 Task: Find connections with filter location Muncar with filter topic #wfhwith filter profile language English with filter current company Purplle.com with filter school A.N.College with filter industry Retail Gasoline with filter service category Typing with filter keywords title Truck Driver
Action: Mouse moved to (715, 53)
Screenshot: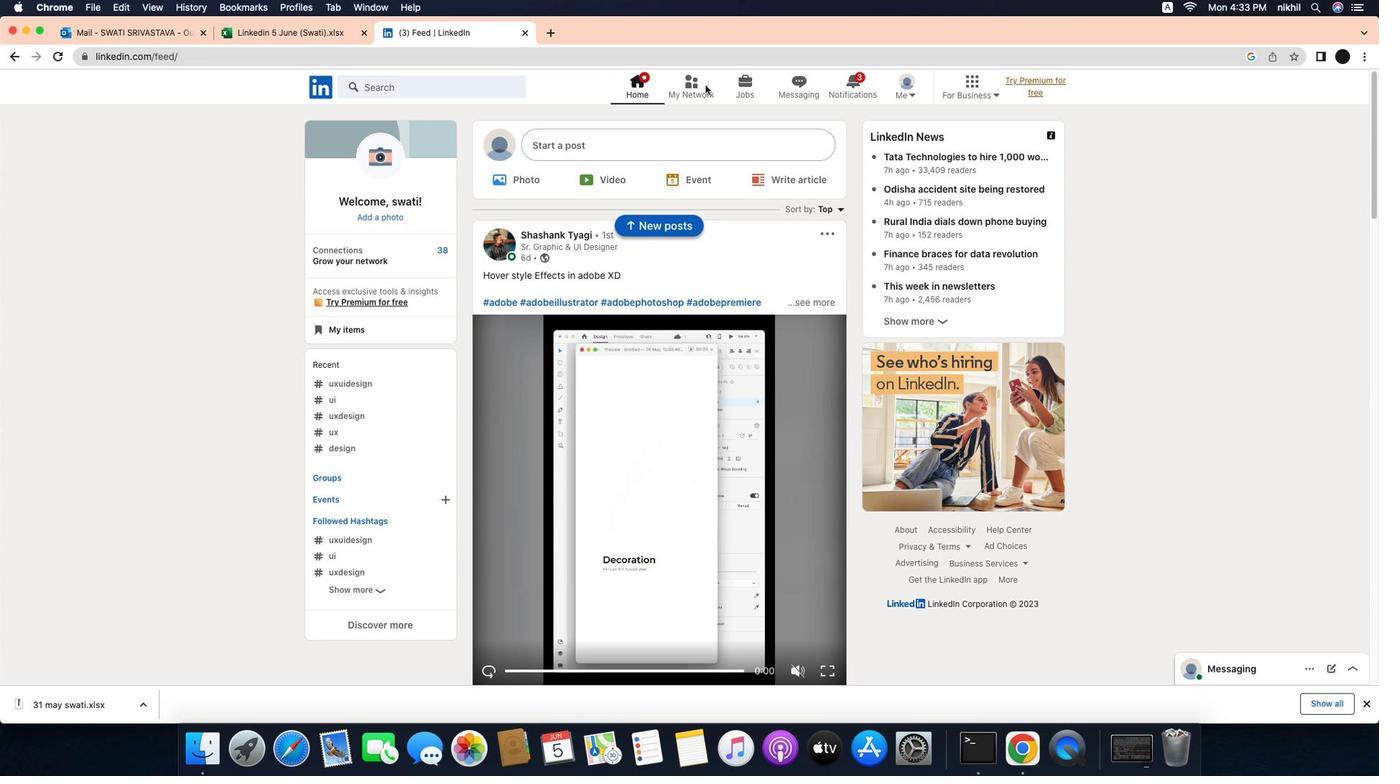 
Action: Mouse pressed left at (715, 53)
Screenshot: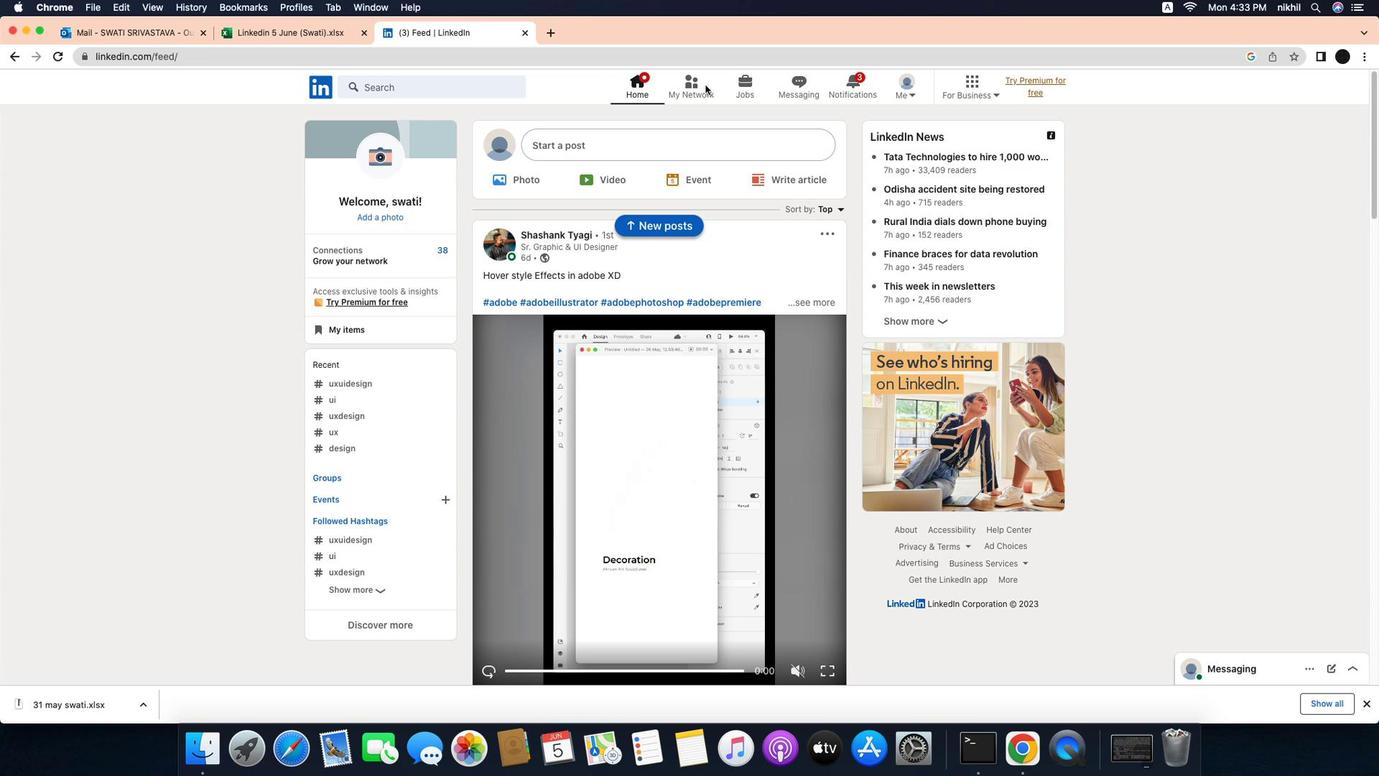 
Action: Mouse moved to (709, 57)
Screenshot: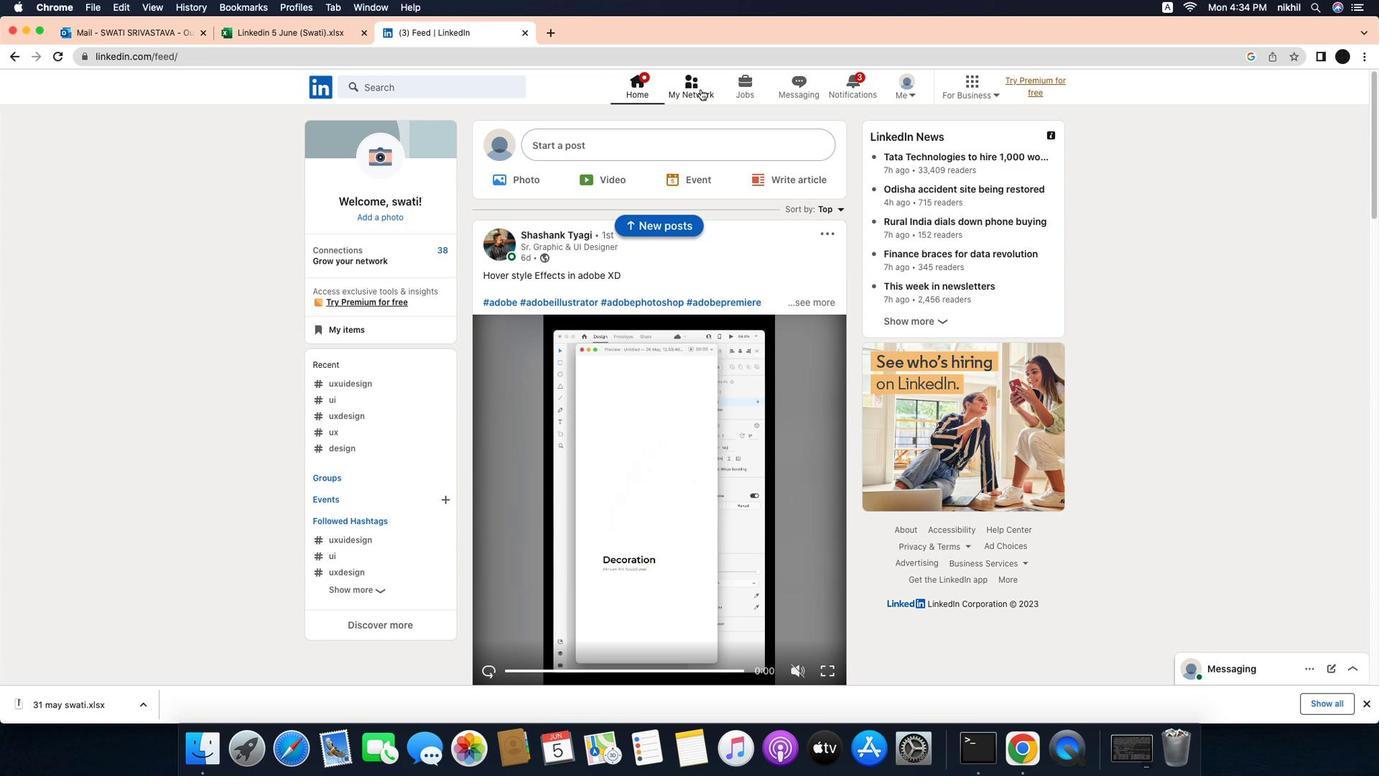 
Action: Mouse pressed left at (709, 57)
Screenshot: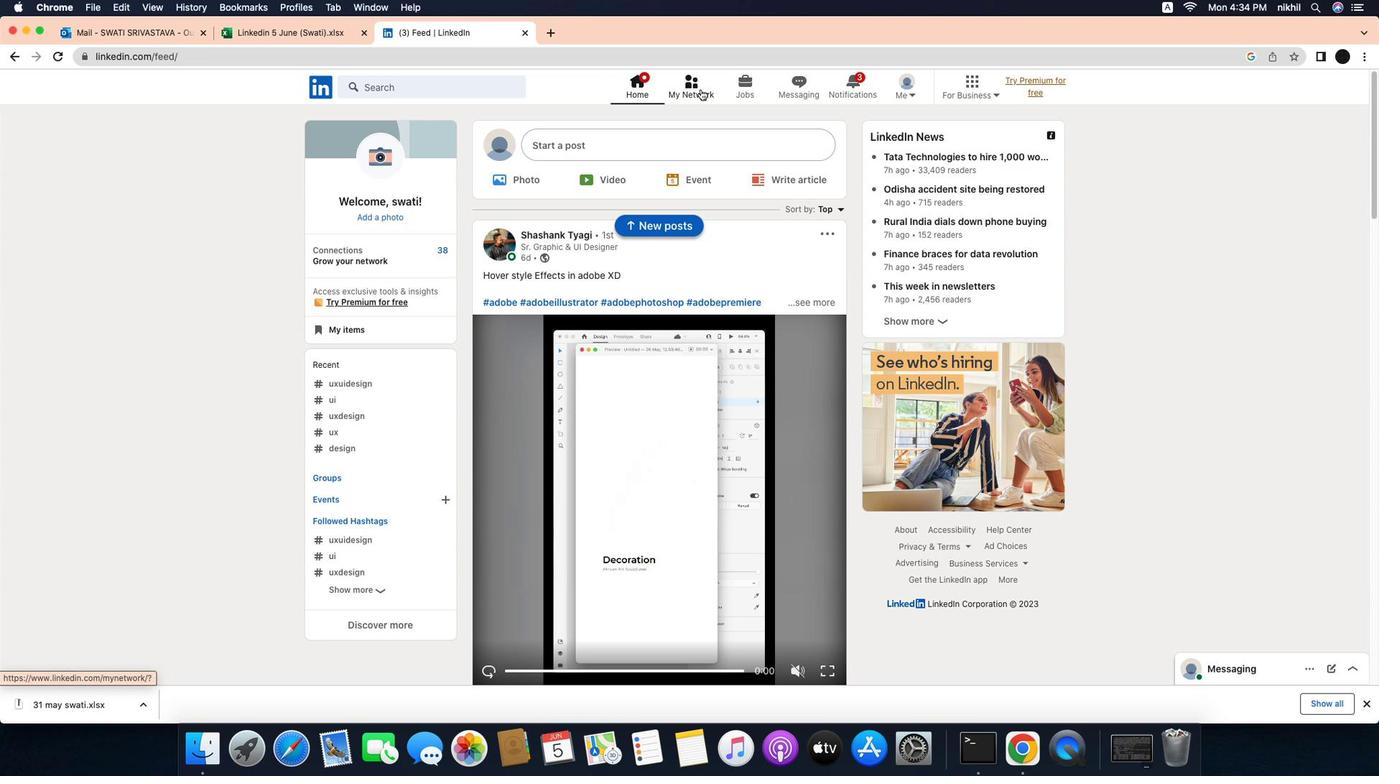 
Action: Mouse moved to (436, 134)
Screenshot: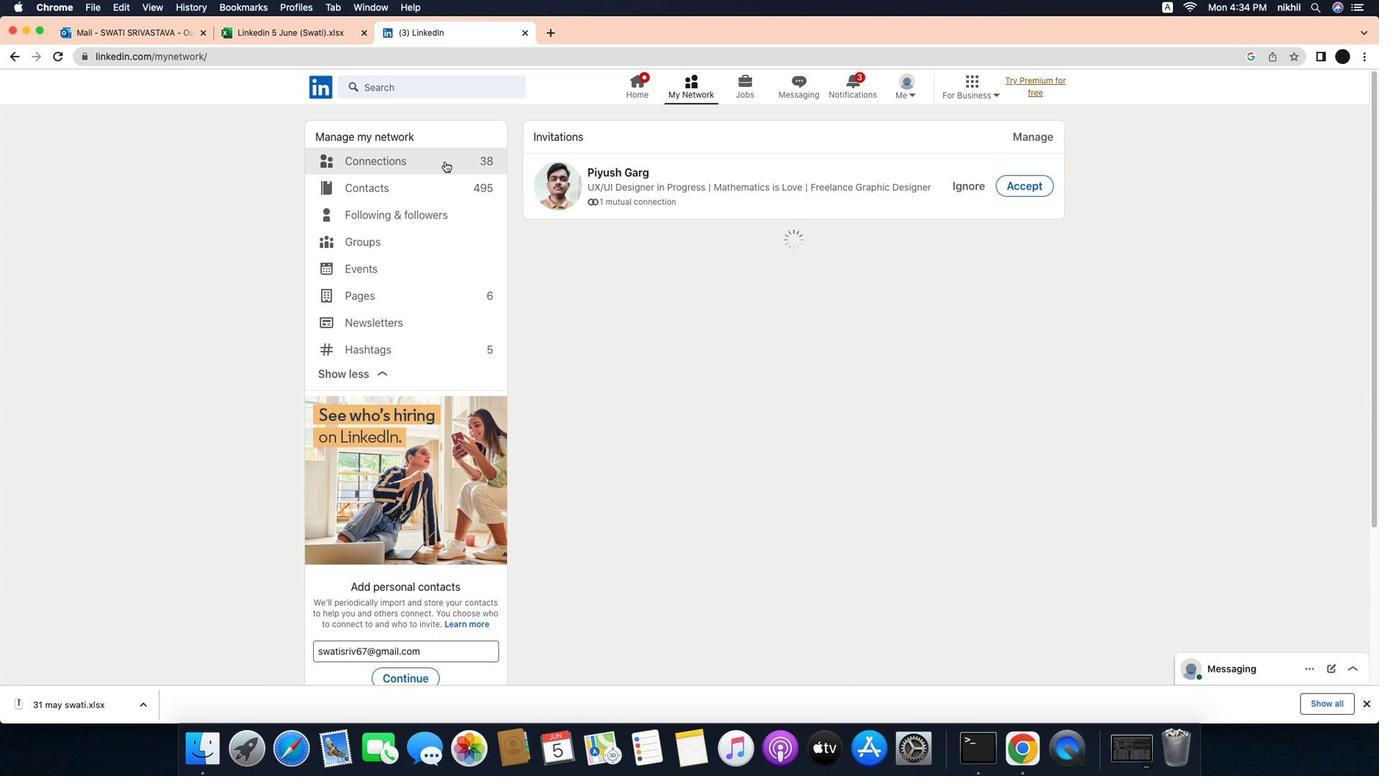 
Action: Mouse pressed left at (436, 134)
Screenshot: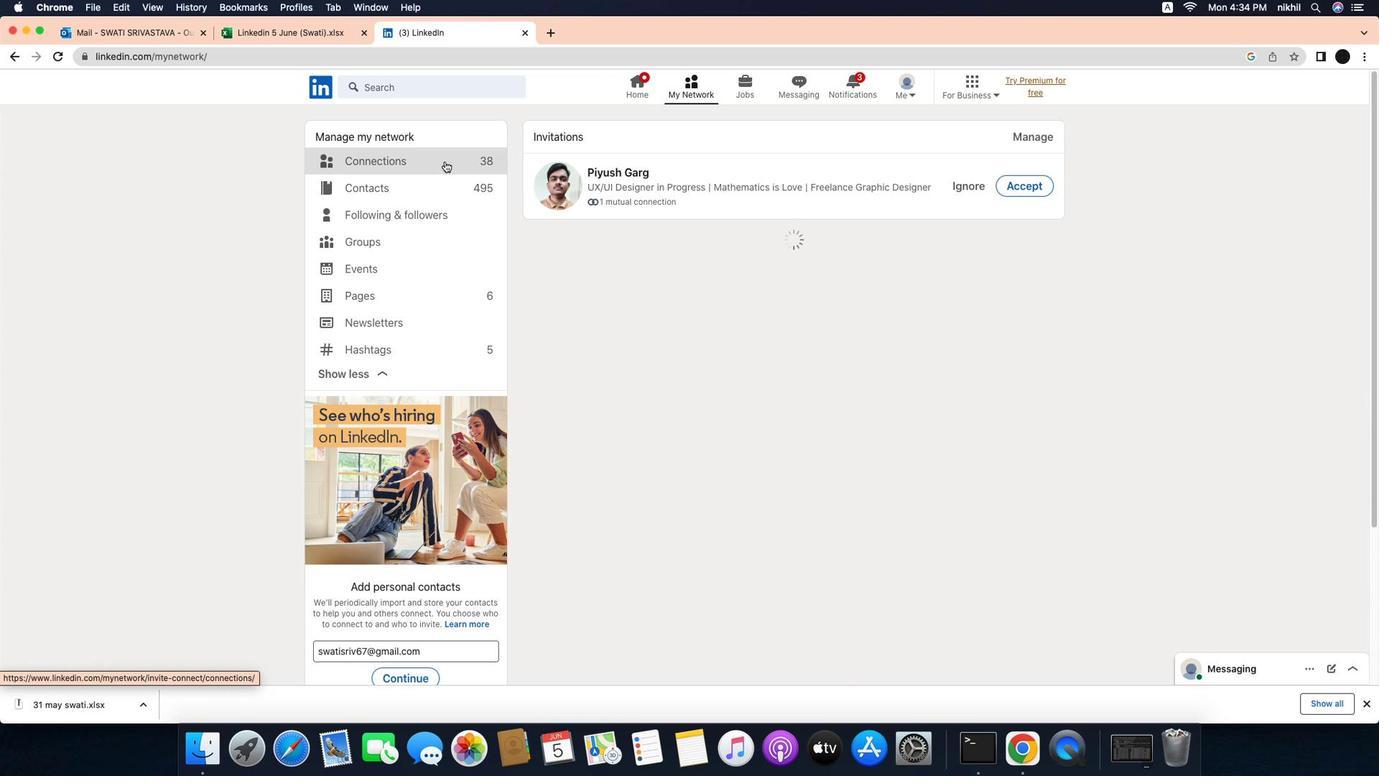
Action: Mouse moved to (832, 138)
Screenshot: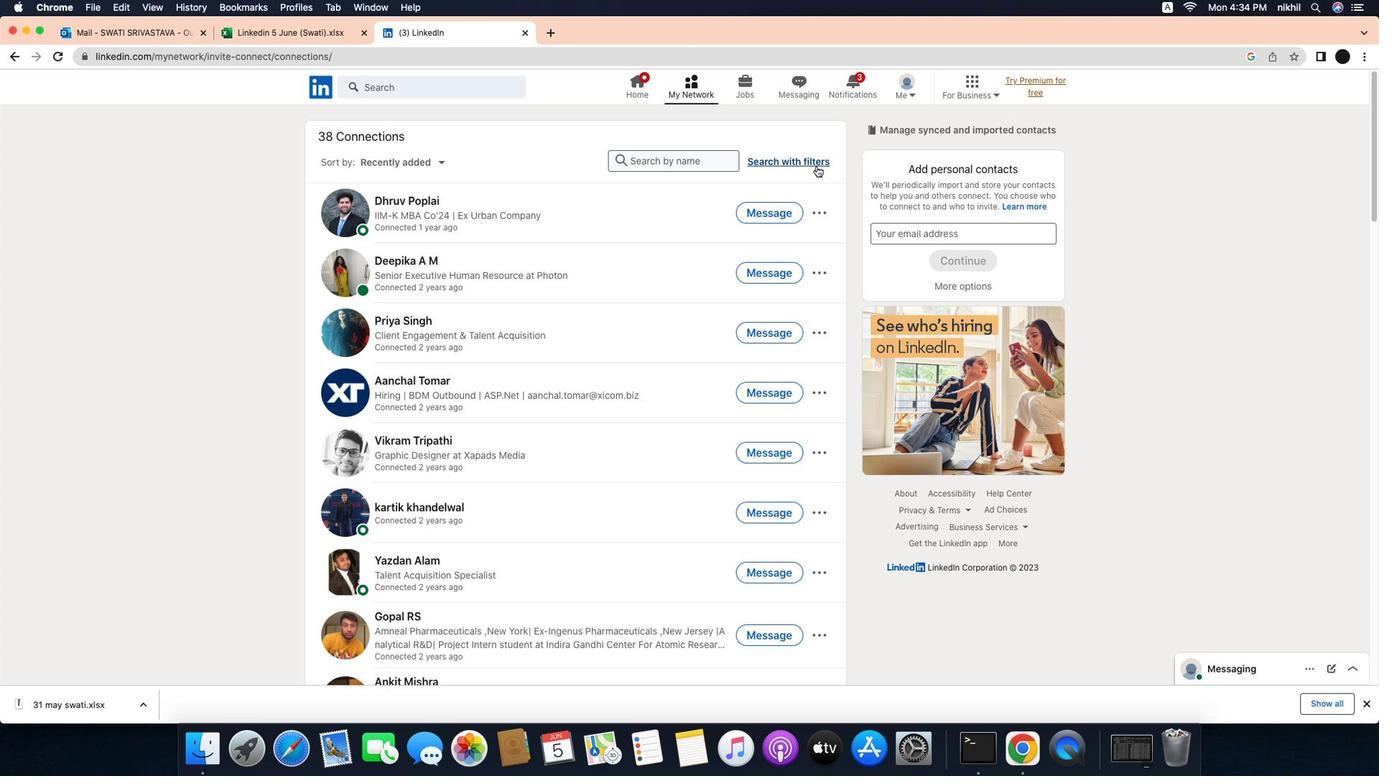
Action: Mouse pressed left at (832, 138)
Screenshot: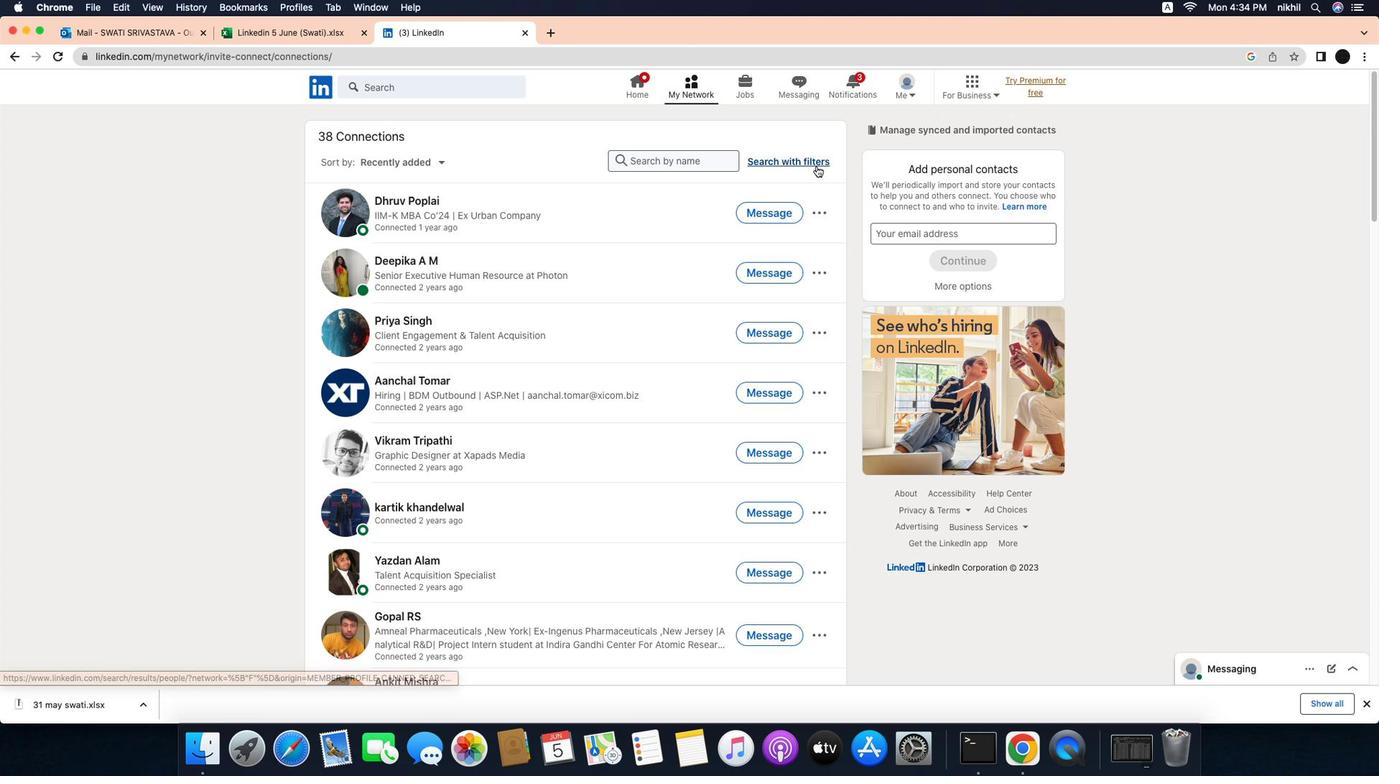
Action: Mouse moved to (756, 97)
Screenshot: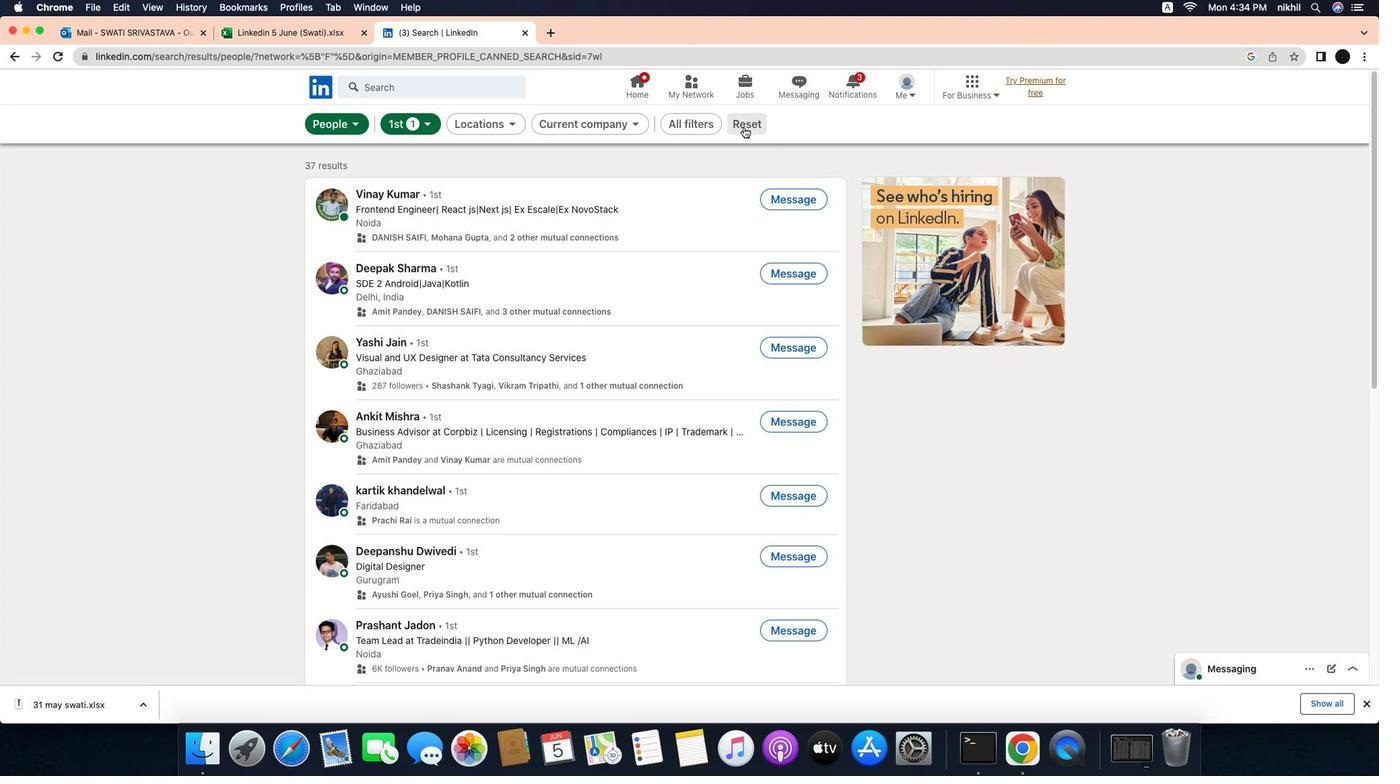 
Action: Mouse pressed left at (756, 97)
Screenshot: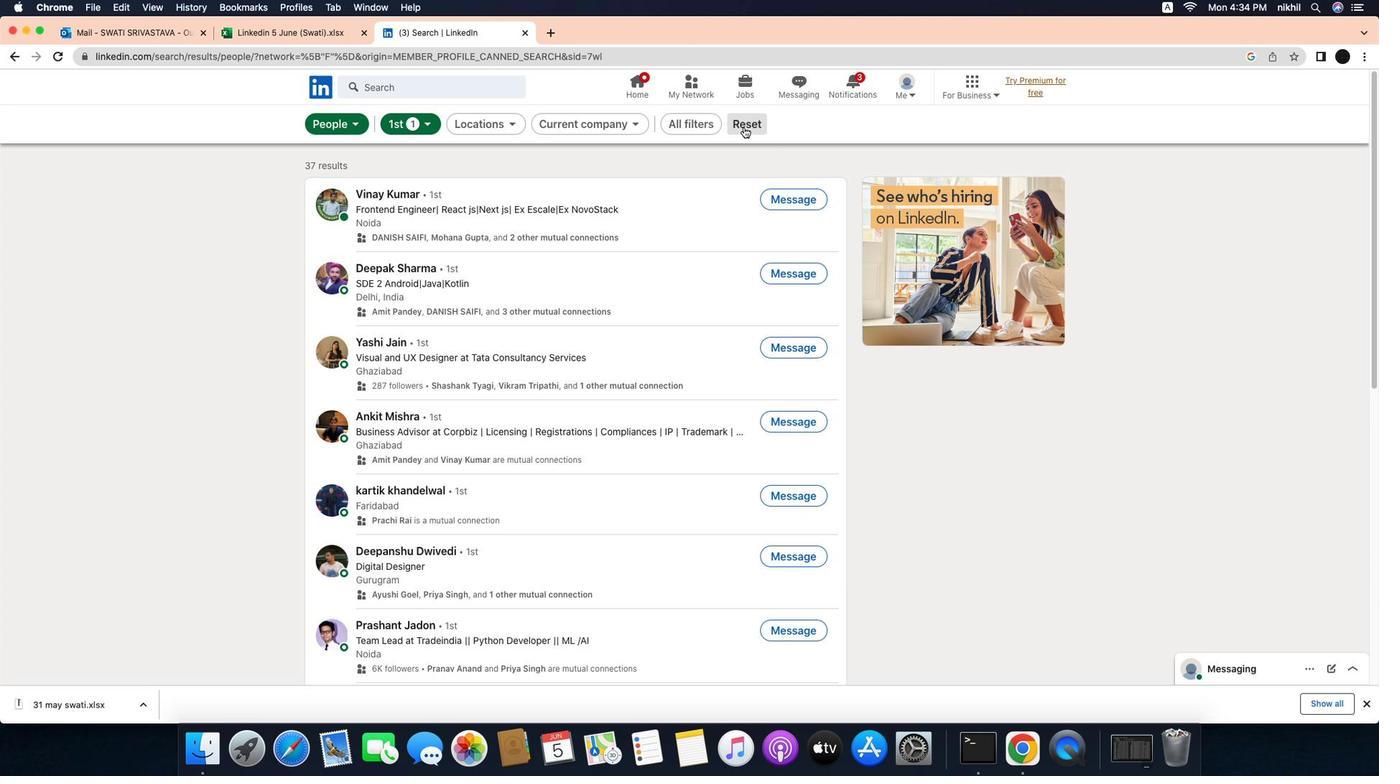 
Action: Mouse moved to (731, 99)
Screenshot: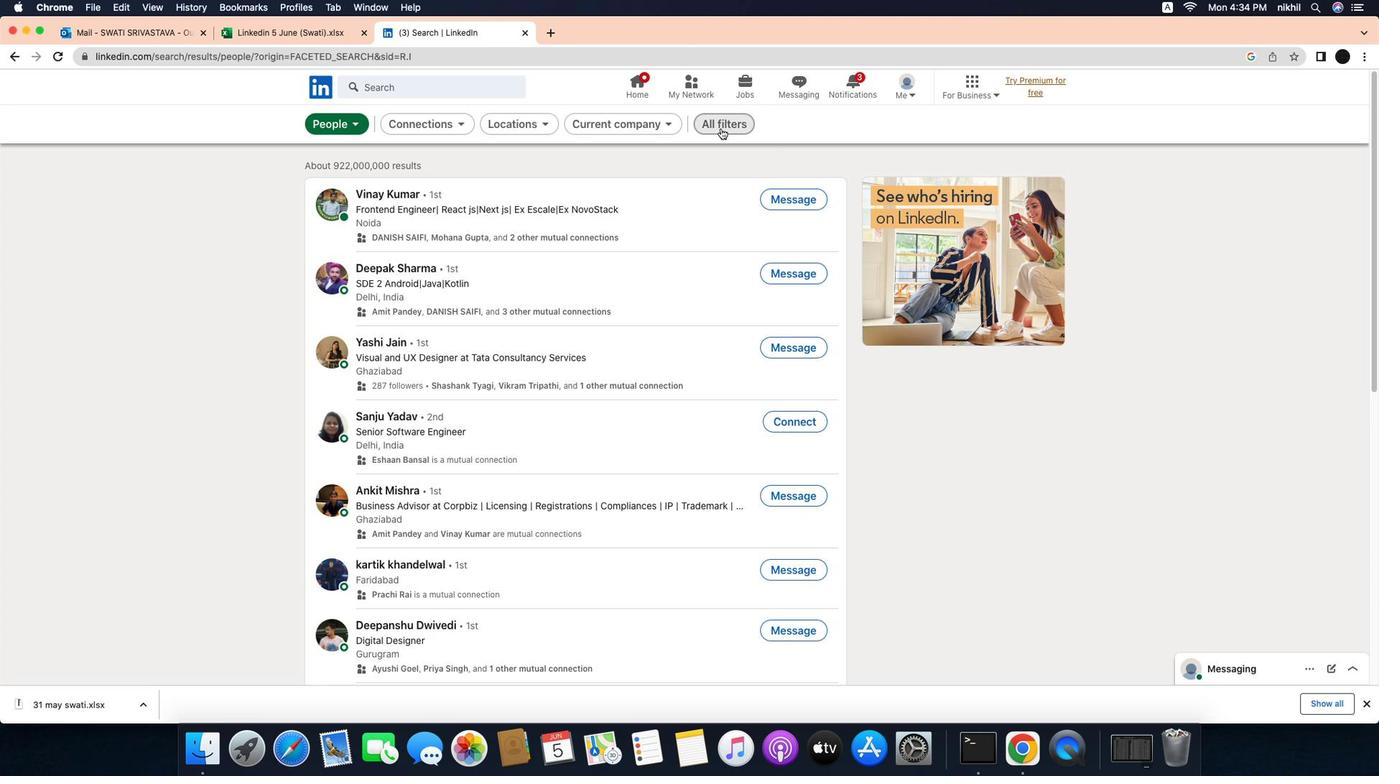 
Action: Mouse pressed left at (731, 99)
Screenshot: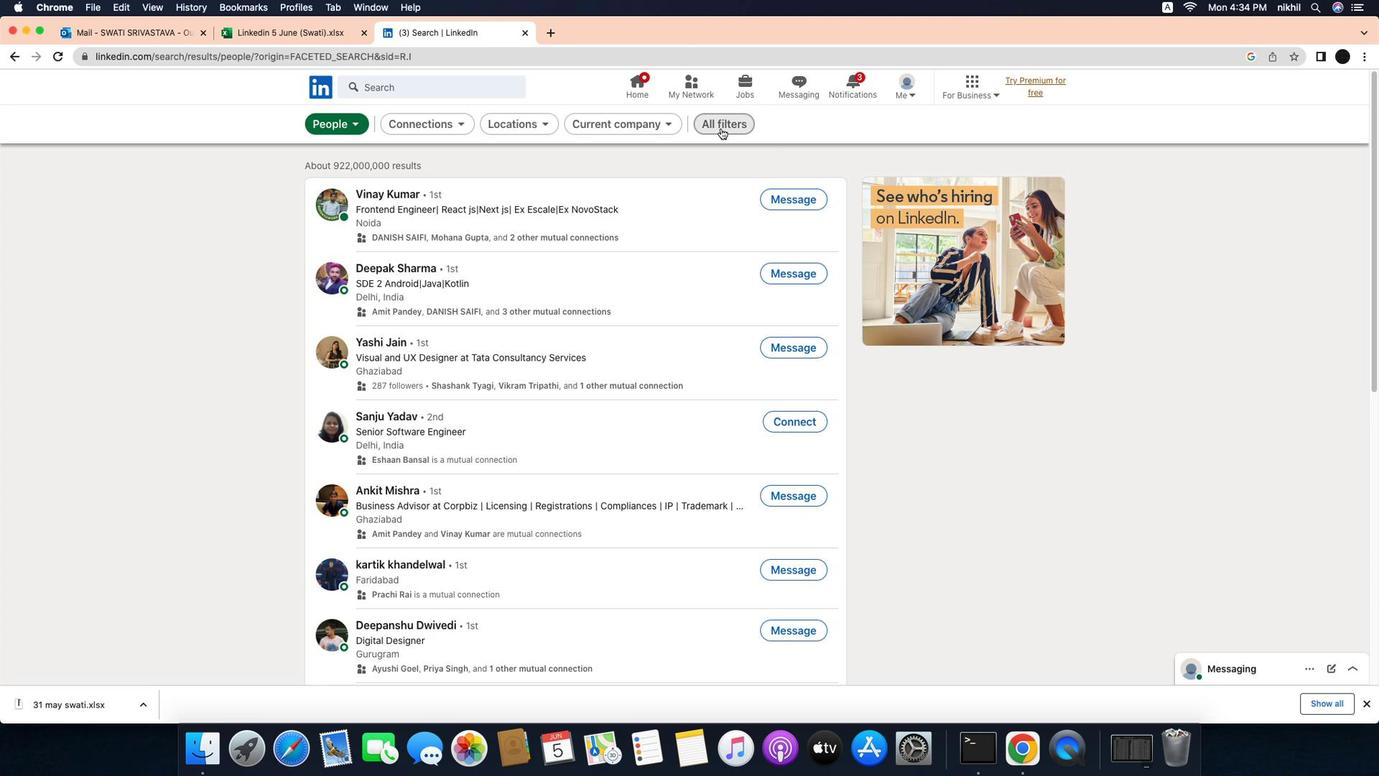 
Action: Mouse moved to (1174, 362)
Screenshot: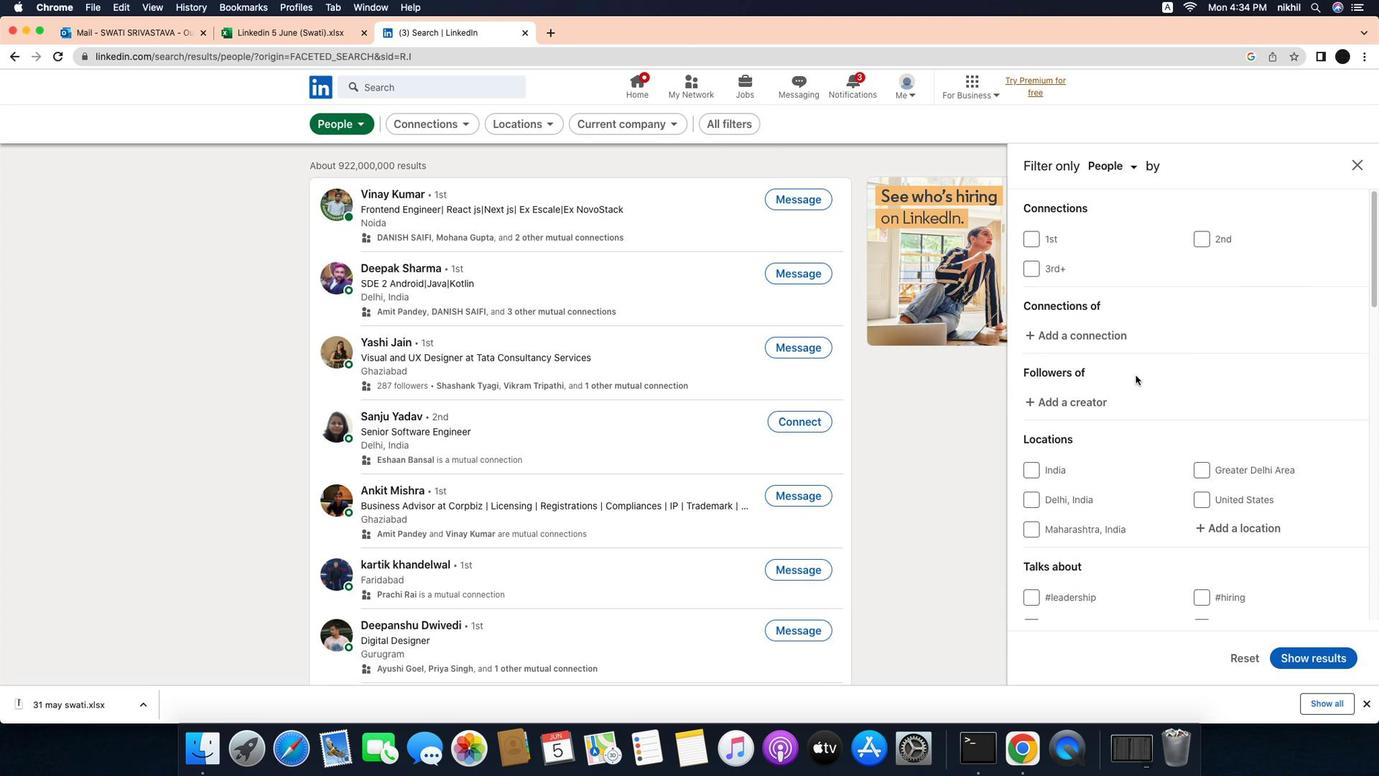 
Action: Mouse scrolled (1174, 362) with delta (-37, -36)
Screenshot: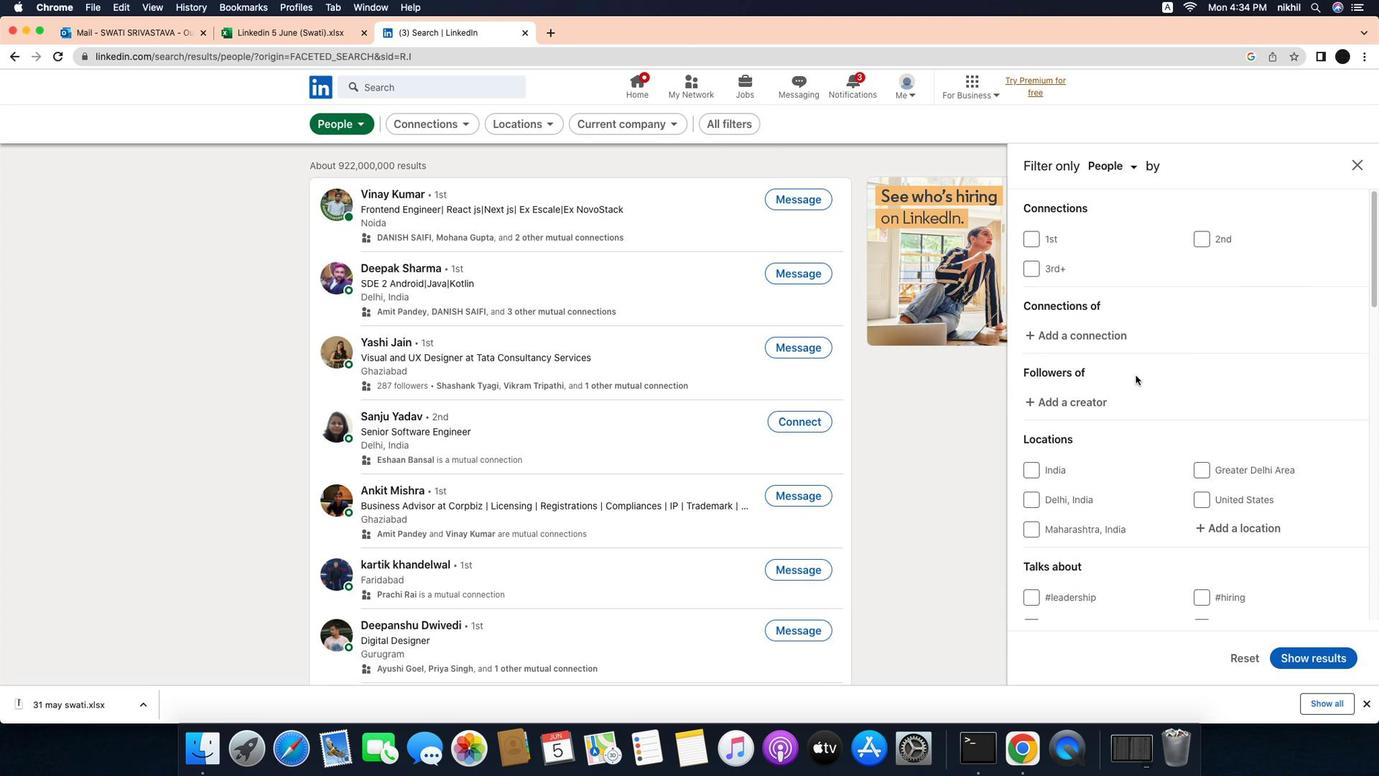 
Action: Mouse scrolled (1174, 362) with delta (-37, -36)
Screenshot: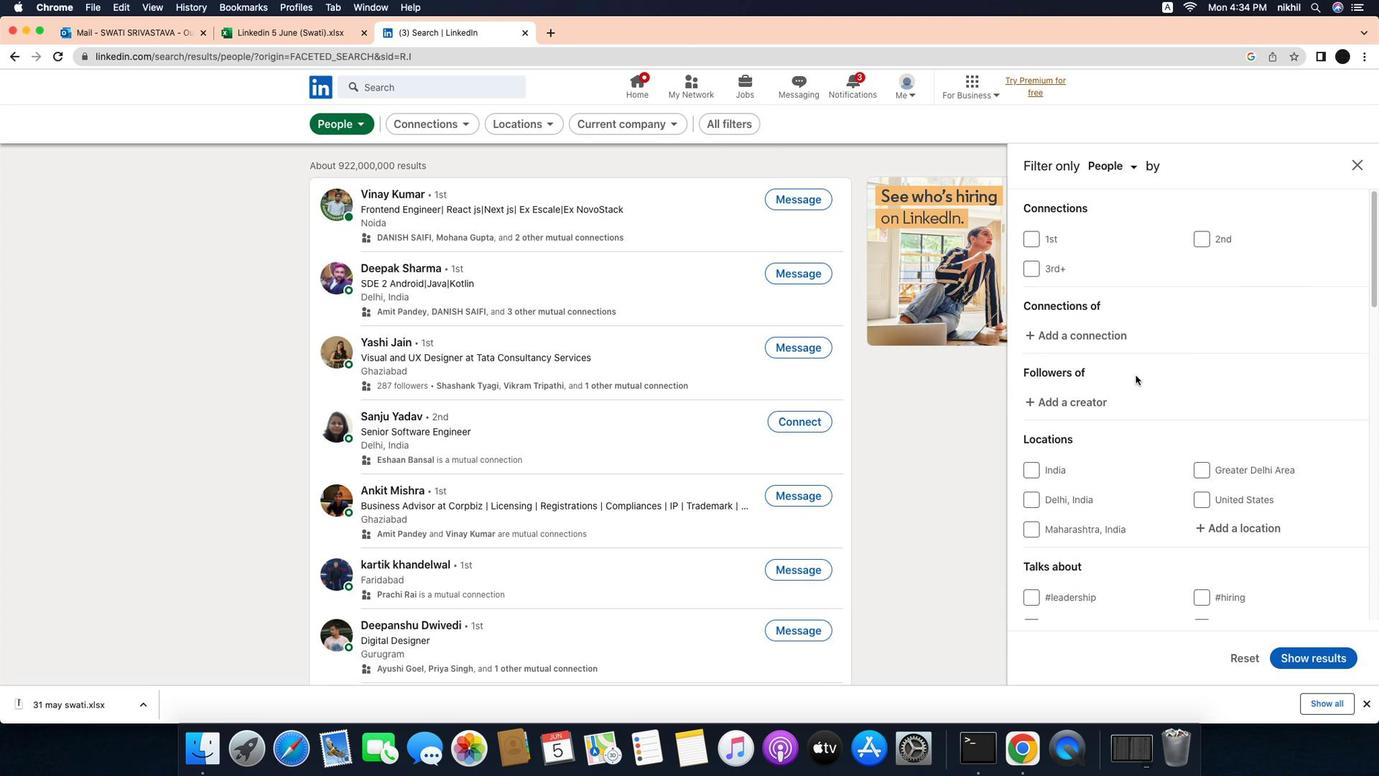 
Action: Mouse moved to (1183, 382)
Screenshot: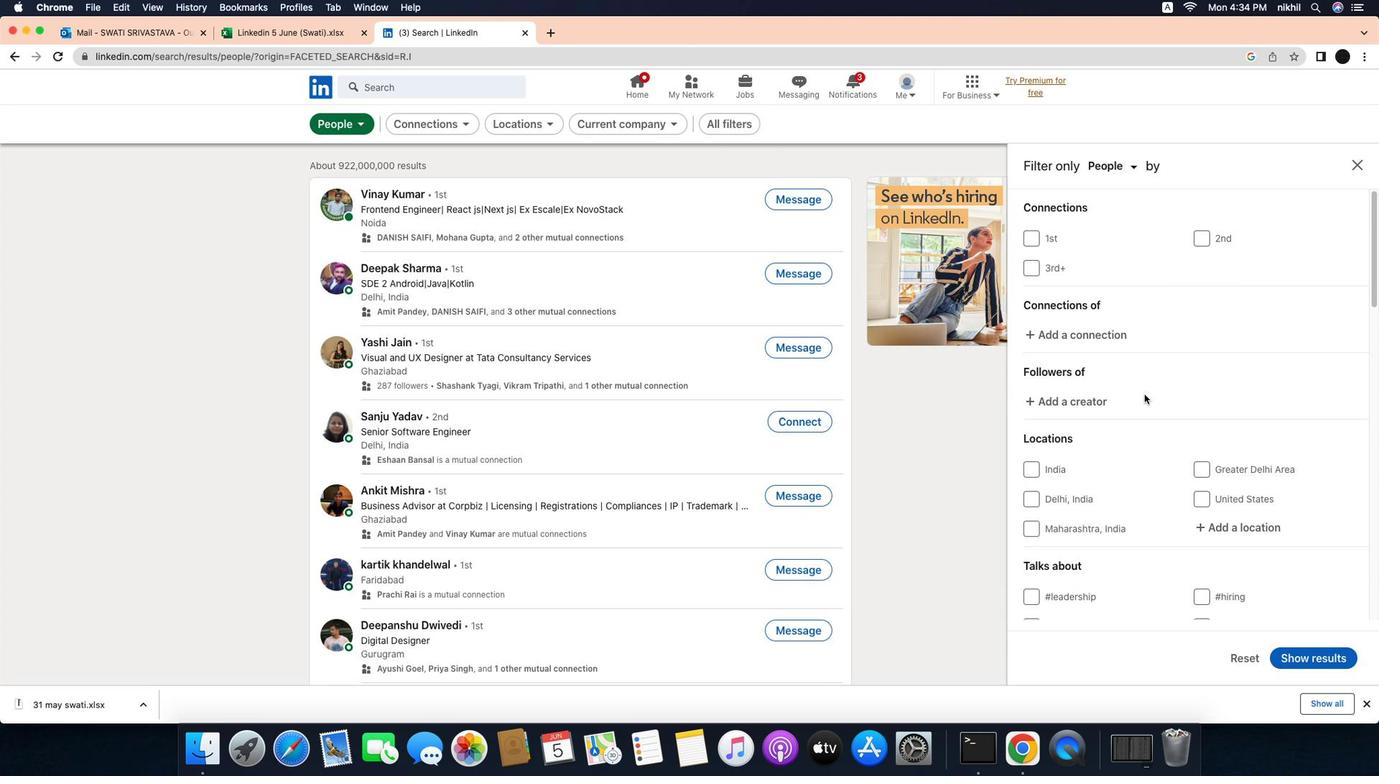
Action: Mouse scrolled (1183, 382) with delta (-37, -38)
Screenshot: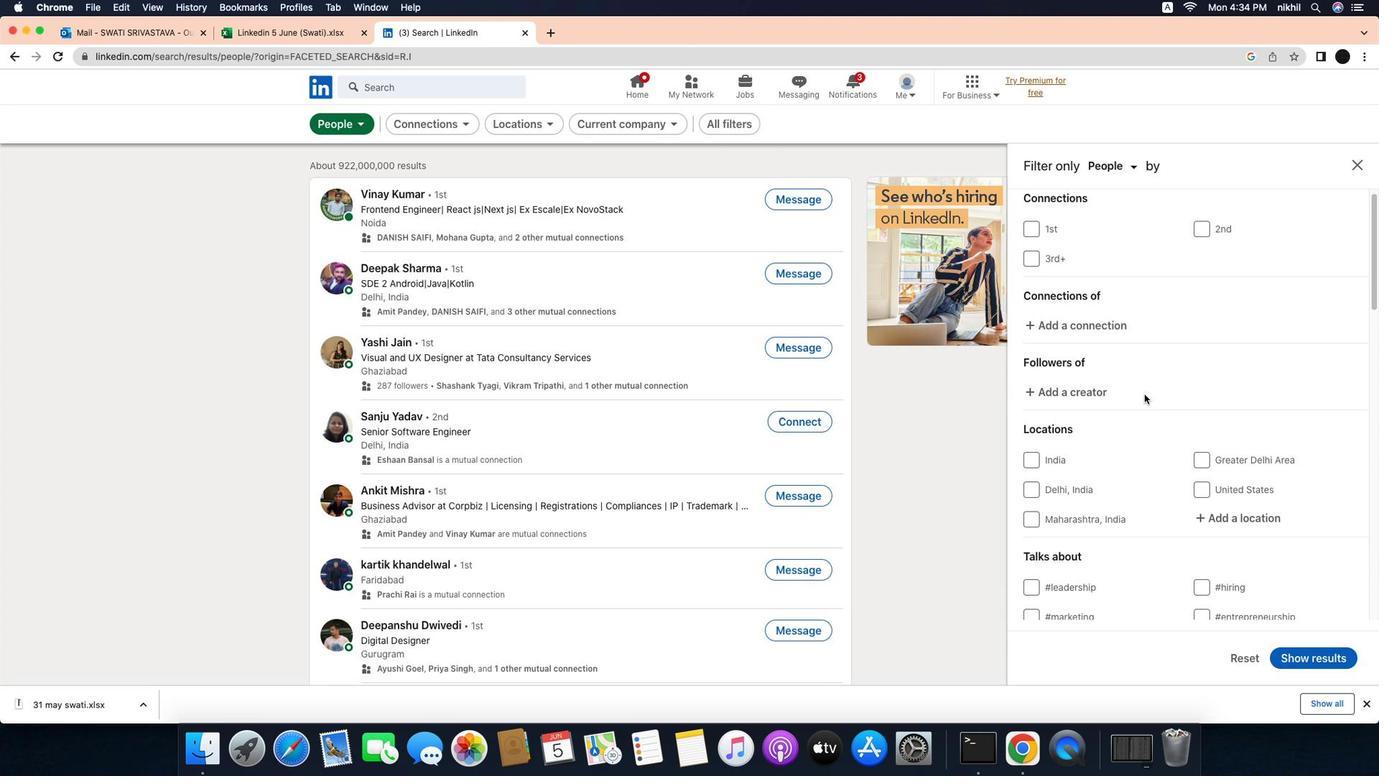 
Action: Mouse scrolled (1183, 382) with delta (-37, -38)
Screenshot: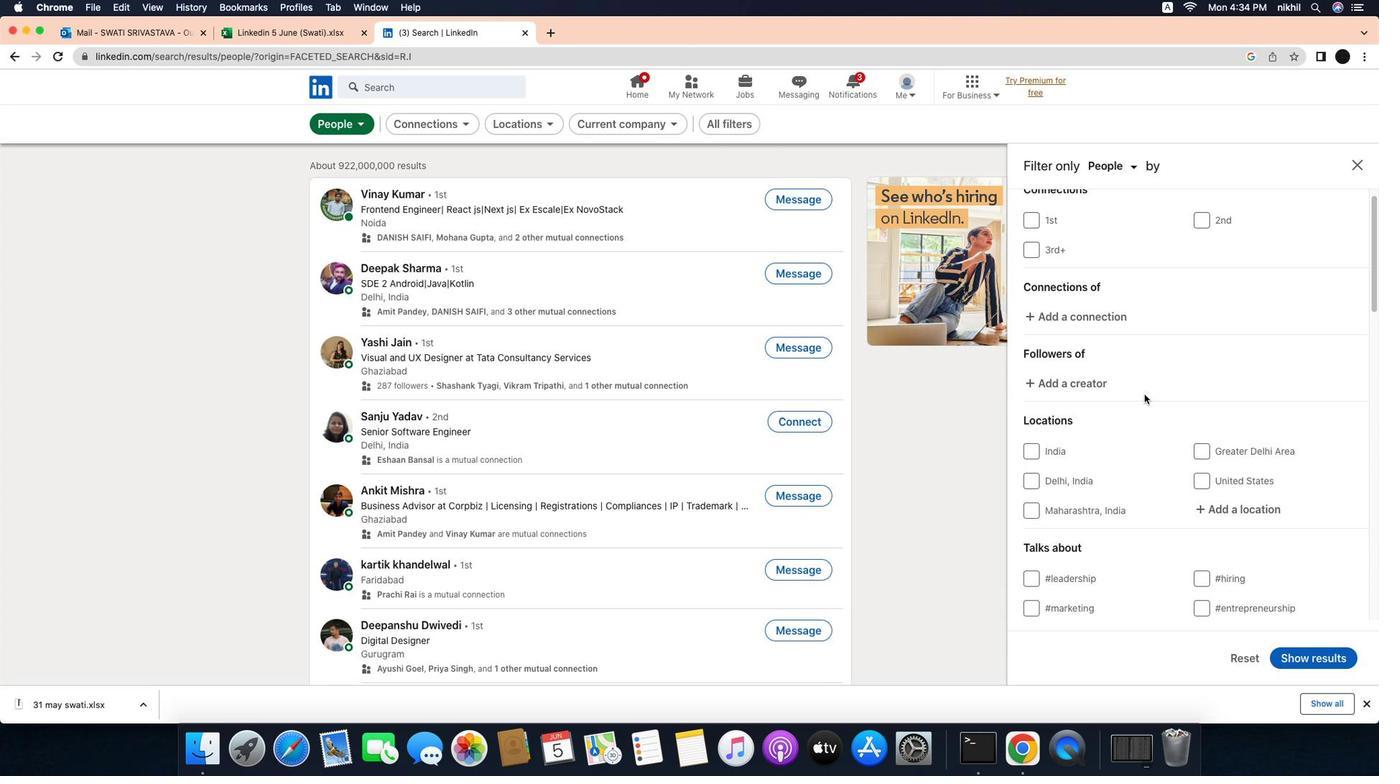 
Action: Mouse scrolled (1183, 382) with delta (-37, -38)
Screenshot: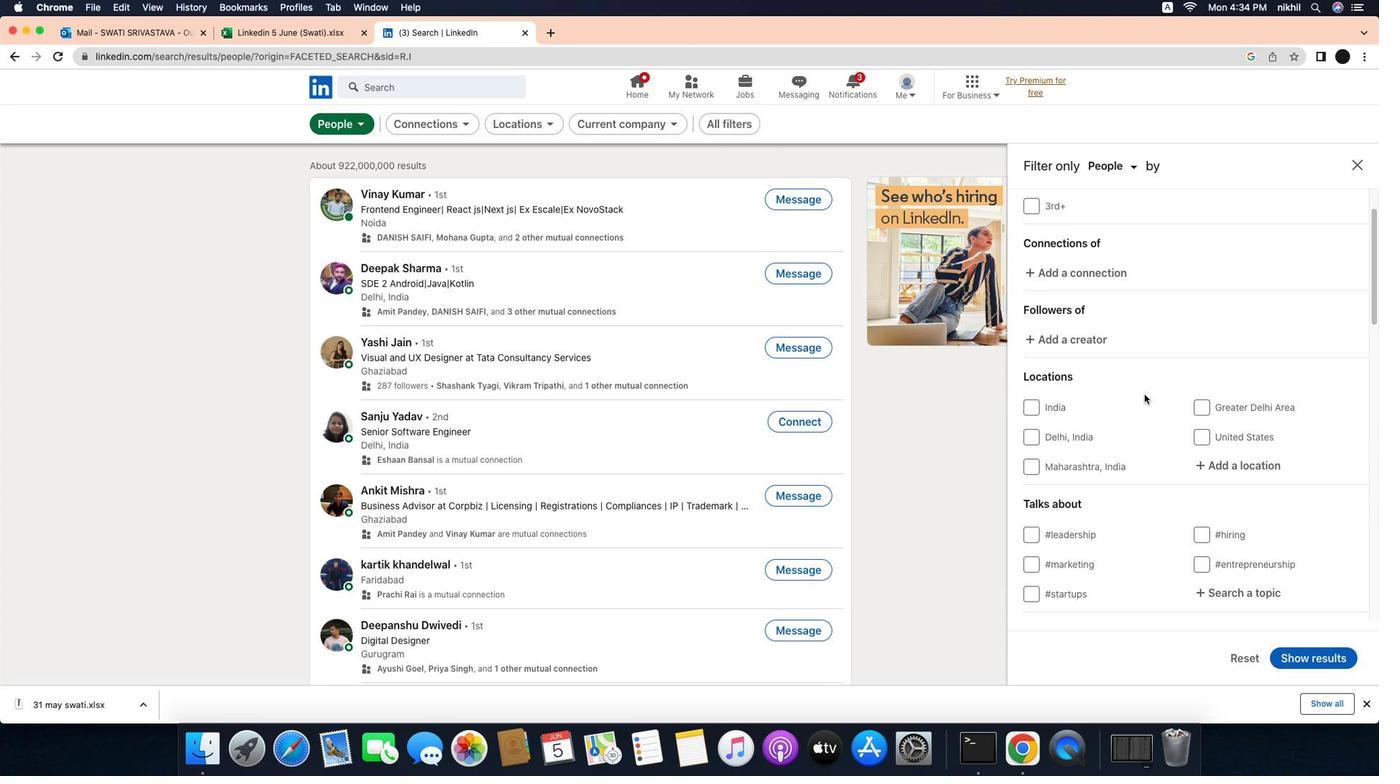 
Action: Mouse moved to (1274, 444)
Screenshot: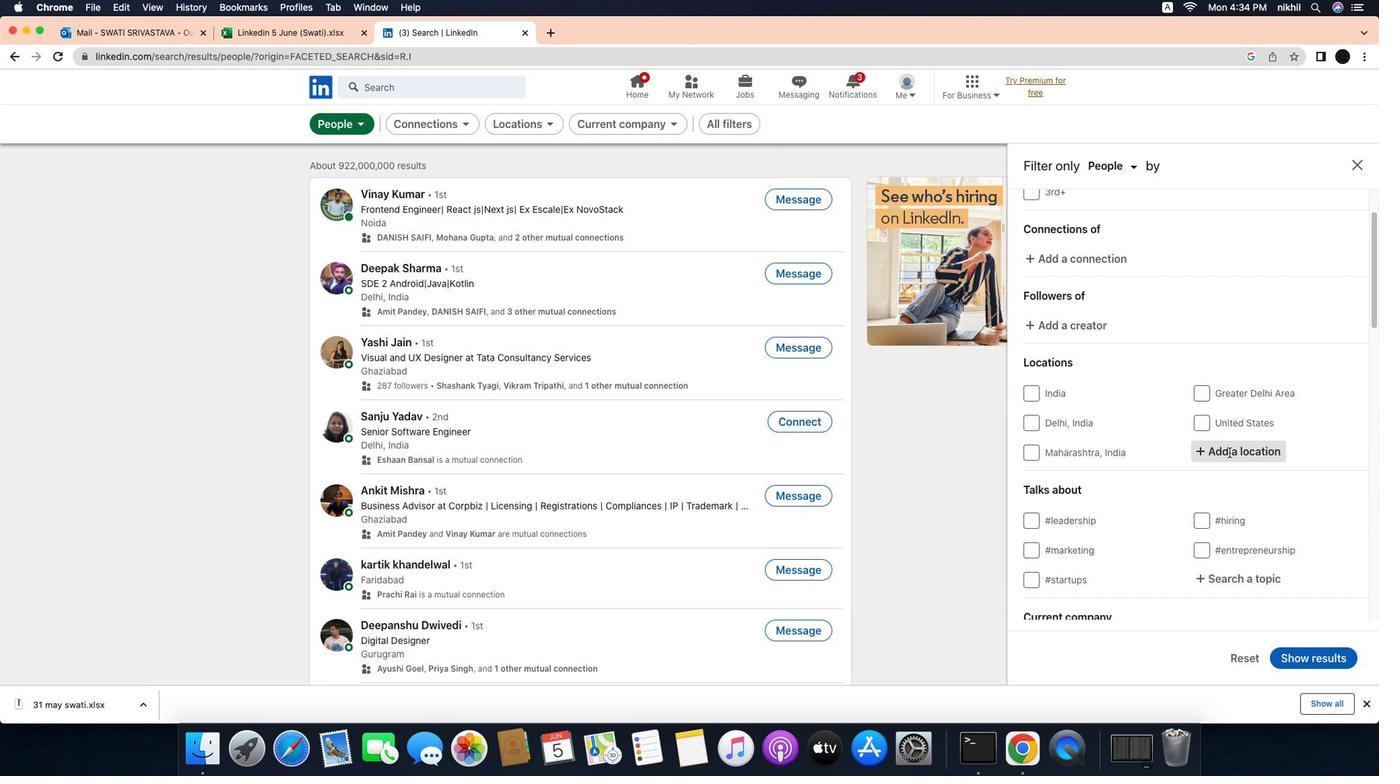 
Action: Mouse pressed left at (1274, 444)
Screenshot: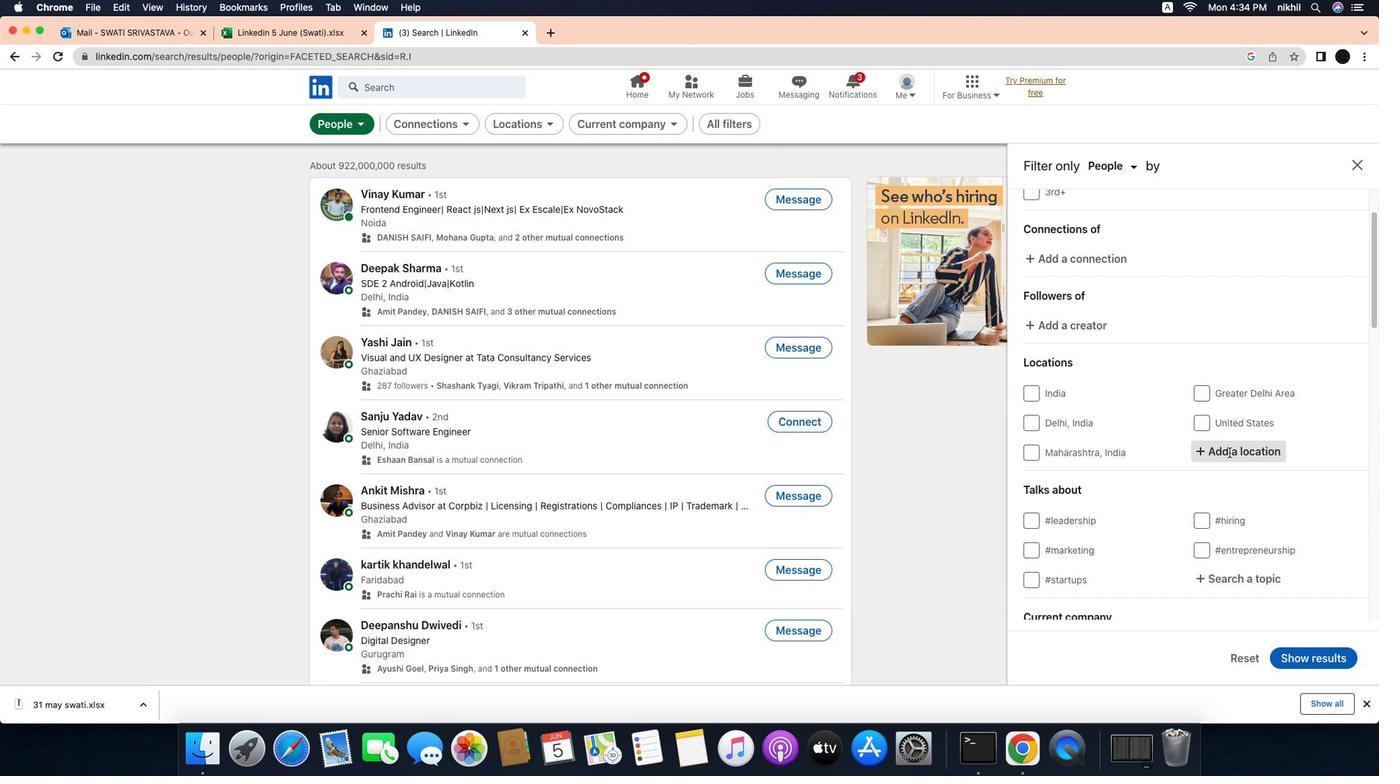 
Action: Mouse moved to (1278, 443)
Screenshot: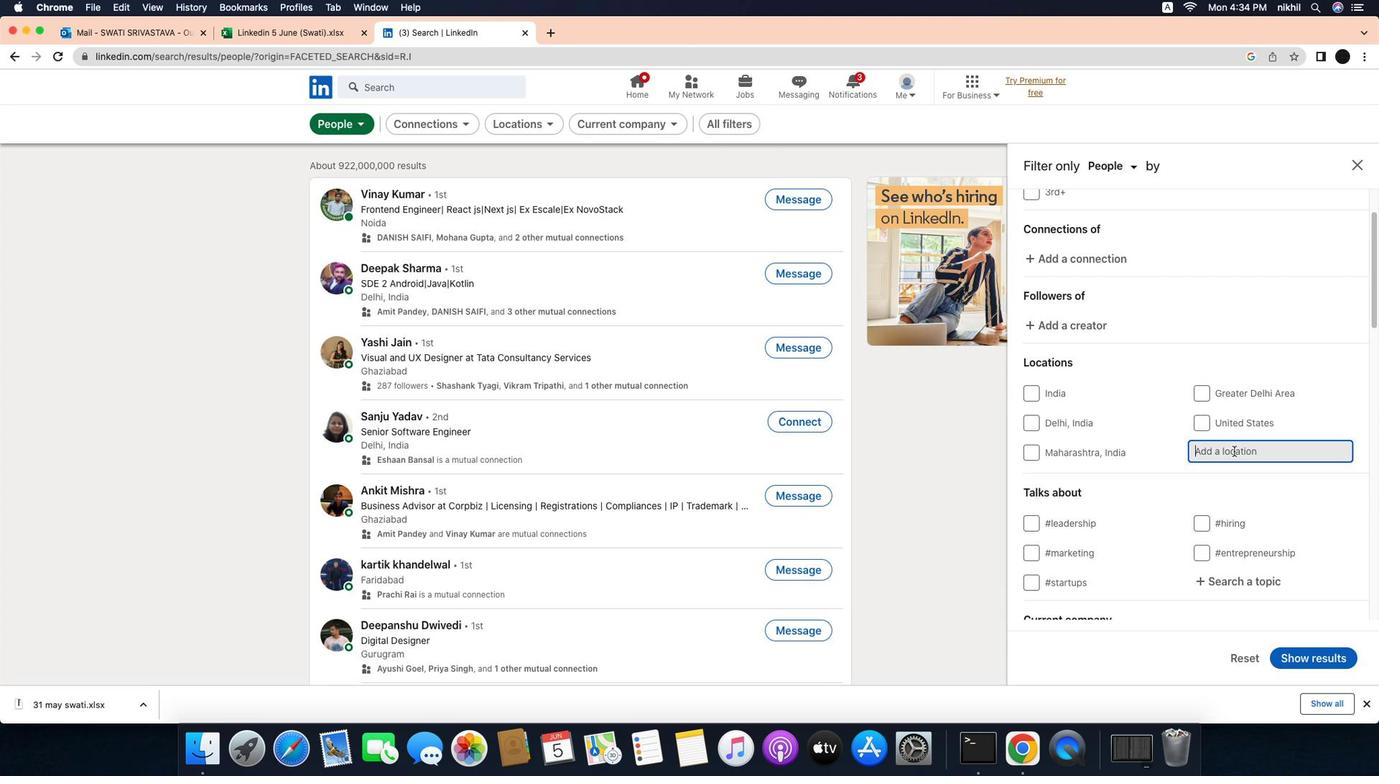 
Action: Mouse pressed left at (1278, 443)
Screenshot: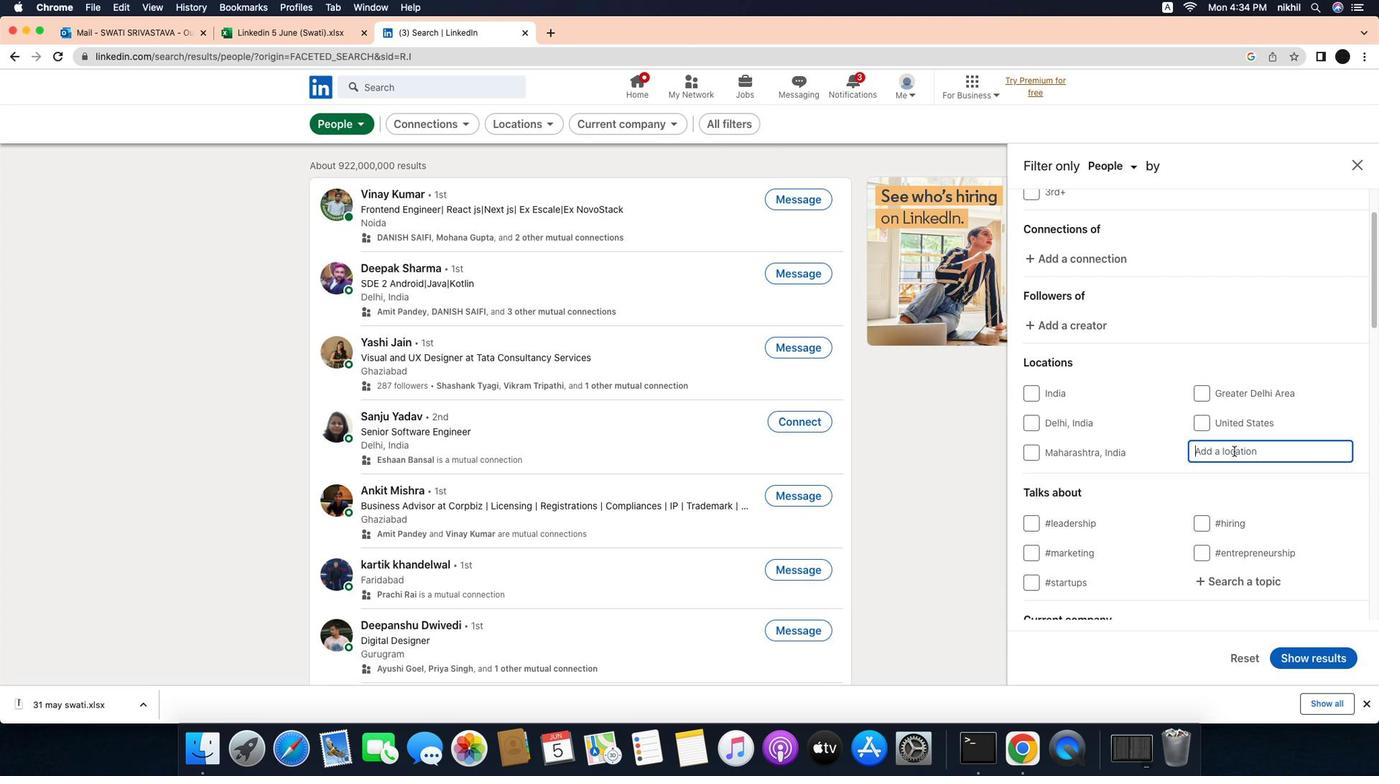 
Action: Mouse moved to (1278, 442)
Screenshot: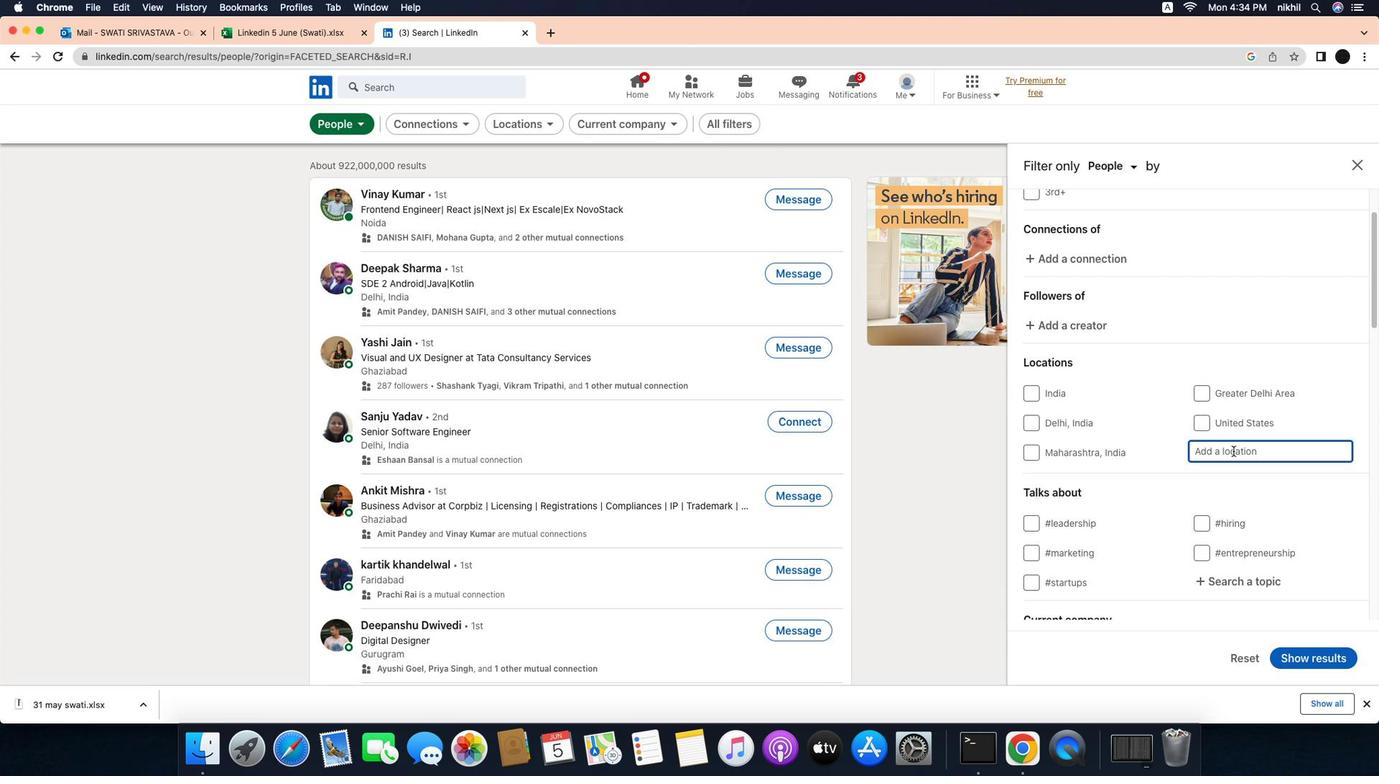 
Action: Key pressed Key.caps_lock'M'Key.caps_lock'u''n''c''a''r'Key.enter
Screenshot: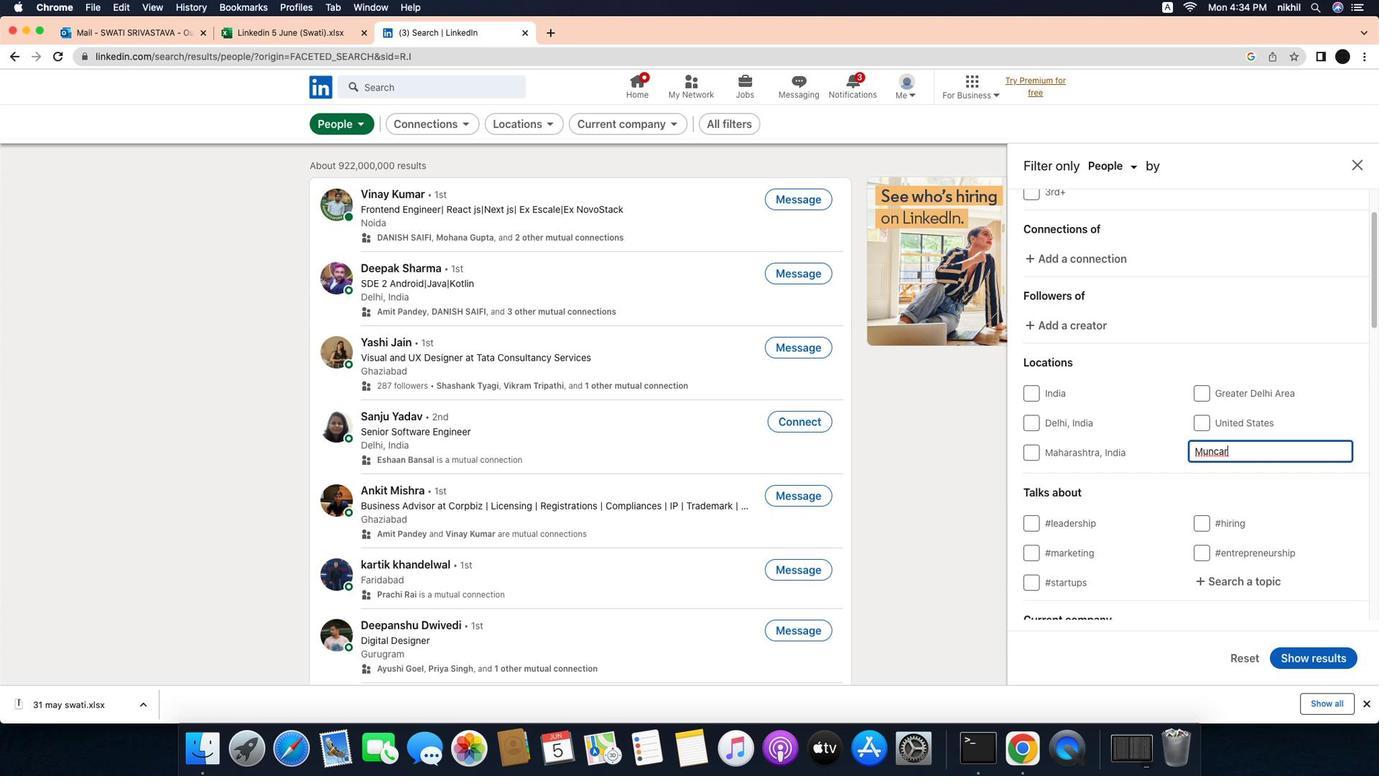 
Action: Mouse moved to (1251, 473)
Screenshot: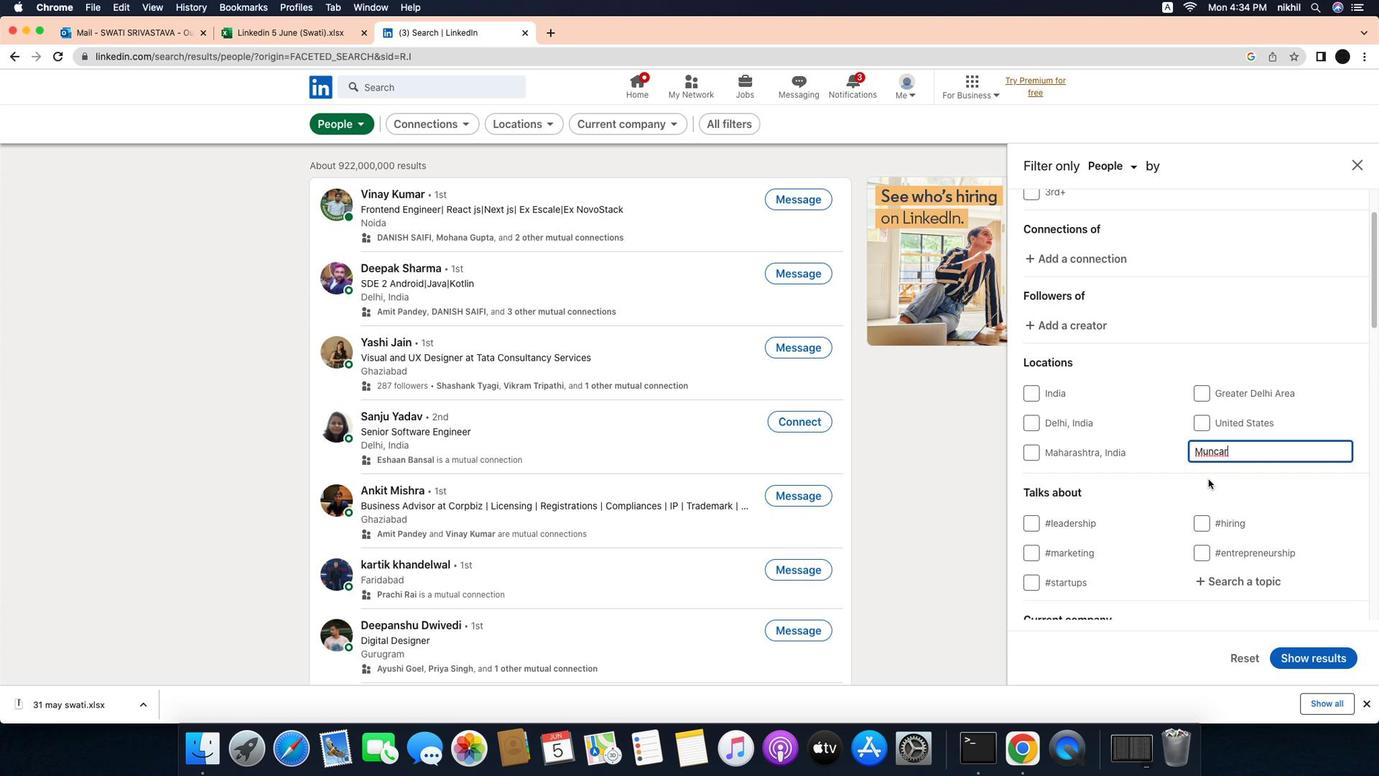 
Action: Mouse scrolled (1251, 473) with delta (-37, -38)
Screenshot: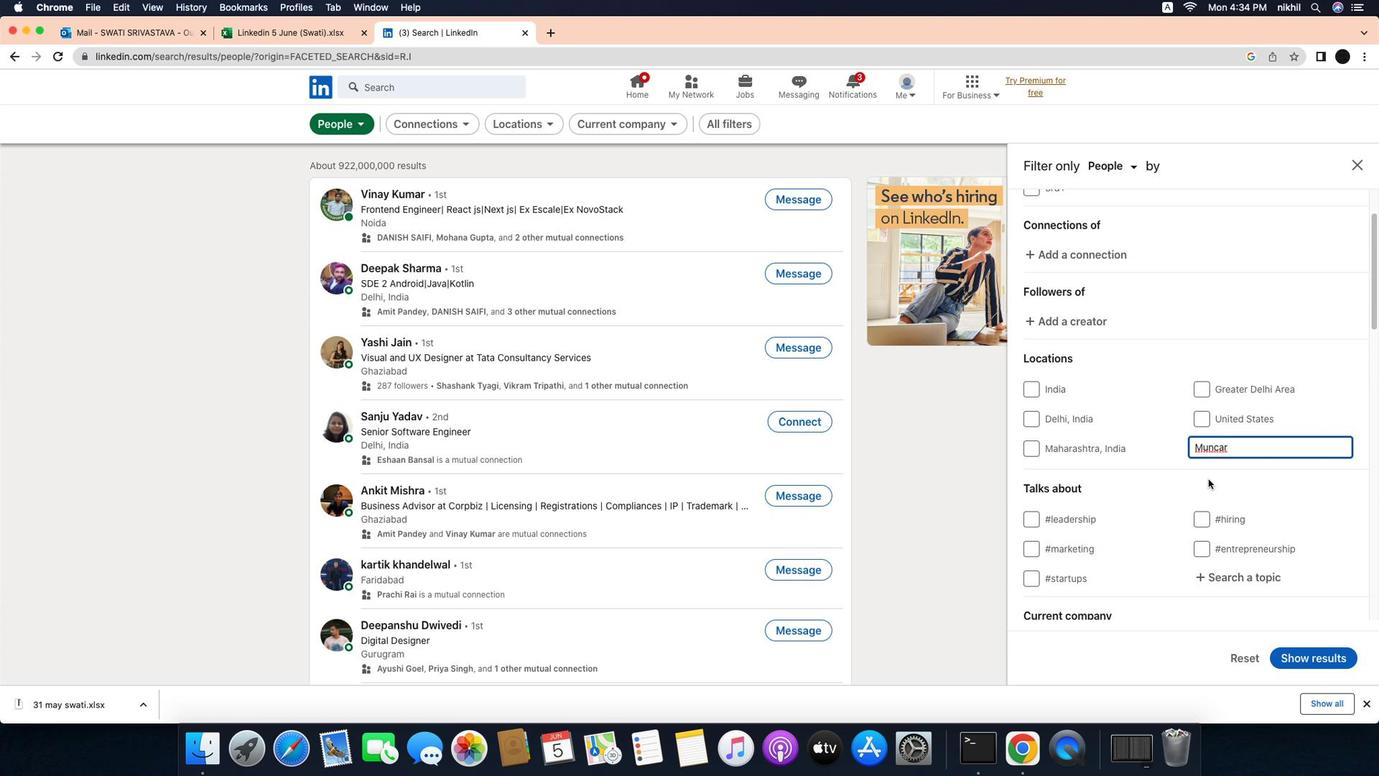 
Action: Mouse scrolled (1251, 473) with delta (-37, -38)
Screenshot: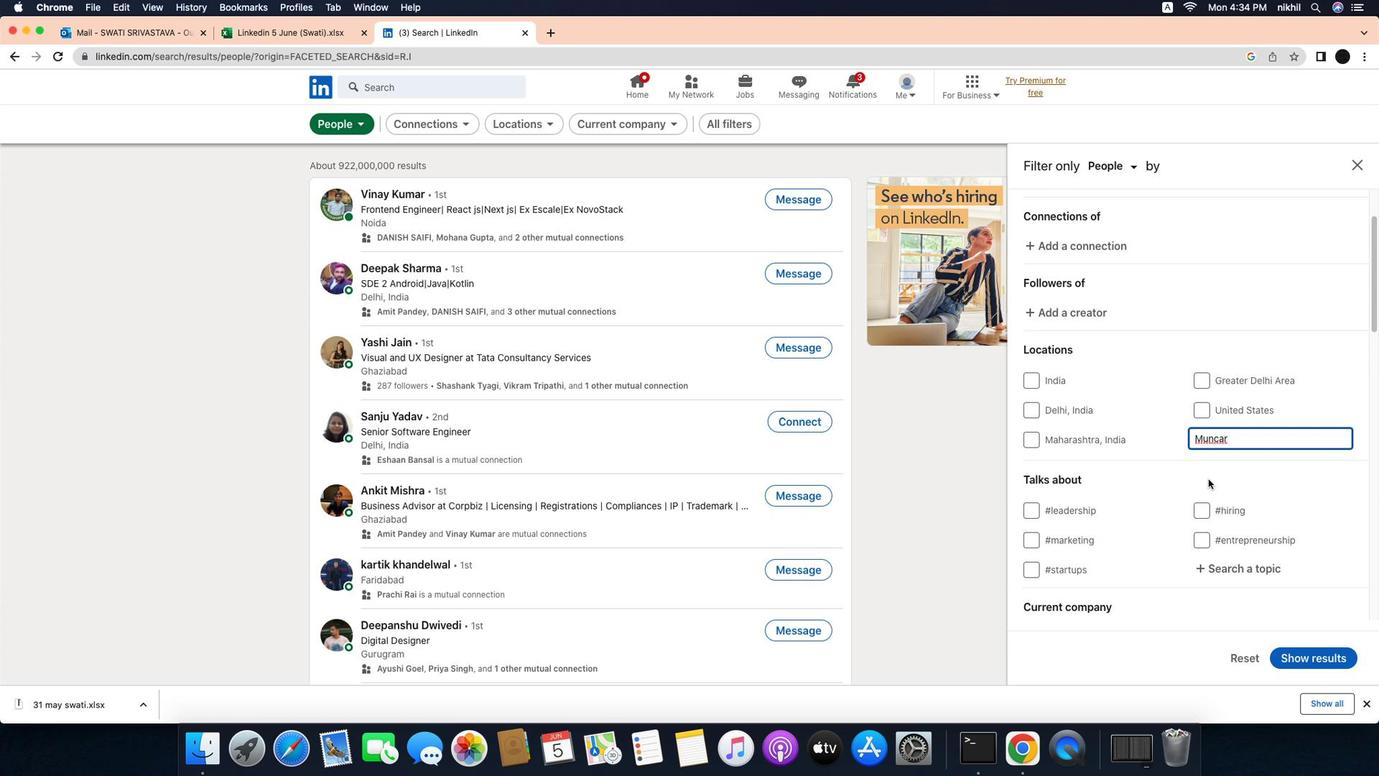 
Action: Mouse scrolled (1251, 473) with delta (-37, -38)
Screenshot: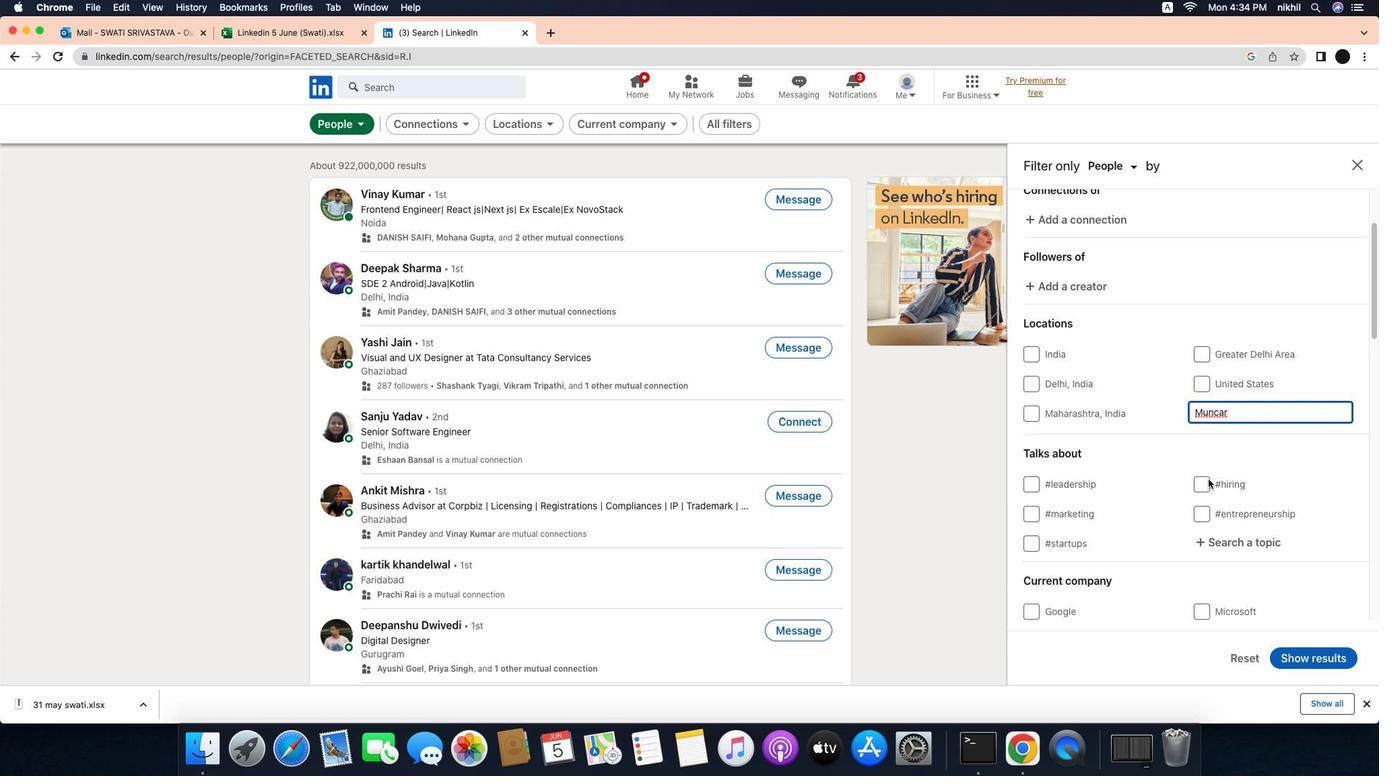 
Action: Mouse scrolled (1251, 473) with delta (-37, -38)
Screenshot: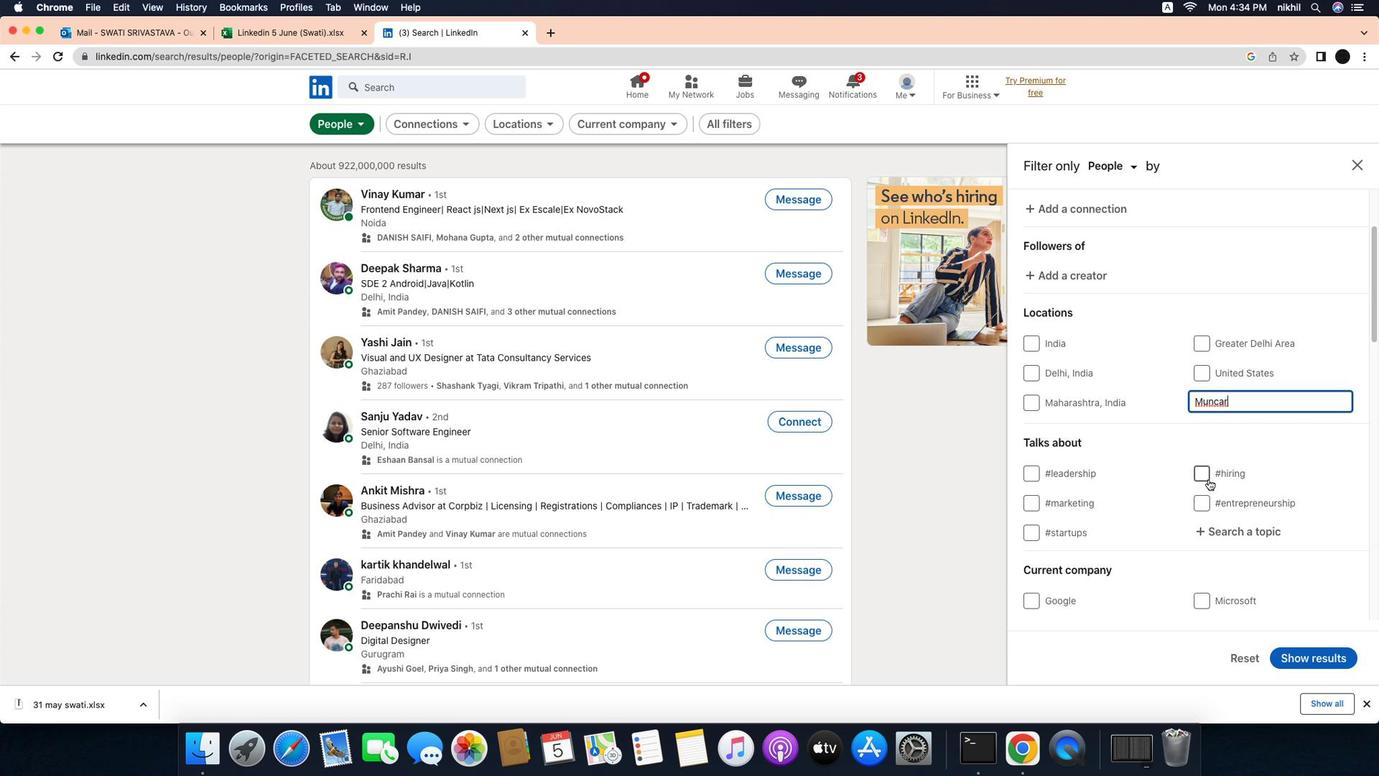 
Action: Mouse scrolled (1251, 473) with delta (-37, -38)
Screenshot: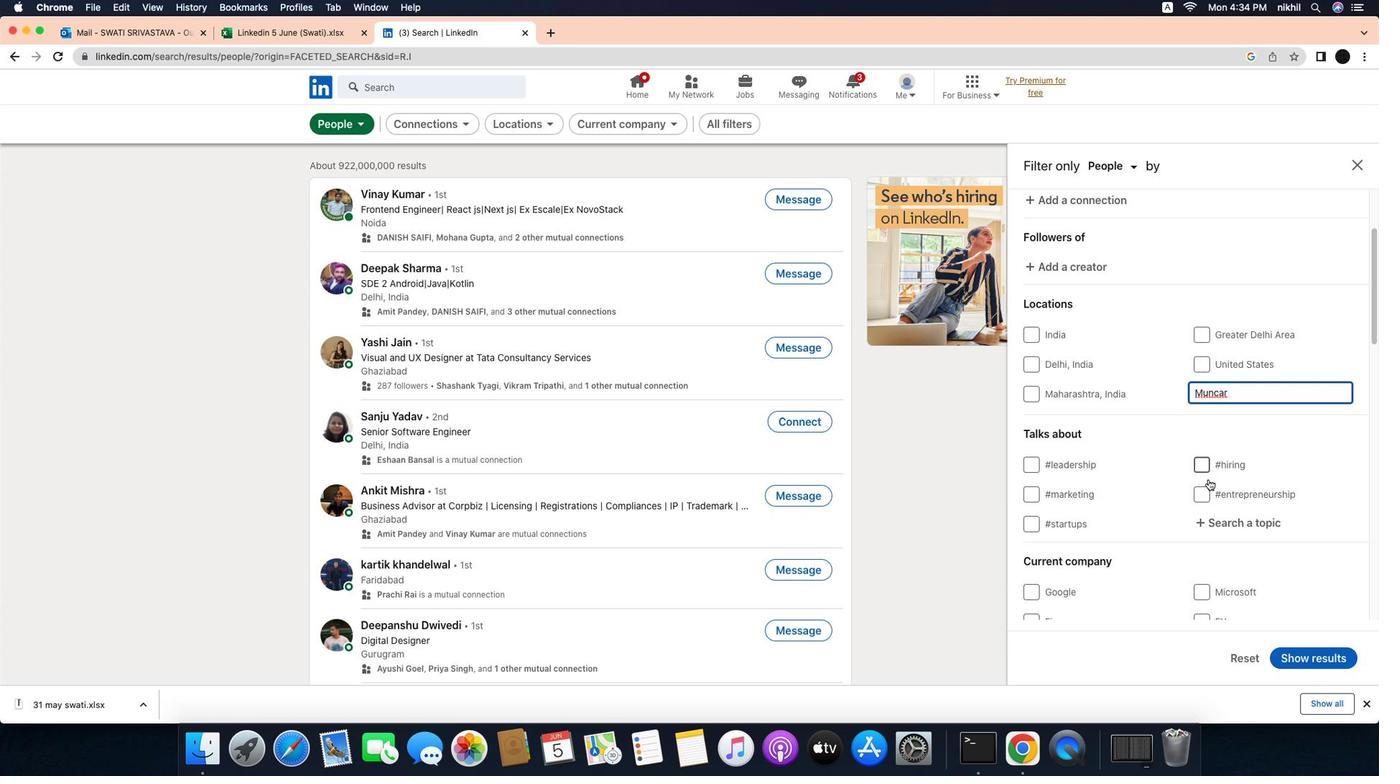 
Action: Mouse scrolled (1251, 473) with delta (-37, -38)
Screenshot: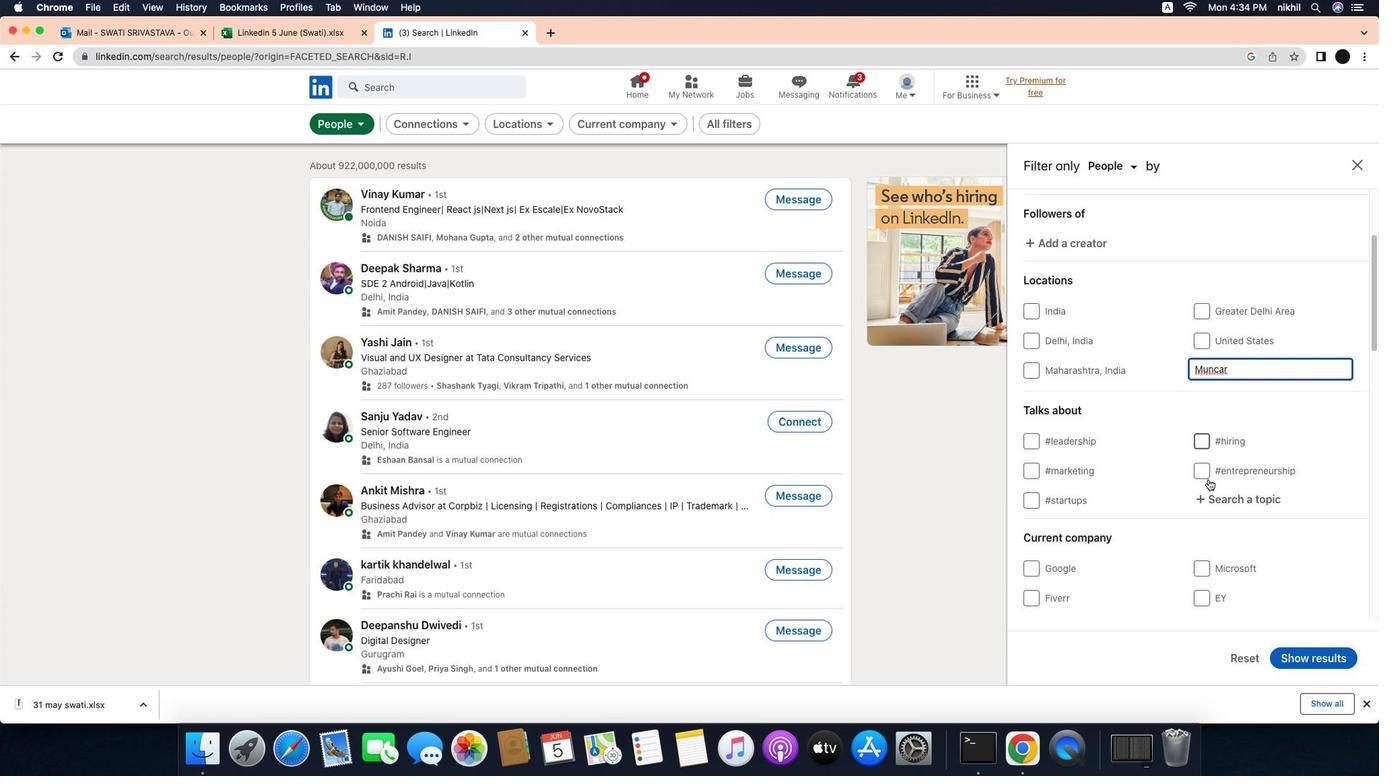 
Action: Mouse moved to (1267, 490)
Screenshot: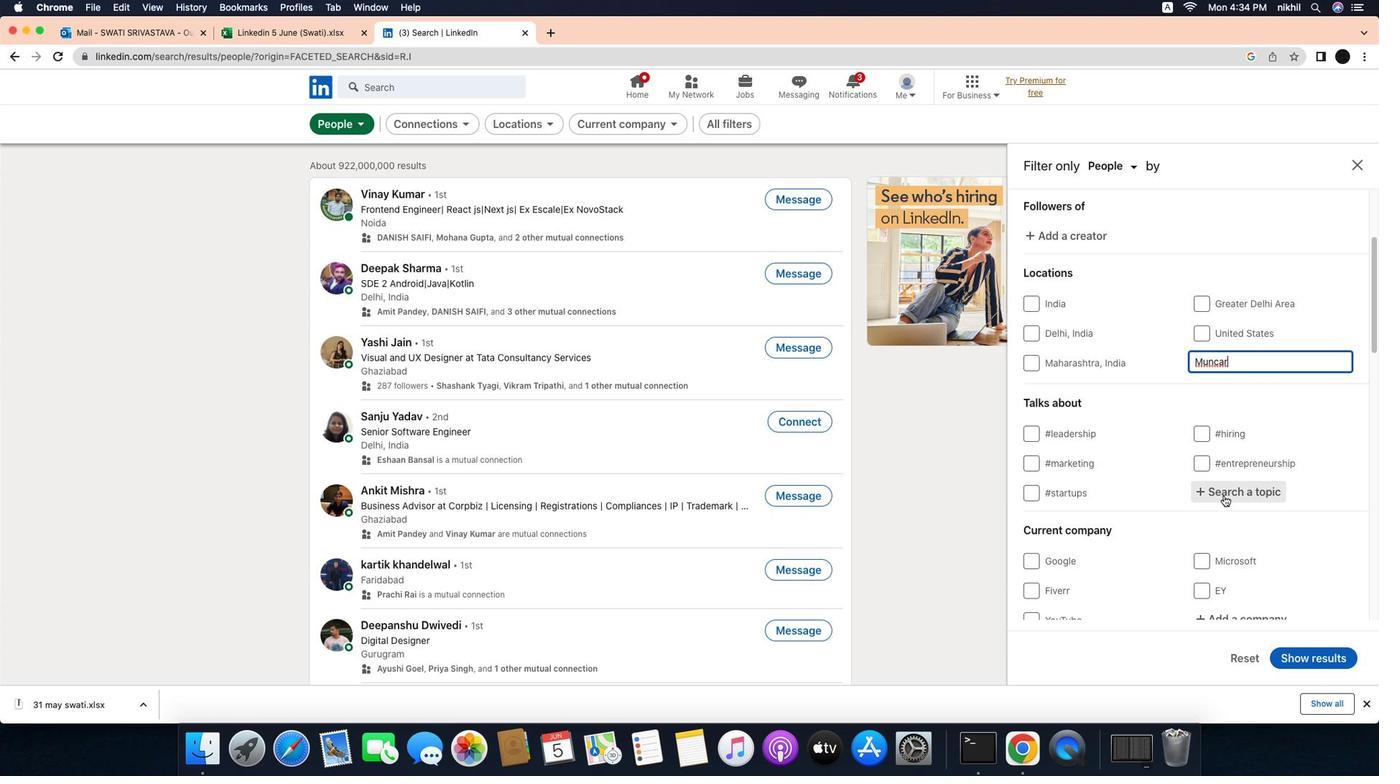 
Action: Mouse pressed left at (1267, 490)
Screenshot: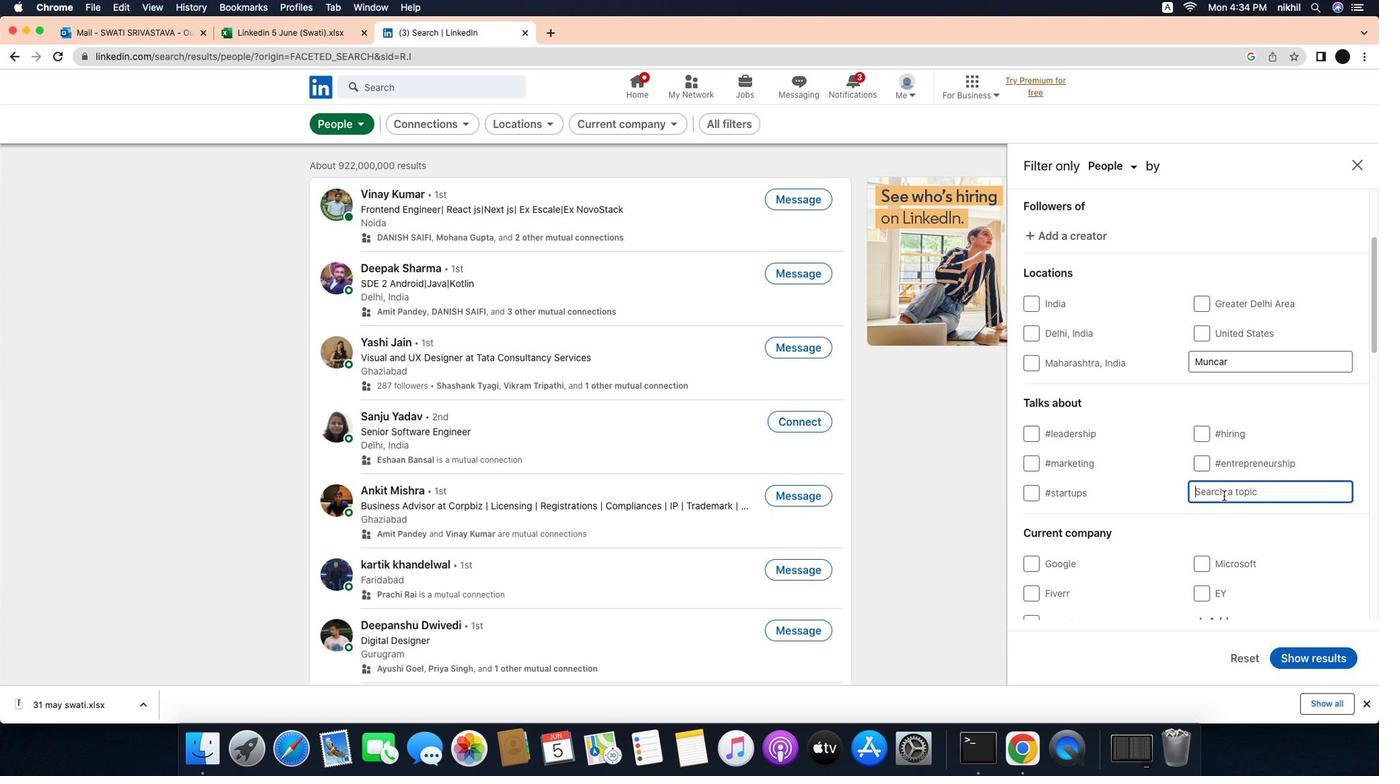 
Action: Mouse moved to (1275, 489)
Screenshot: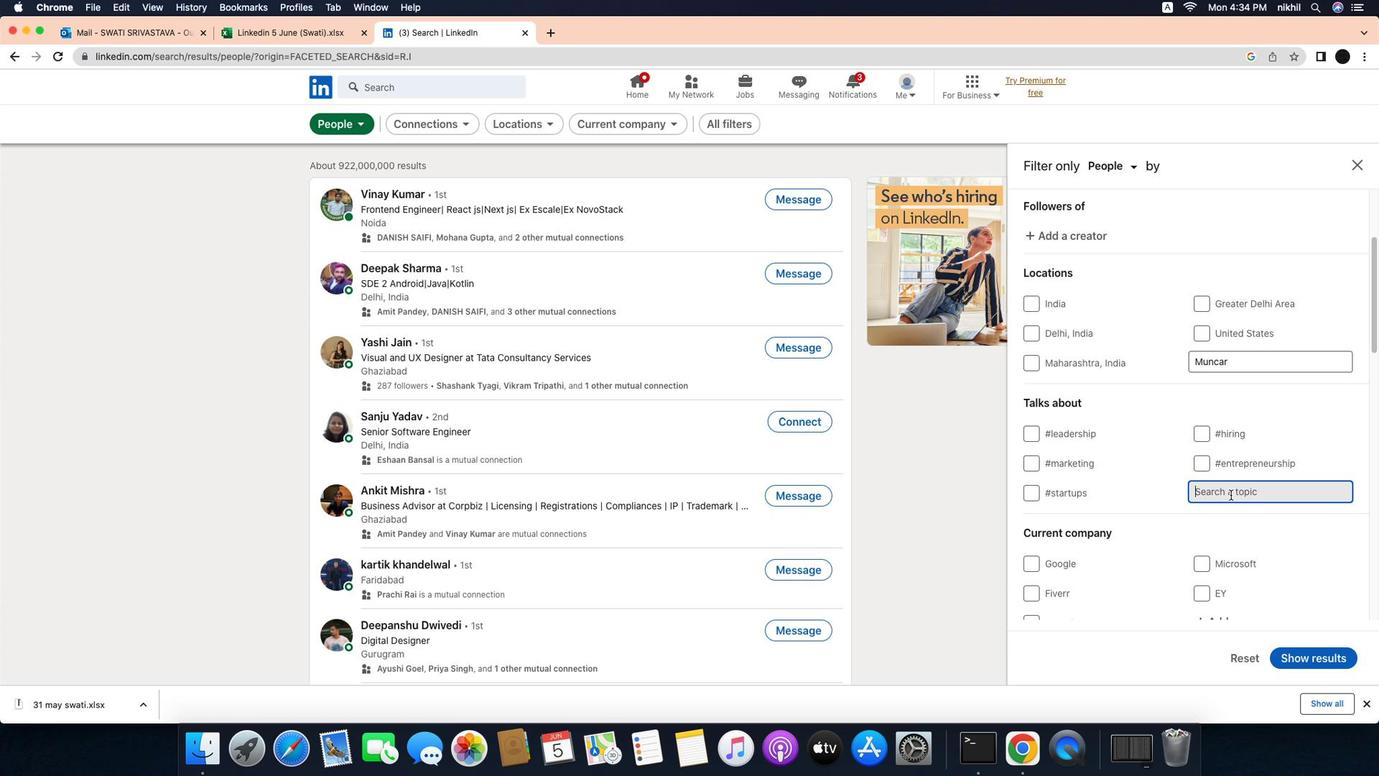 
Action: Mouse pressed left at (1275, 489)
Screenshot: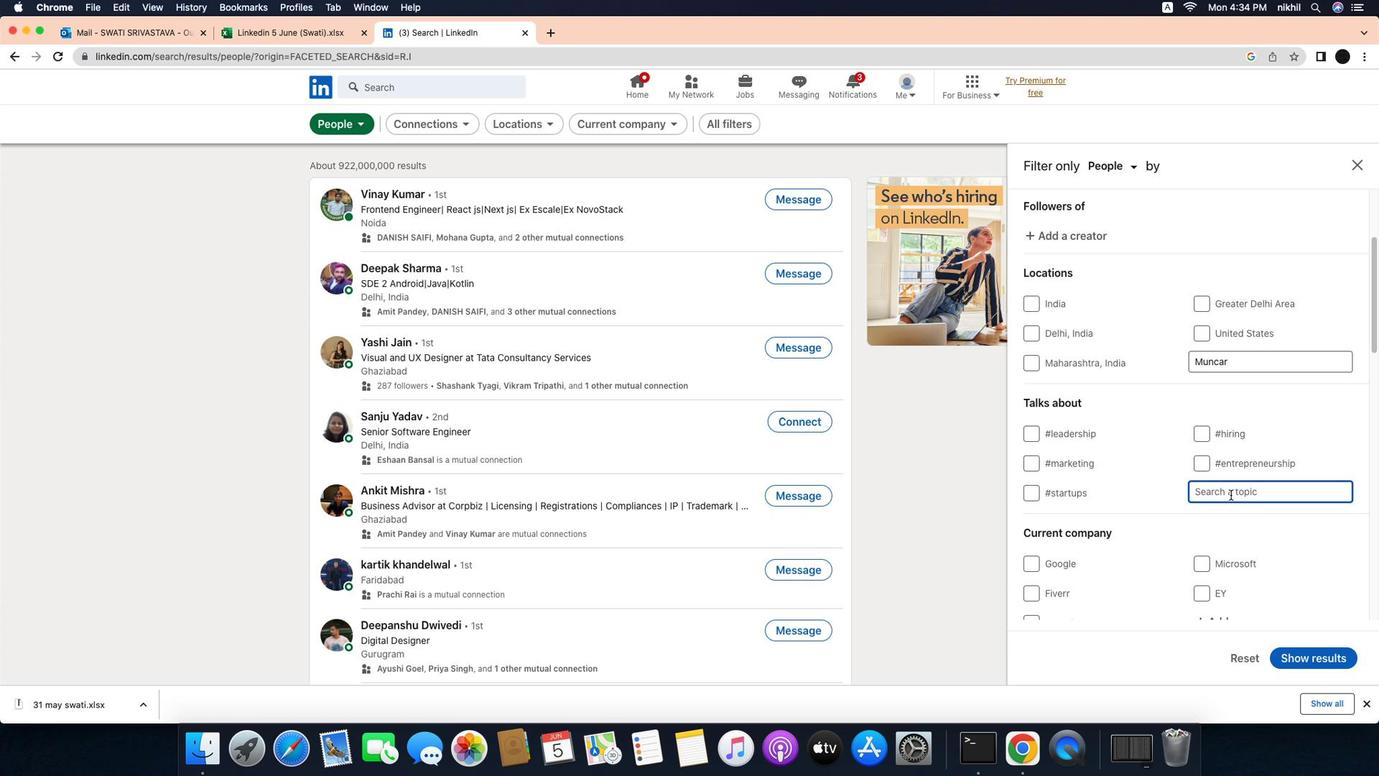 
Action: Key pressed 'w''f''h'
Screenshot: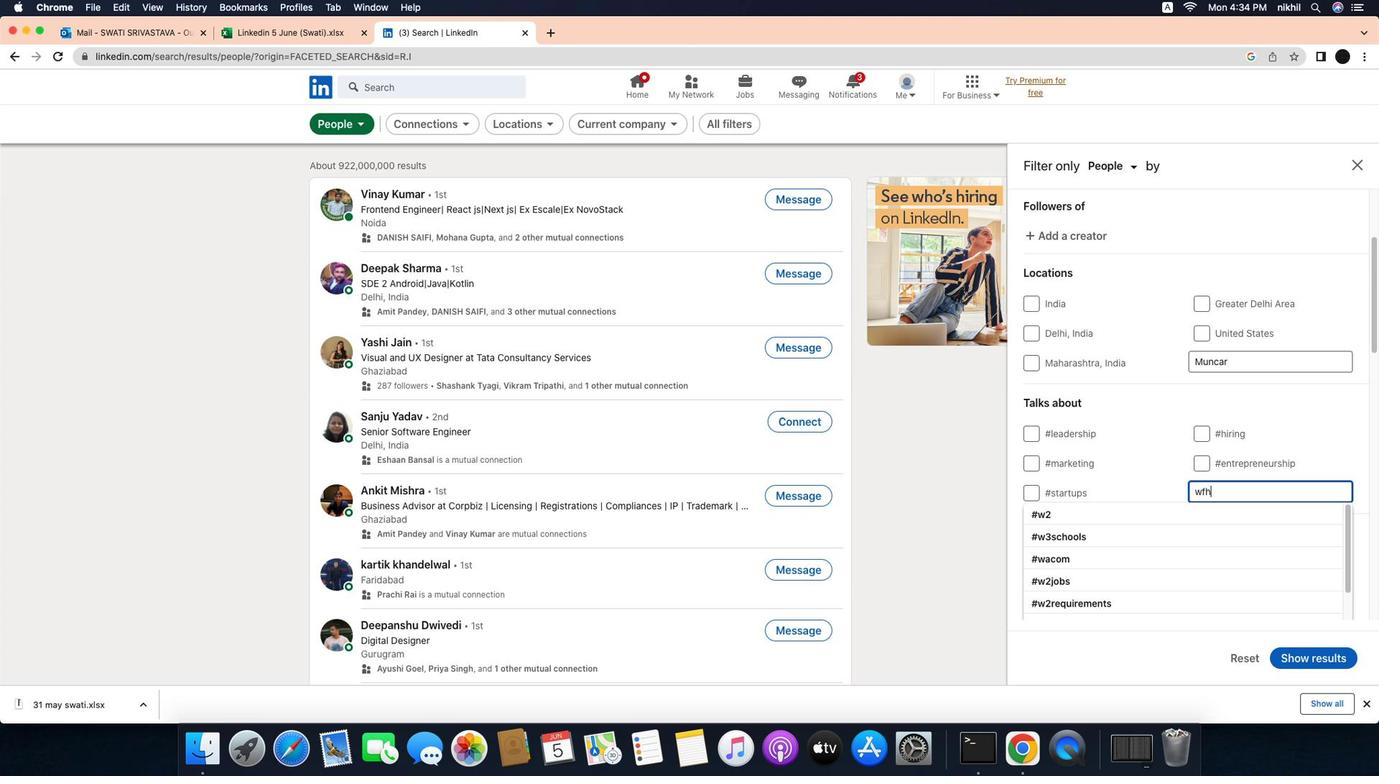 
Action: Mouse moved to (1250, 511)
Screenshot: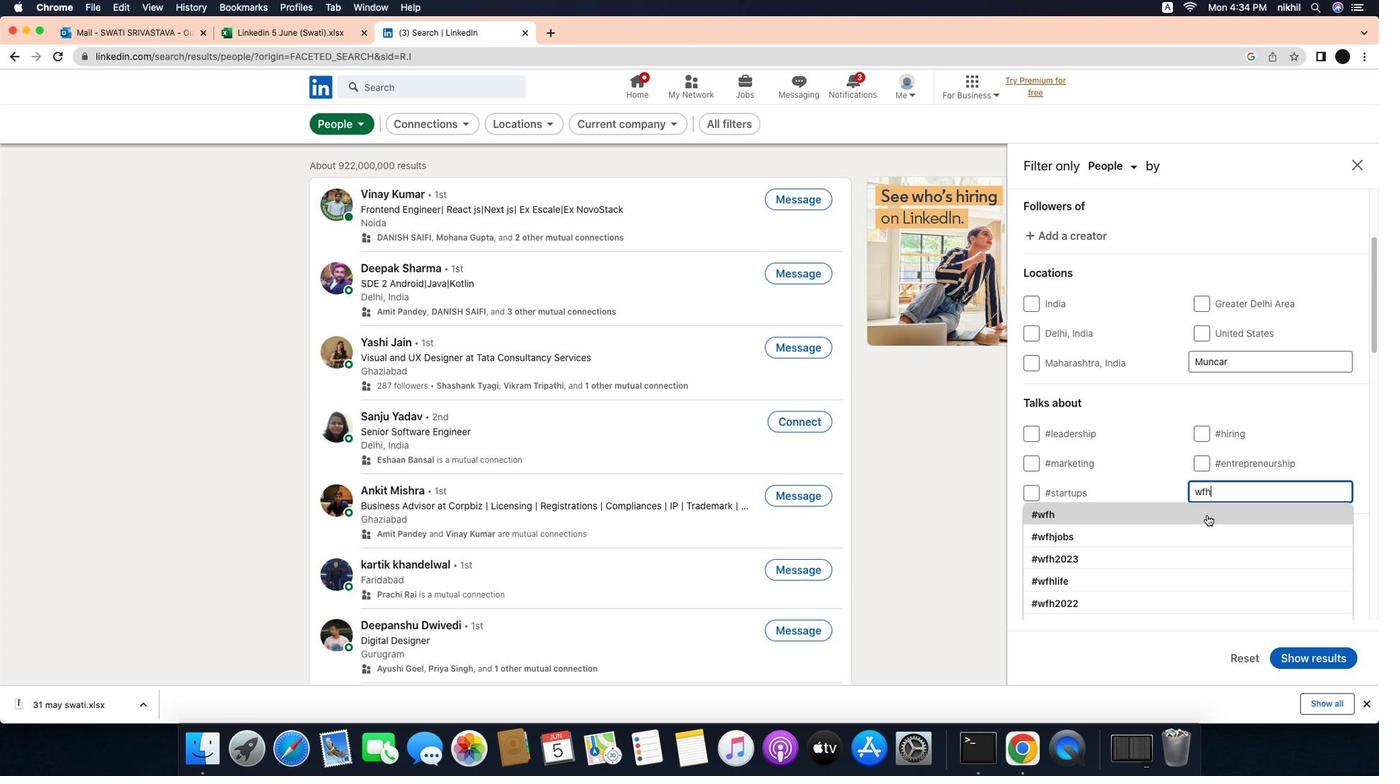 
Action: Mouse pressed left at (1250, 511)
Screenshot: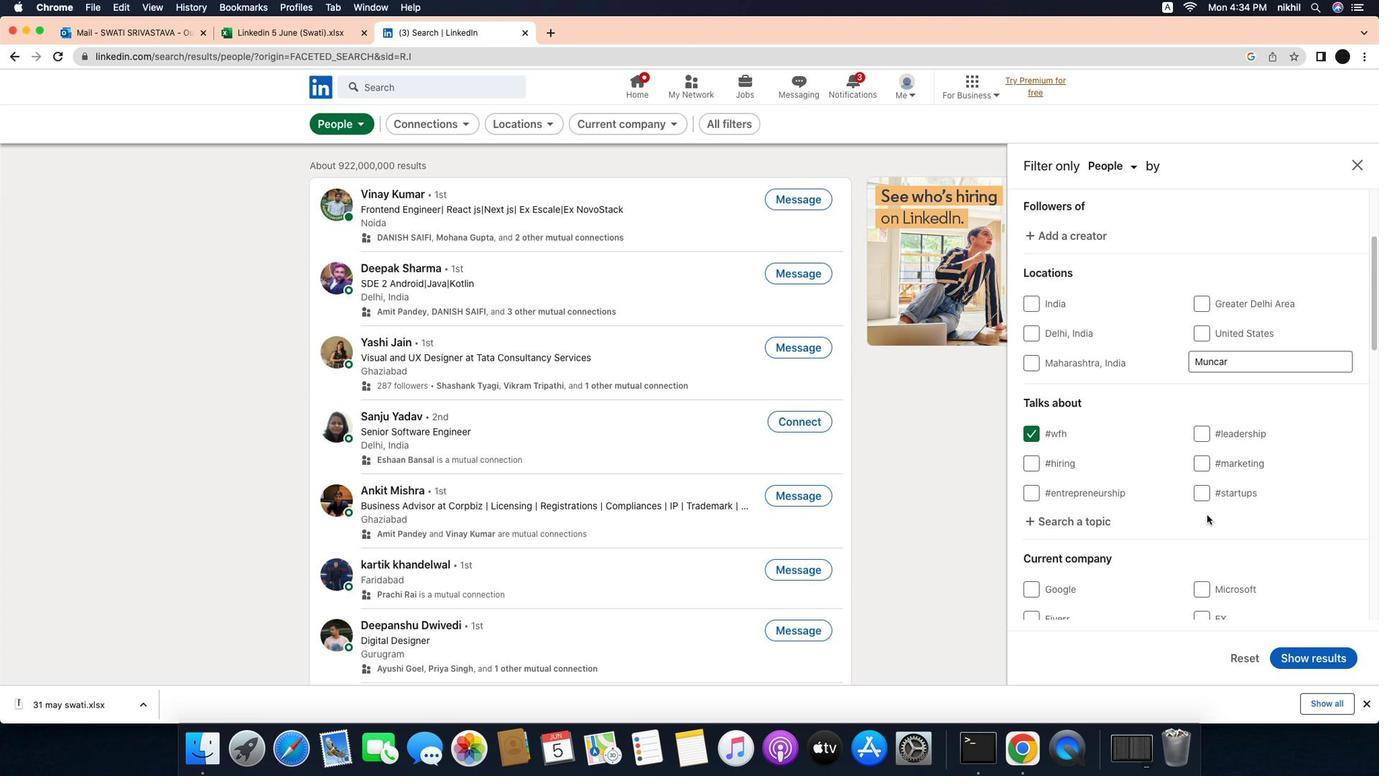 
Action: Mouse moved to (1274, 528)
Screenshot: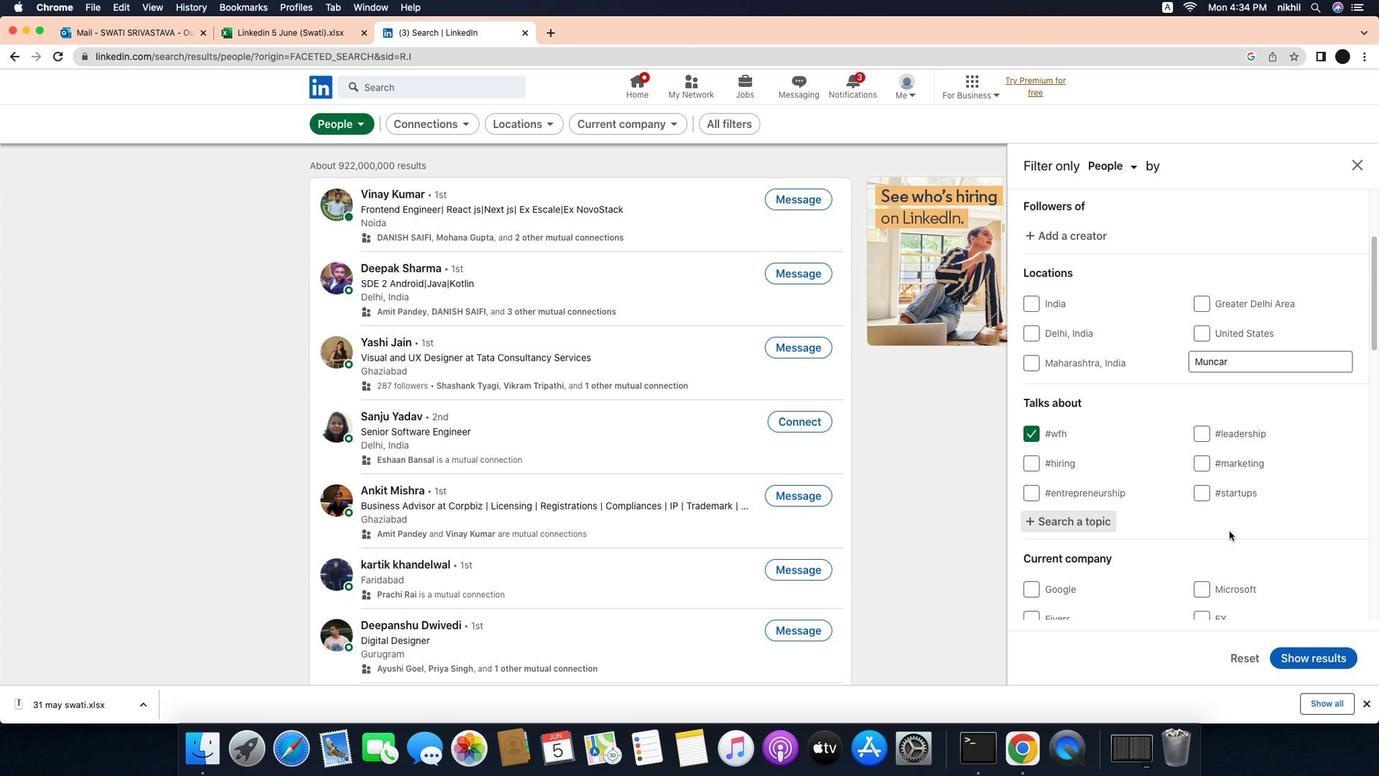 
Action: Mouse scrolled (1274, 528) with delta (-37, -38)
Screenshot: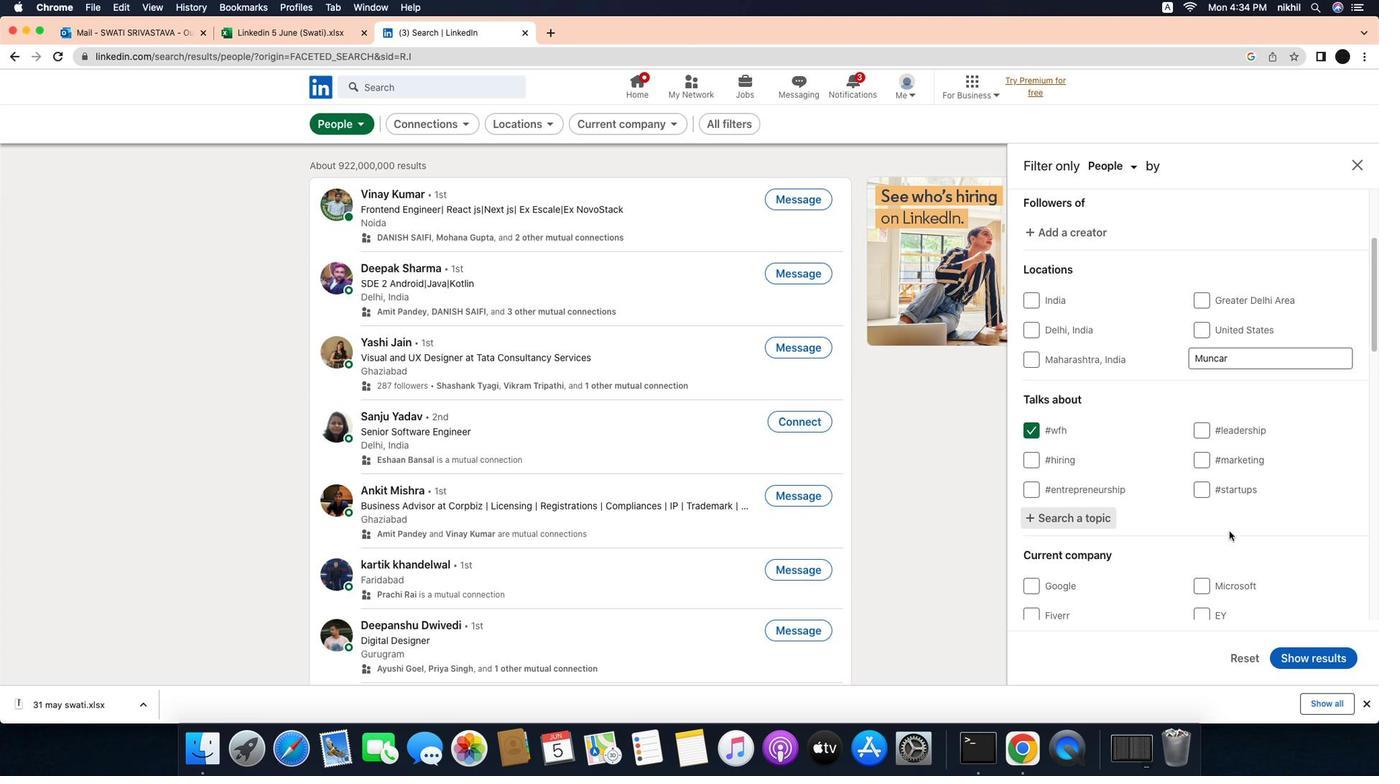 
Action: Mouse scrolled (1274, 528) with delta (-37, -38)
Screenshot: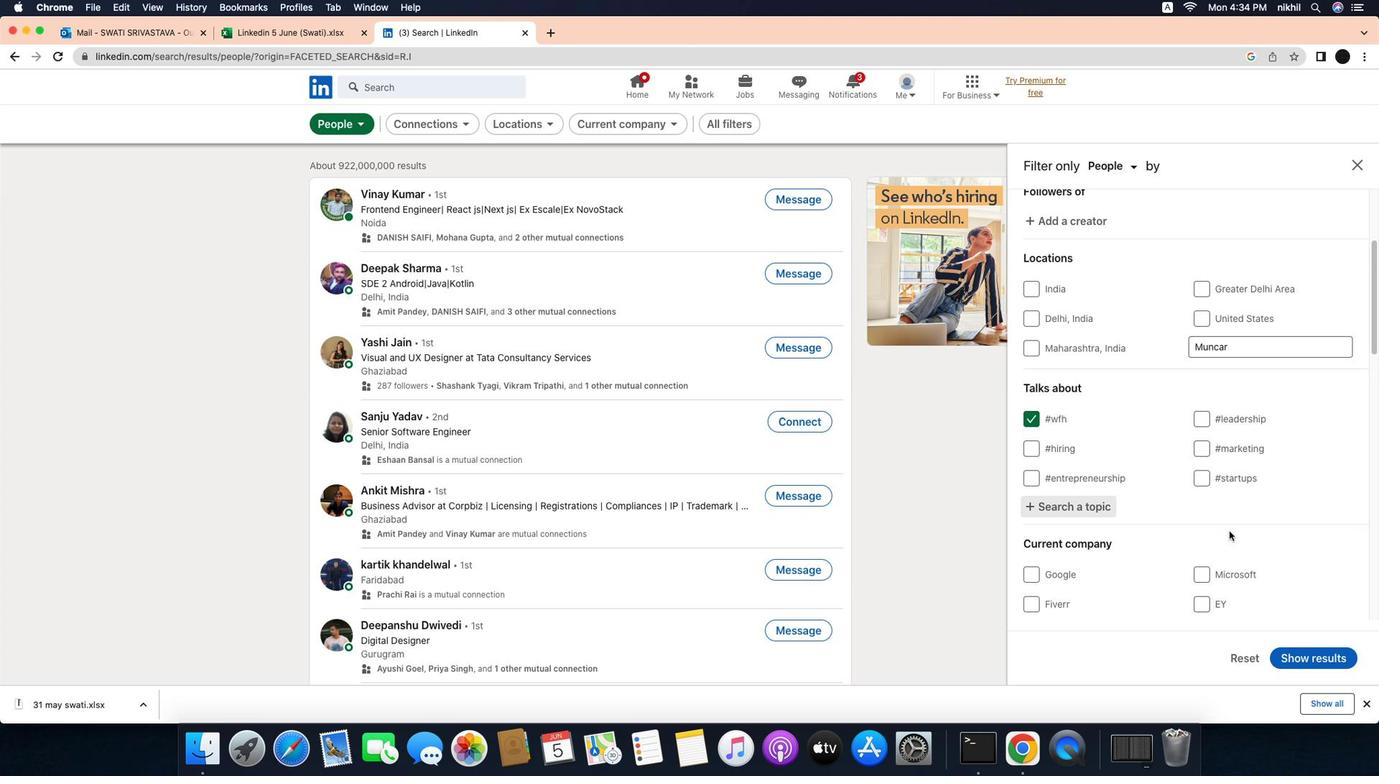 
Action: Mouse scrolled (1274, 528) with delta (-37, -38)
Screenshot: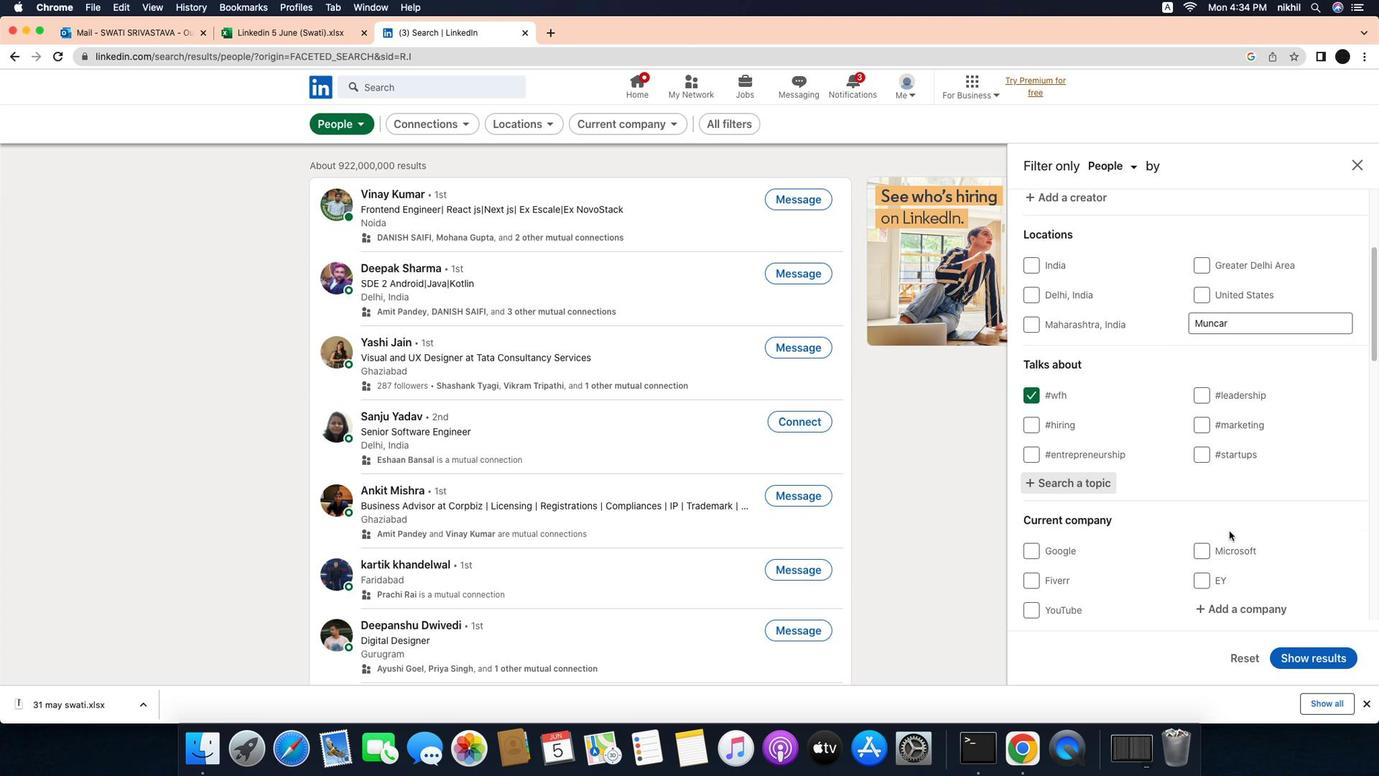 
Action: Mouse scrolled (1274, 528) with delta (-37, -38)
Screenshot: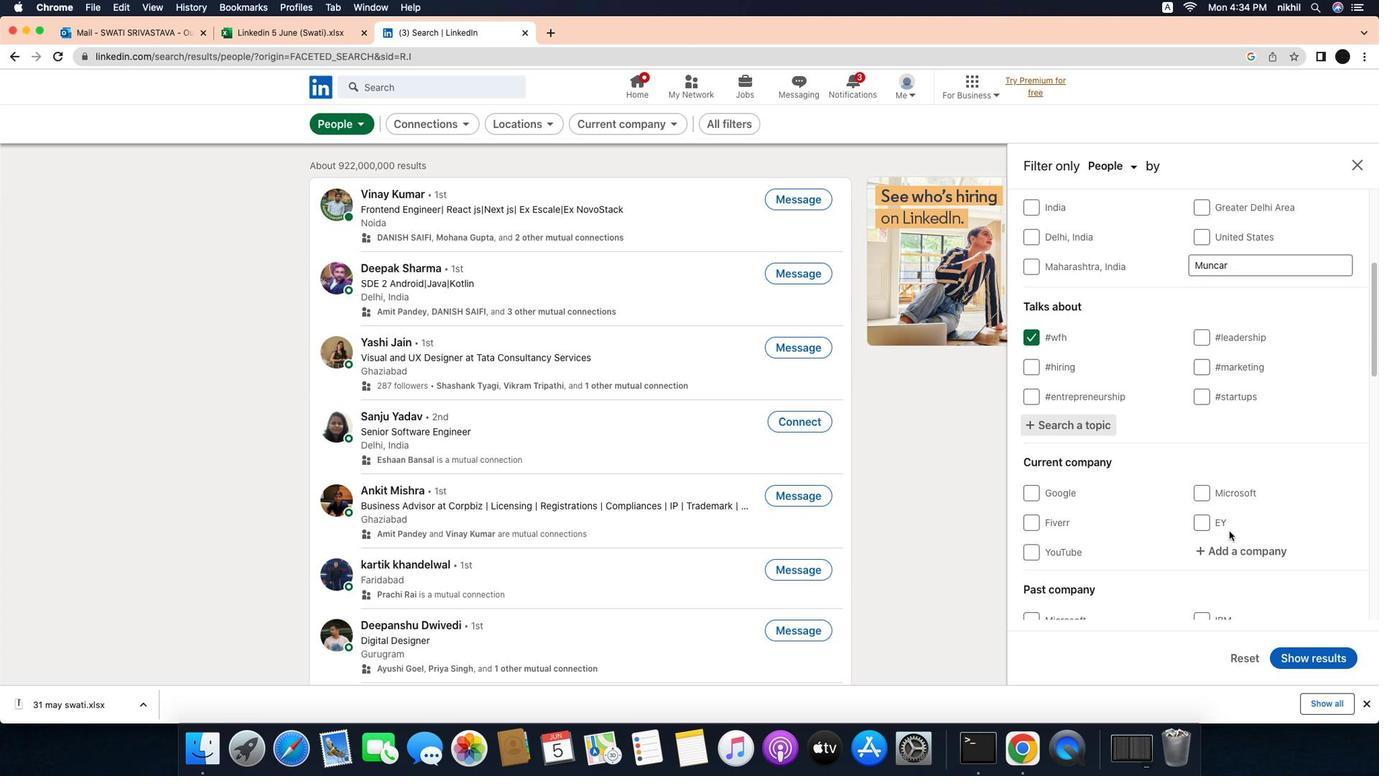 
Action: Mouse scrolled (1274, 528) with delta (-37, -38)
Screenshot: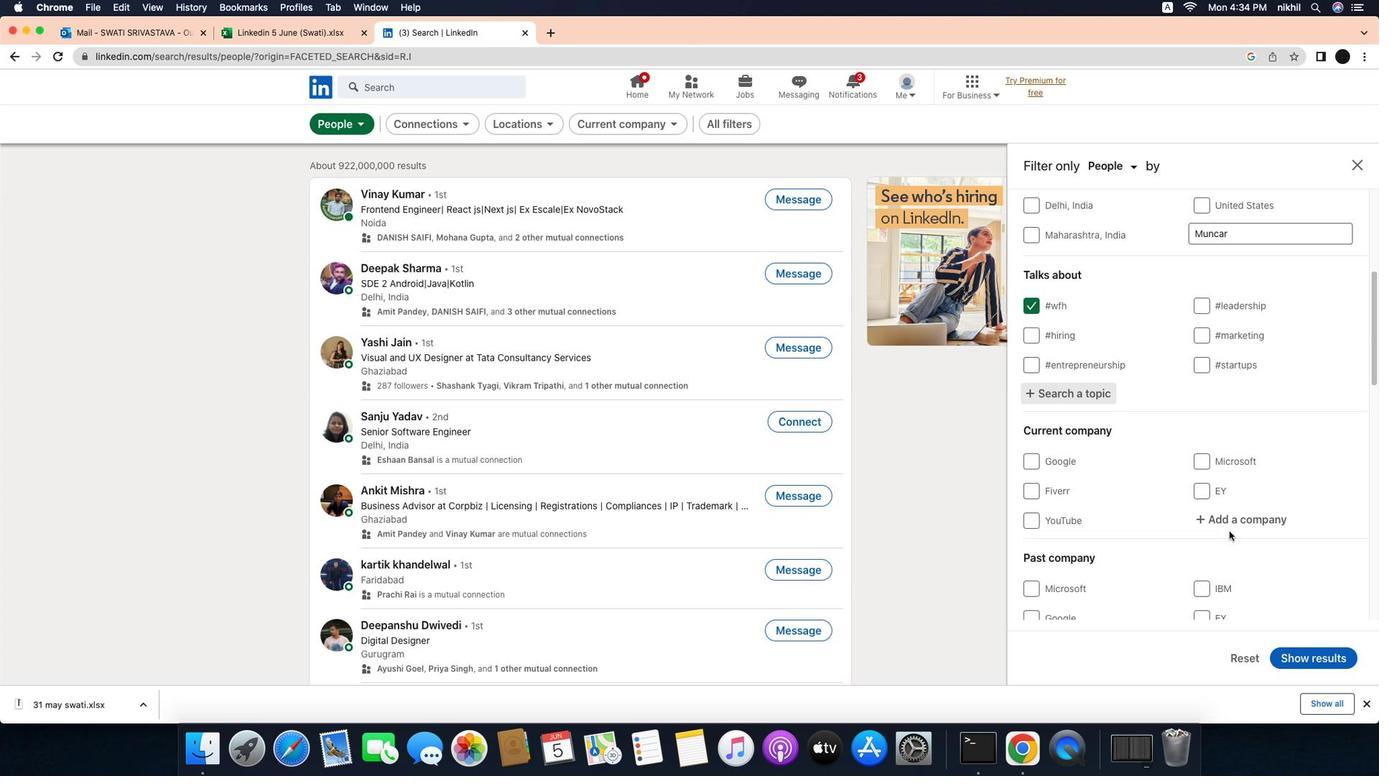 
Action: Mouse scrolled (1274, 528) with delta (-37, -39)
Screenshot: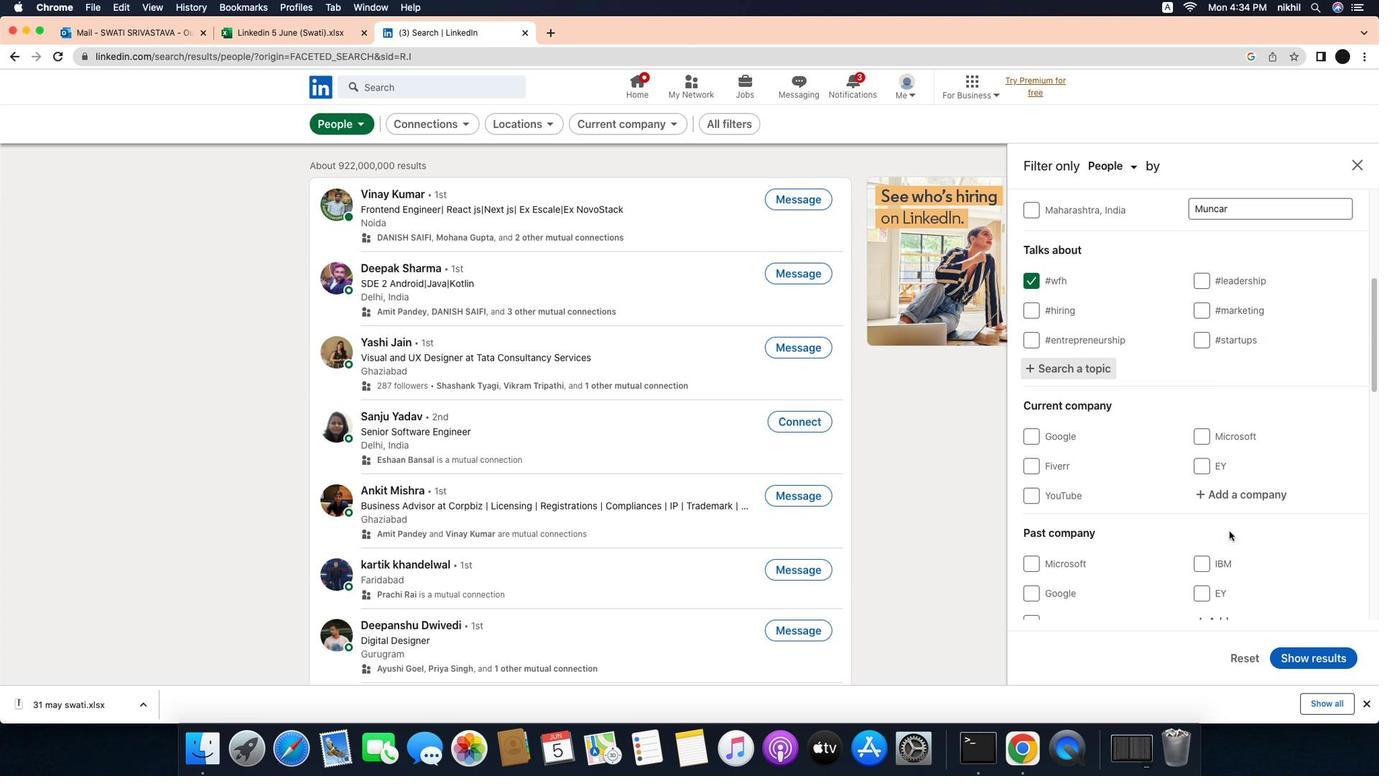 
Action: Mouse scrolled (1274, 528) with delta (-37, -38)
Screenshot: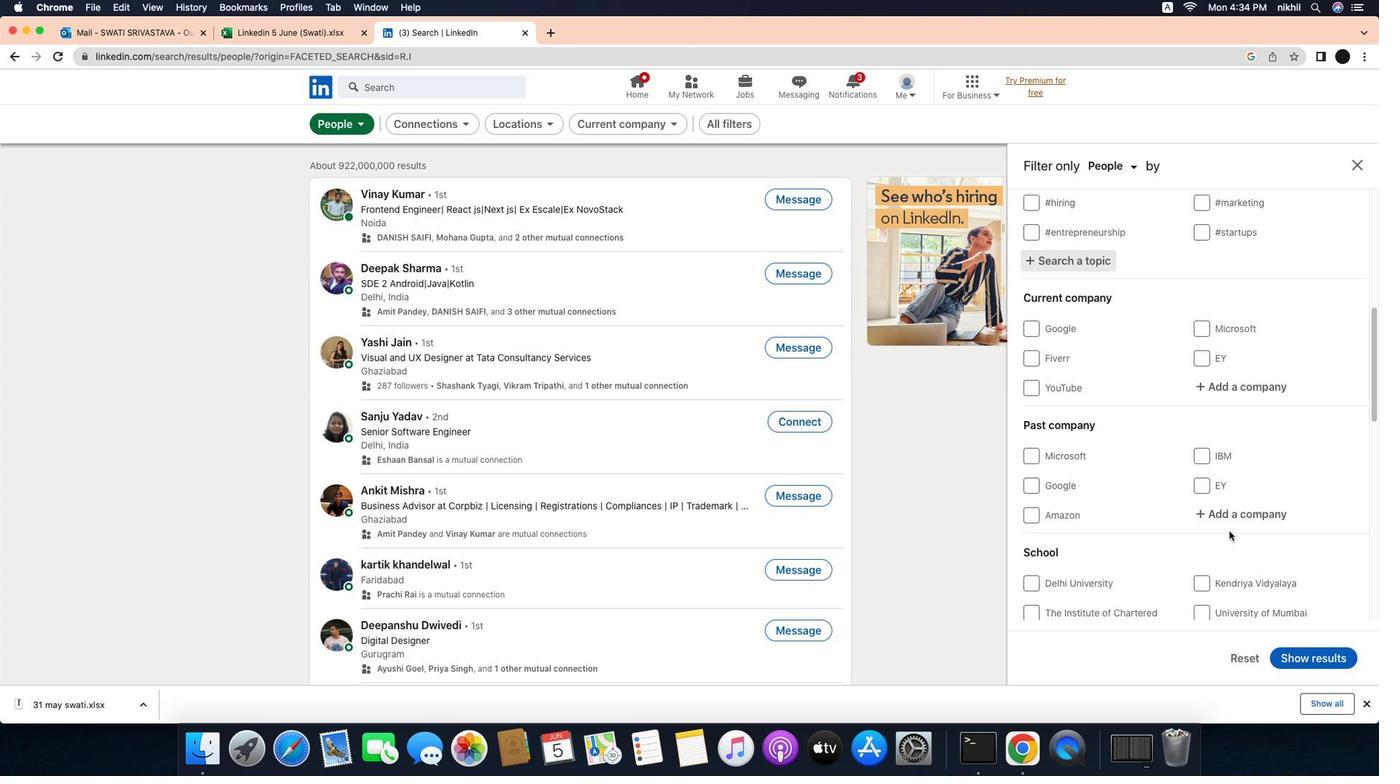 
Action: Mouse scrolled (1274, 528) with delta (-37, -38)
Screenshot: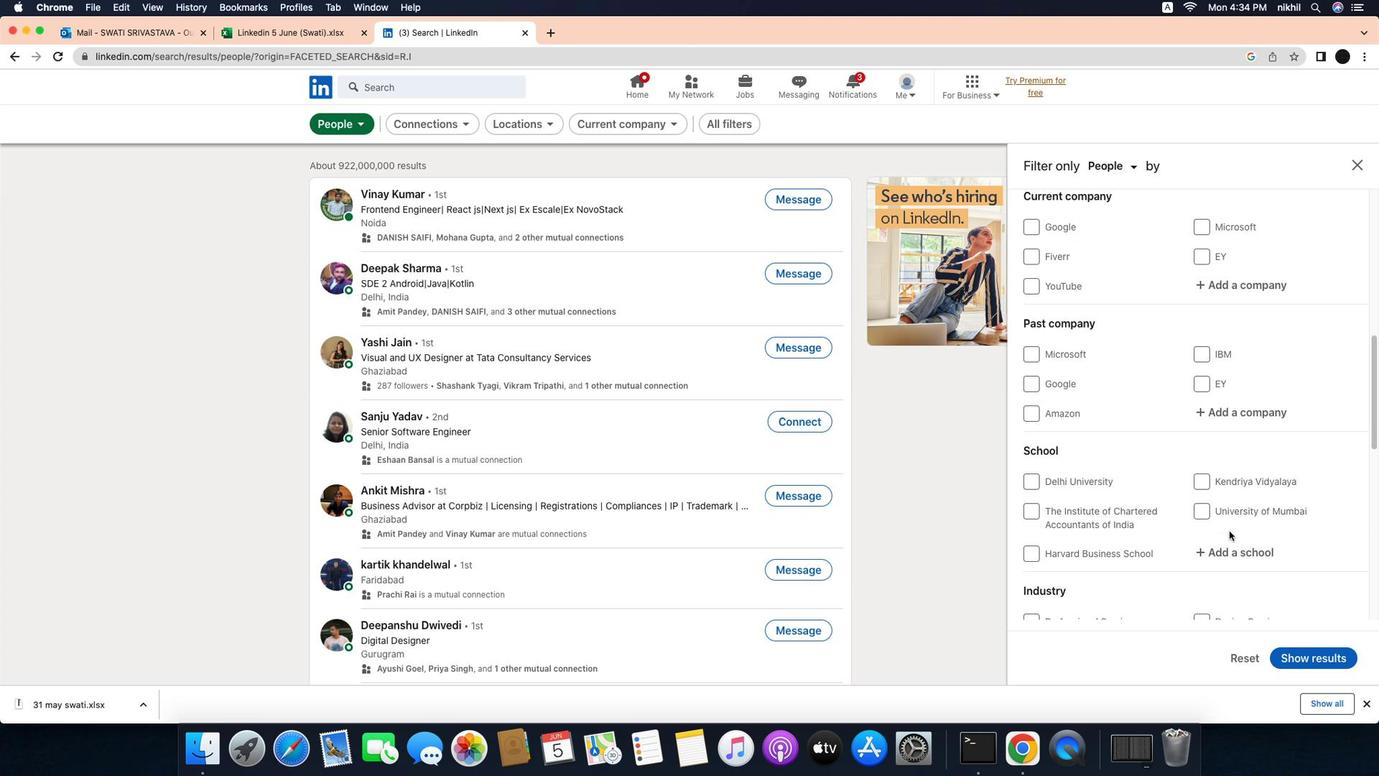 
Action: Mouse scrolled (1274, 528) with delta (-37, -39)
Screenshot: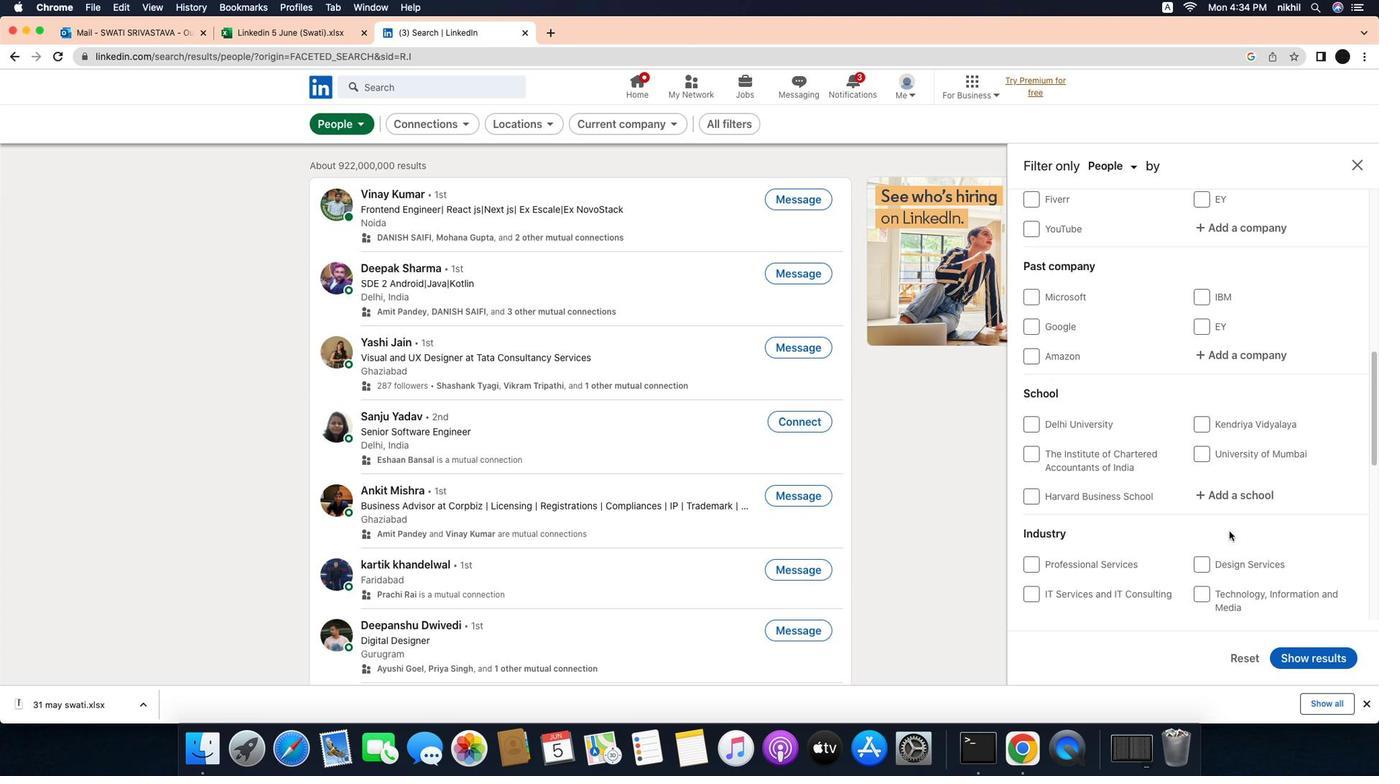 
Action: Mouse scrolled (1274, 528) with delta (-37, -40)
Screenshot: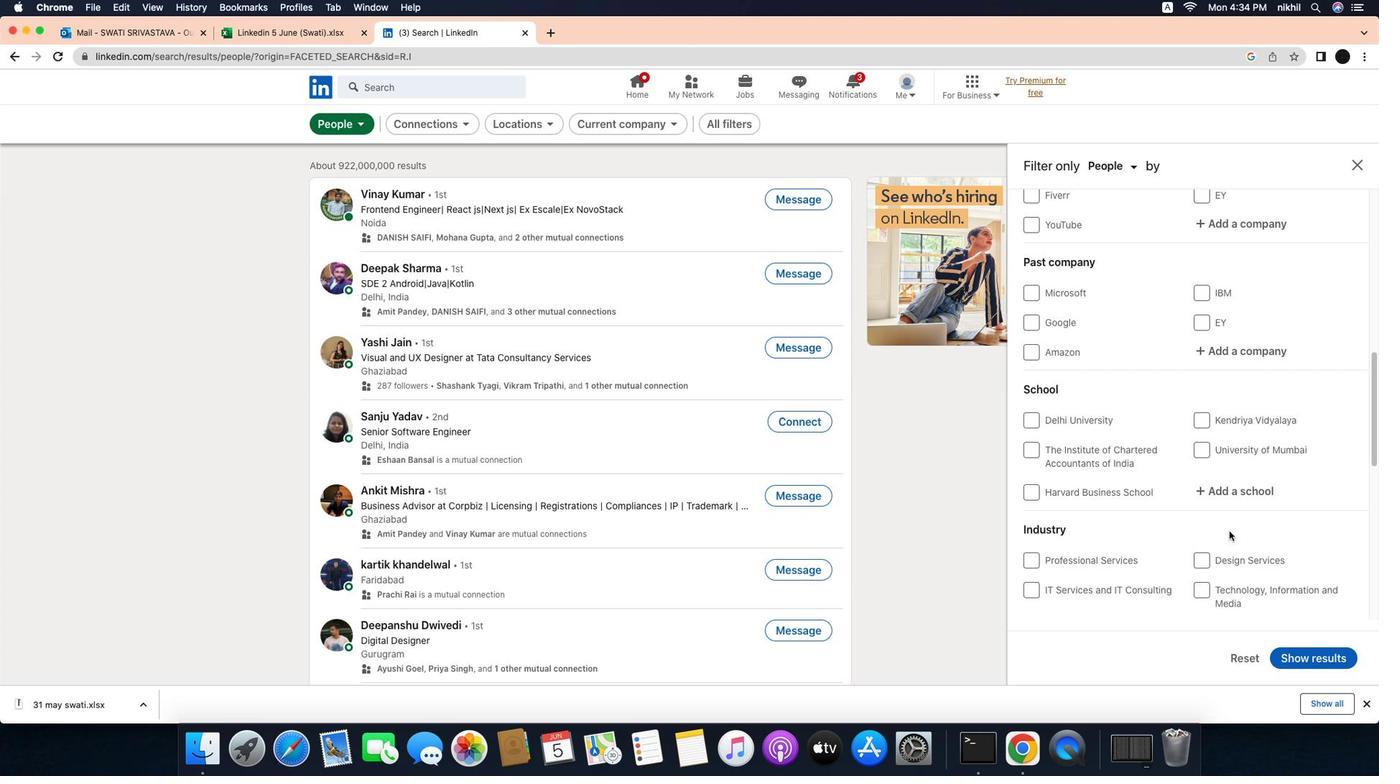 
Action: Mouse scrolled (1274, 528) with delta (-37, -38)
Screenshot: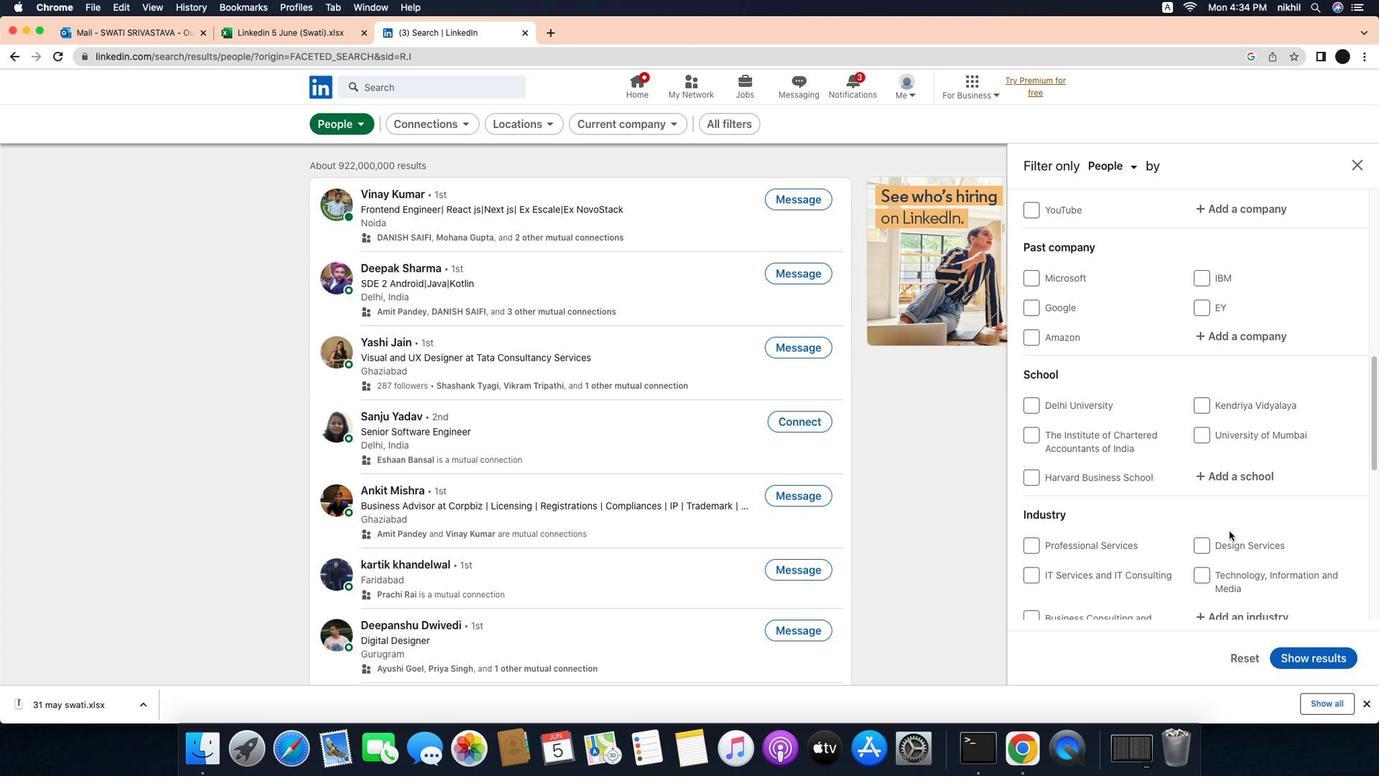 
Action: Mouse scrolled (1274, 528) with delta (-37, -38)
Screenshot: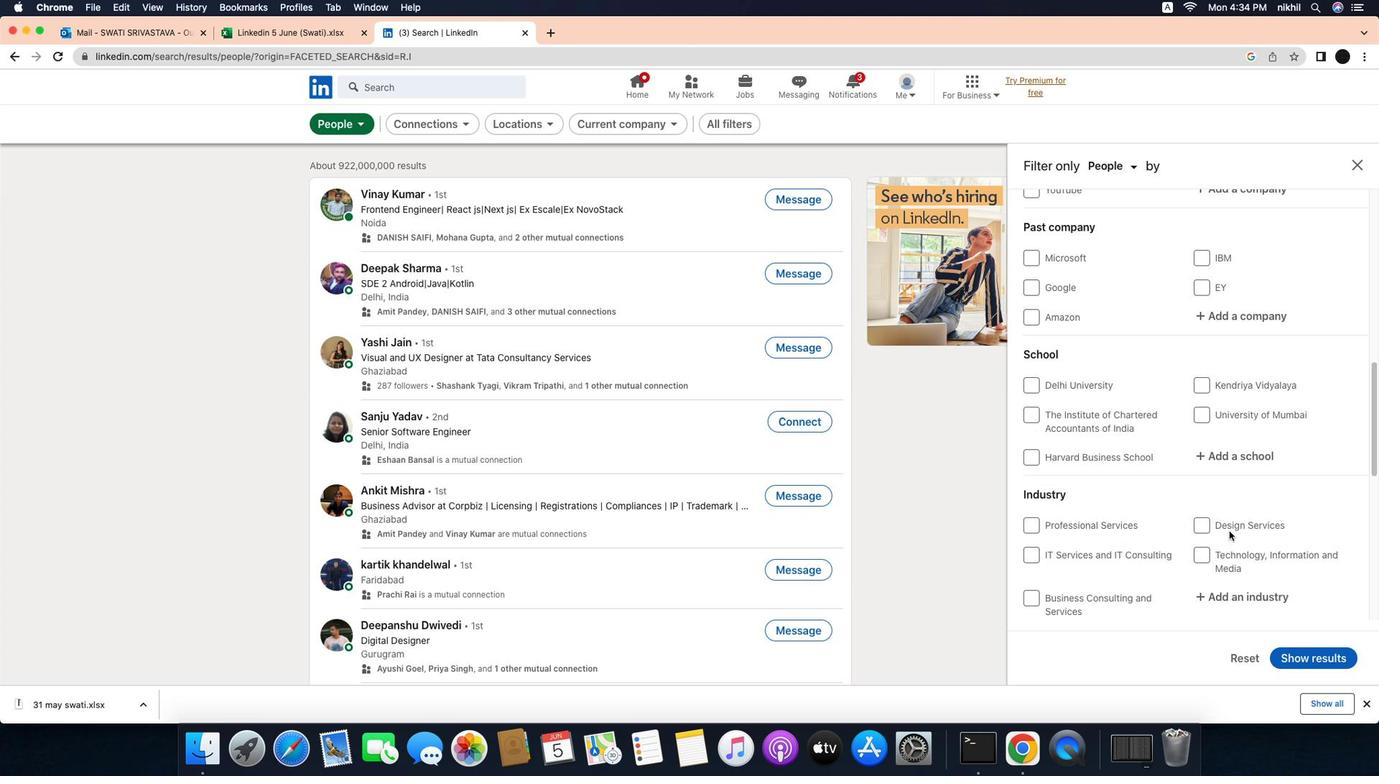 
Action: Mouse scrolled (1274, 528) with delta (-37, -38)
Screenshot: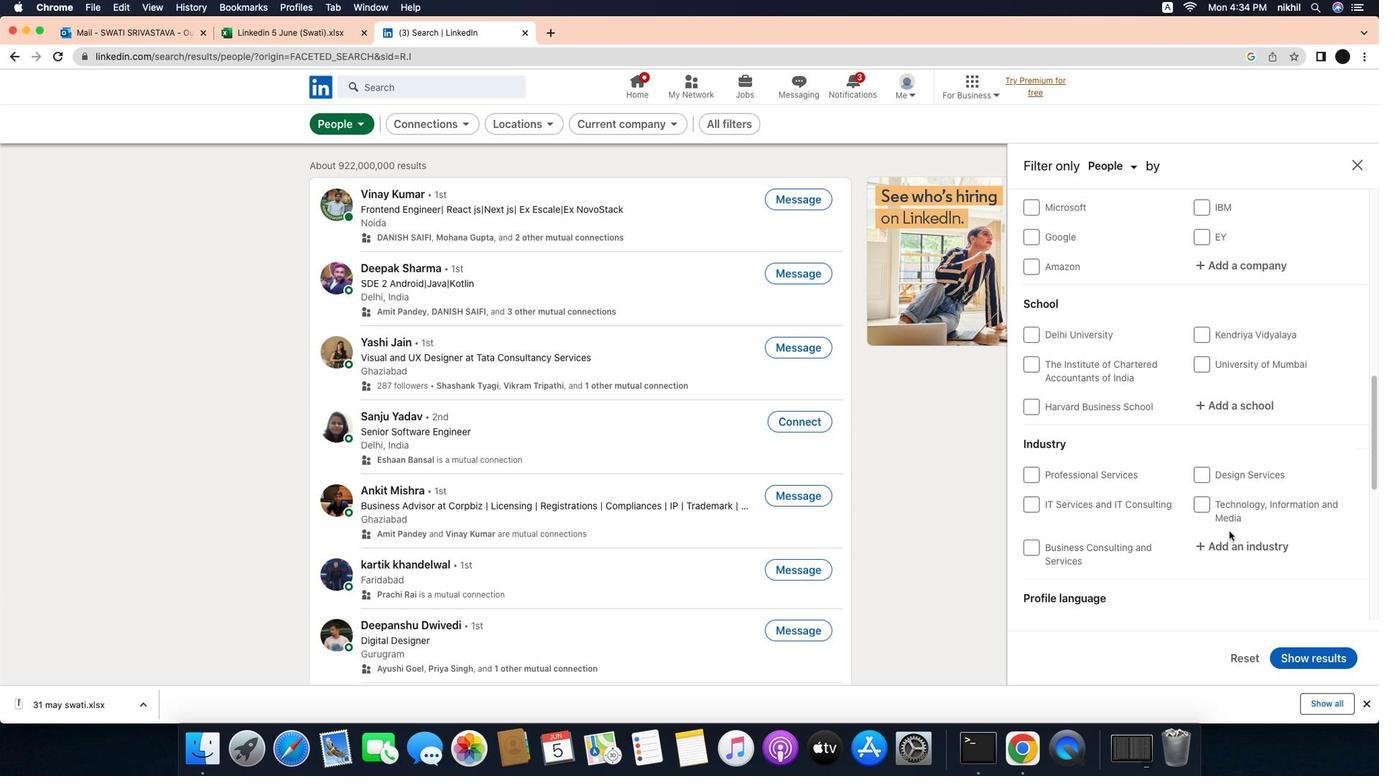 
Action: Mouse scrolled (1274, 528) with delta (-37, -38)
Screenshot: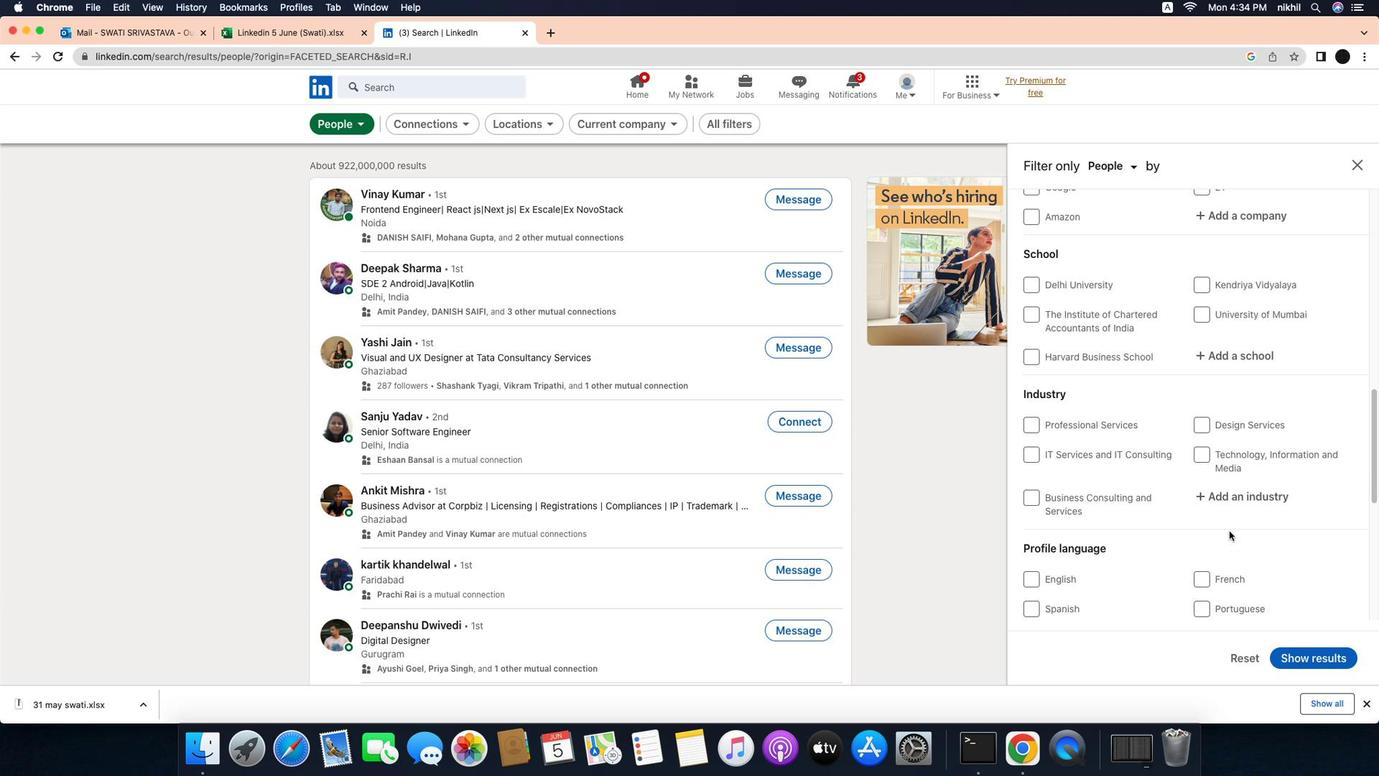 
Action: Mouse scrolled (1274, 528) with delta (-37, -38)
Screenshot: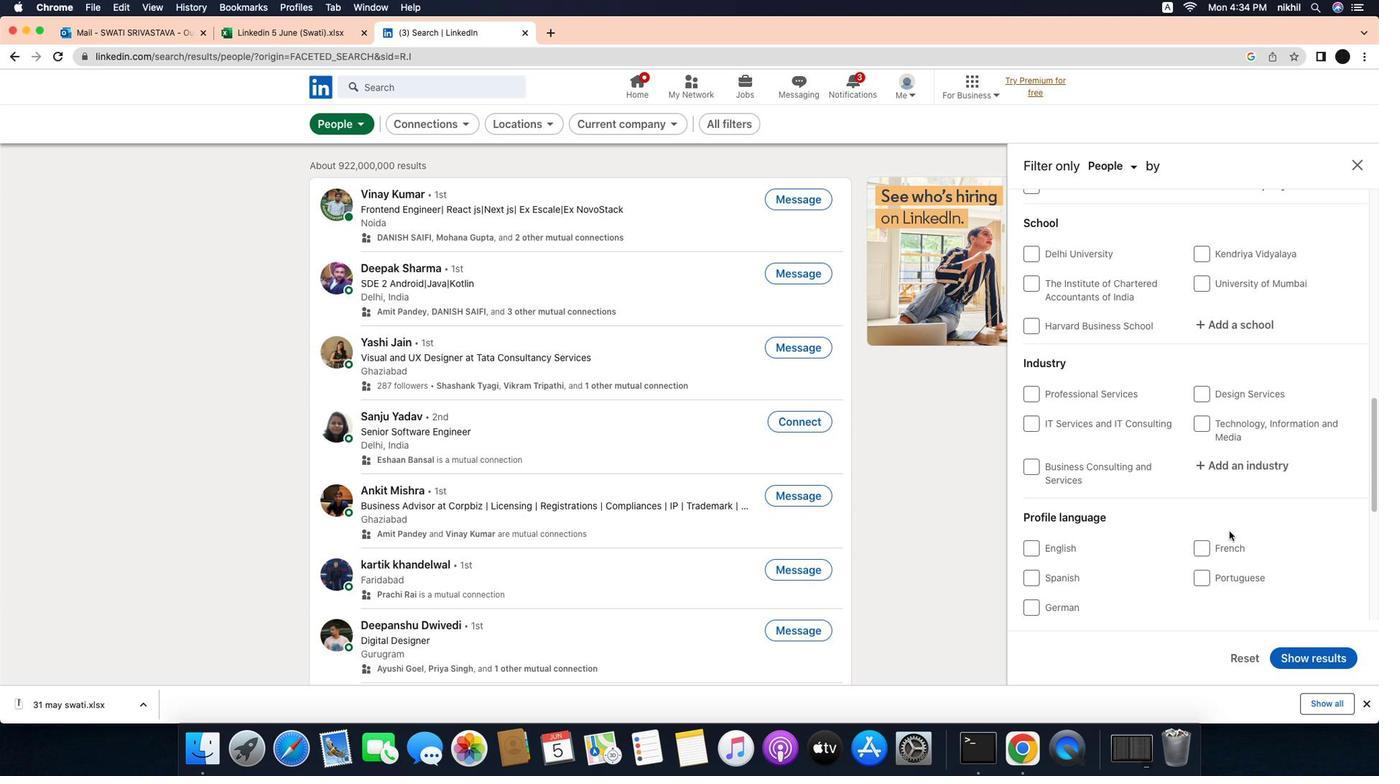 
Action: Mouse scrolled (1274, 528) with delta (-37, -39)
Screenshot: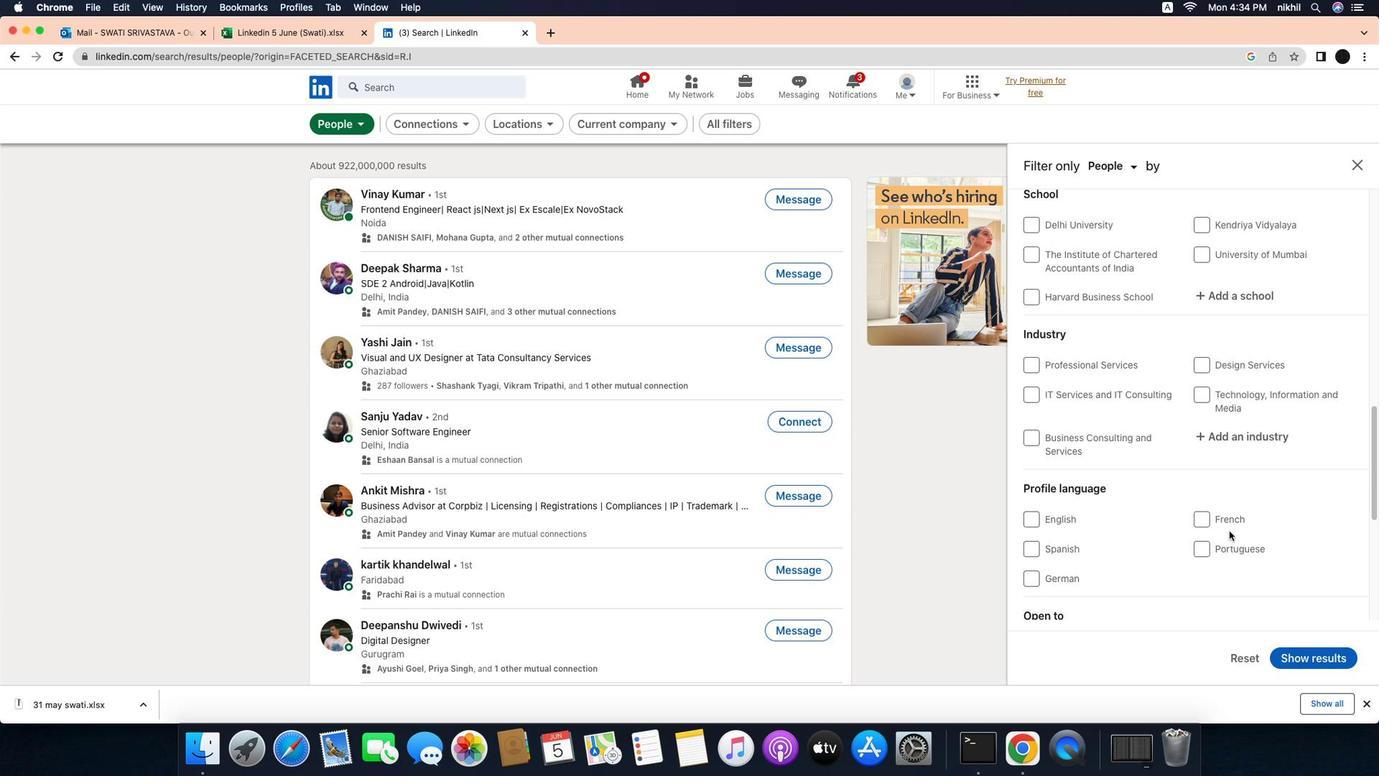 
Action: Mouse moved to (1067, 498)
Screenshot: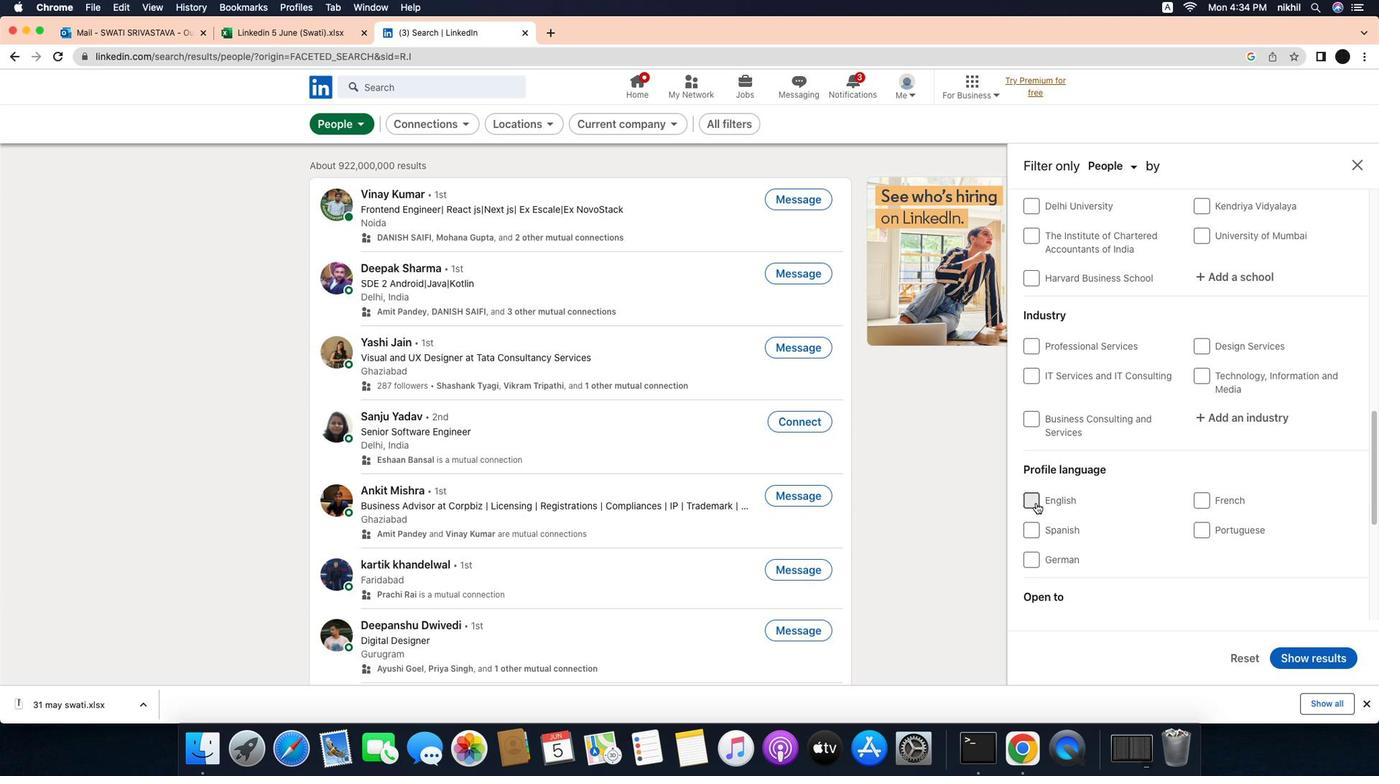 
Action: Mouse pressed left at (1067, 498)
Screenshot: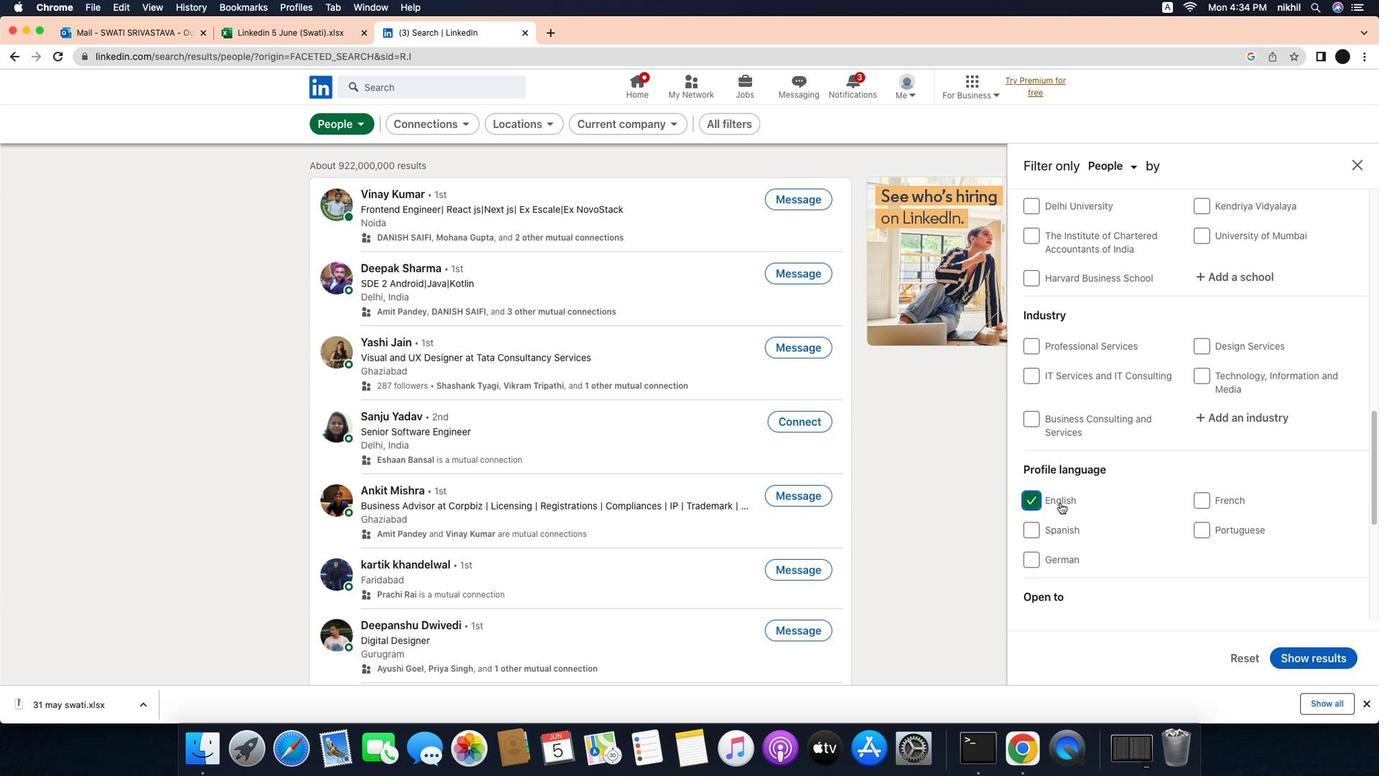 
Action: Mouse moved to (1216, 498)
Screenshot: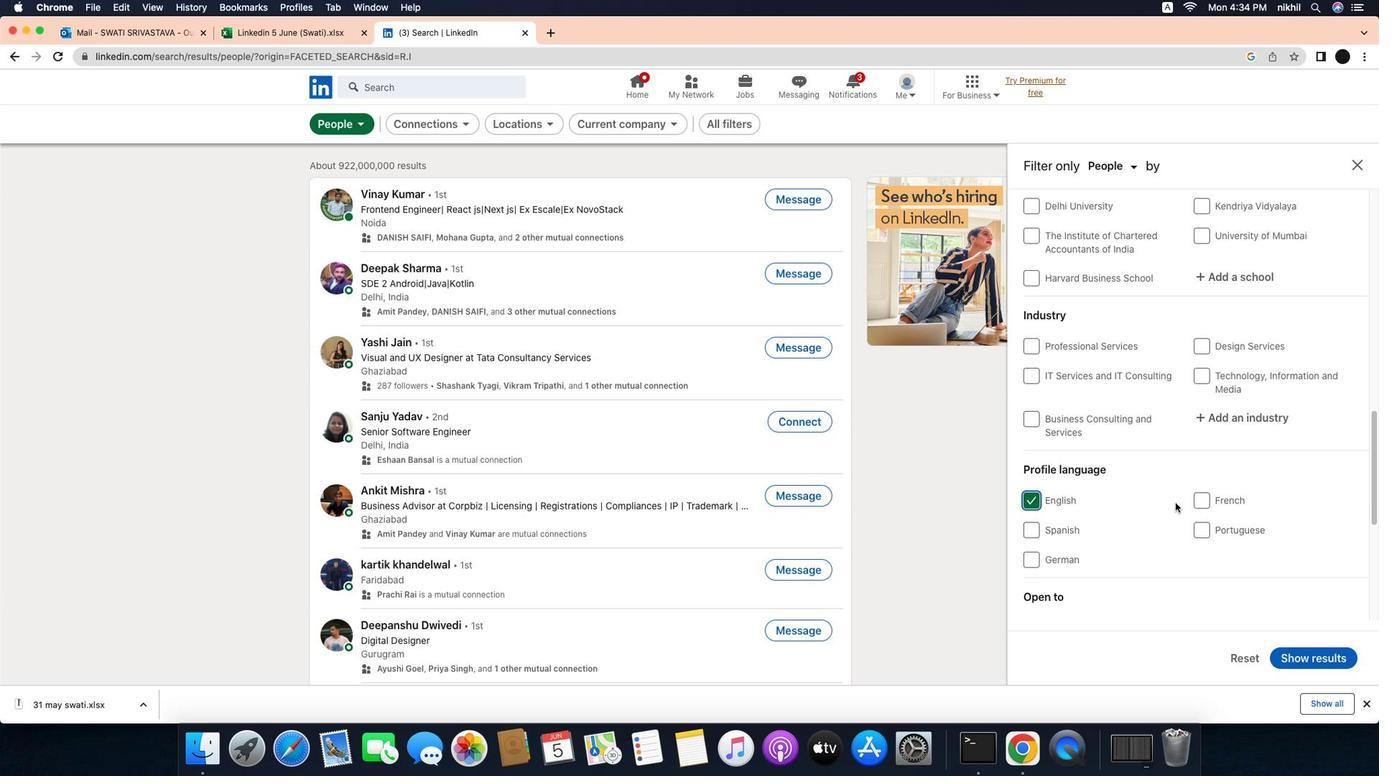 
Action: Mouse scrolled (1216, 498) with delta (-37, -36)
Screenshot: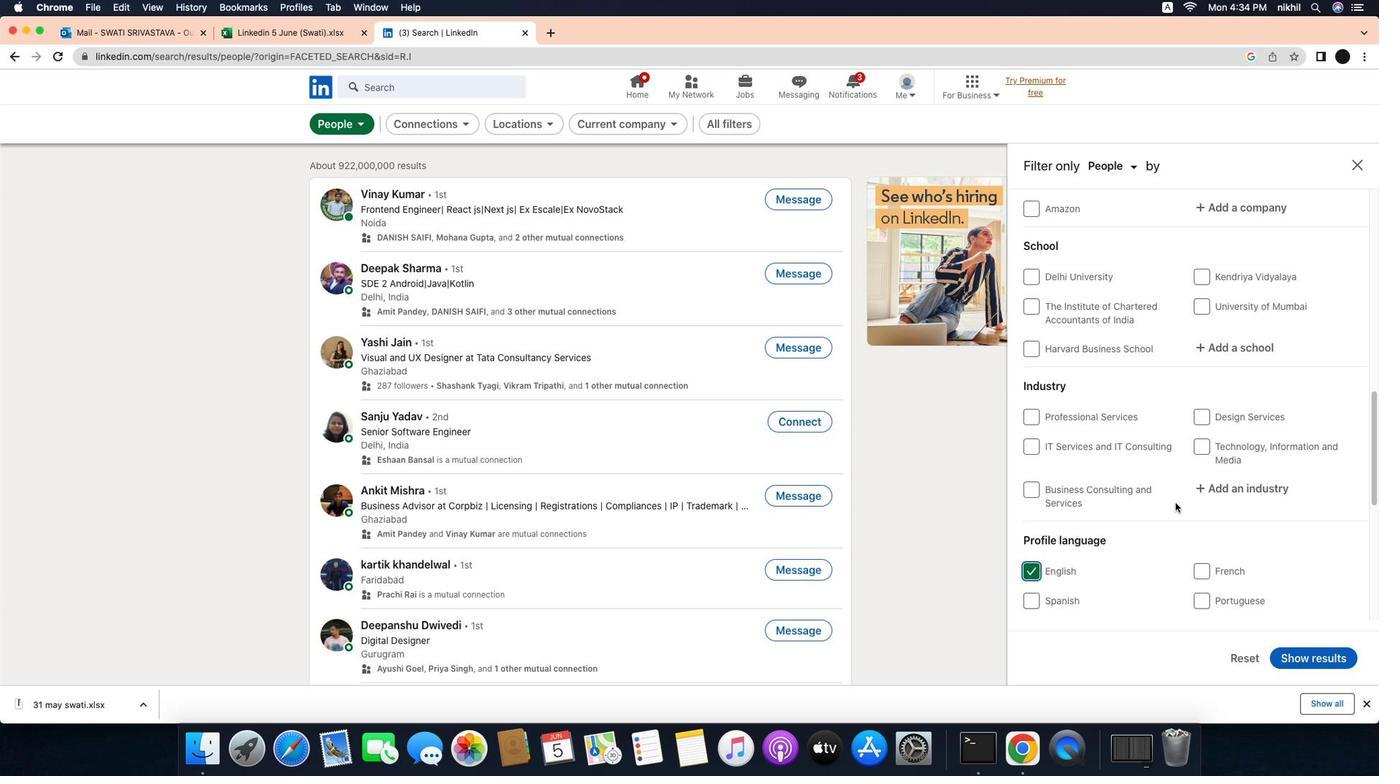 
Action: Mouse scrolled (1216, 498) with delta (-37, -36)
Screenshot: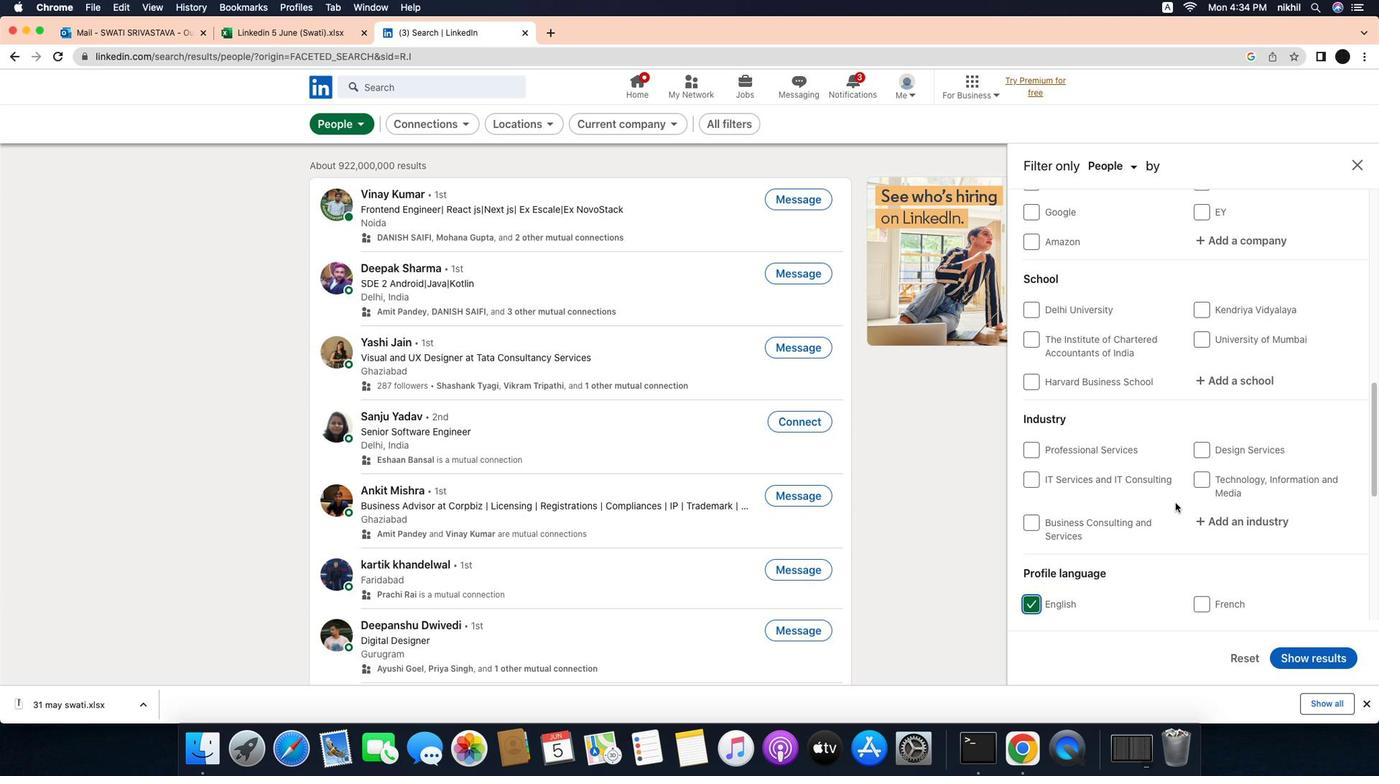 
Action: Mouse scrolled (1216, 498) with delta (-37, -35)
Screenshot: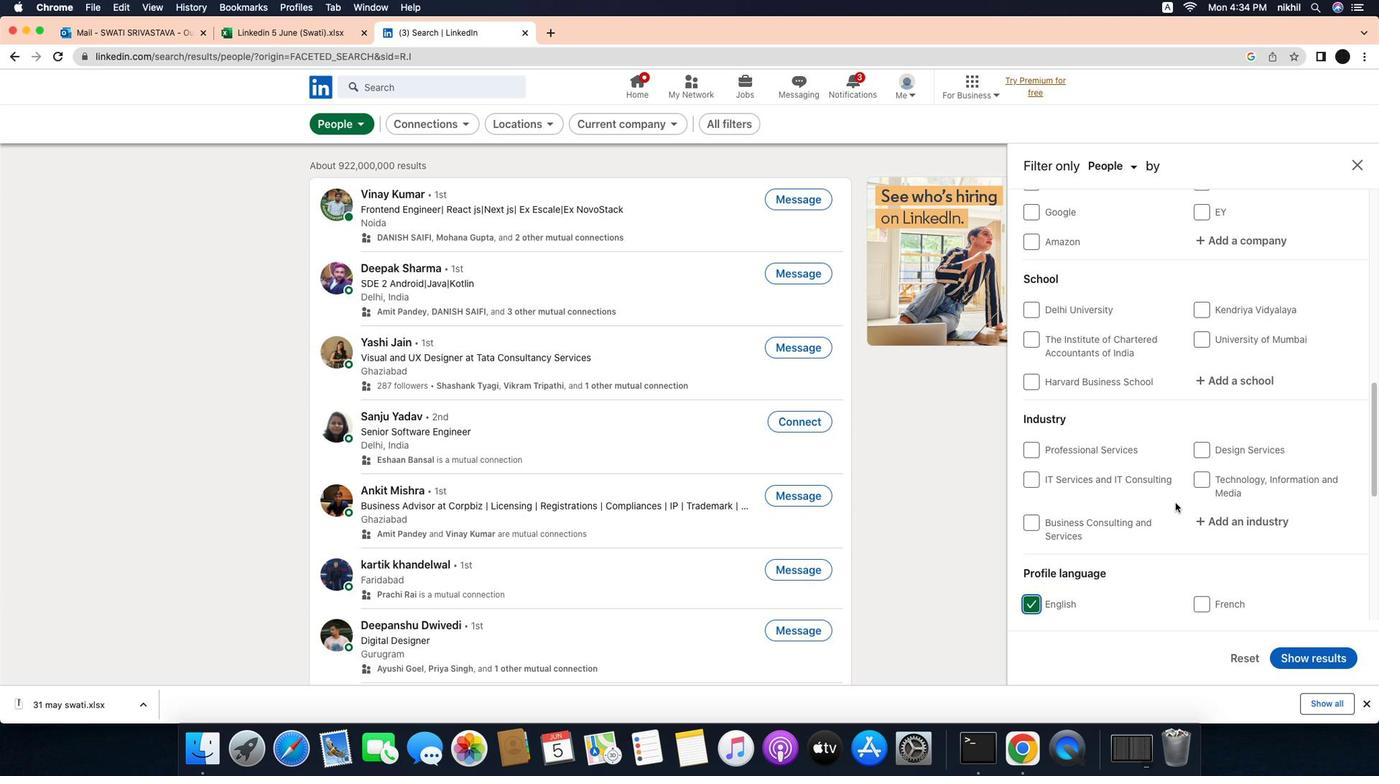 
Action: Mouse scrolled (1216, 498) with delta (-37, -36)
Screenshot: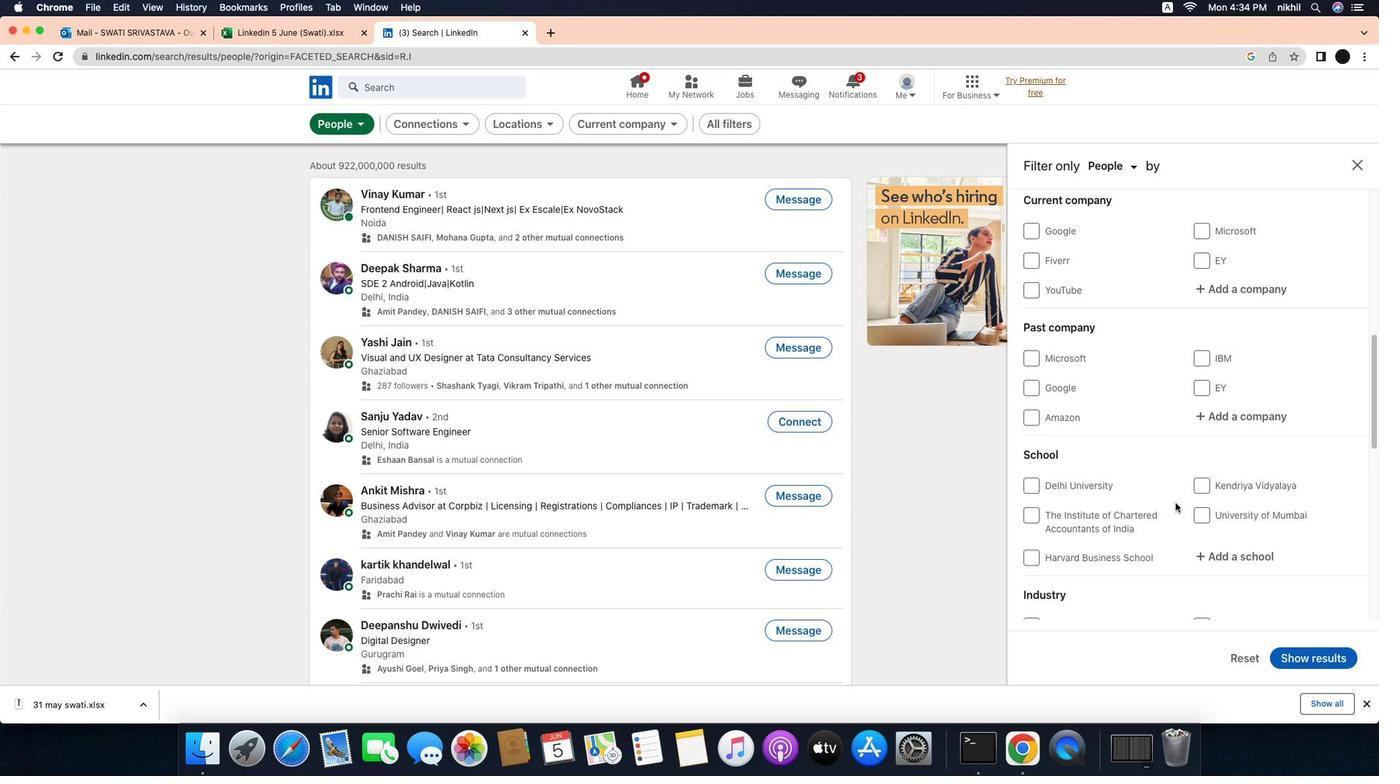 
Action: Mouse scrolled (1216, 498) with delta (-37, -36)
Screenshot: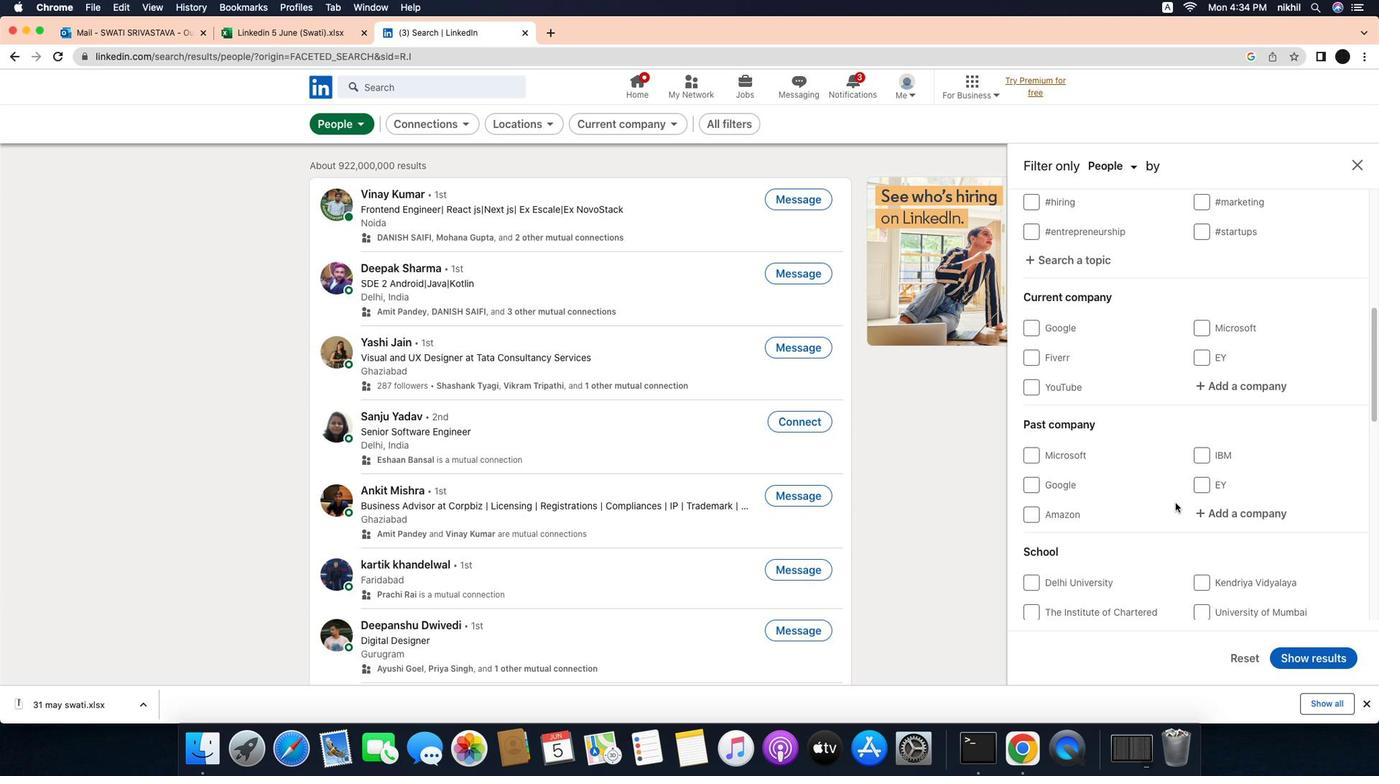 
Action: Mouse scrolled (1216, 498) with delta (-37, -35)
Screenshot: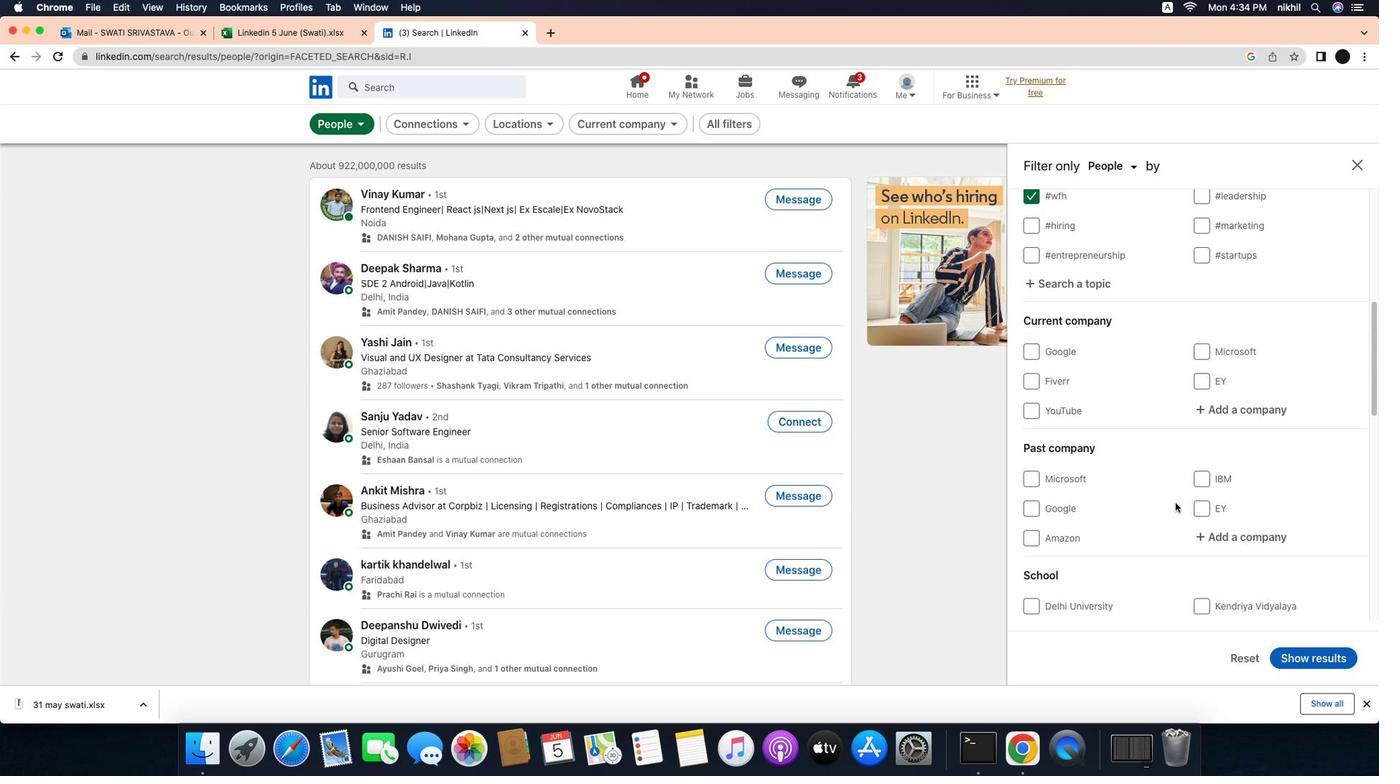 
Action: Mouse scrolled (1216, 498) with delta (-37, -33)
Screenshot: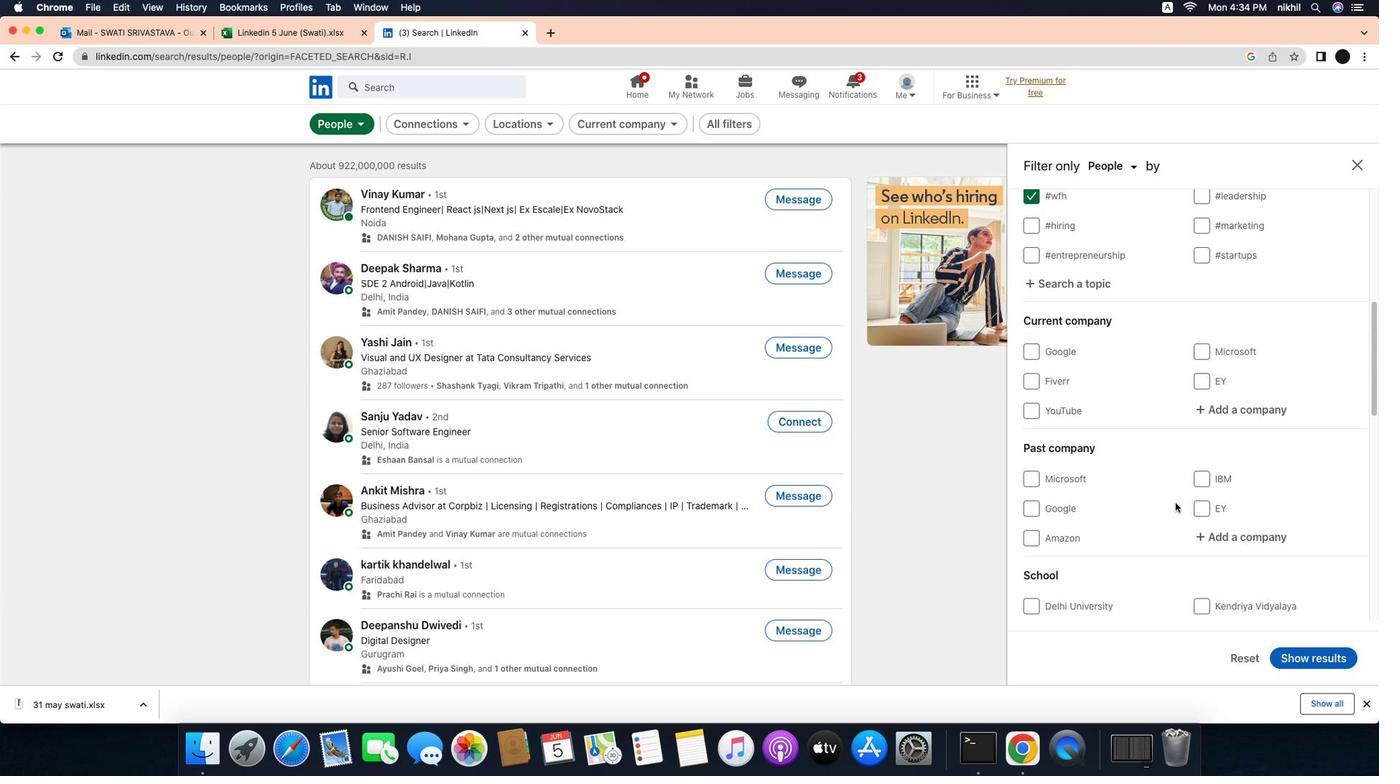 
Action: Mouse scrolled (1216, 498) with delta (-37, -36)
Screenshot: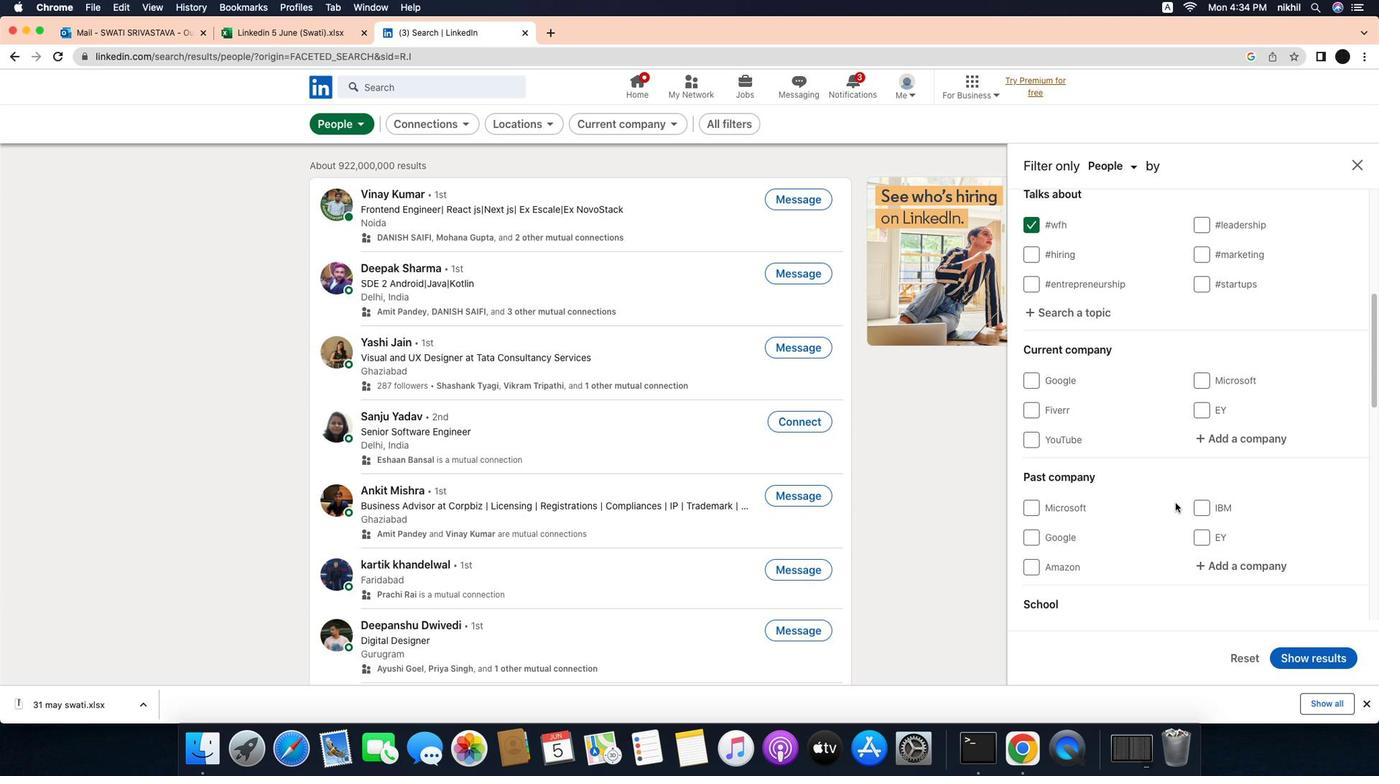 
Action: Mouse scrolled (1216, 498) with delta (-37, -36)
Screenshot: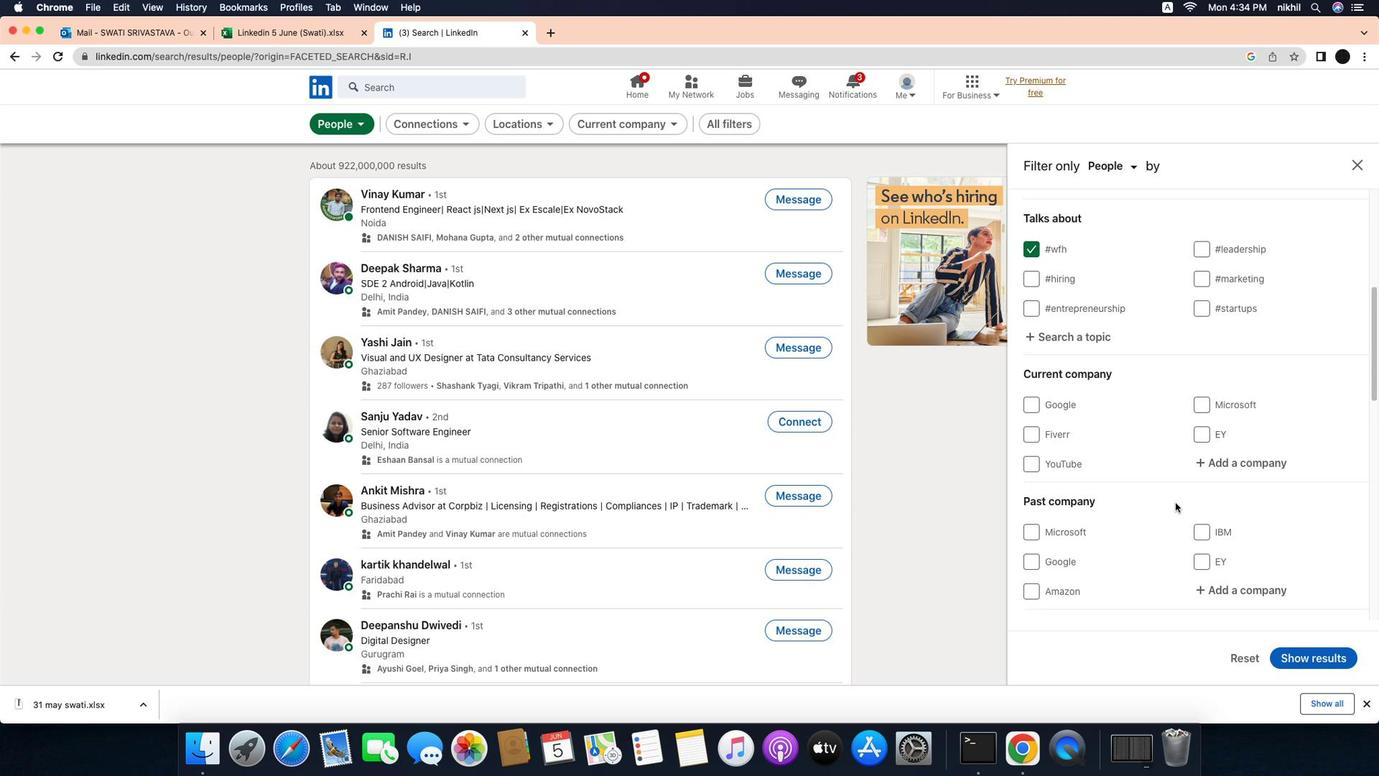 
Action: Mouse scrolled (1216, 498) with delta (-37, -35)
Screenshot: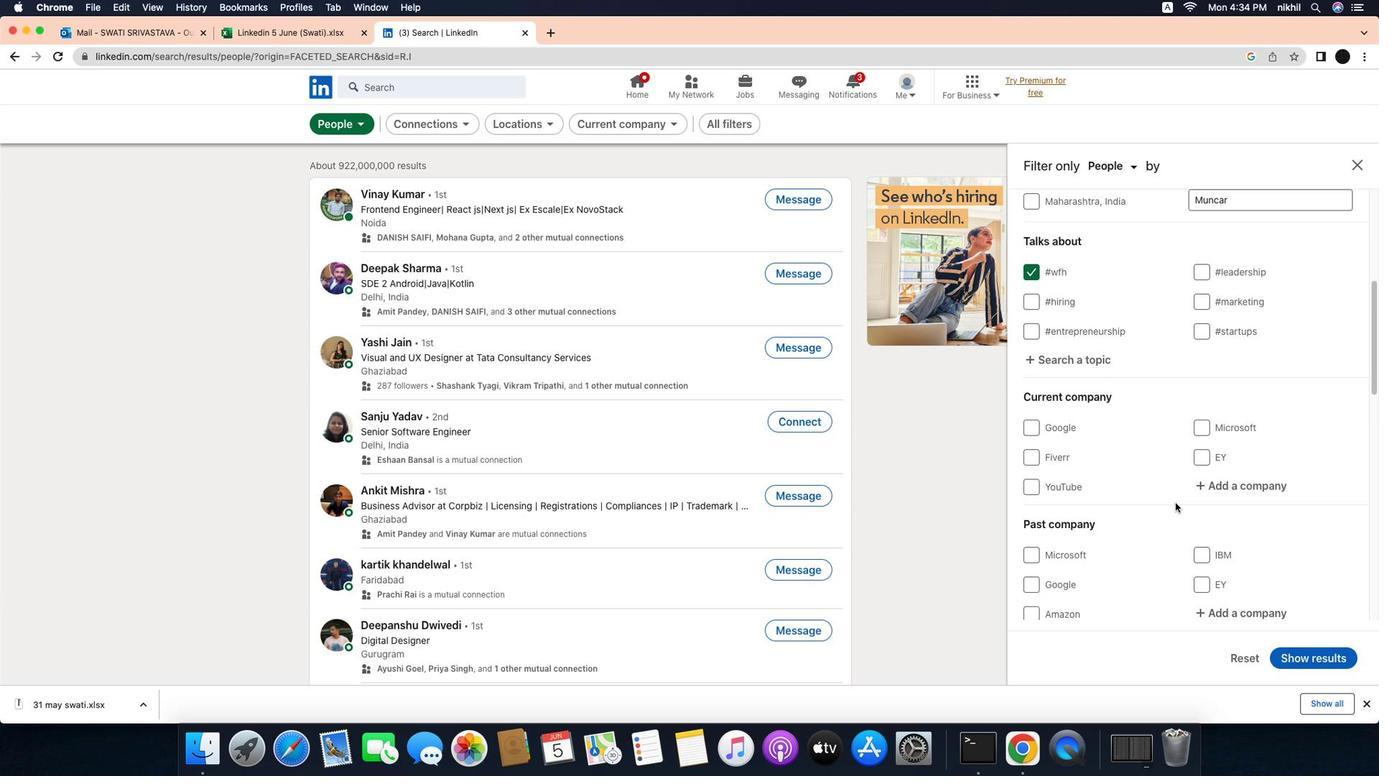 
Action: Mouse moved to (1291, 508)
Screenshot: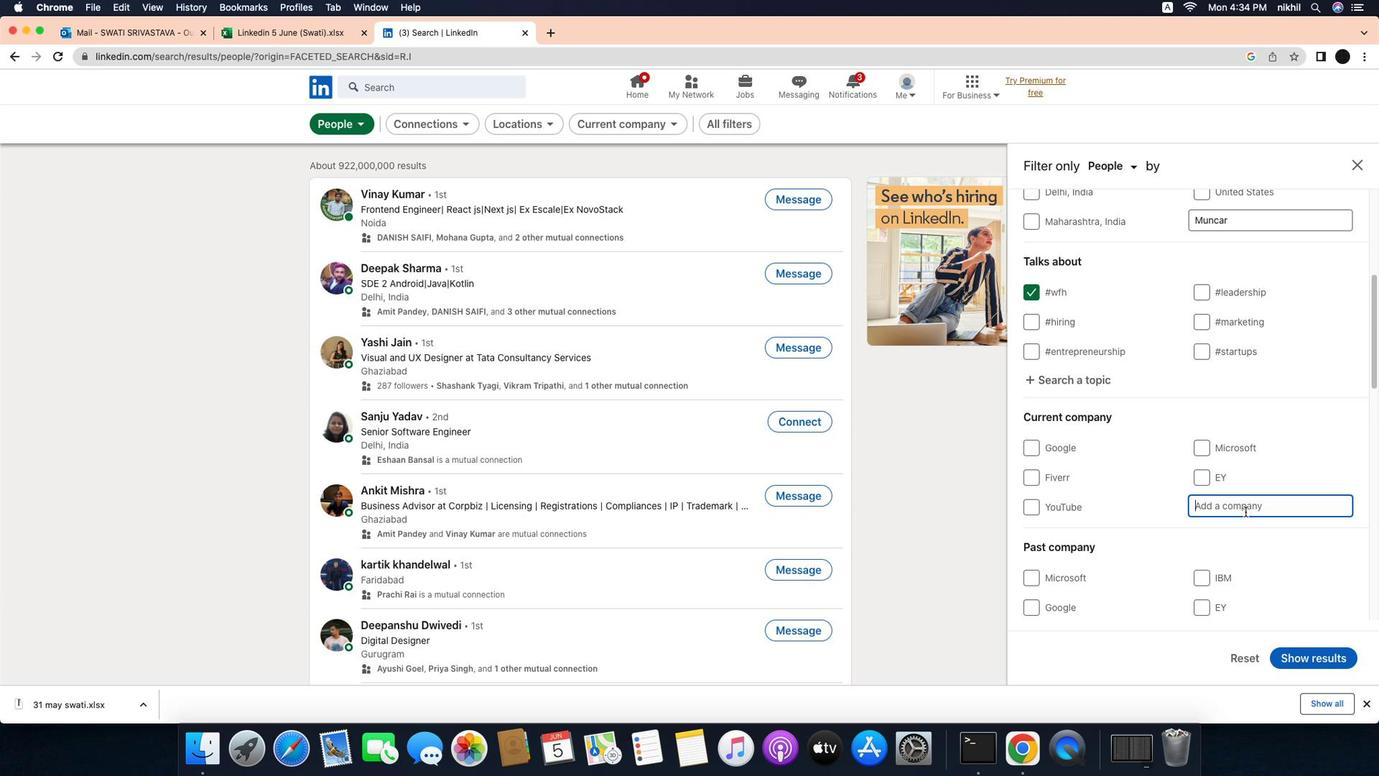 
Action: Mouse pressed left at (1291, 508)
Screenshot: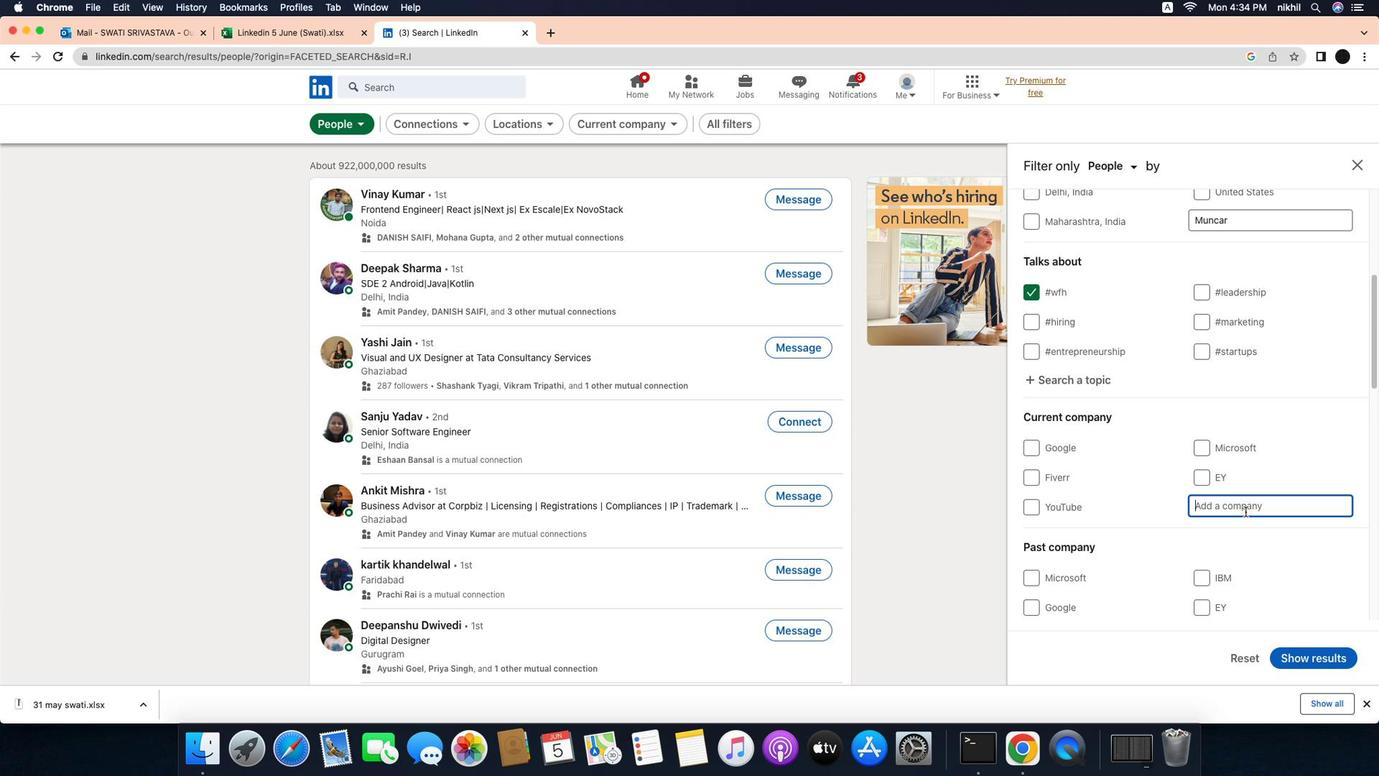 
Action: Mouse moved to (1301, 505)
Screenshot: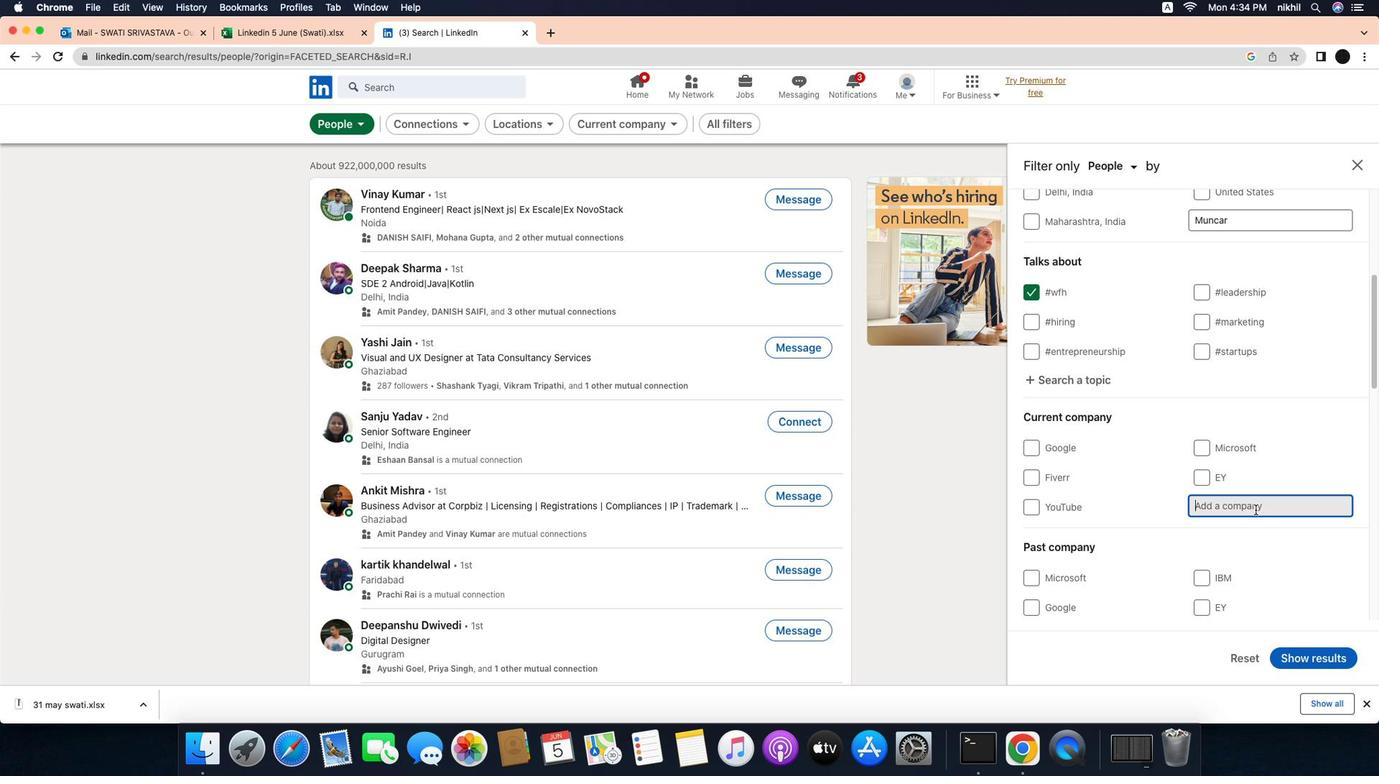 
Action: Mouse pressed left at (1301, 505)
Screenshot: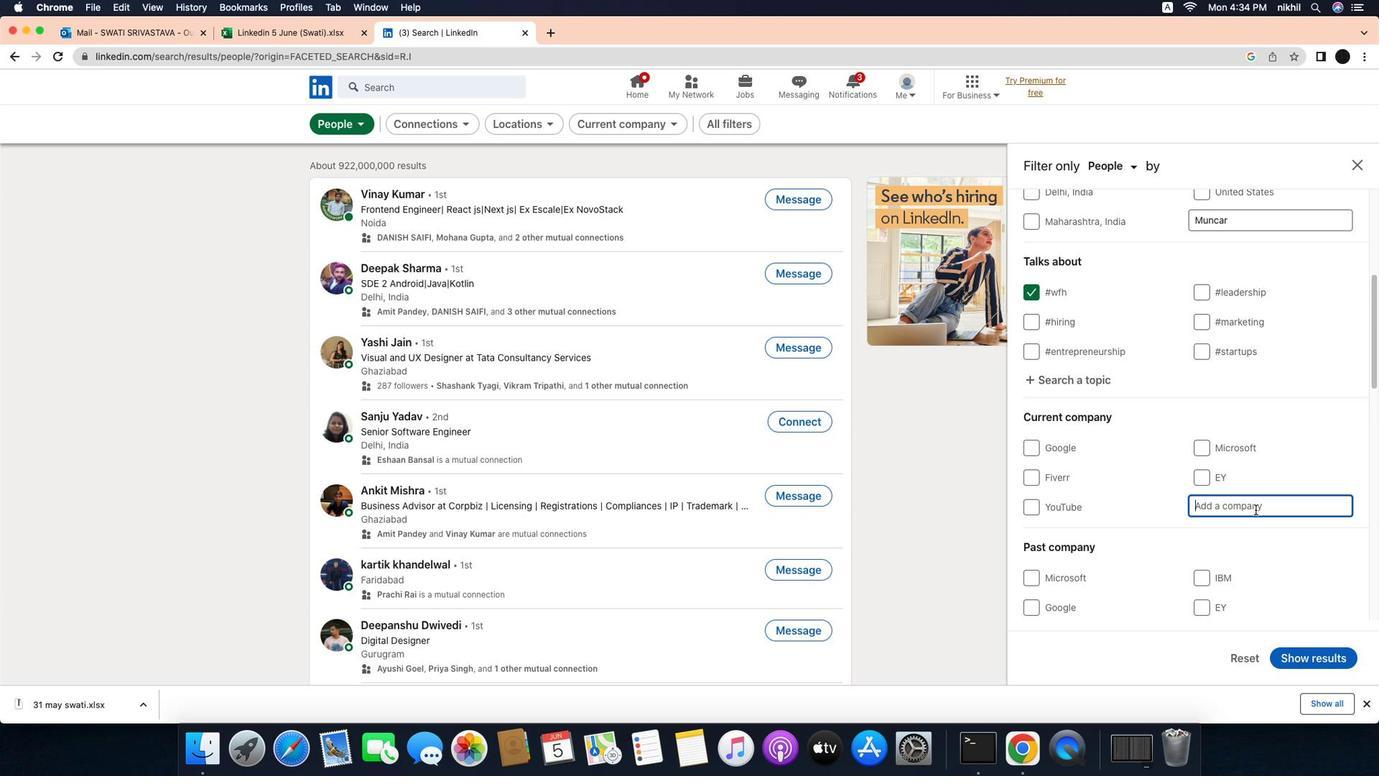 
Action: Key pressed Key.caps_lock'P'Key.caps_lock'u''r''p''l''l''e''.''c''o''m'
Screenshot: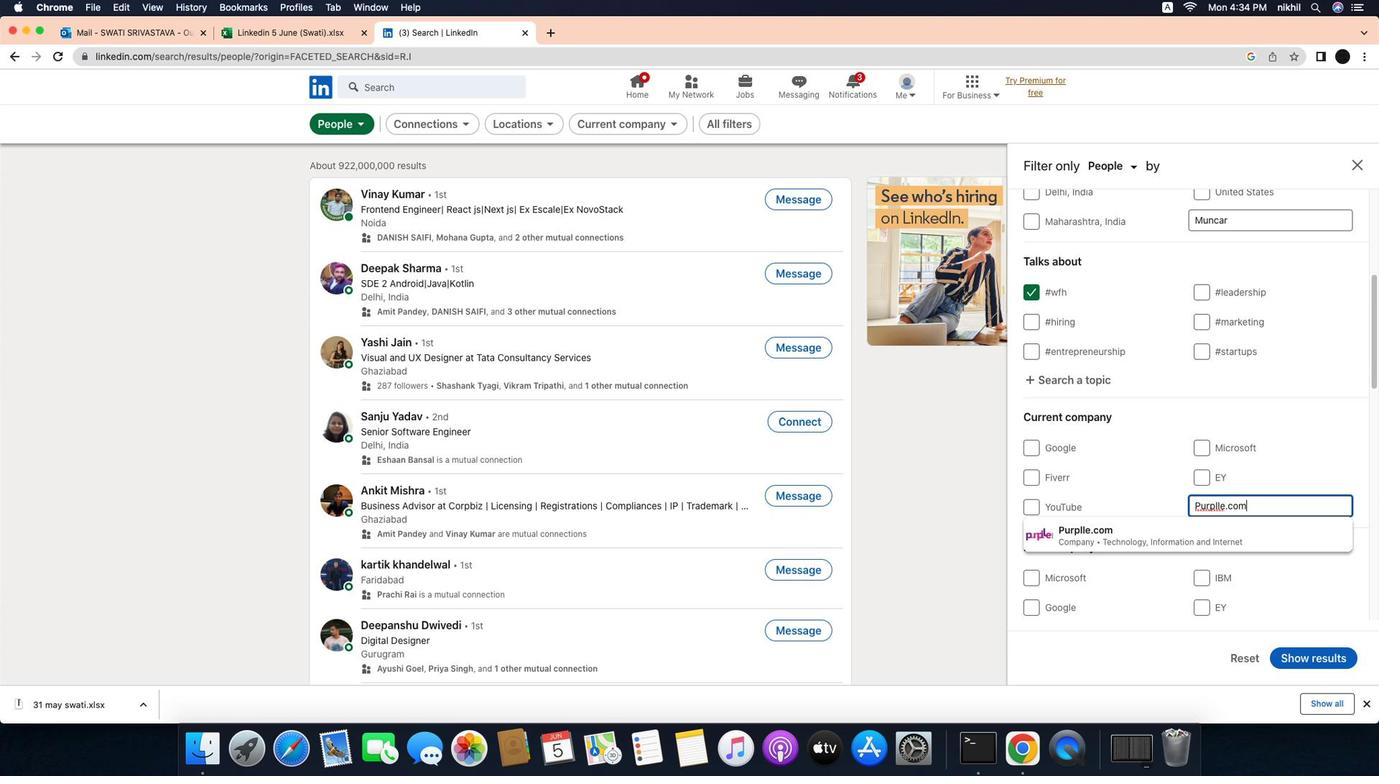 
Action: Mouse moved to (1241, 539)
Screenshot: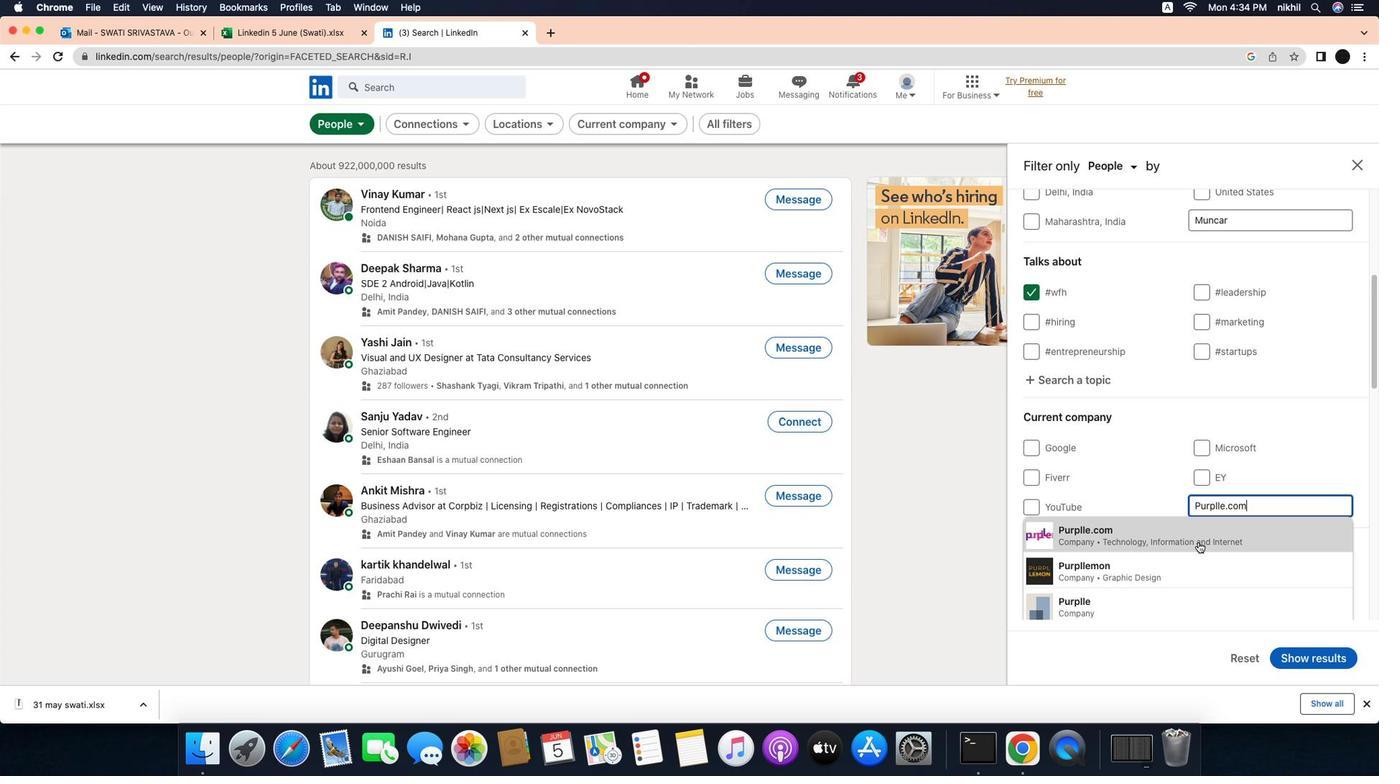 
Action: Mouse pressed left at (1241, 539)
Screenshot: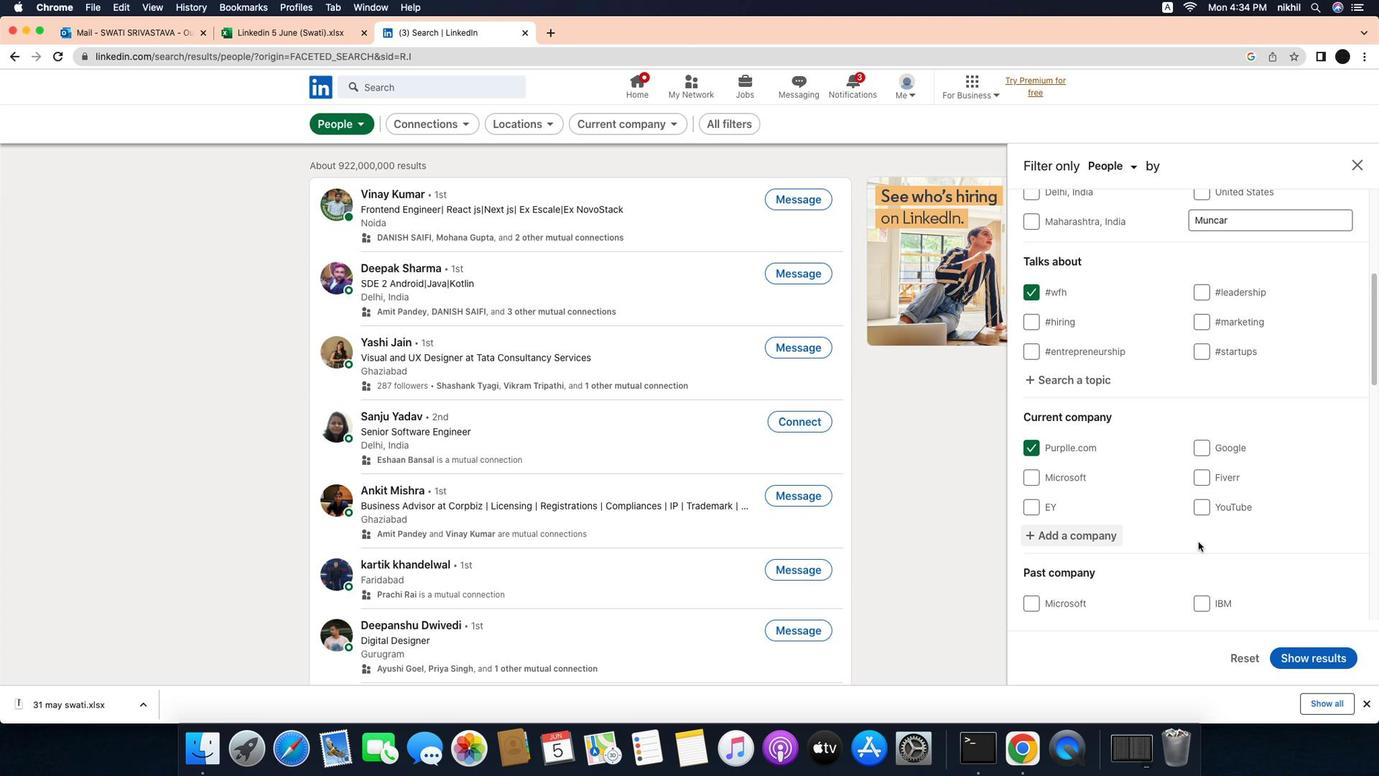 
Action: Mouse moved to (1247, 541)
Screenshot: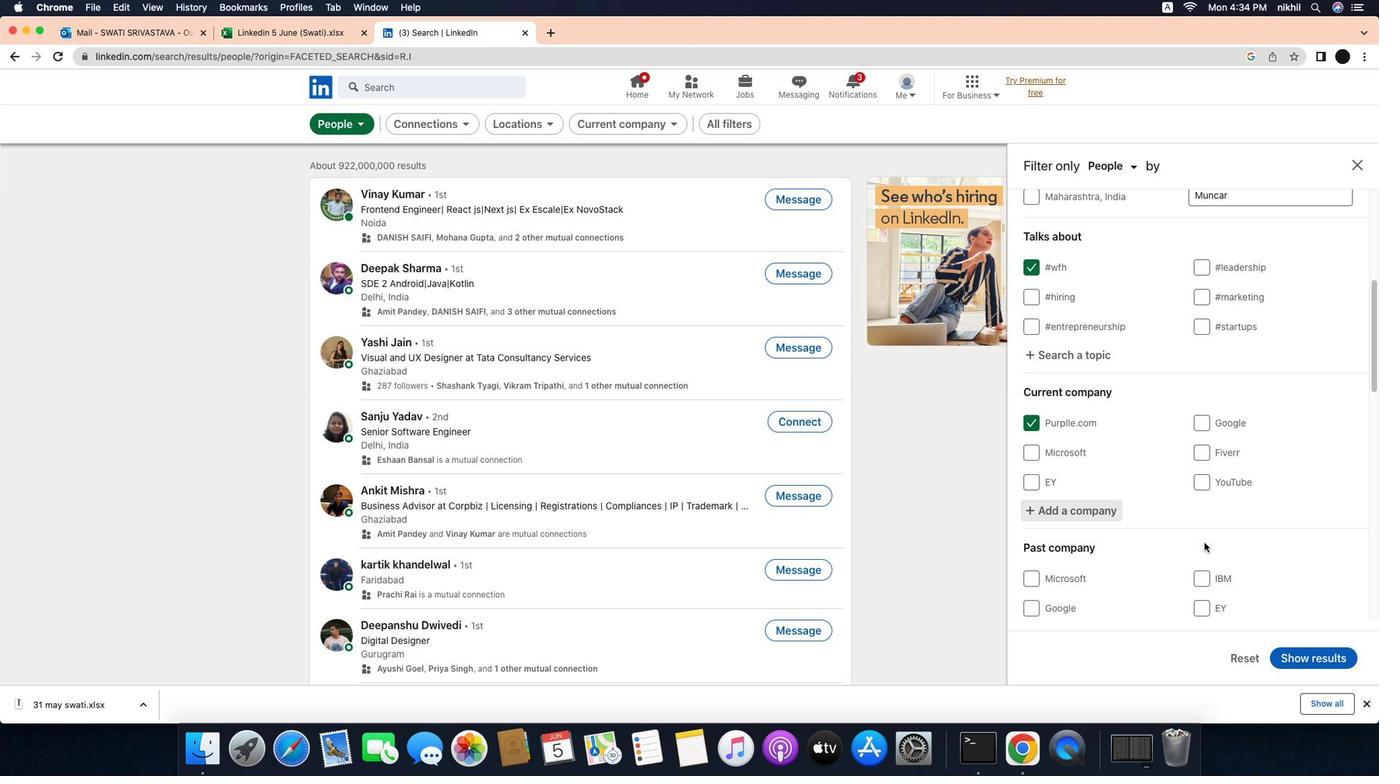 
Action: Mouse scrolled (1247, 541) with delta (-37, -38)
Screenshot: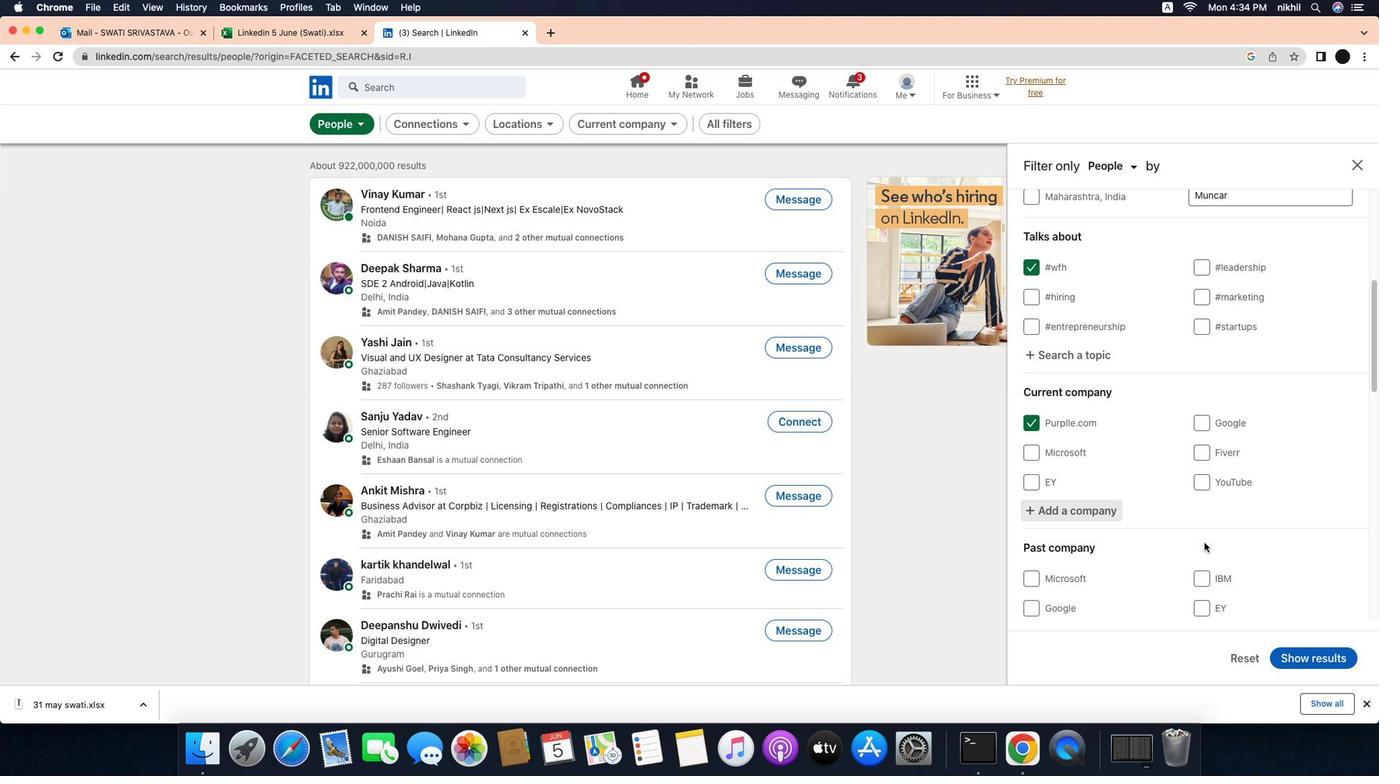 
Action: Mouse moved to (1247, 541)
Screenshot: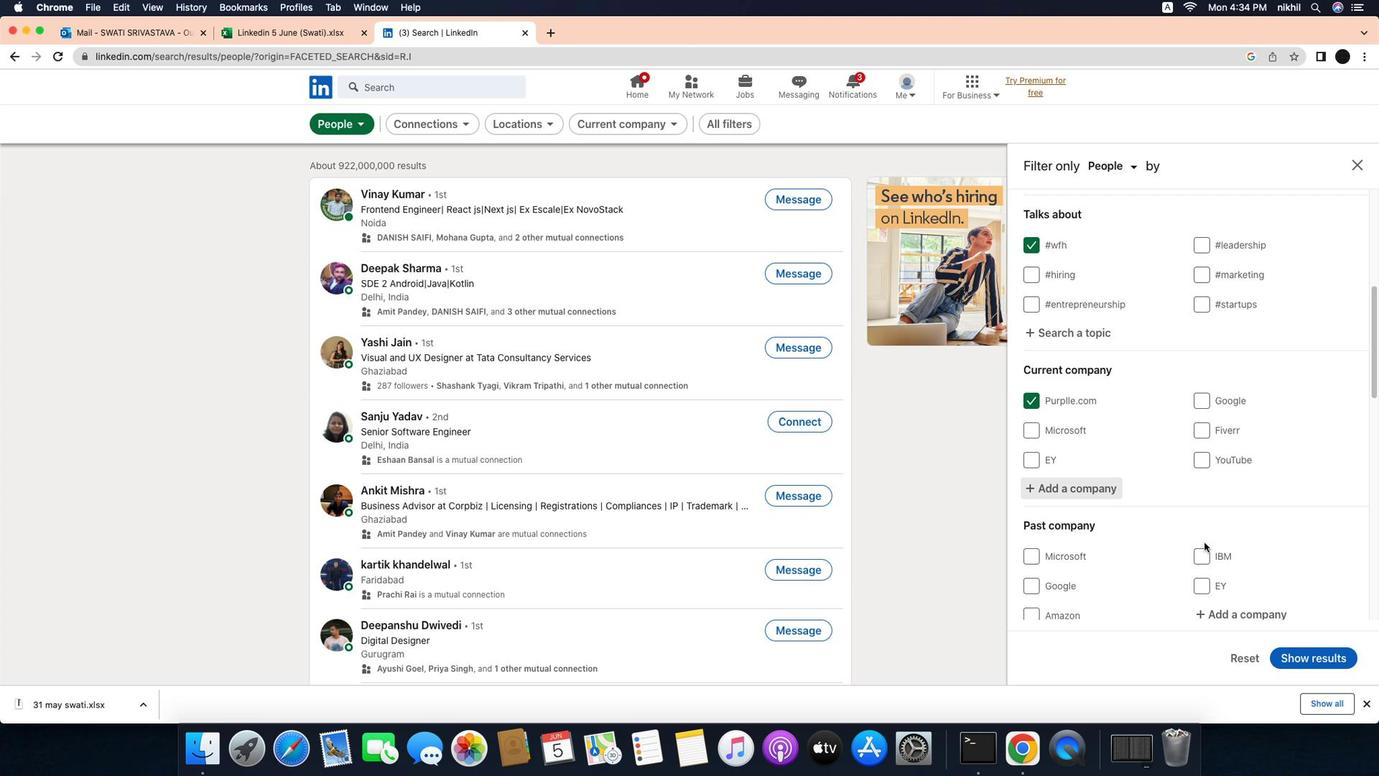 
Action: Mouse scrolled (1247, 541) with delta (-37, -38)
Screenshot: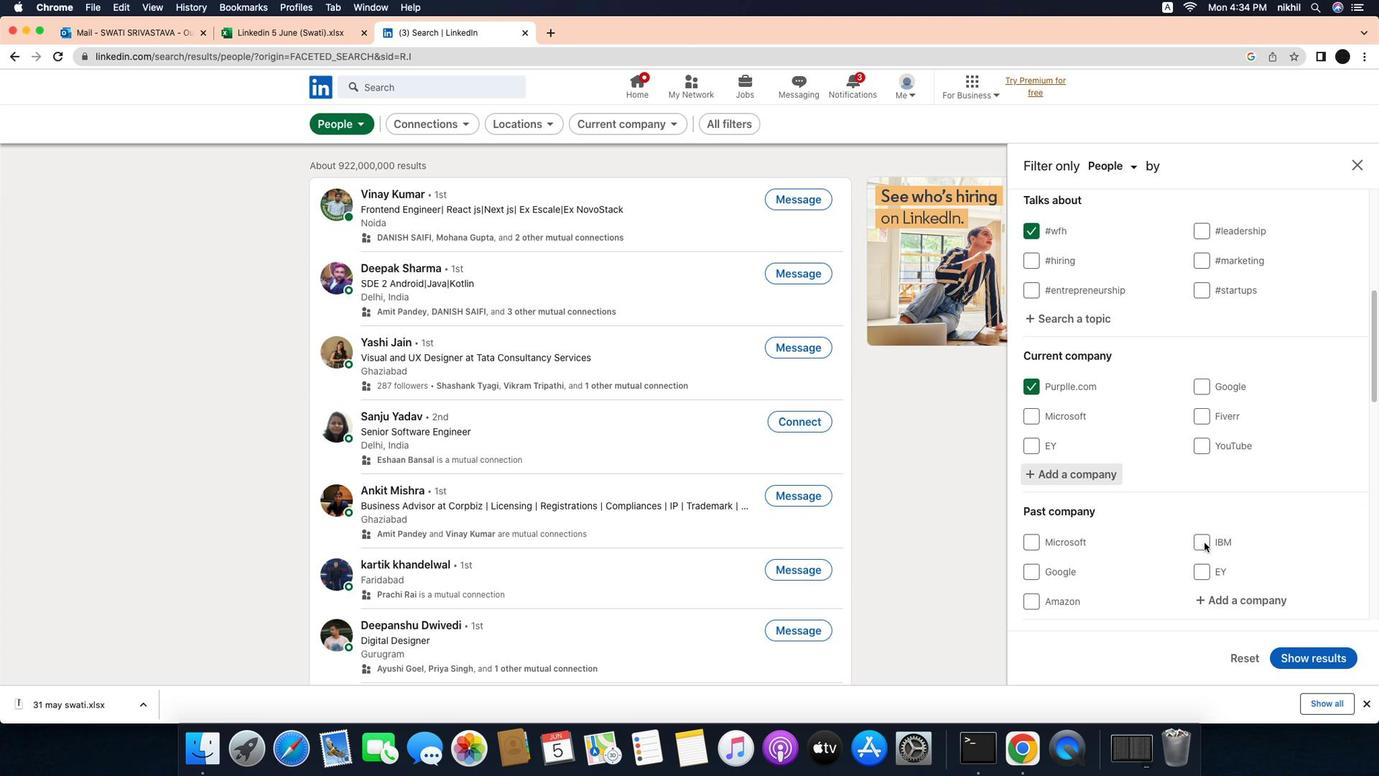 
Action: Mouse scrolled (1247, 541) with delta (-37, -38)
Screenshot: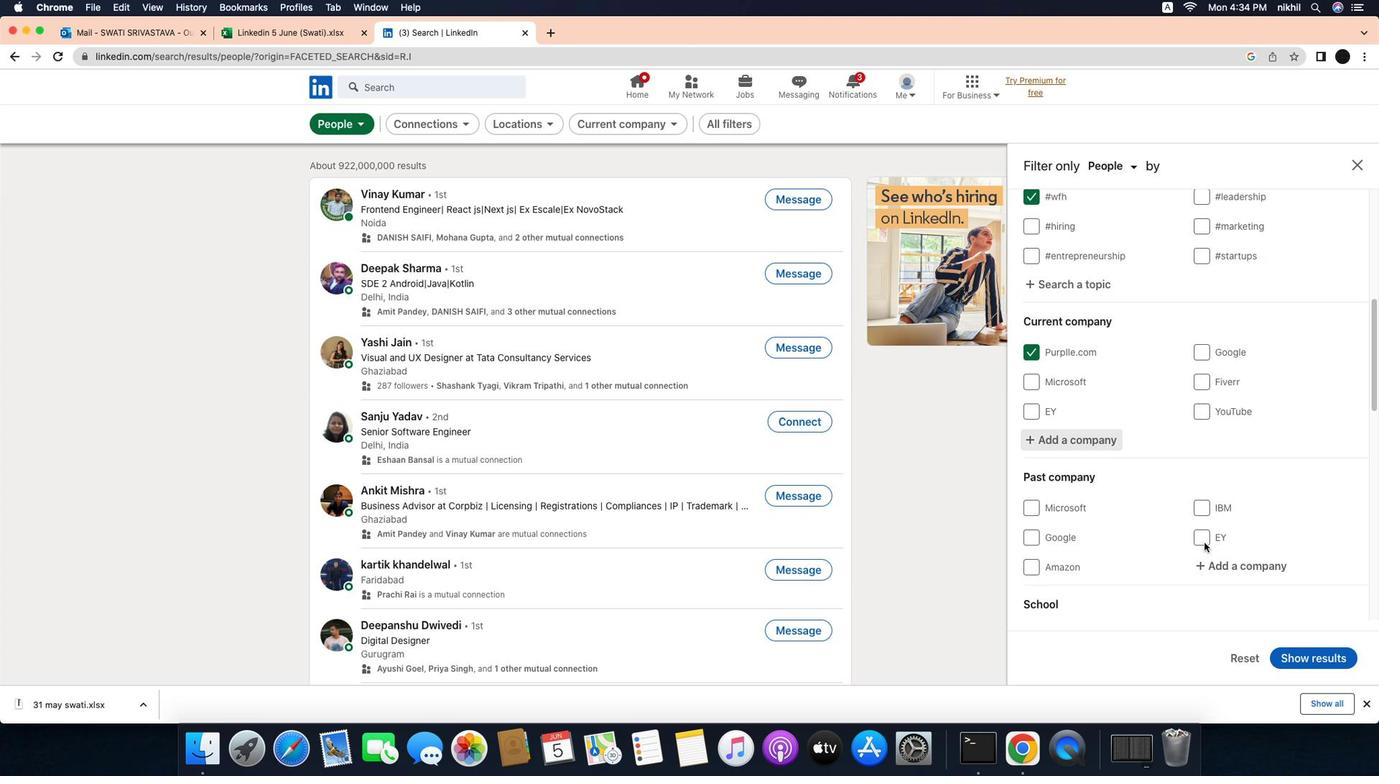 
Action: Mouse scrolled (1247, 541) with delta (-37, -39)
Screenshot: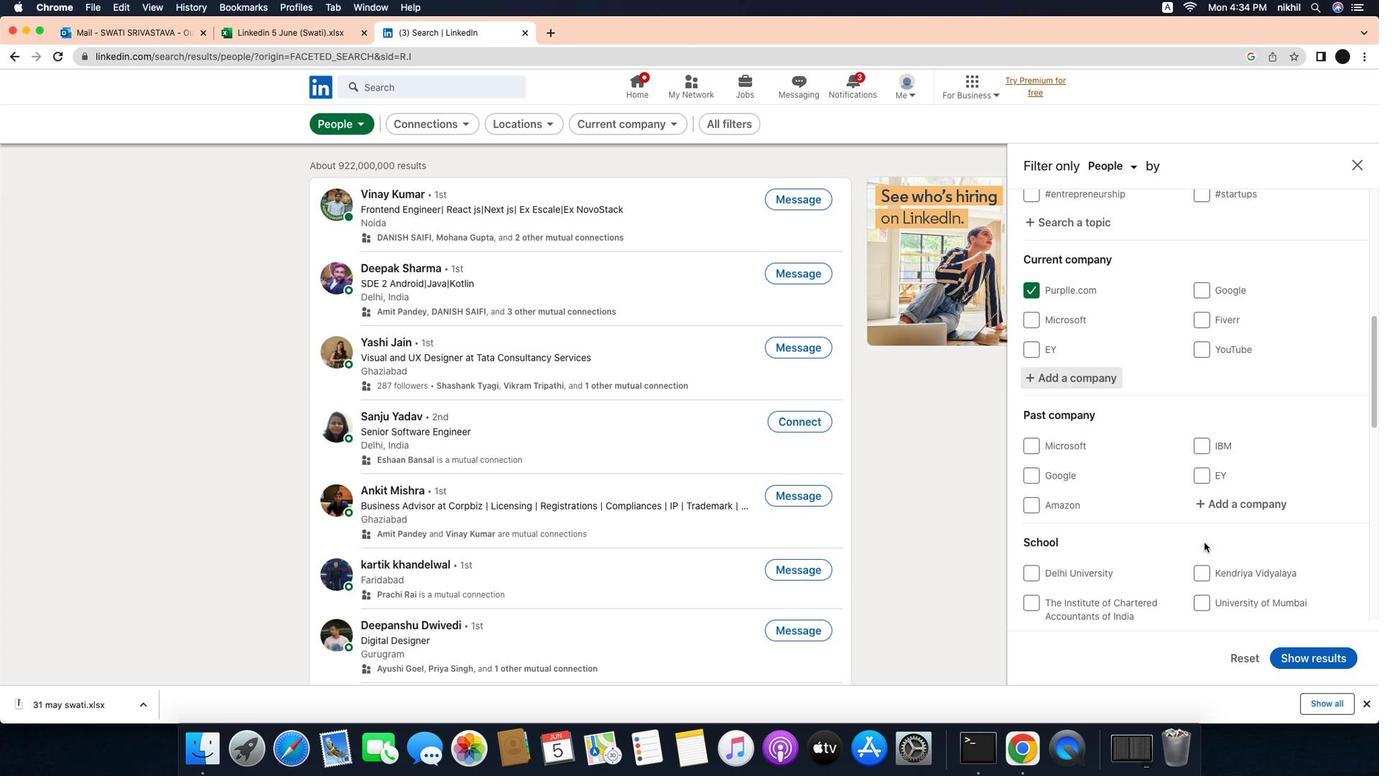 
Action: Mouse scrolled (1247, 541) with delta (-37, -38)
Screenshot: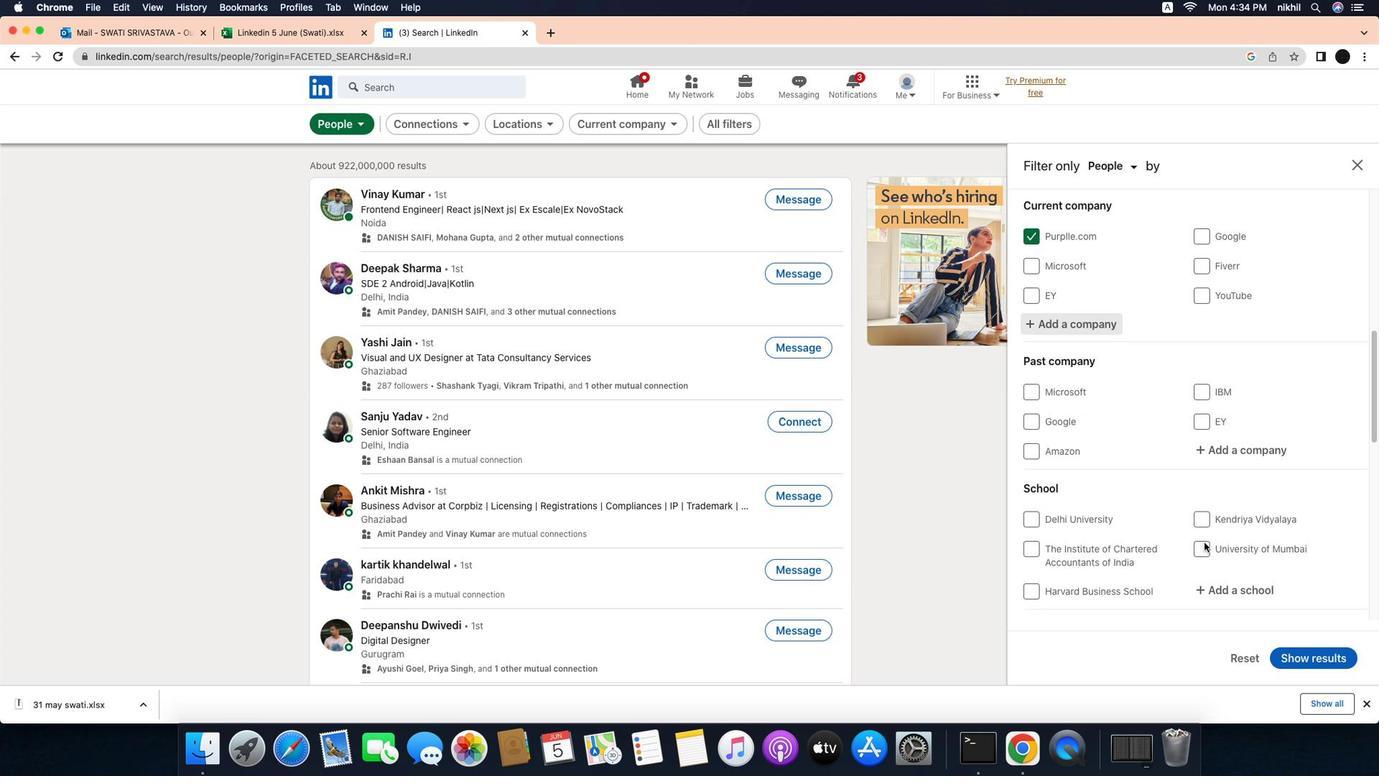 
Action: Mouse scrolled (1247, 541) with delta (-37, -38)
Screenshot: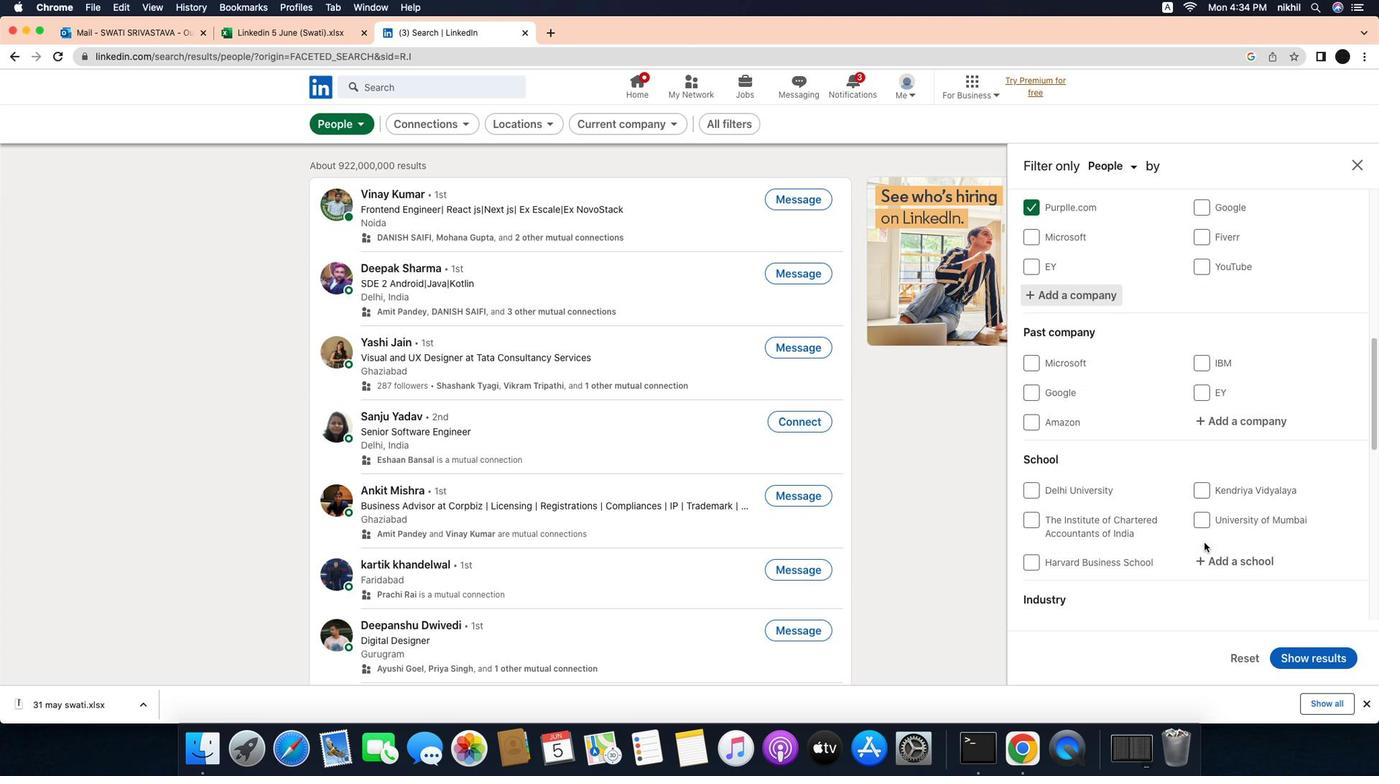 
Action: Mouse scrolled (1247, 541) with delta (-37, -38)
Screenshot: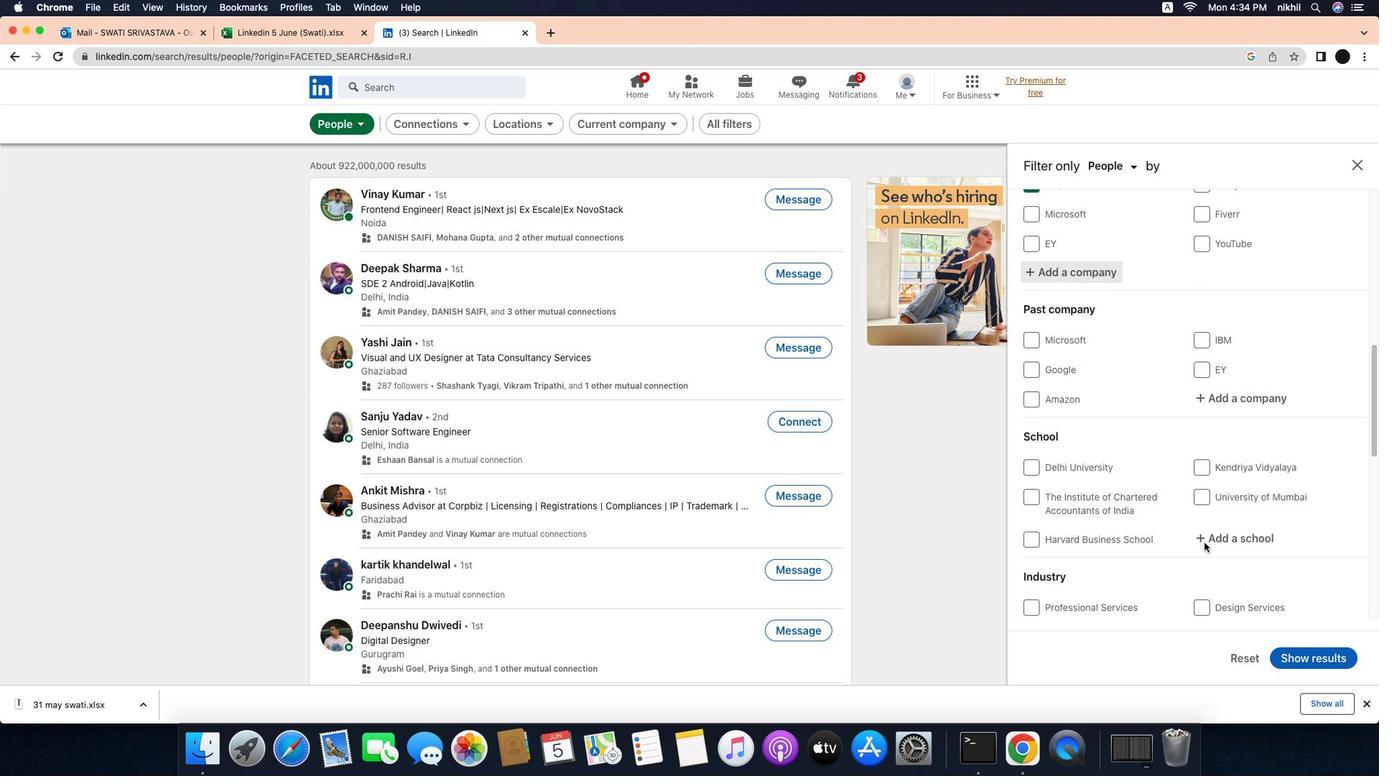 
Action: Mouse moved to (1280, 525)
Screenshot: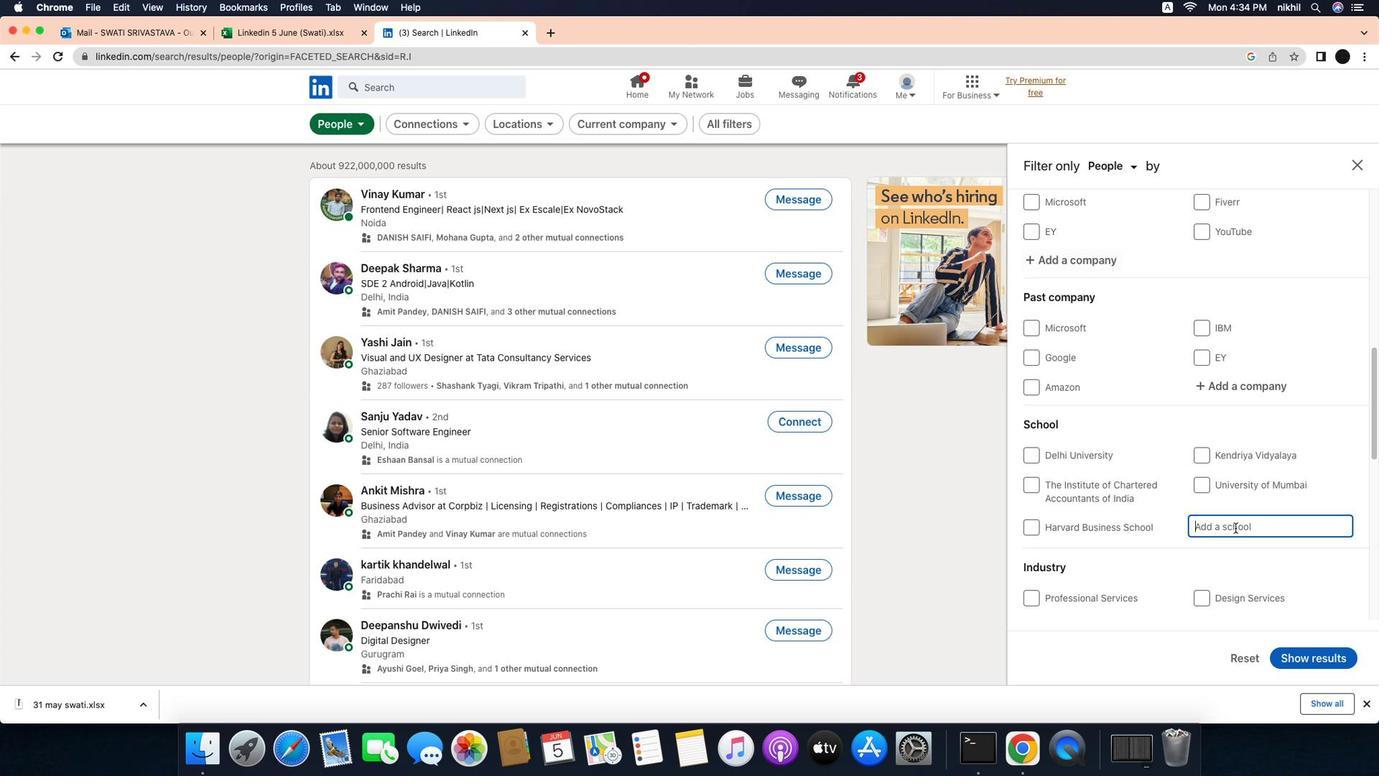 
Action: Mouse pressed left at (1280, 525)
Screenshot: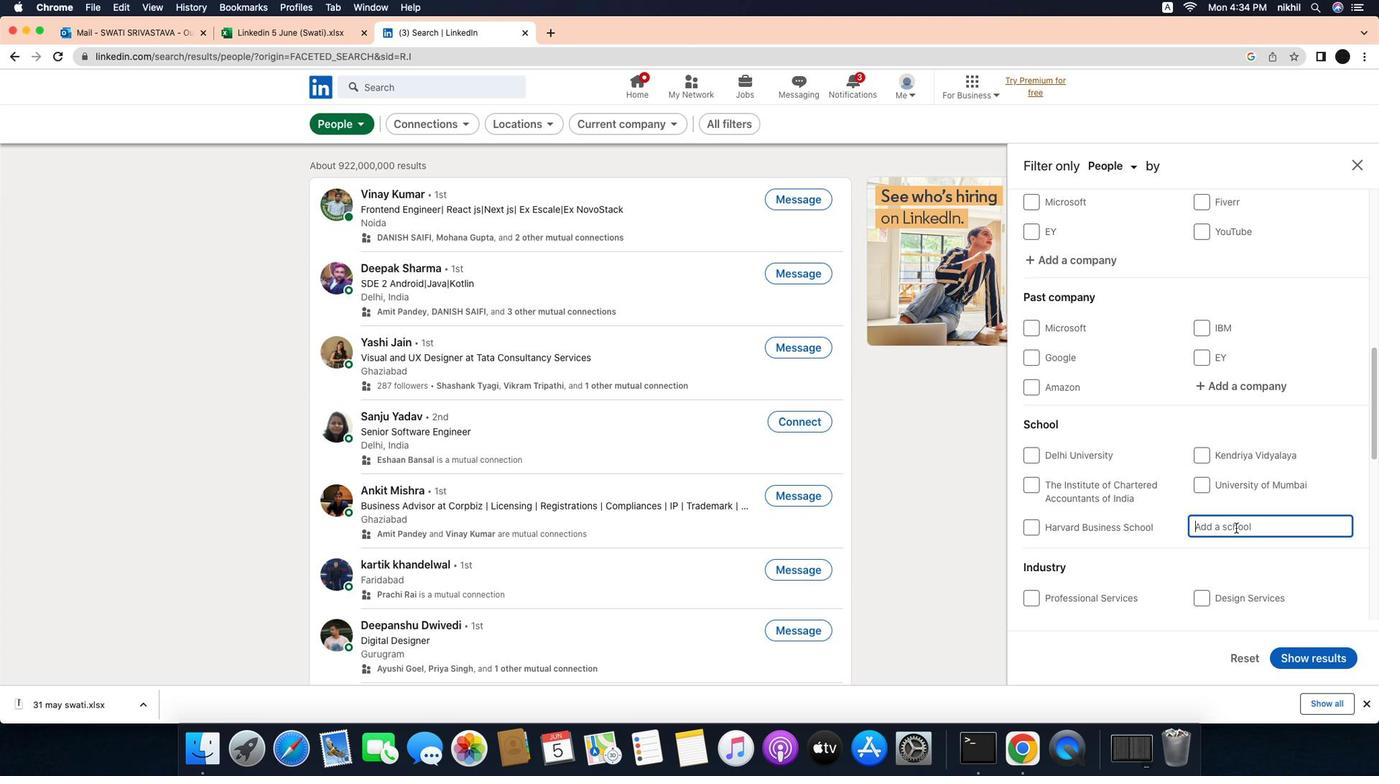 
Action: Mouse moved to (1312, 521)
Screenshot: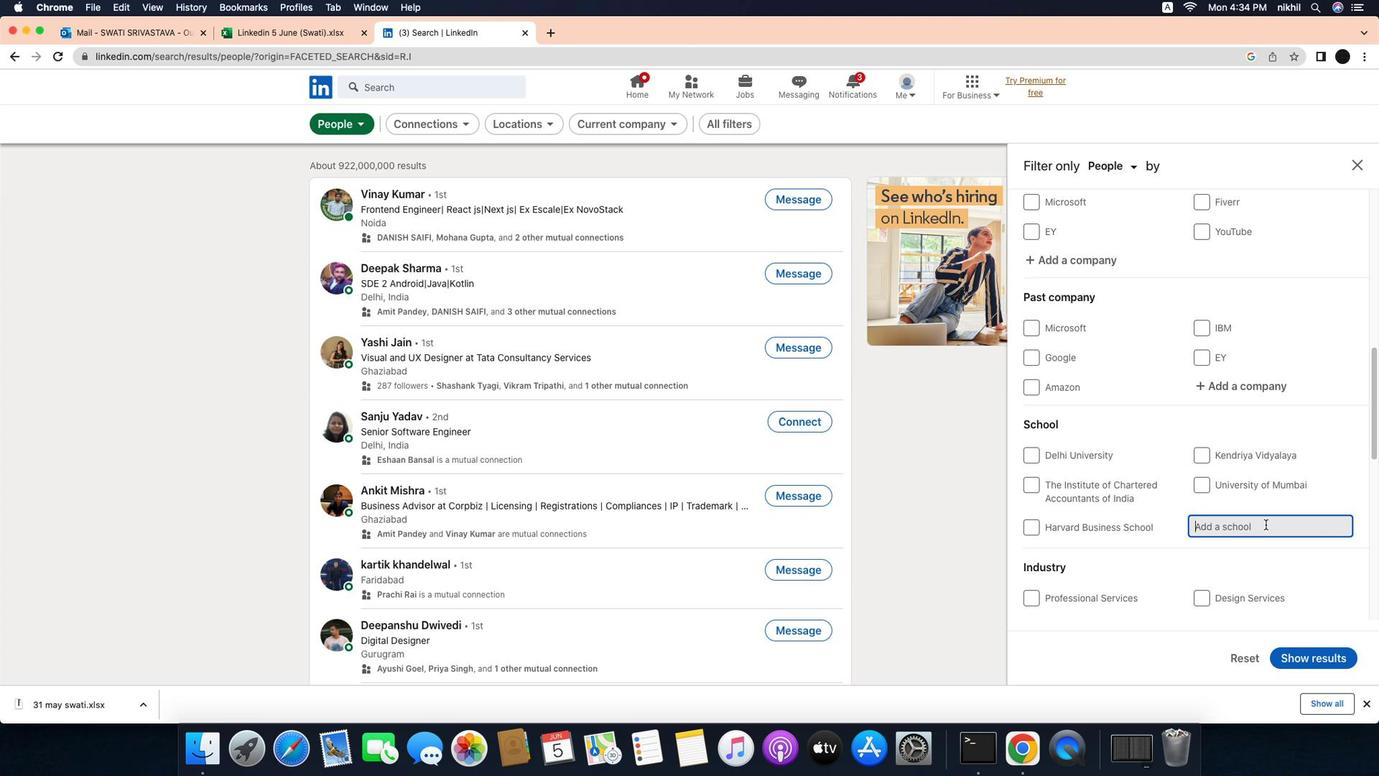 
Action: Mouse pressed left at (1312, 521)
Screenshot: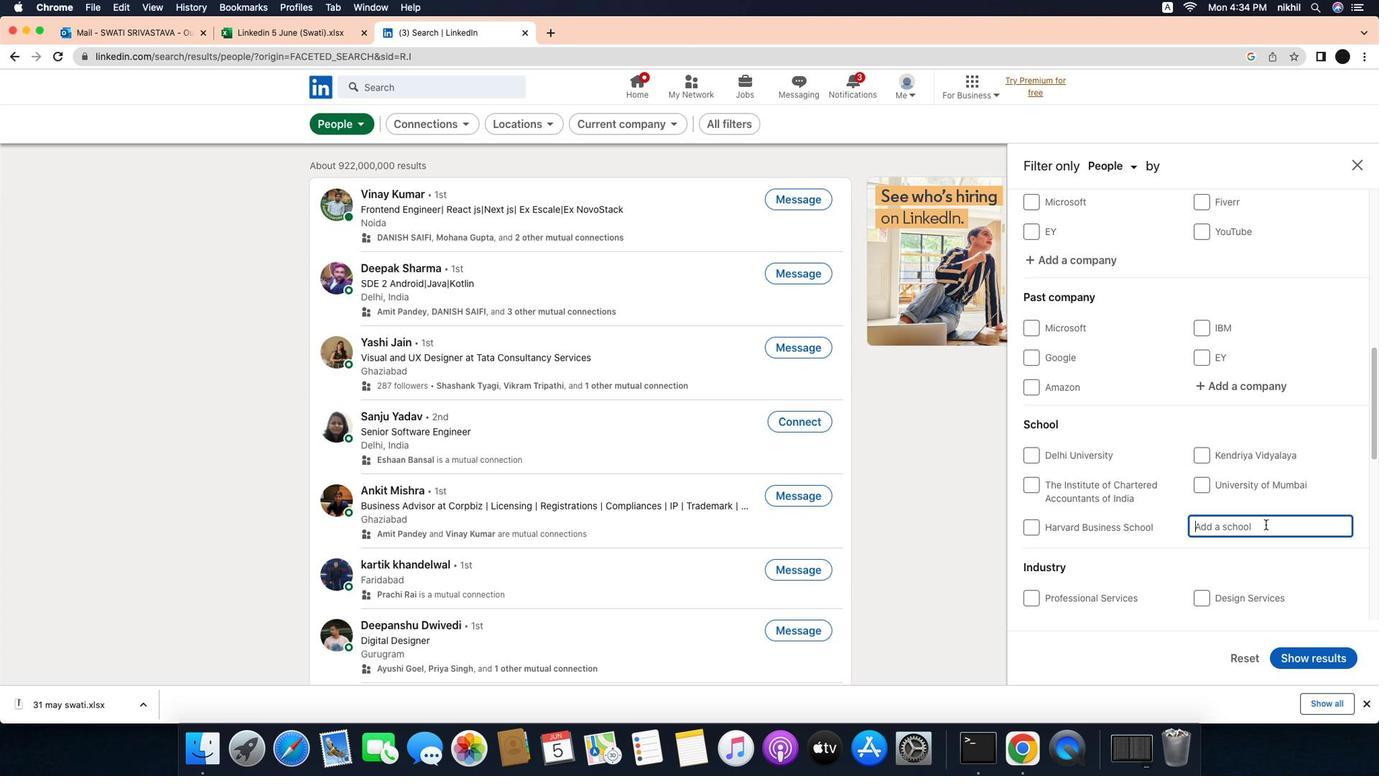 
Action: Key pressed Key.caps_lock'A'Key.caps_lock'.''n''.''c''o''l''l''e''g''e'
Screenshot: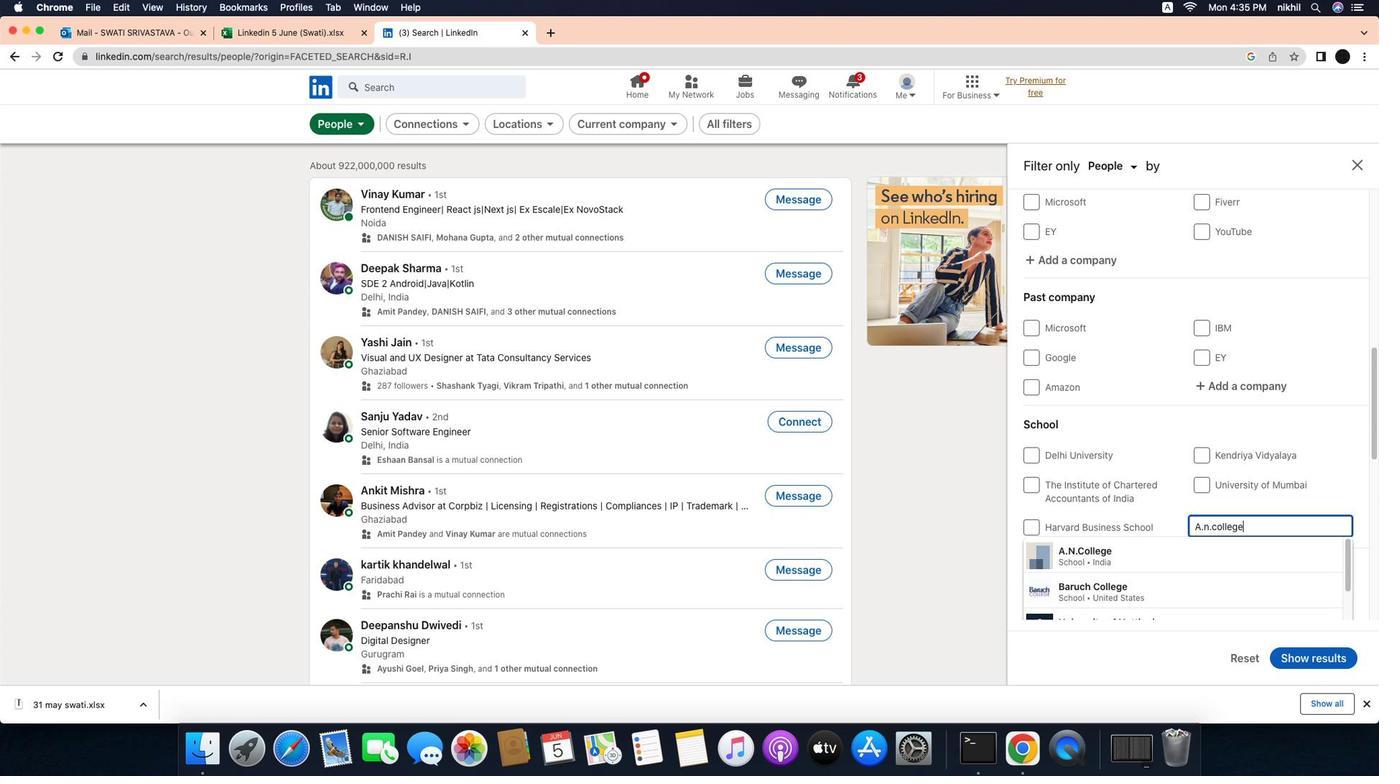 
Action: Mouse moved to (1281, 538)
Screenshot: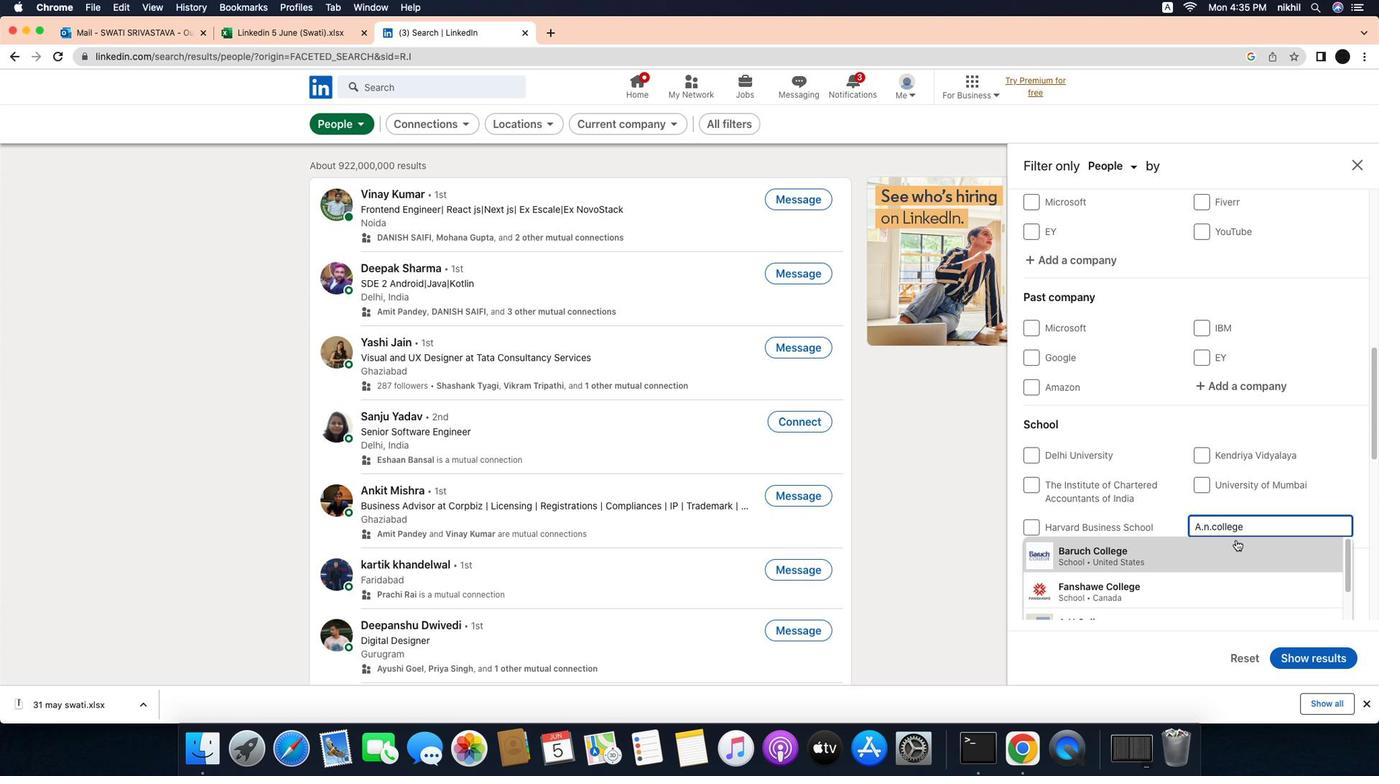 
Action: Mouse scrolled (1281, 538) with delta (-37, -38)
Screenshot: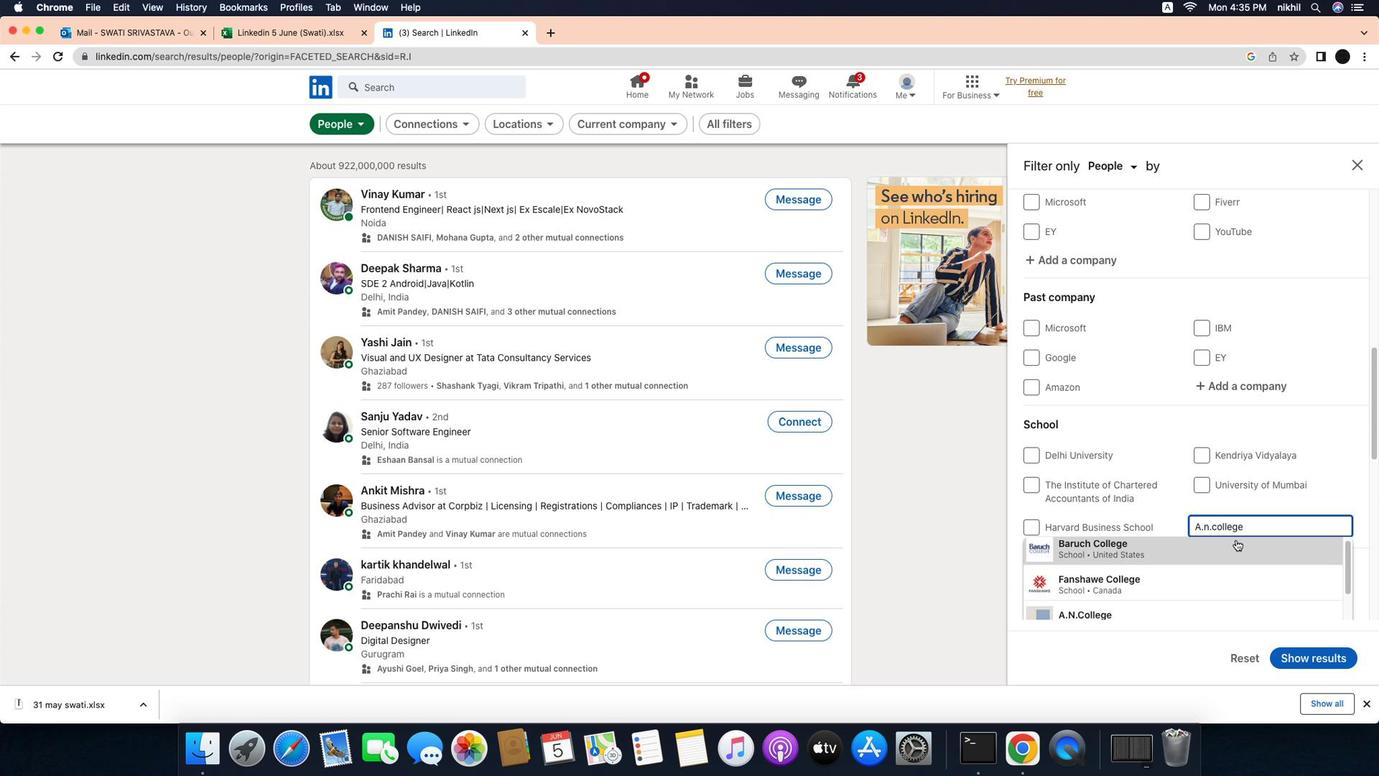 
Action: Mouse scrolled (1281, 538) with delta (-37, -38)
Screenshot: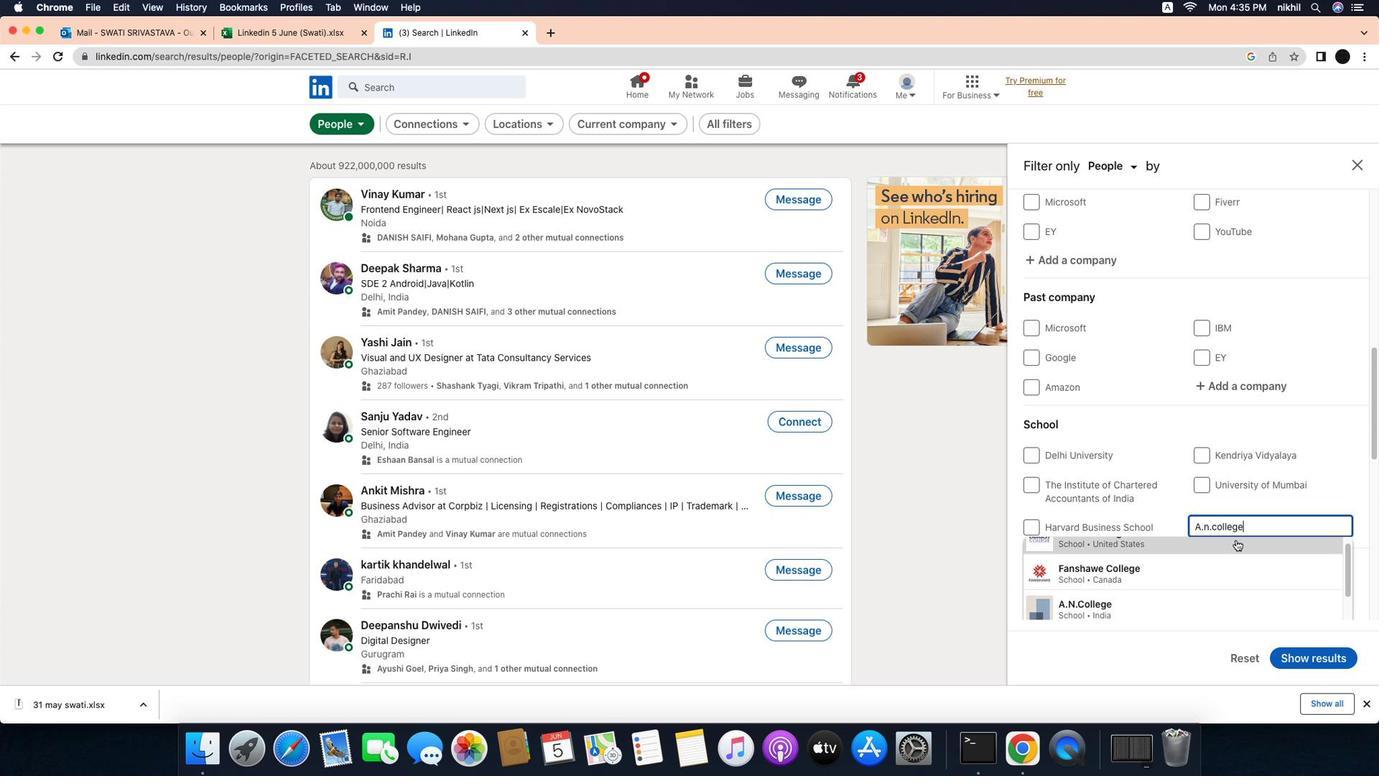 
Action: Mouse scrolled (1281, 538) with delta (-37, -38)
Screenshot: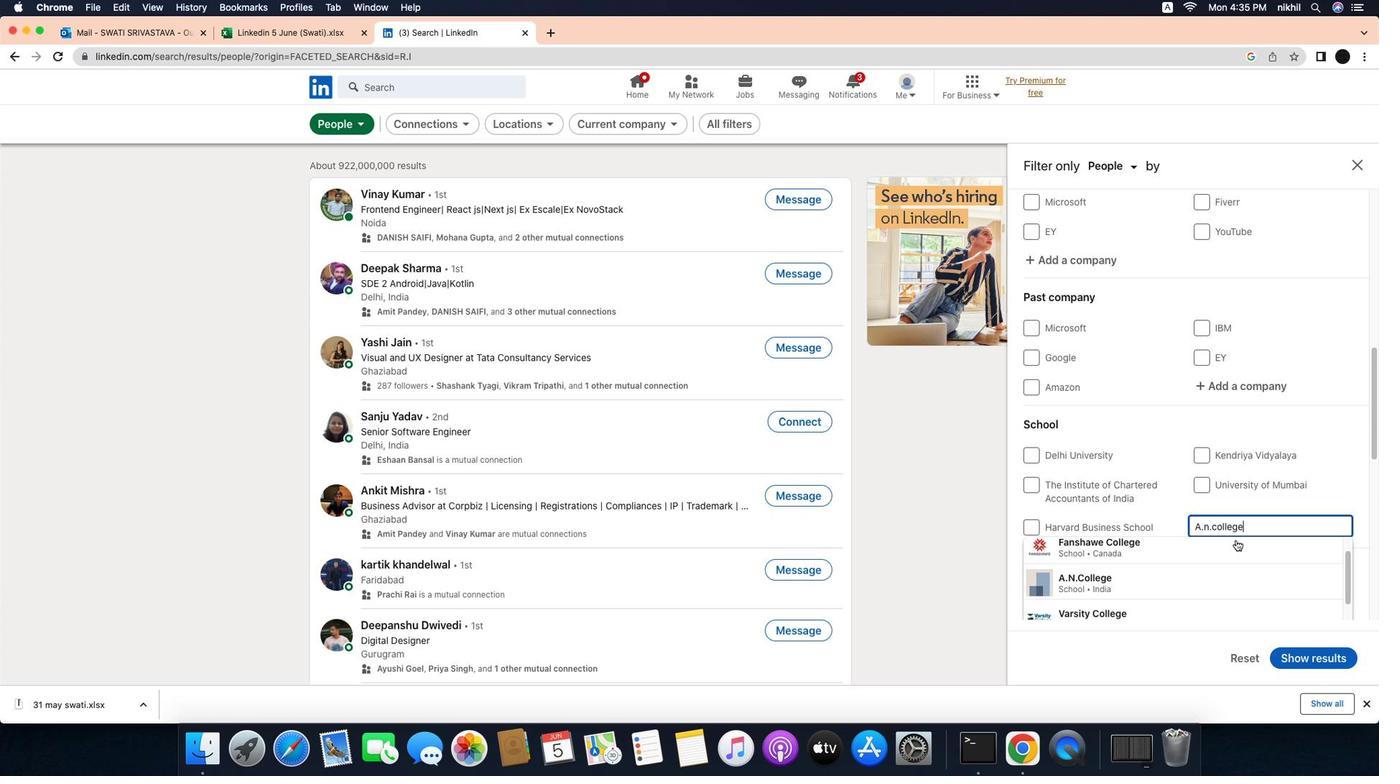 
Action: Mouse moved to (1199, 574)
Screenshot: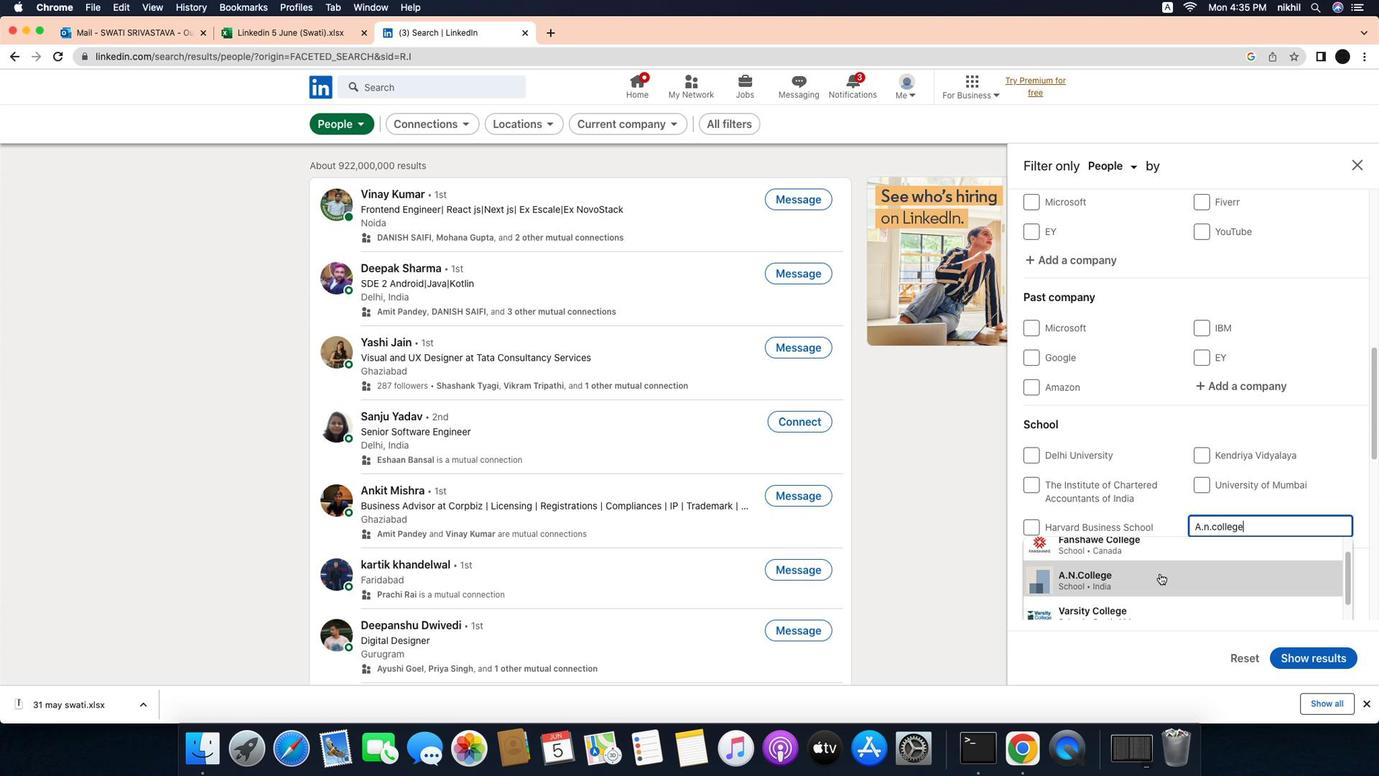 
Action: Mouse pressed left at (1199, 574)
Screenshot: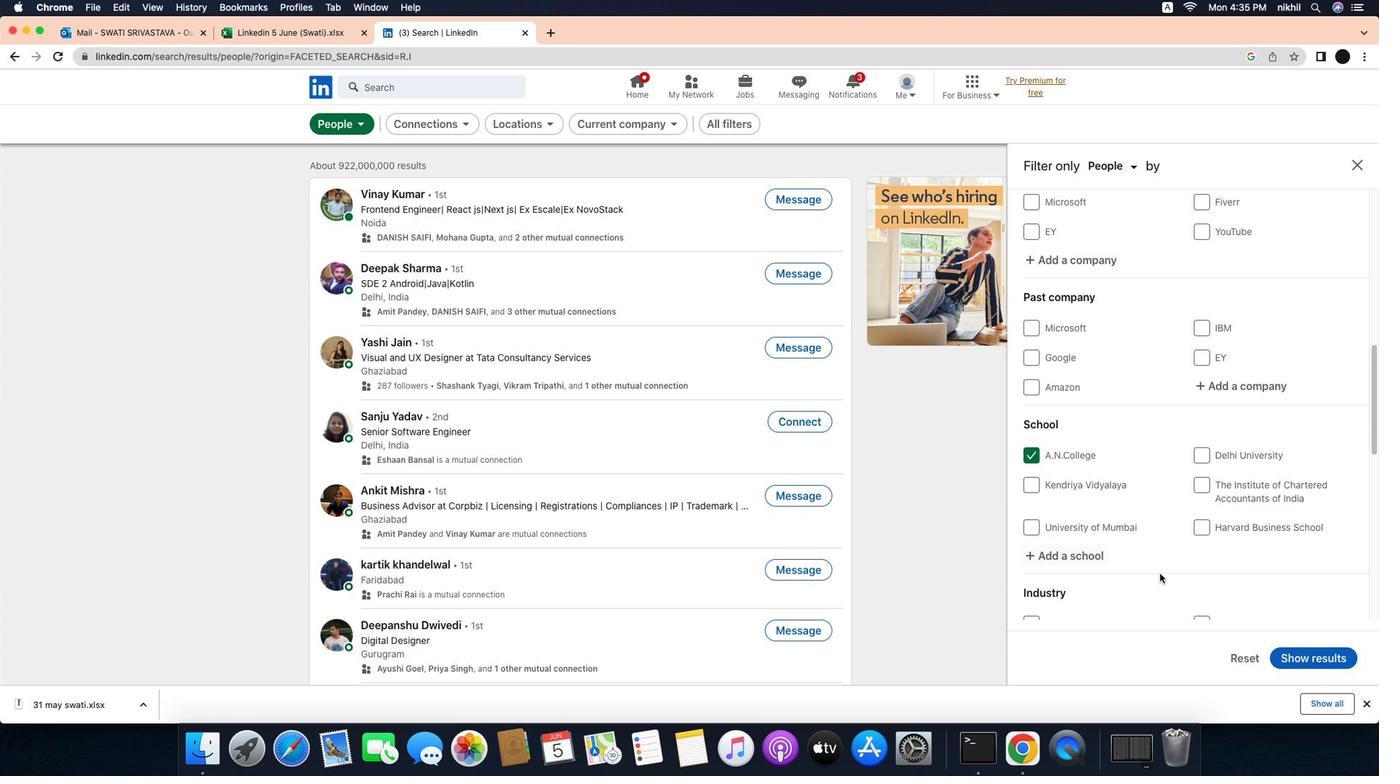 
Action: Mouse moved to (1265, 559)
Screenshot: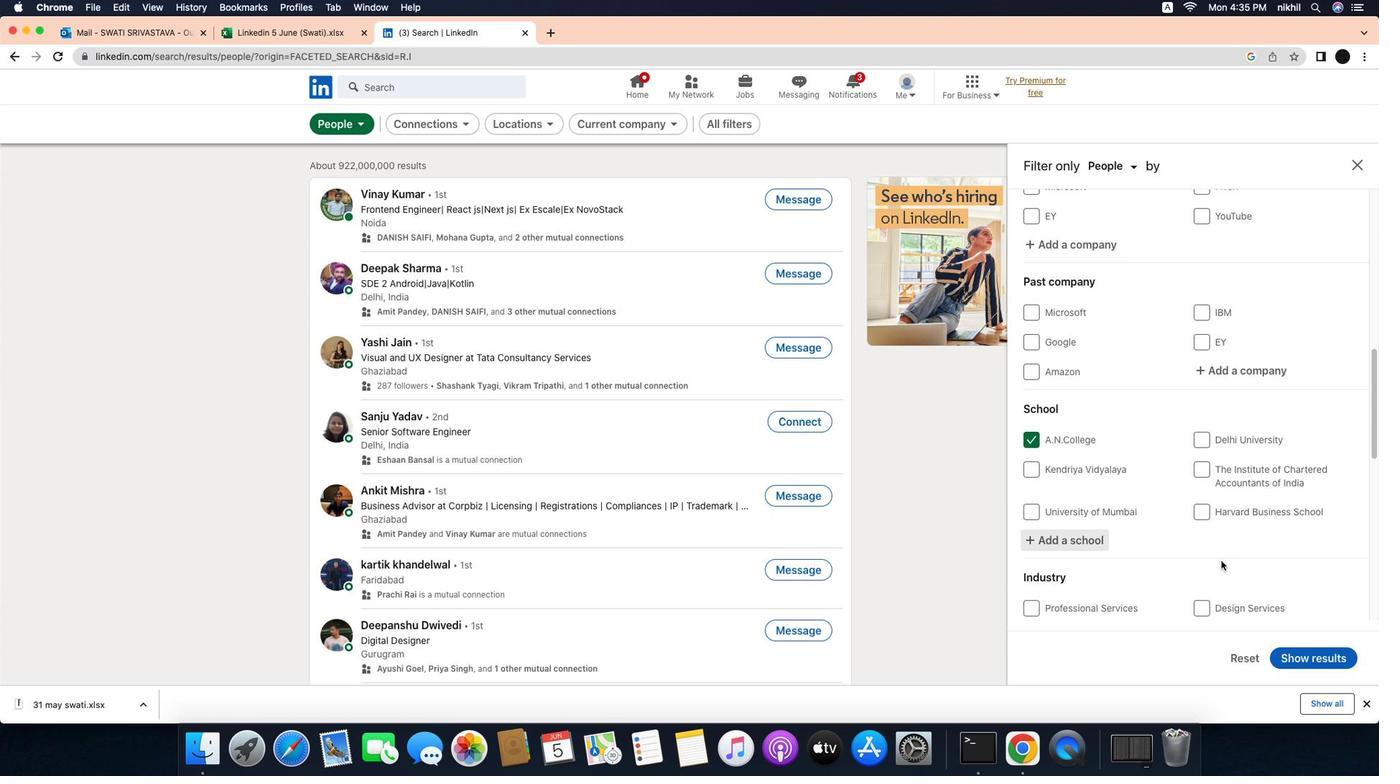 
Action: Mouse scrolled (1265, 559) with delta (-37, -38)
Screenshot: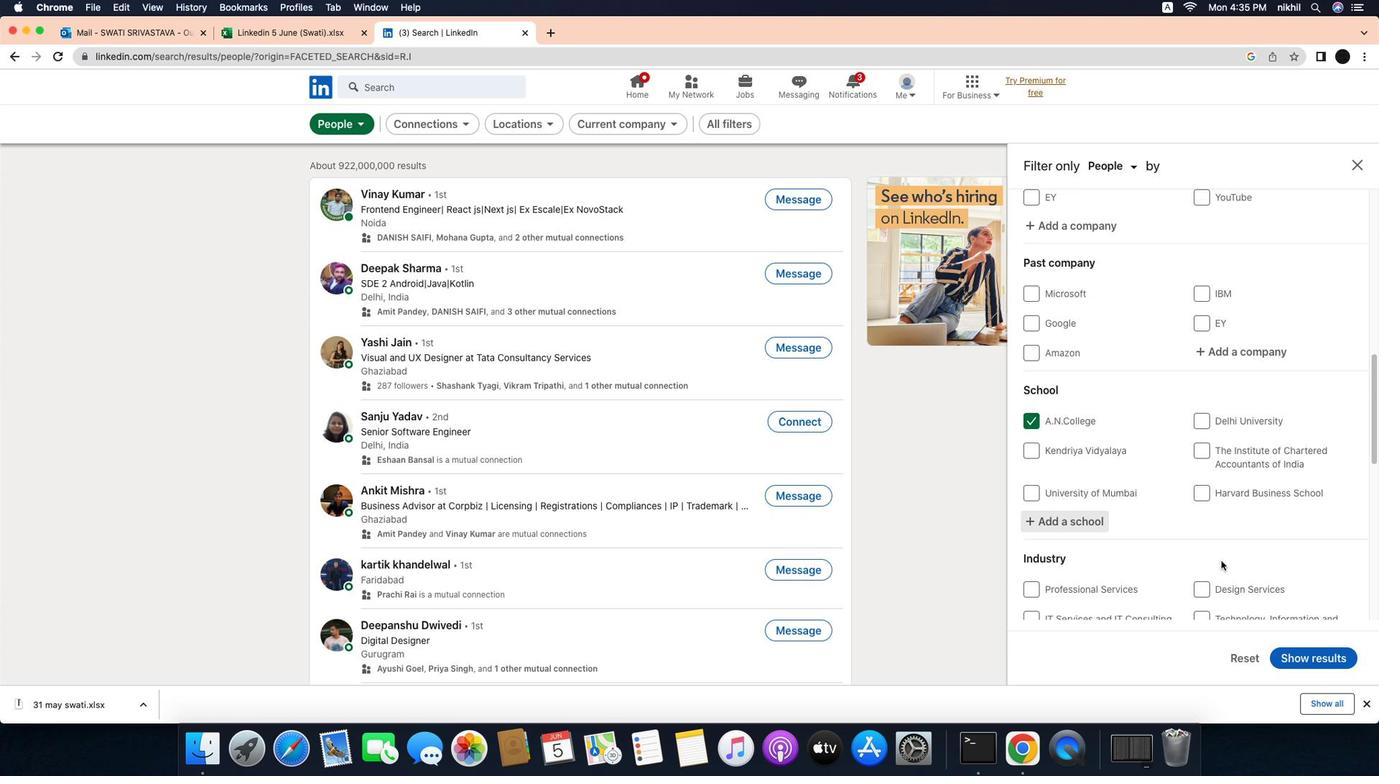 
Action: Mouse moved to (1265, 559)
Screenshot: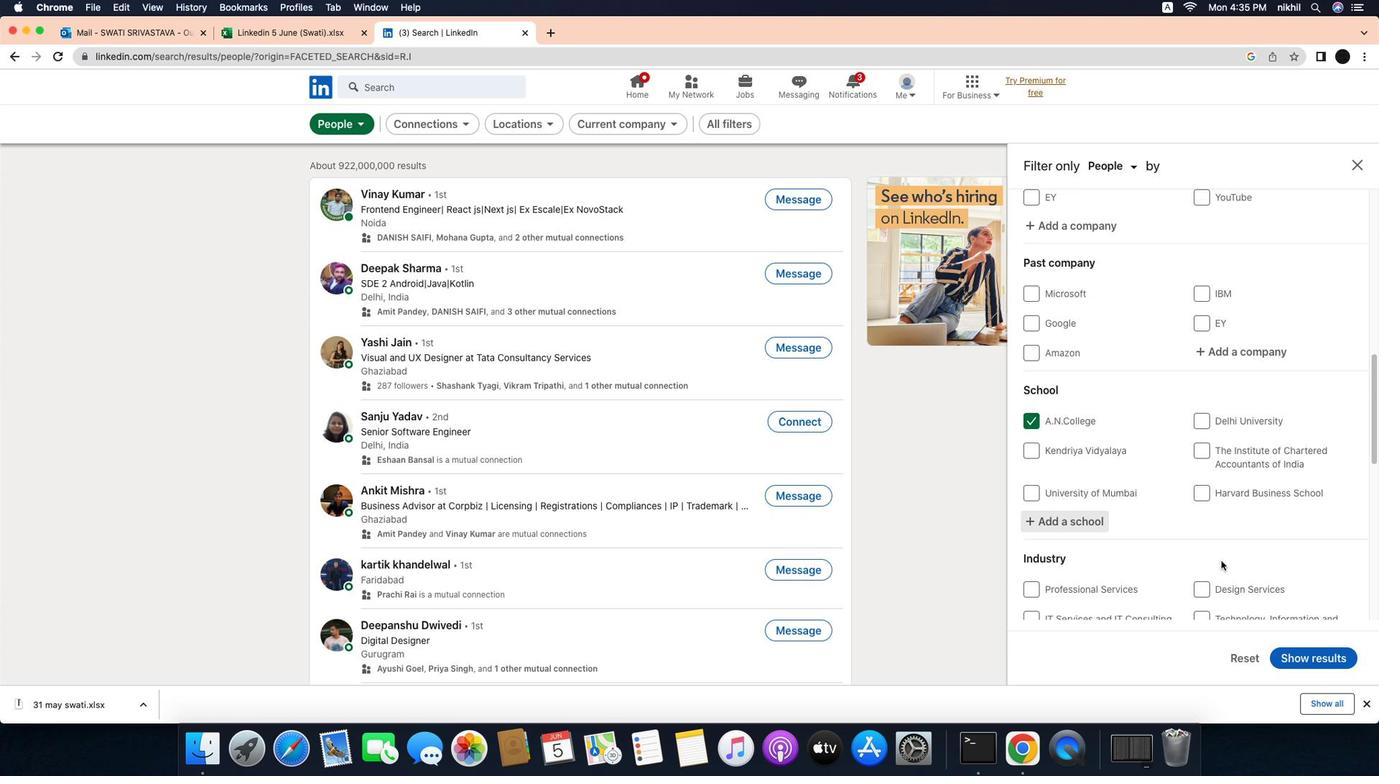 
Action: Mouse scrolled (1265, 559) with delta (-37, -38)
Screenshot: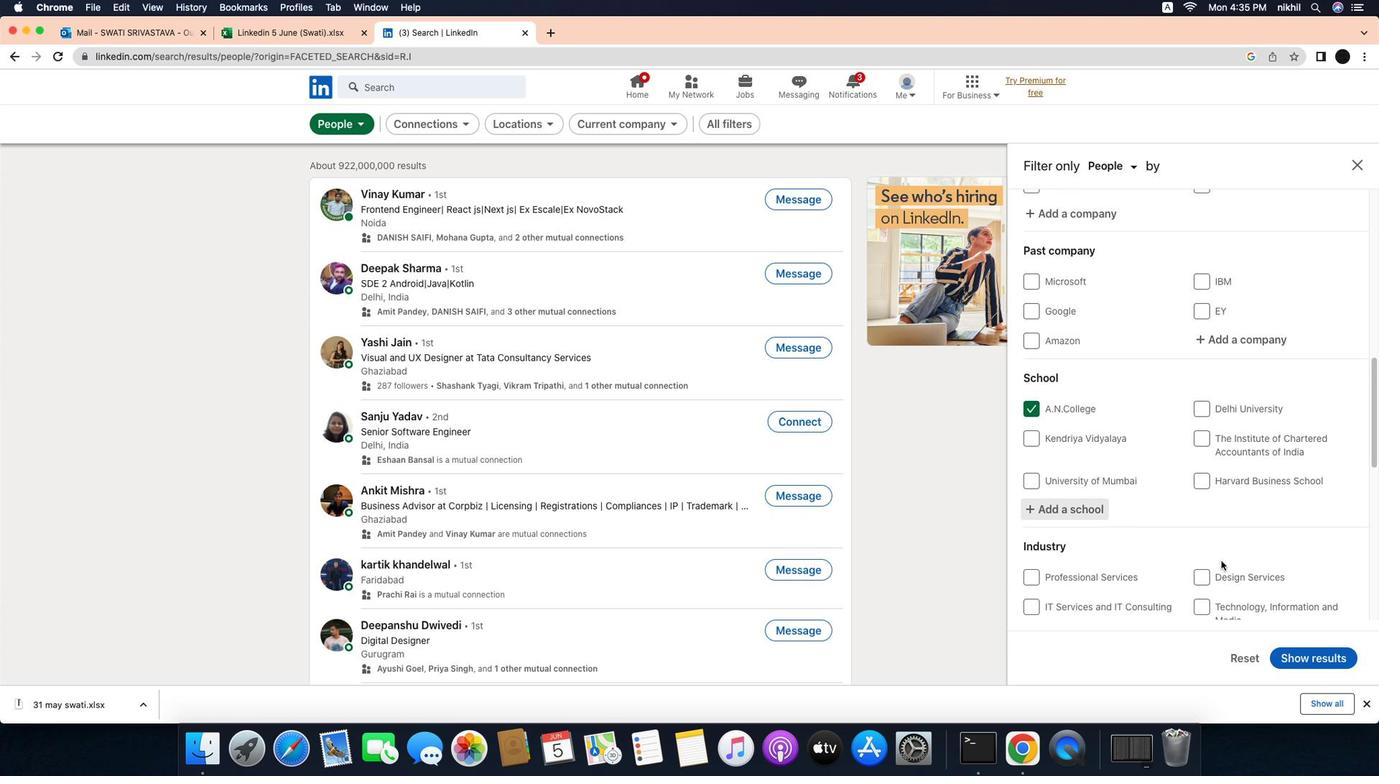 
Action: Mouse scrolled (1265, 559) with delta (-37, -38)
Screenshot: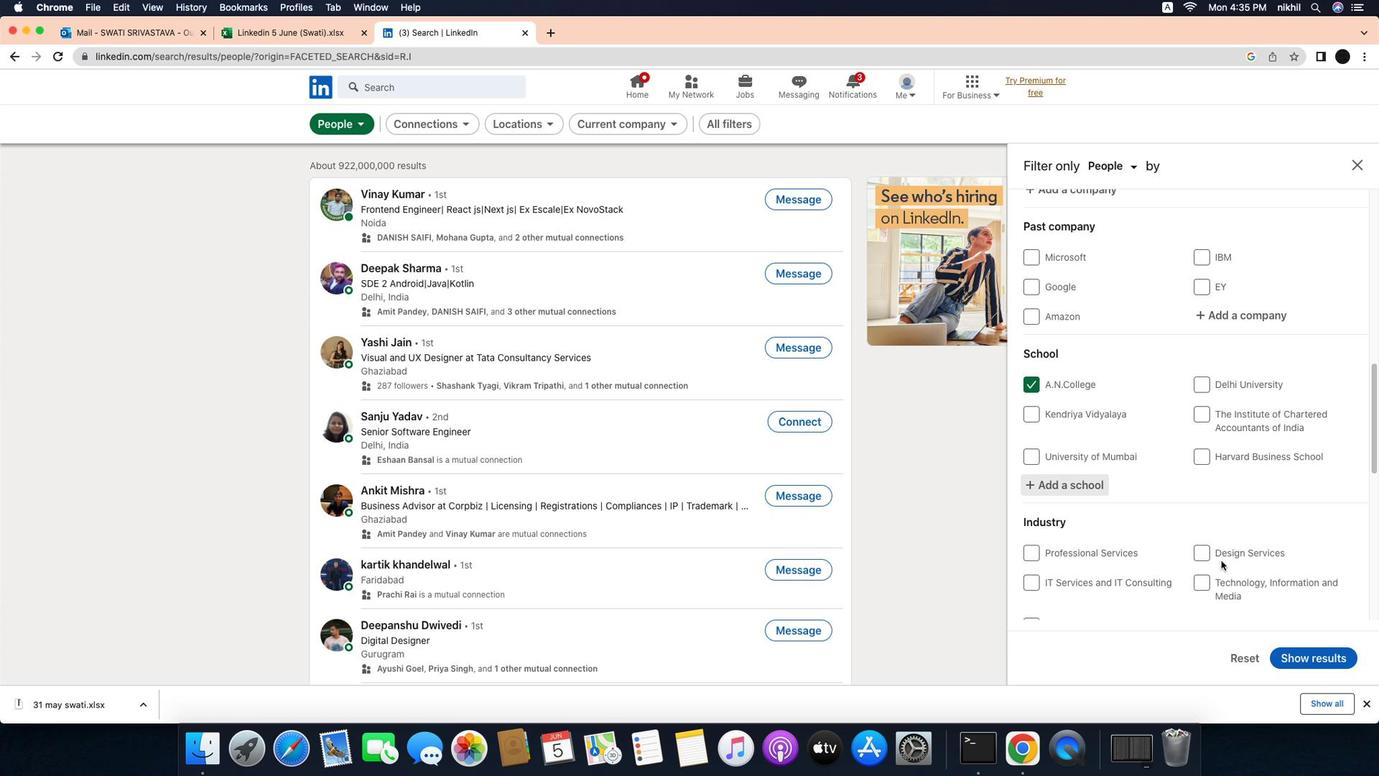 
Action: Mouse moved to (1265, 559)
Screenshot: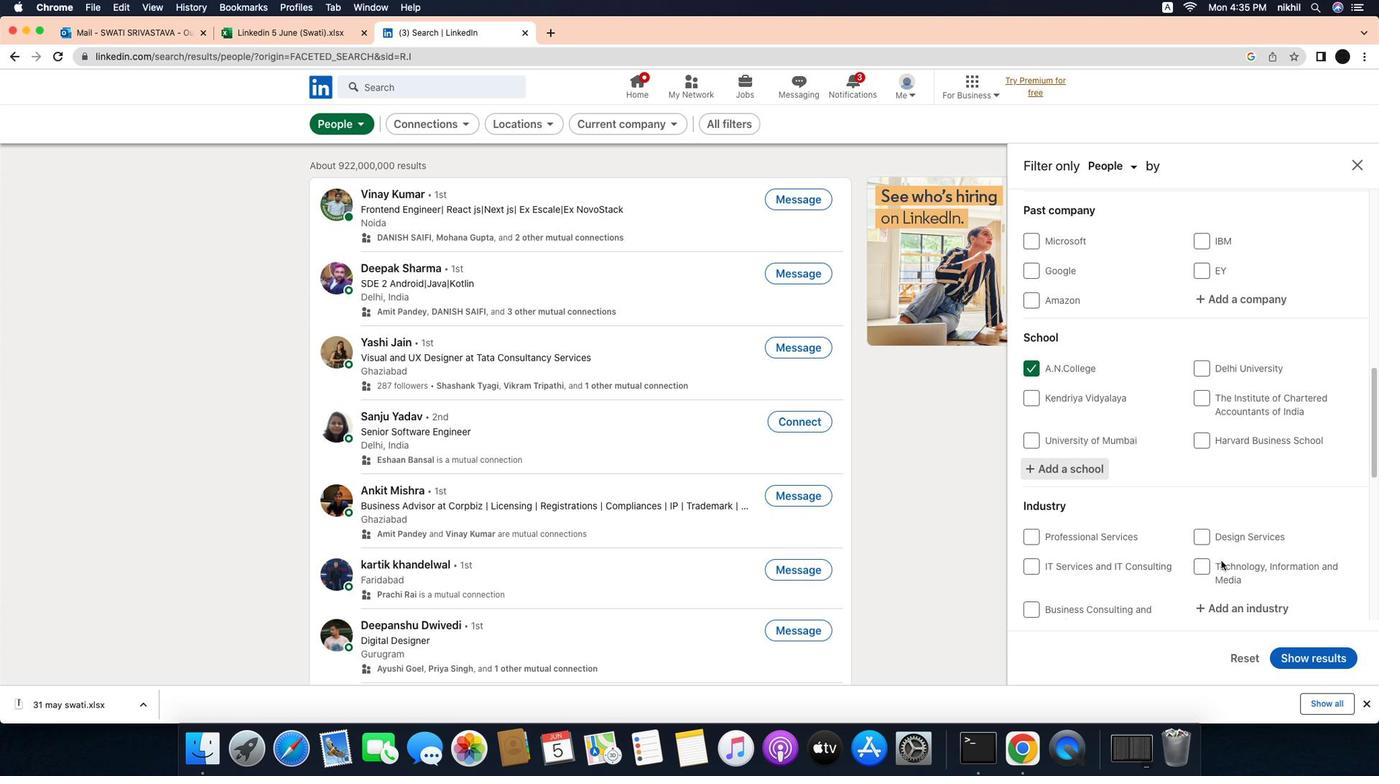 
Action: Mouse scrolled (1265, 559) with delta (-37, -38)
Screenshot: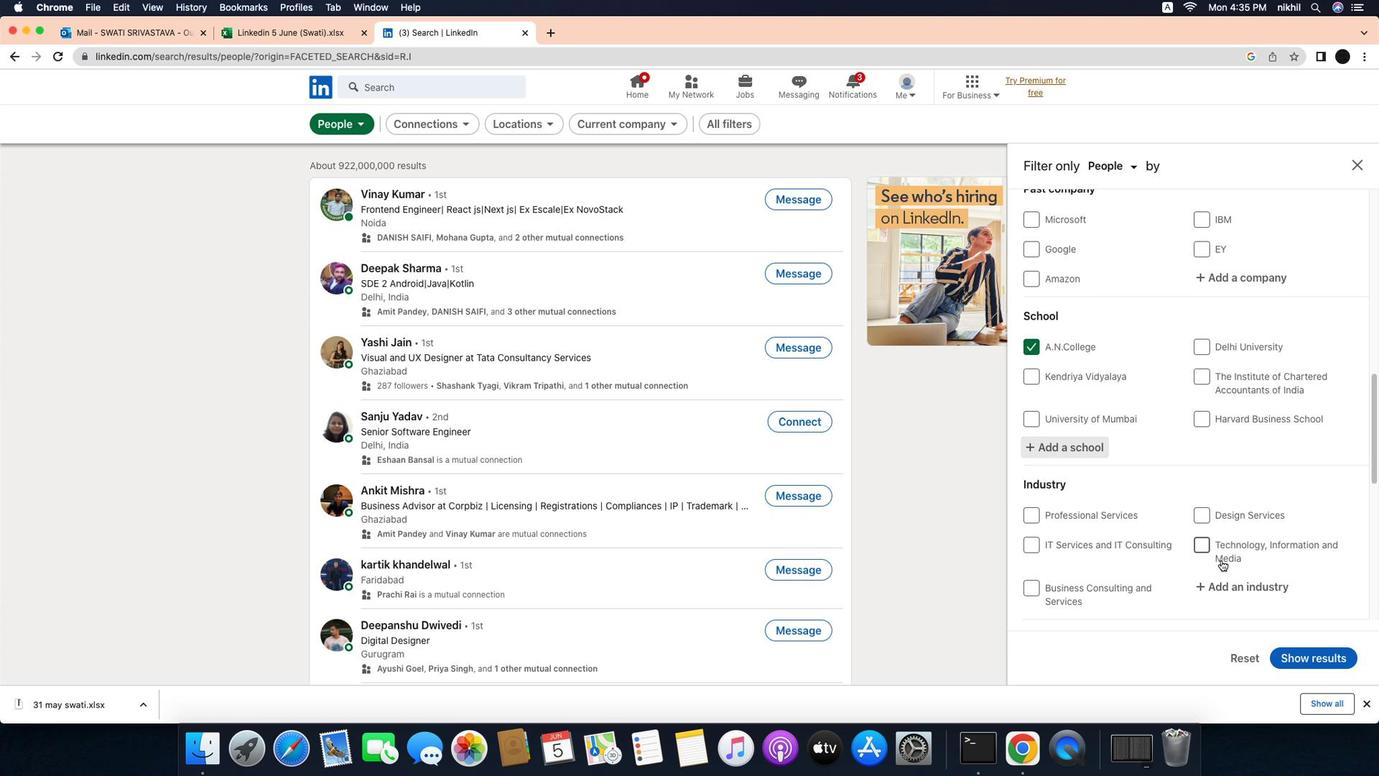 
Action: Mouse moved to (1265, 559)
Screenshot: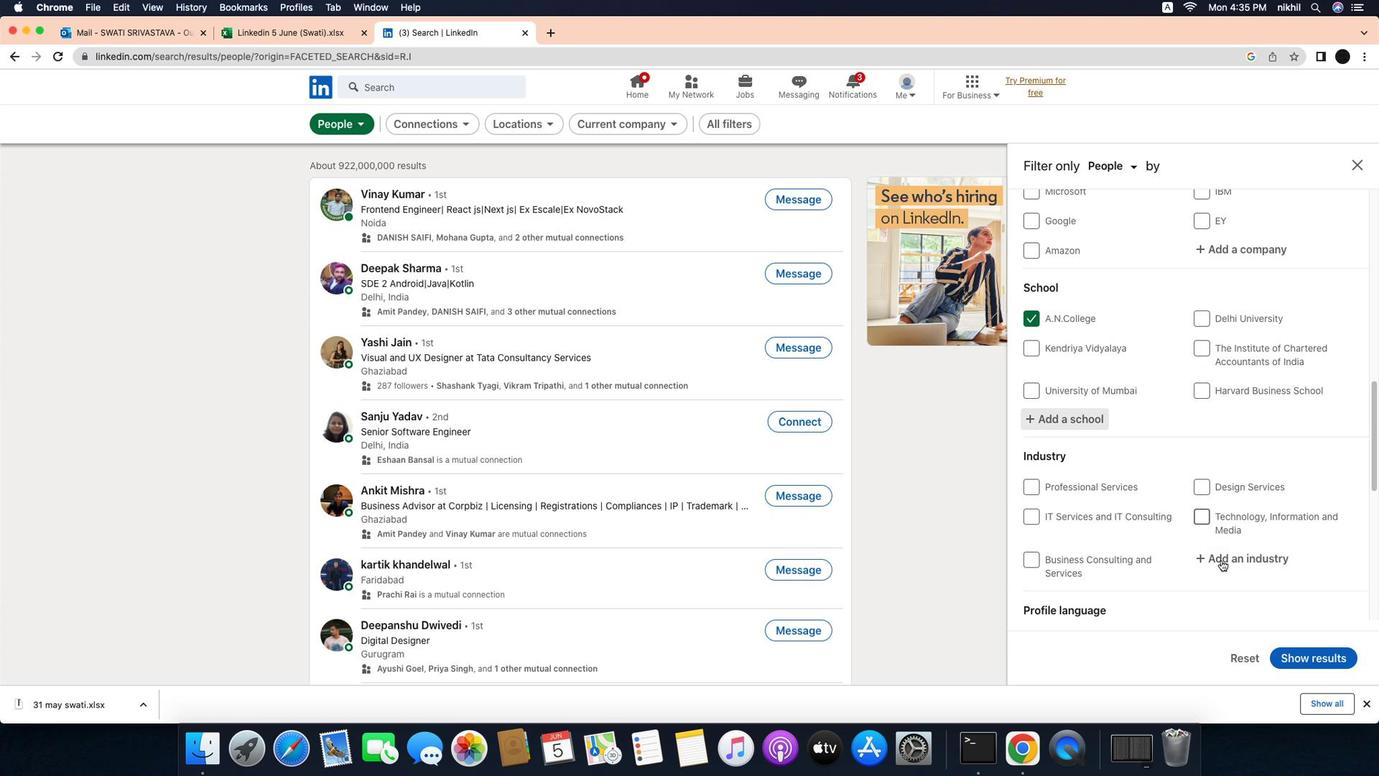 
Action: Mouse scrolled (1265, 559) with delta (-37, -38)
Screenshot: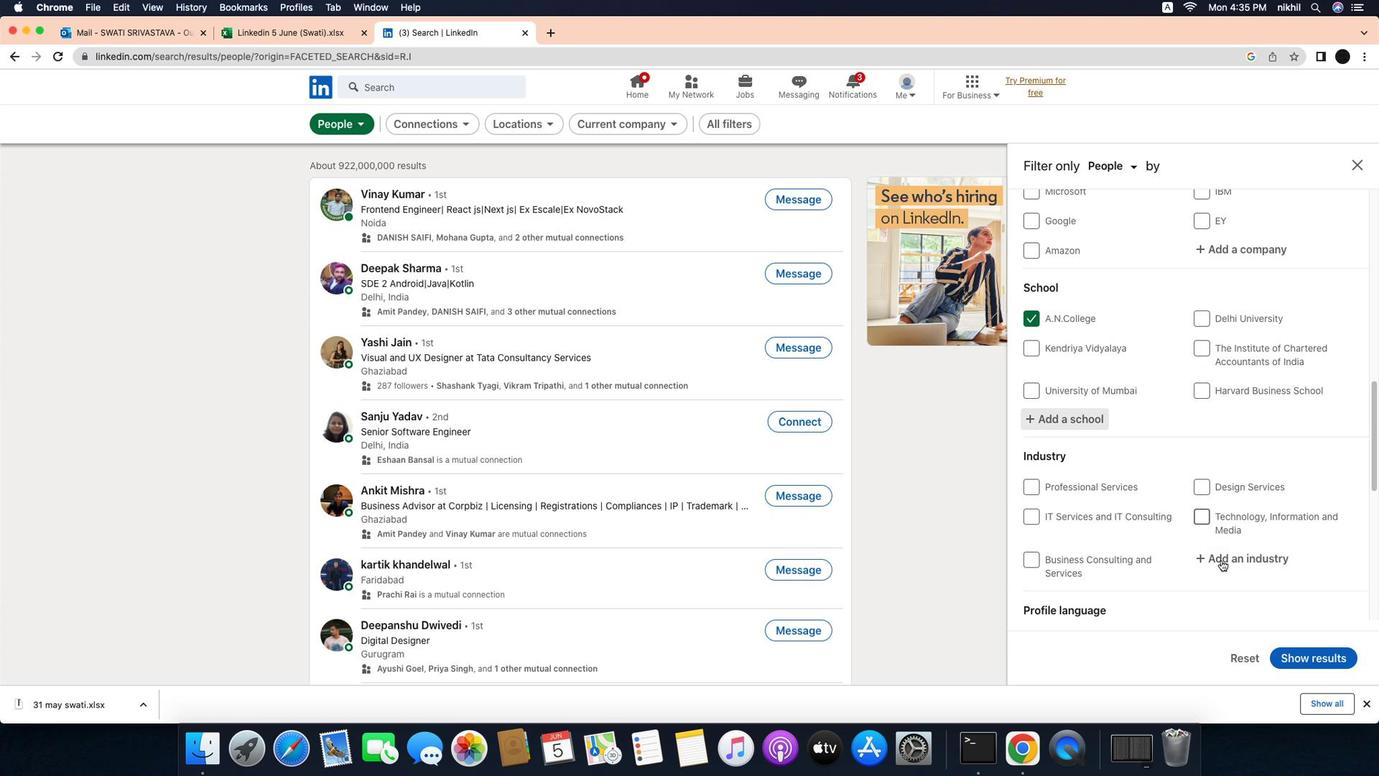 
Action: Mouse moved to (1264, 559)
Screenshot: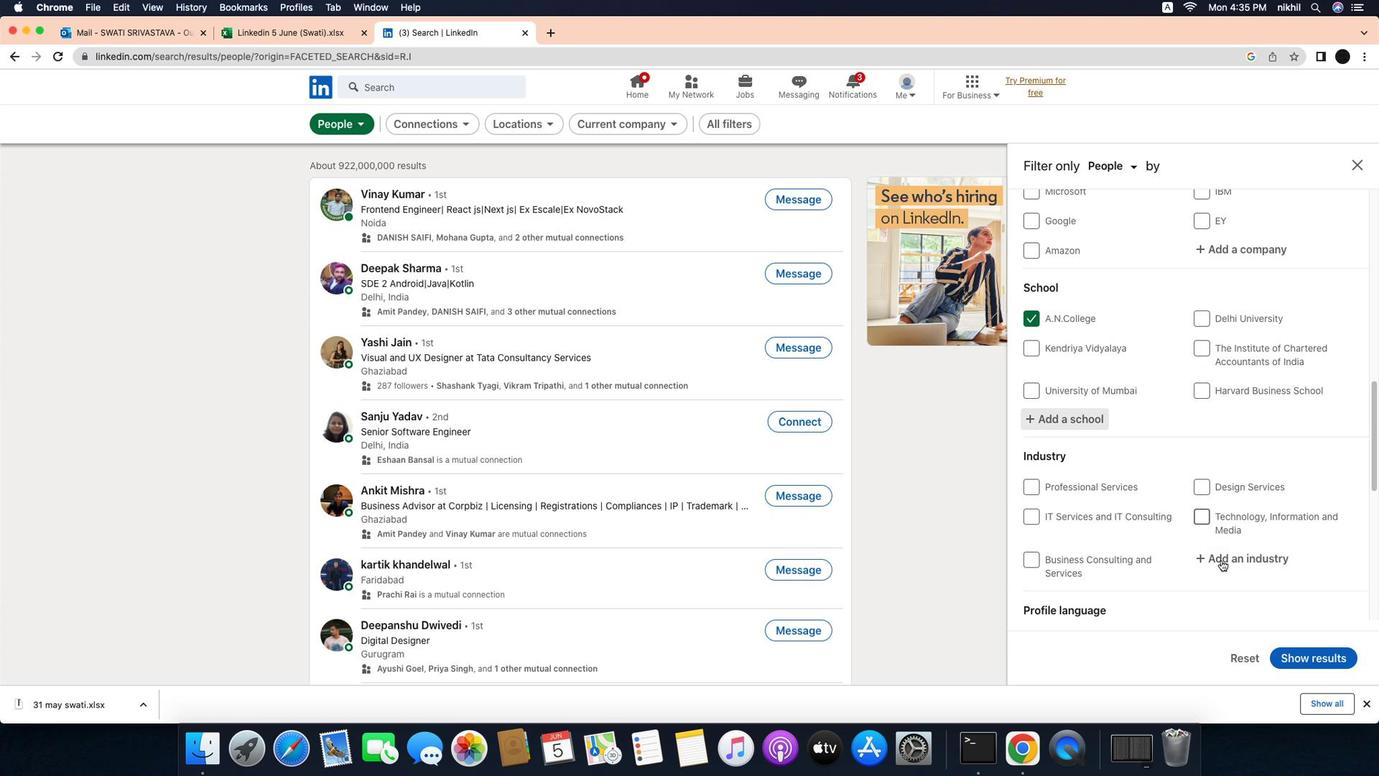 
Action: Mouse scrolled (1264, 559) with delta (-37, -38)
Screenshot: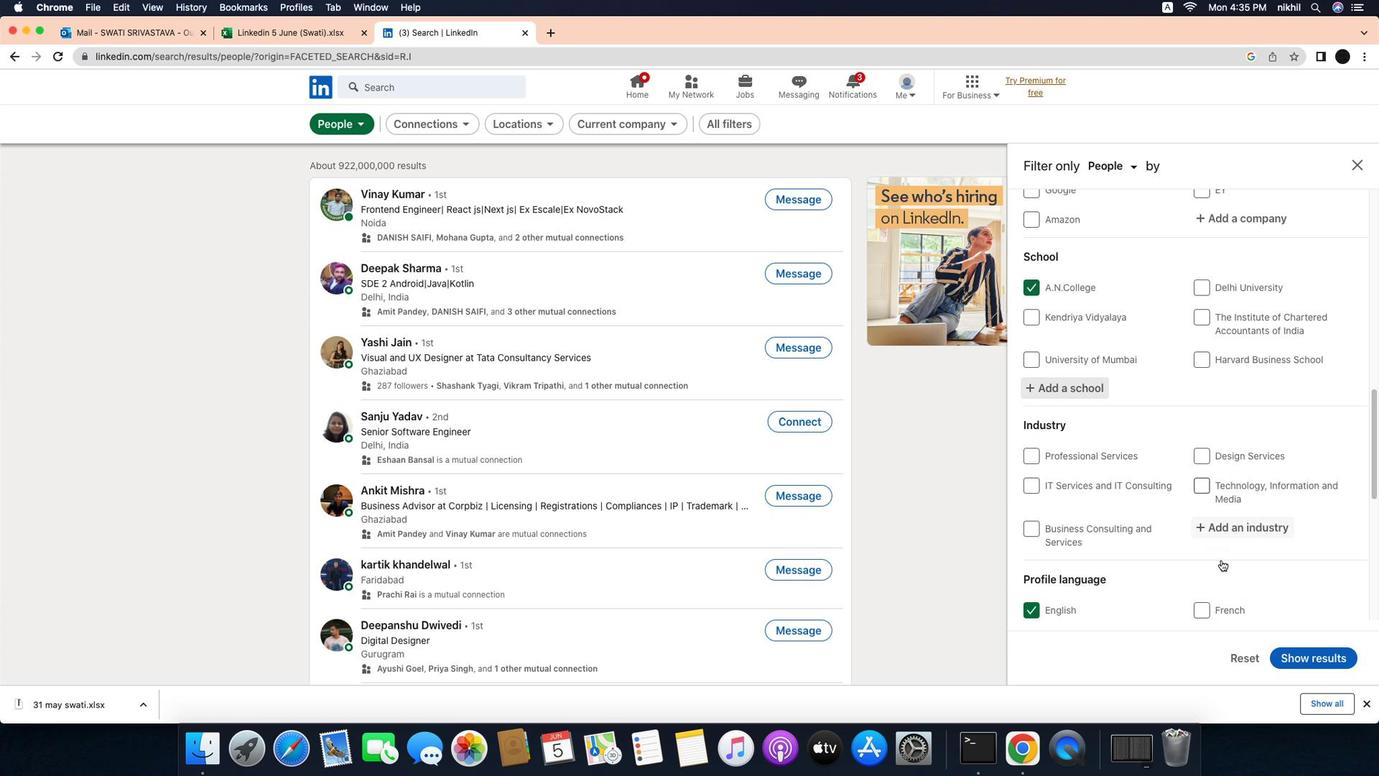 
Action: Mouse moved to (1264, 559)
Screenshot: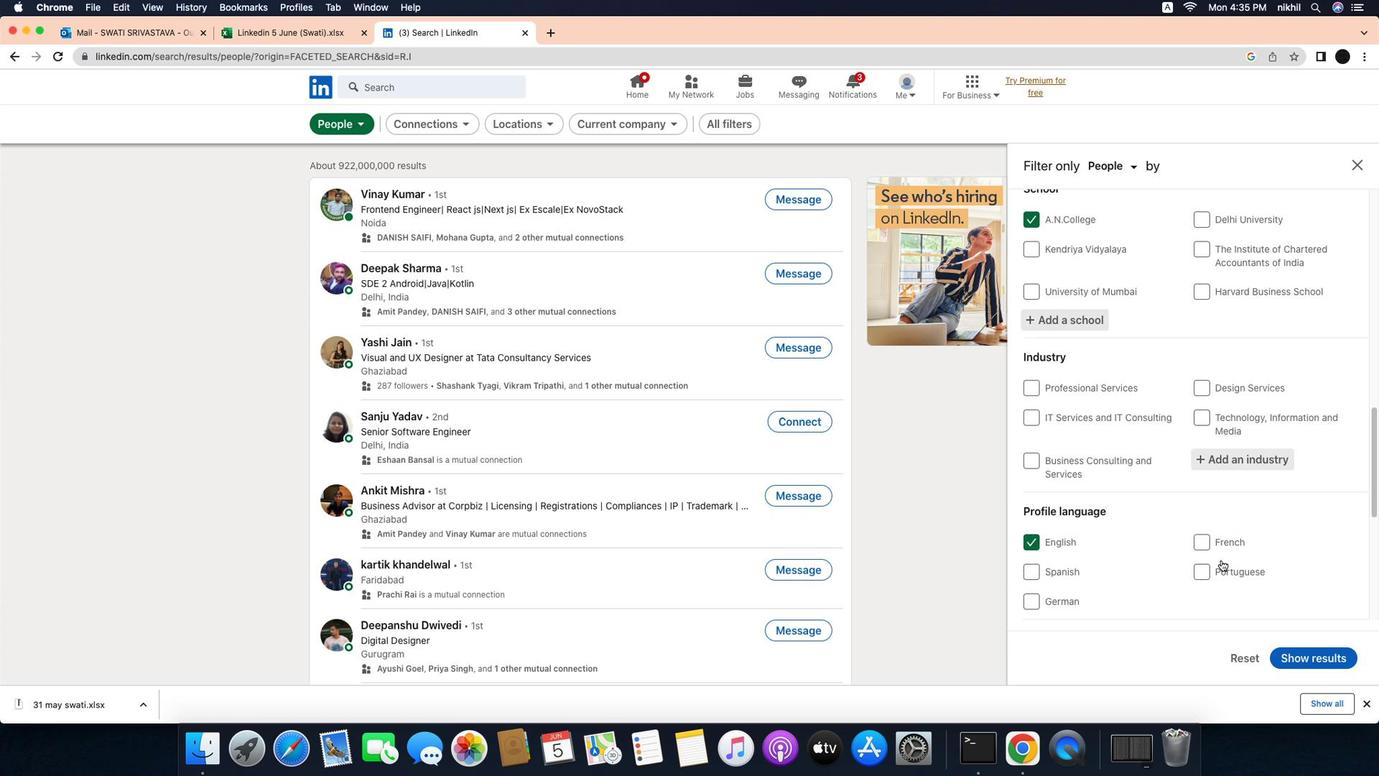
Action: Mouse scrolled (1264, 559) with delta (-37, -39)
Screenshot: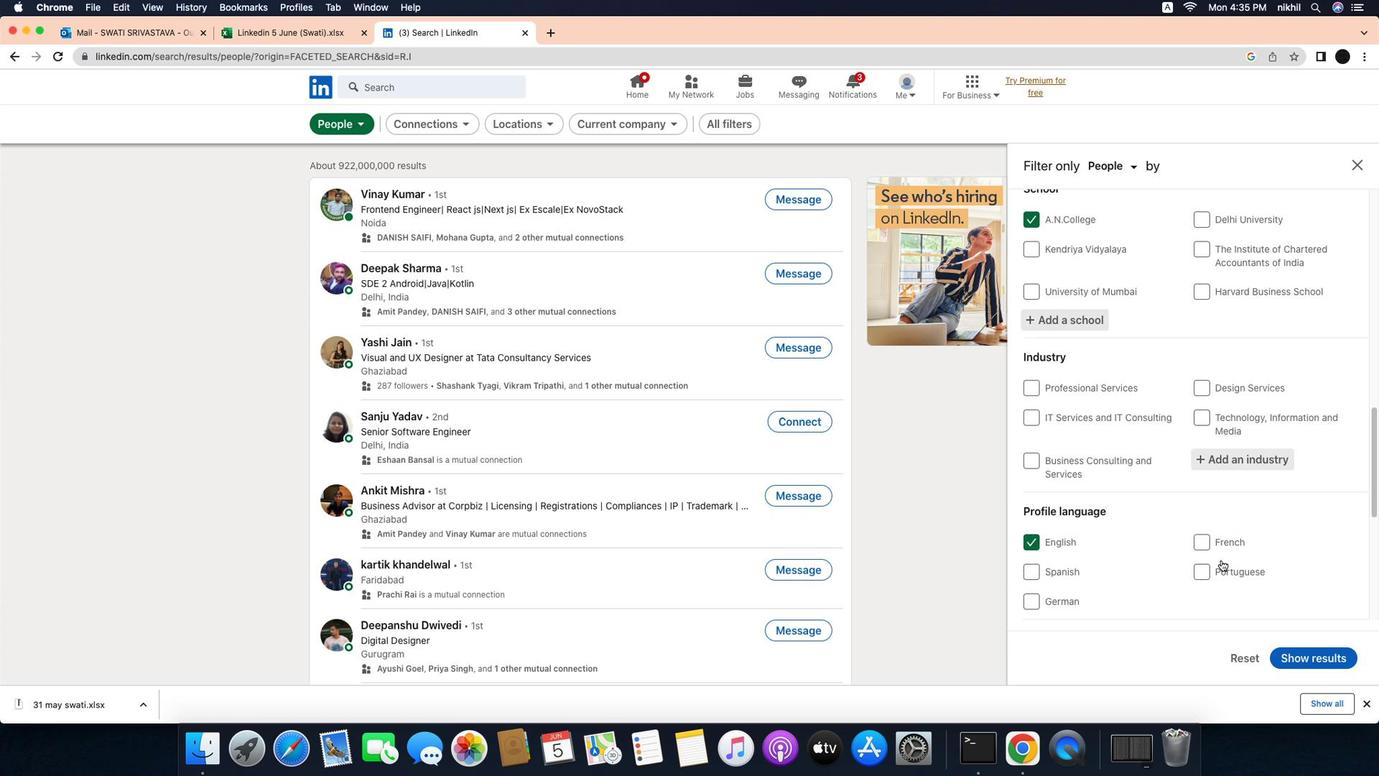 
Action: Mouse moved to (1250, 426)
Screenshot: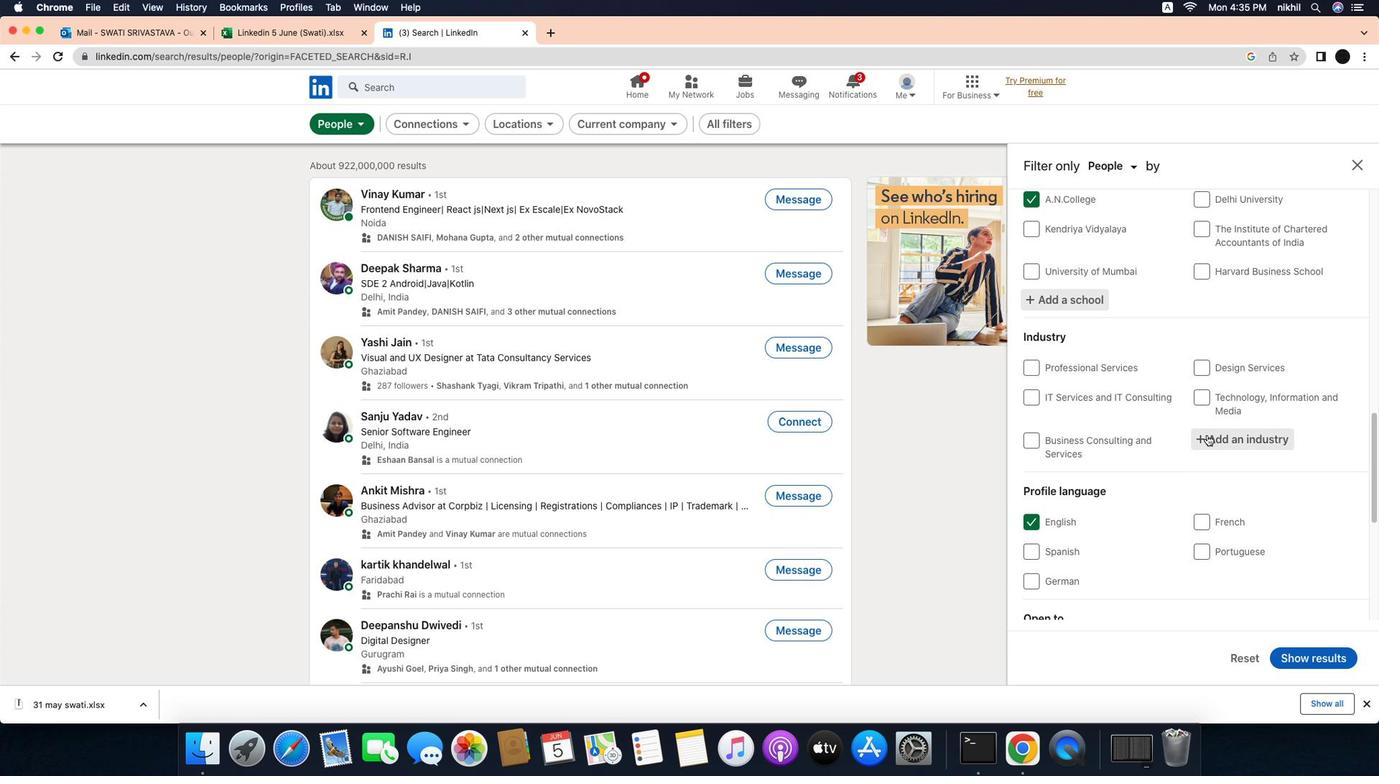
Action: Mouse pressed left at (1250, 426)
Screenshot: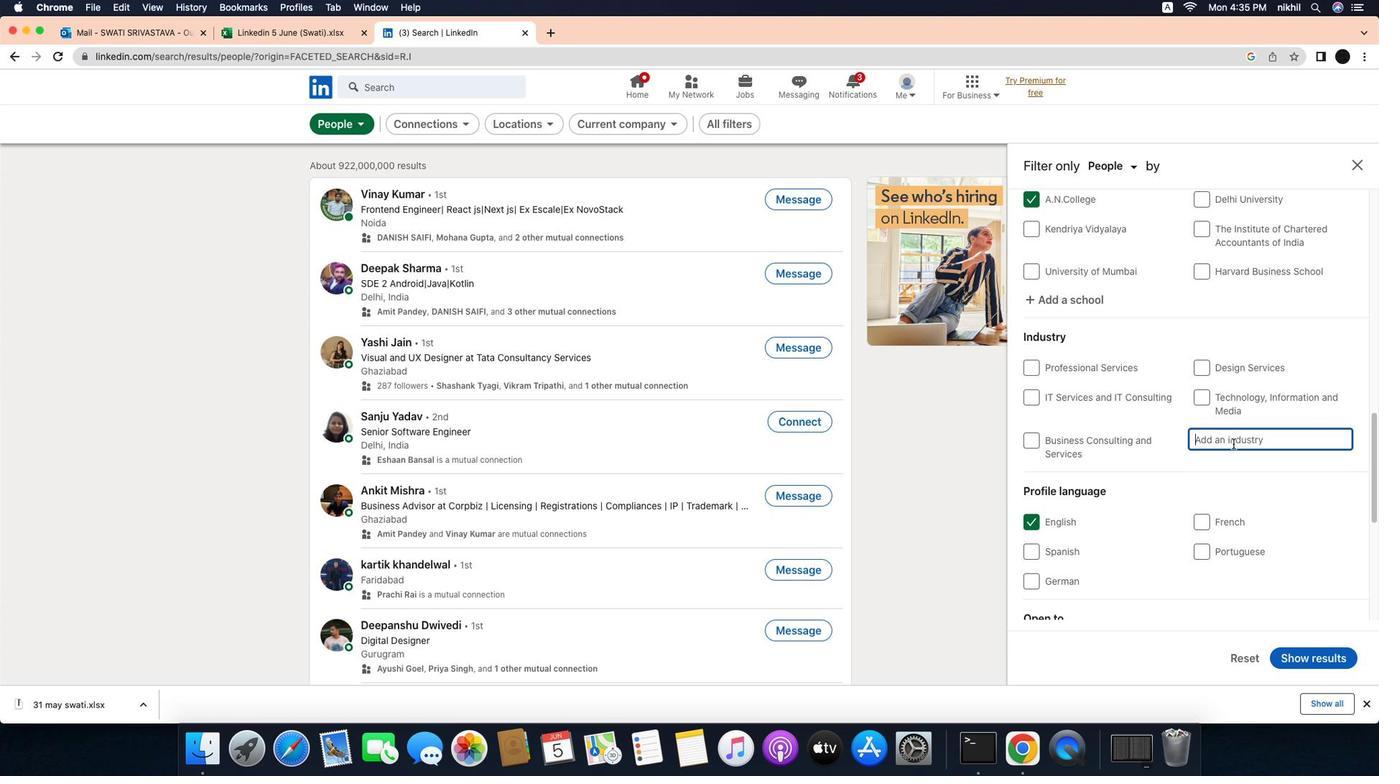 
Action: Mouse moved to (1302, 434)
Screenshot: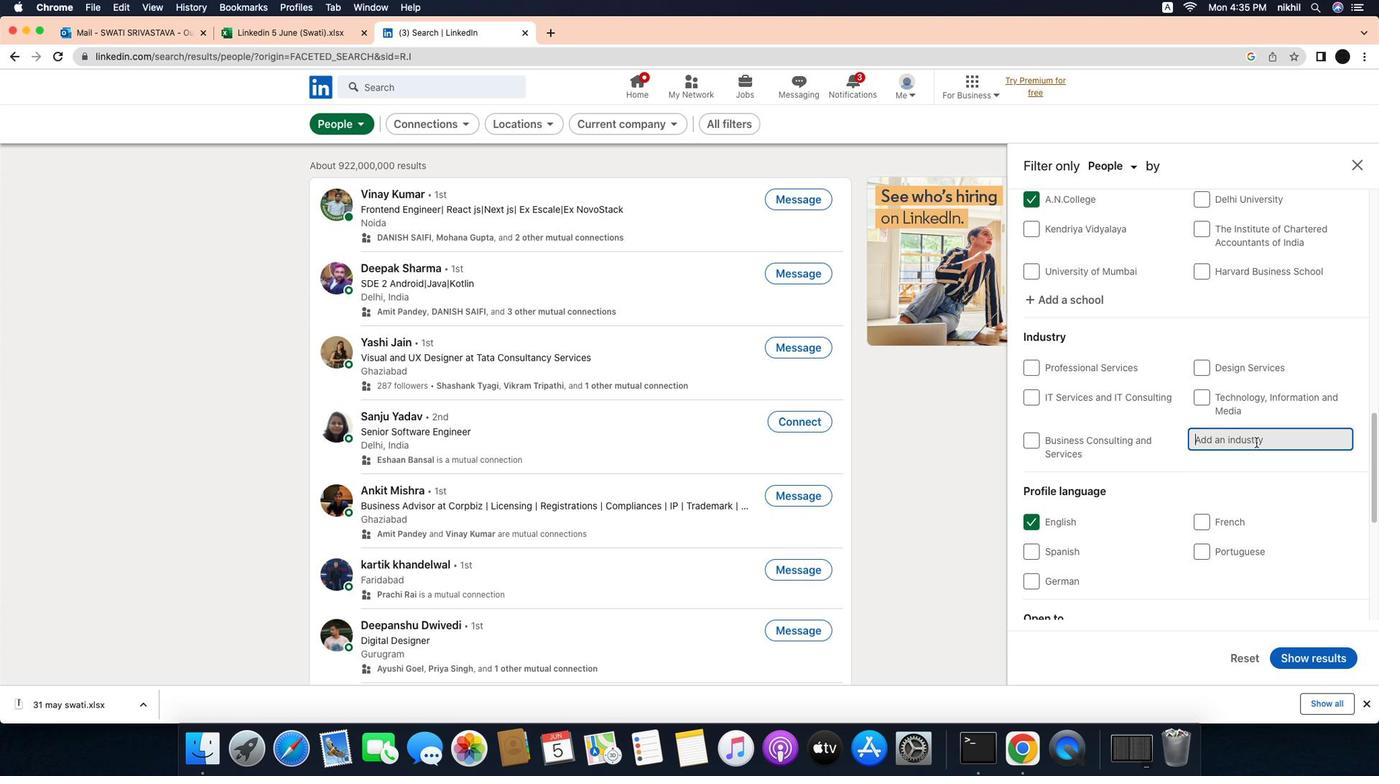 
Action: Mouse pressed left at (1302, 434)
Screenshot: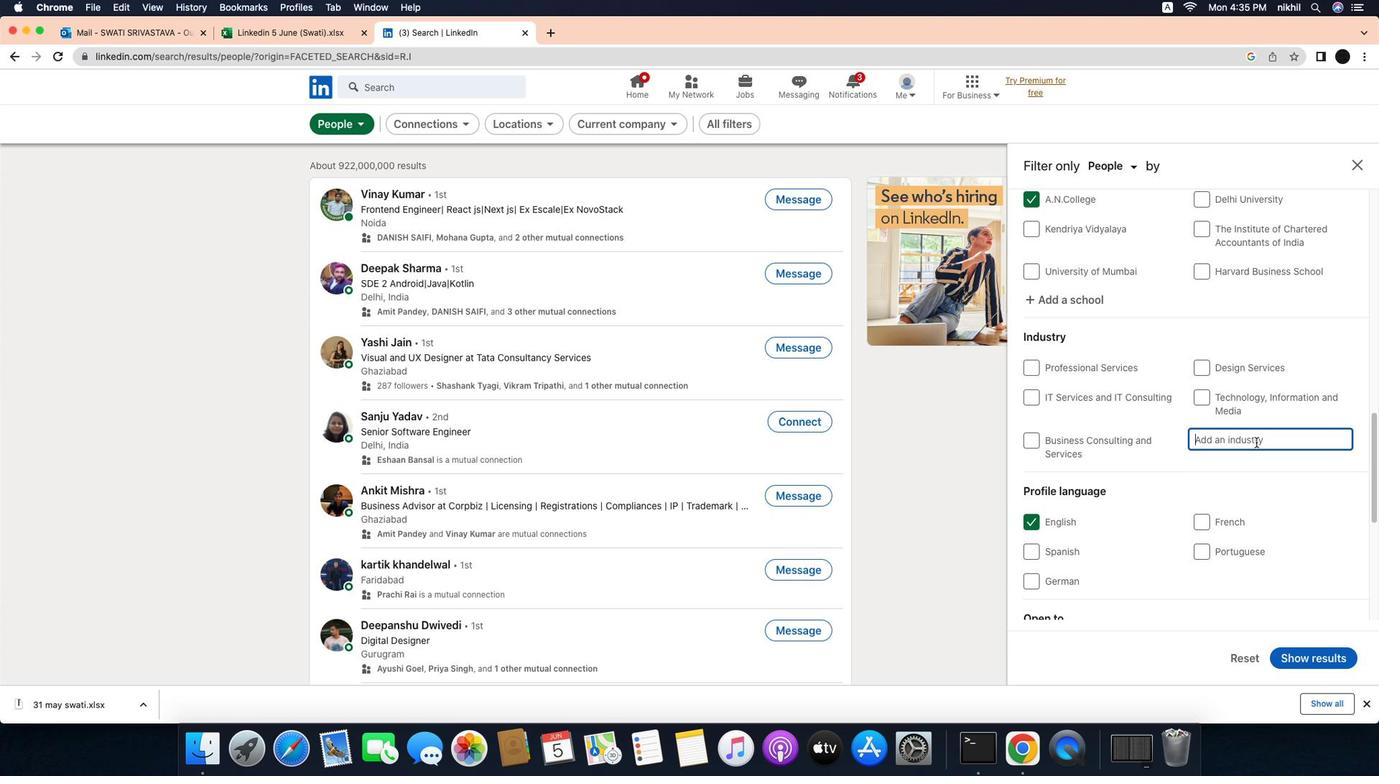 
Action: Mouse moved to (1302, 434)
Screenshot: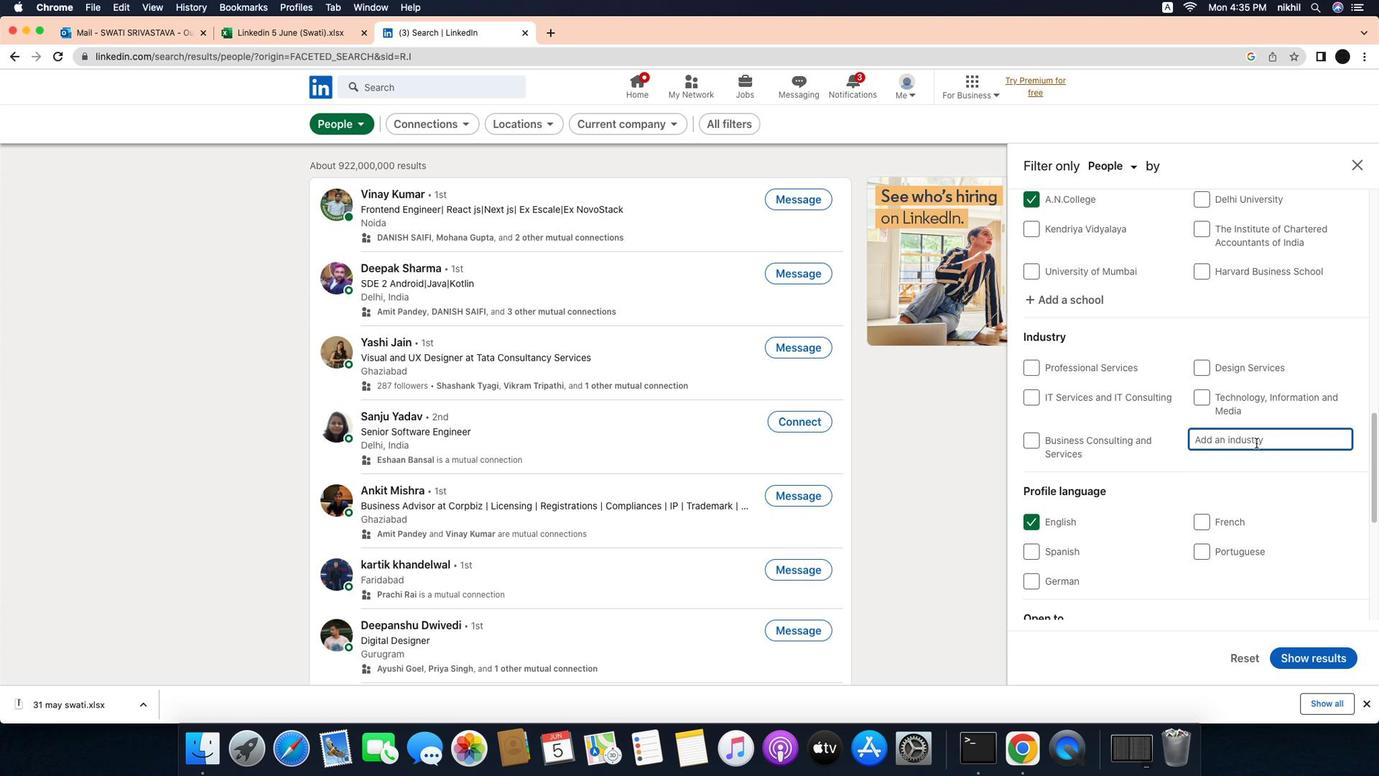 
Action: Key pressed Key.caps_lock'R'Key.caps_lock'e''t''a''i''l'Key.spaceKey.caps_lock'G'Key.caps_lock'a''s''o''l''i''n''e'
Screenshot: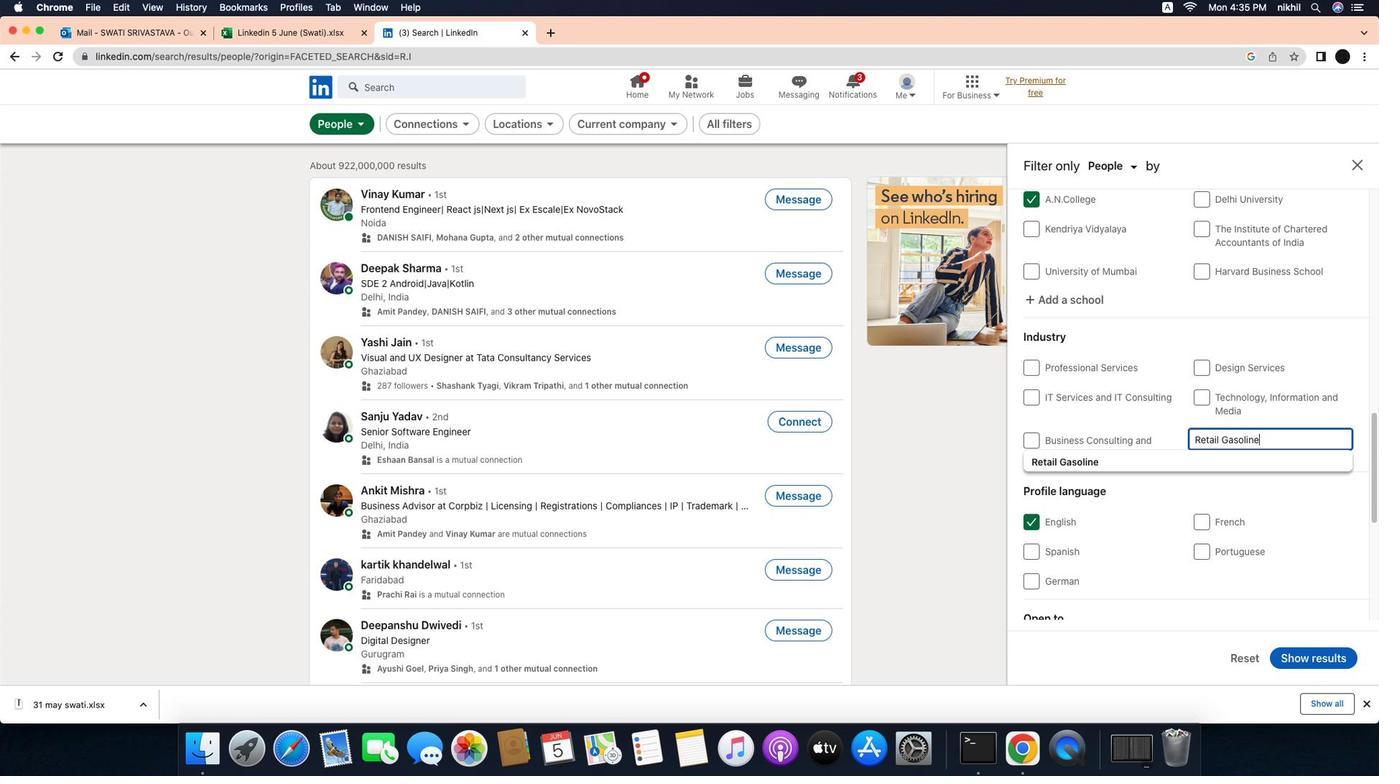 
Action: Mouse moved to (1274, 453)
Screenshot: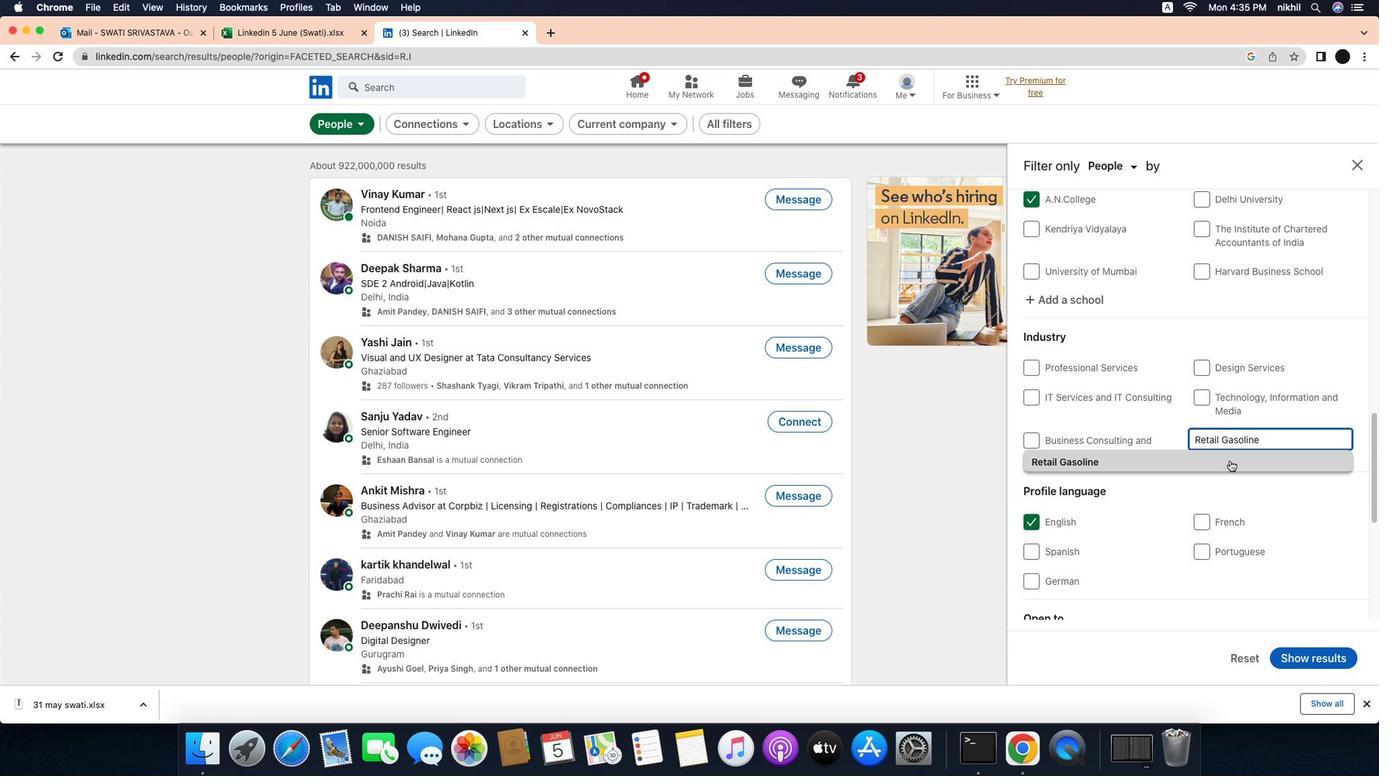 
Action: Mouse pressed left at (1274, 453)
Screenshot: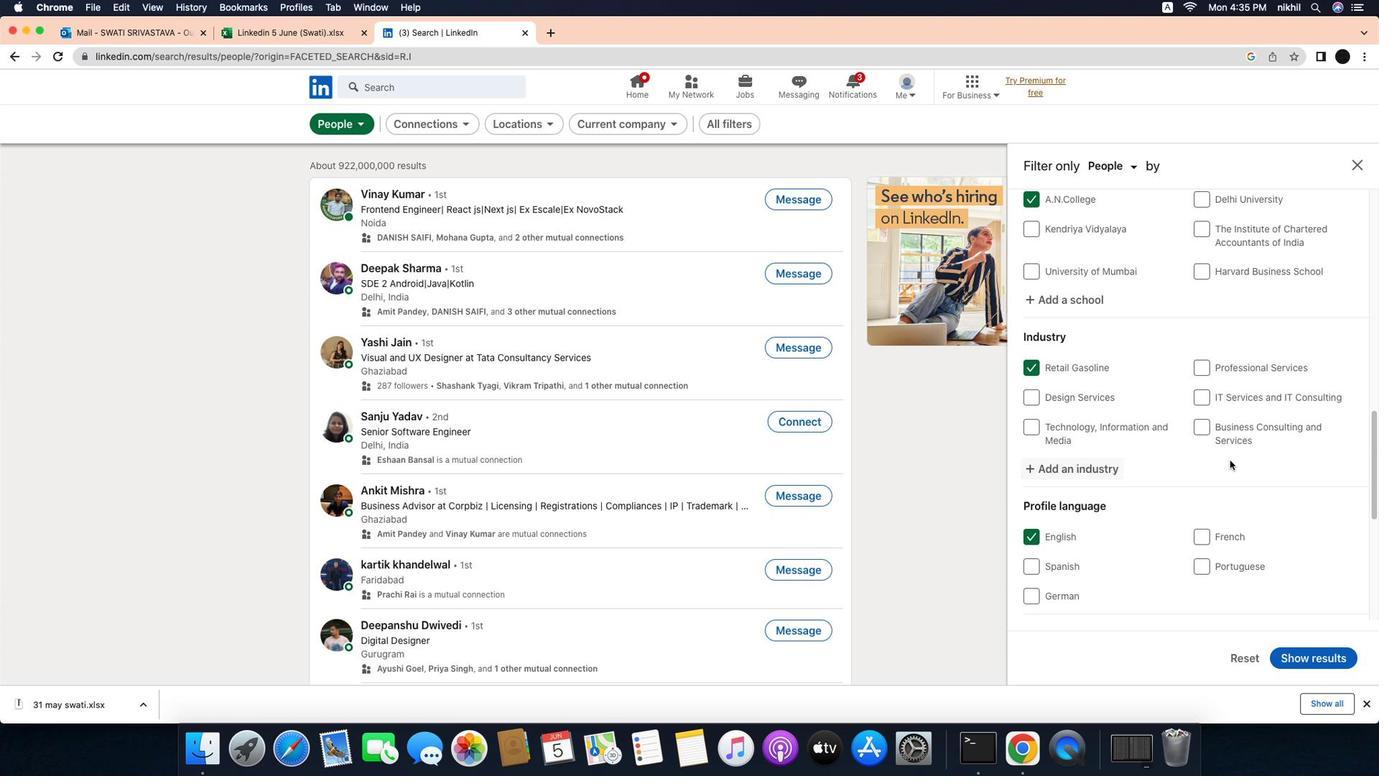 
Action: Mouse moved to (1244, 507)
Screenshot: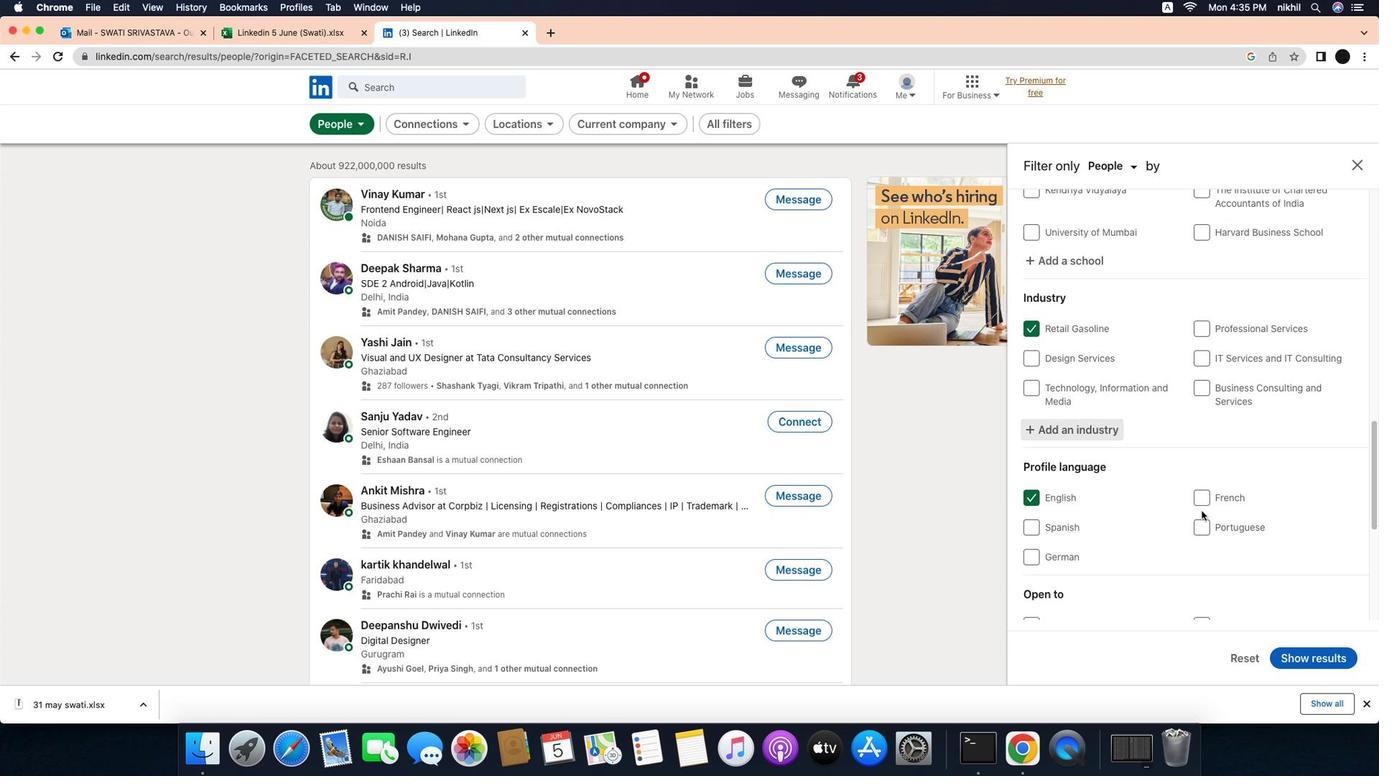 
Action: Mouse scrolled (1244, 507) with delta (-37, -38)
Screenshot: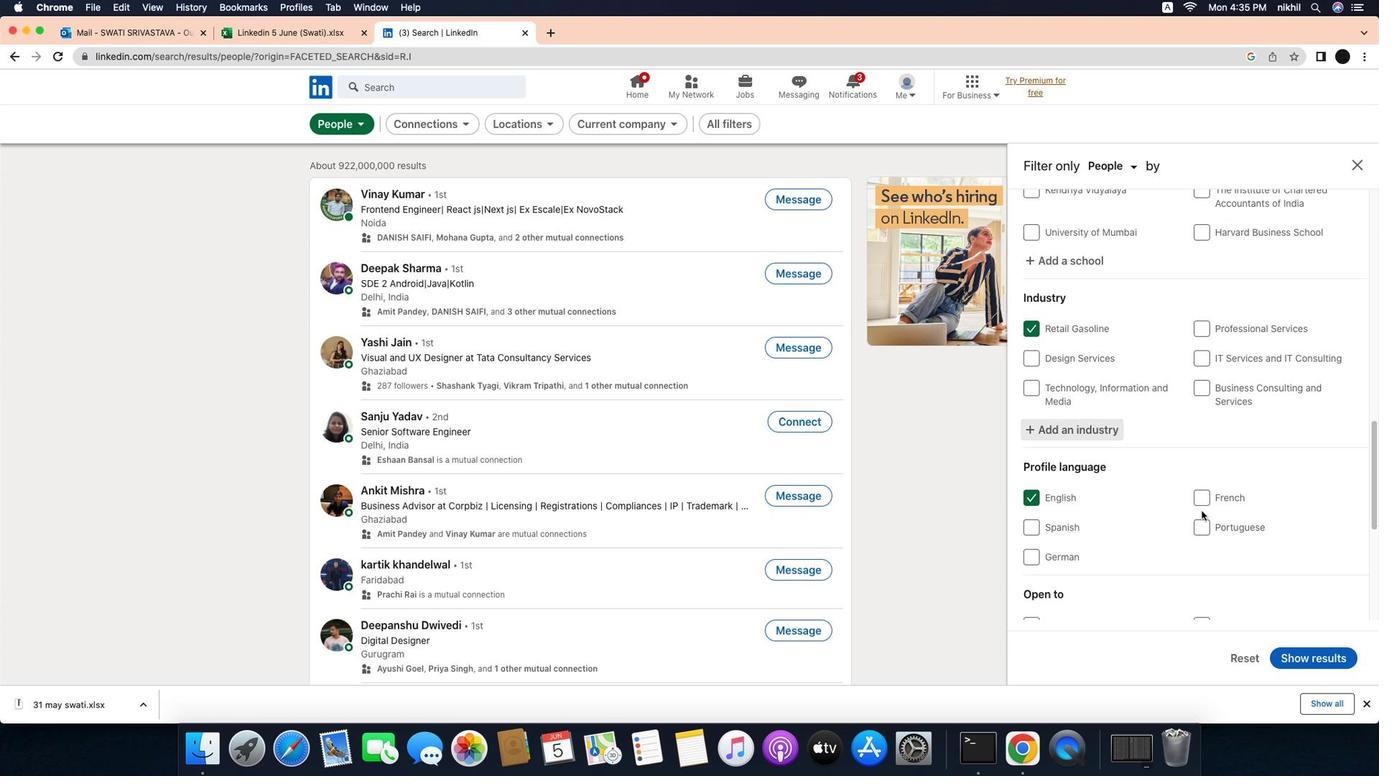 
Action: Mouse moved to (1243, 507)
Screenshot: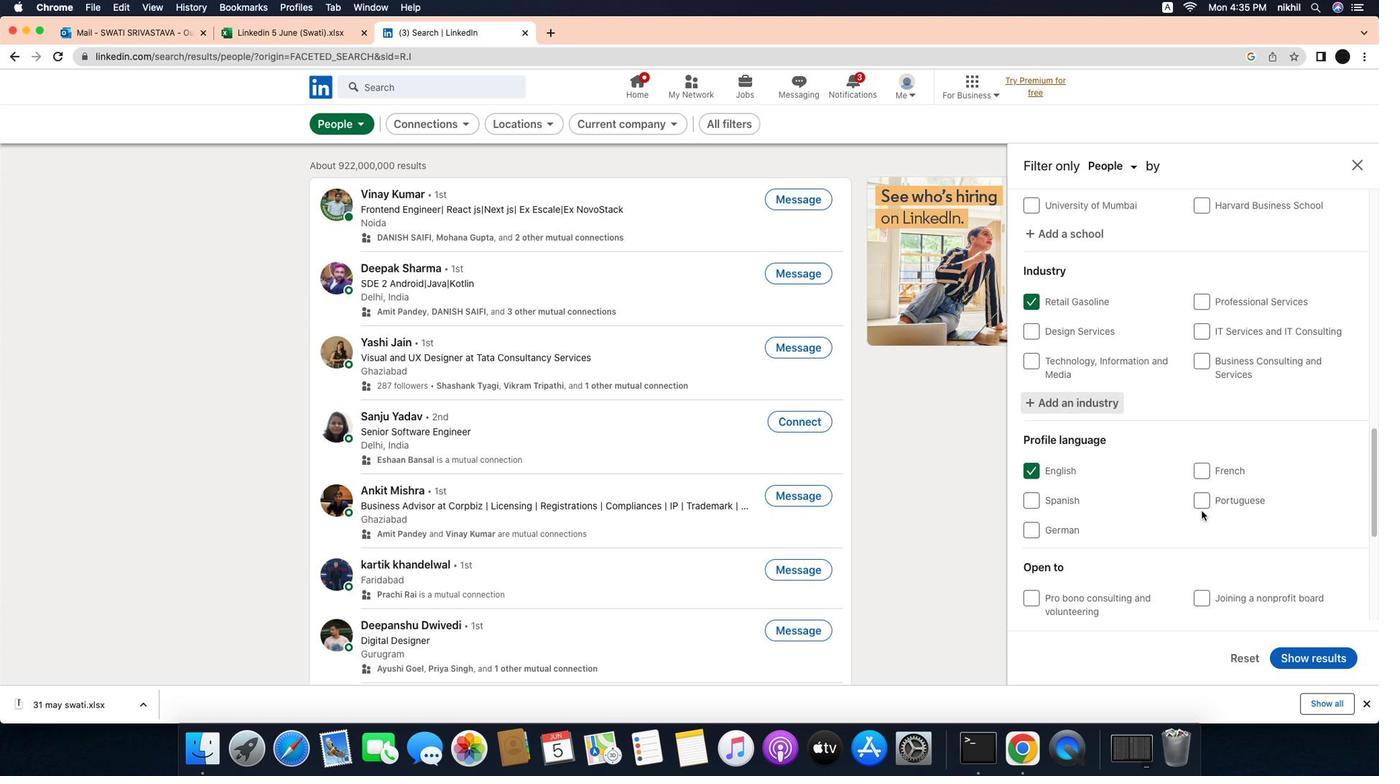 
Action: Mouse scrolled (1243, 507) with delta (-37, -38)
Screenshot: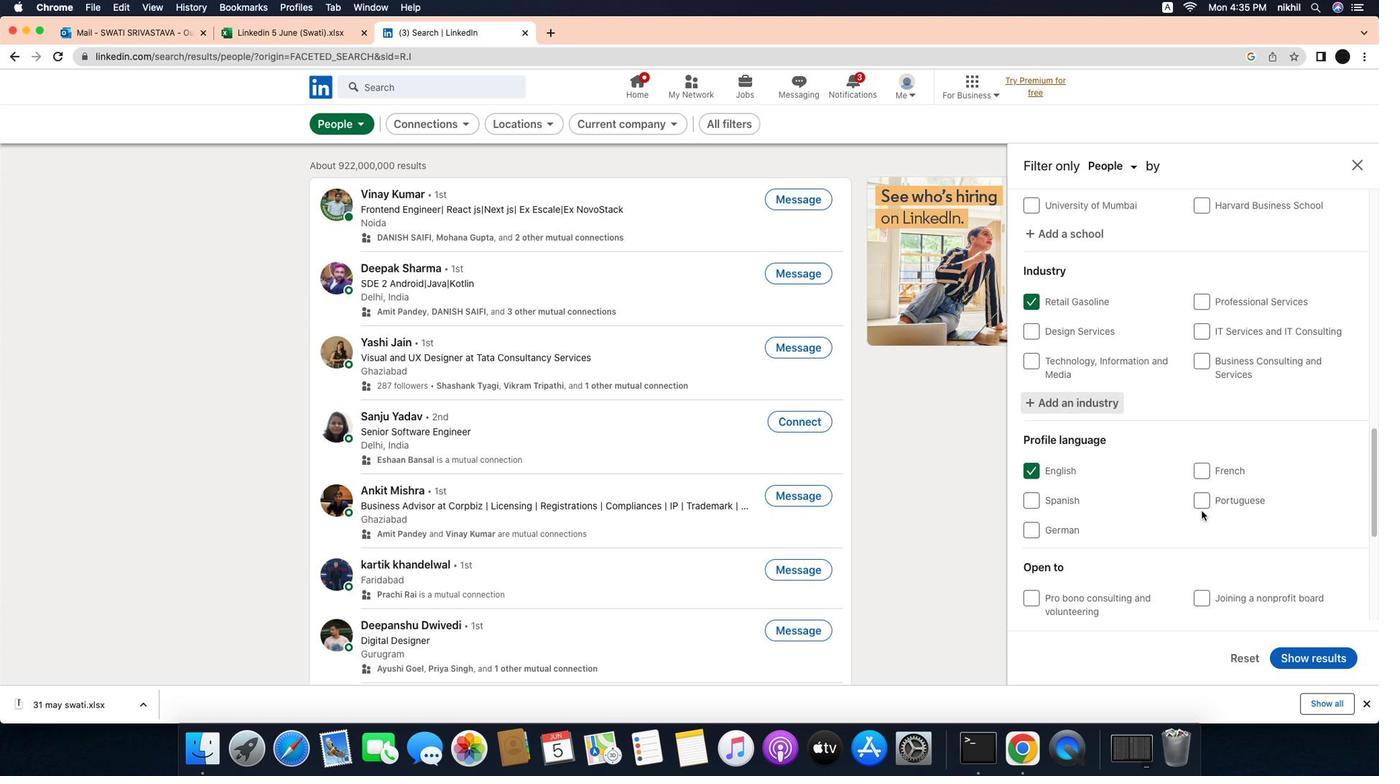 
Action: Mouse scrolled (1243, 507) with delta (-37, -38)
Screenshot: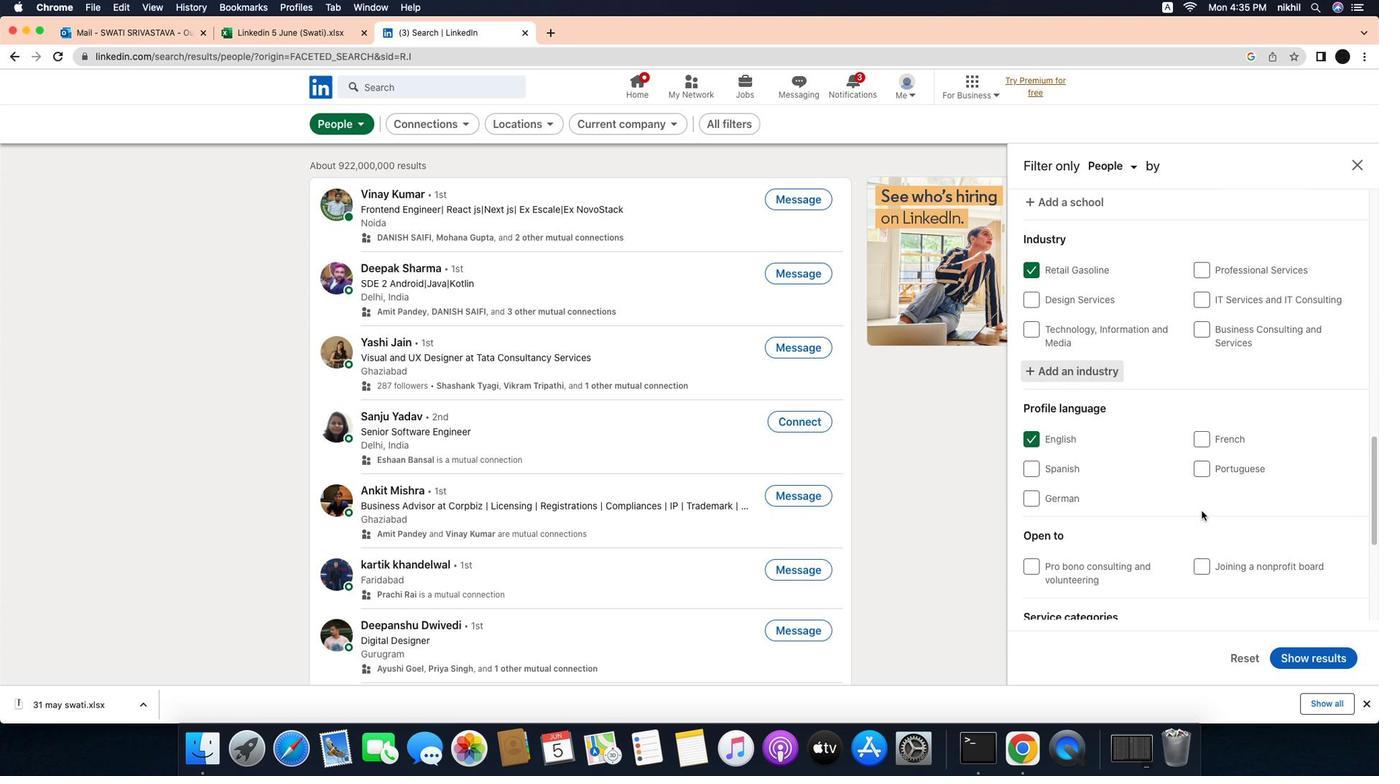 
Action: Mouse moved to (1243, 506)
Screenshot: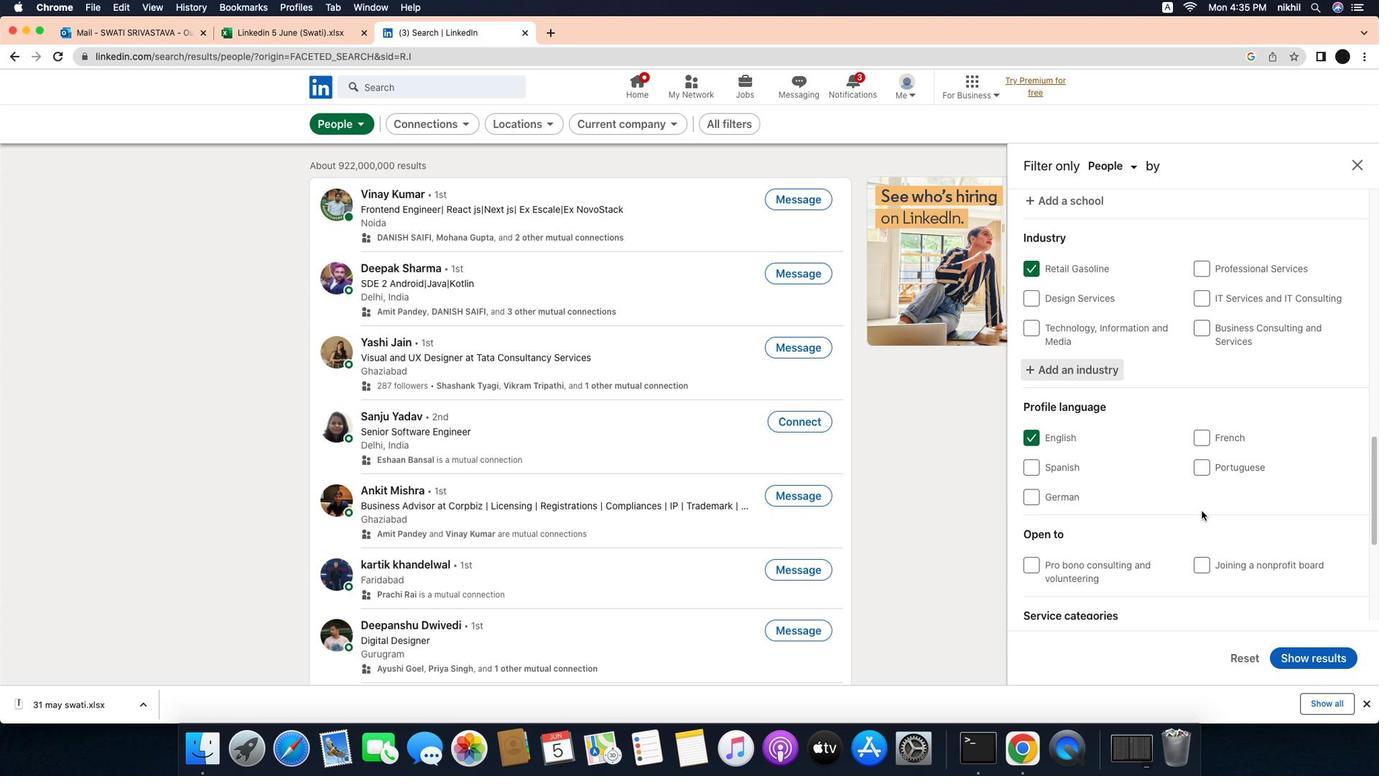 
Action: Mouse scrolled (1243, 506) with delta (-37, -38)
Screenshot: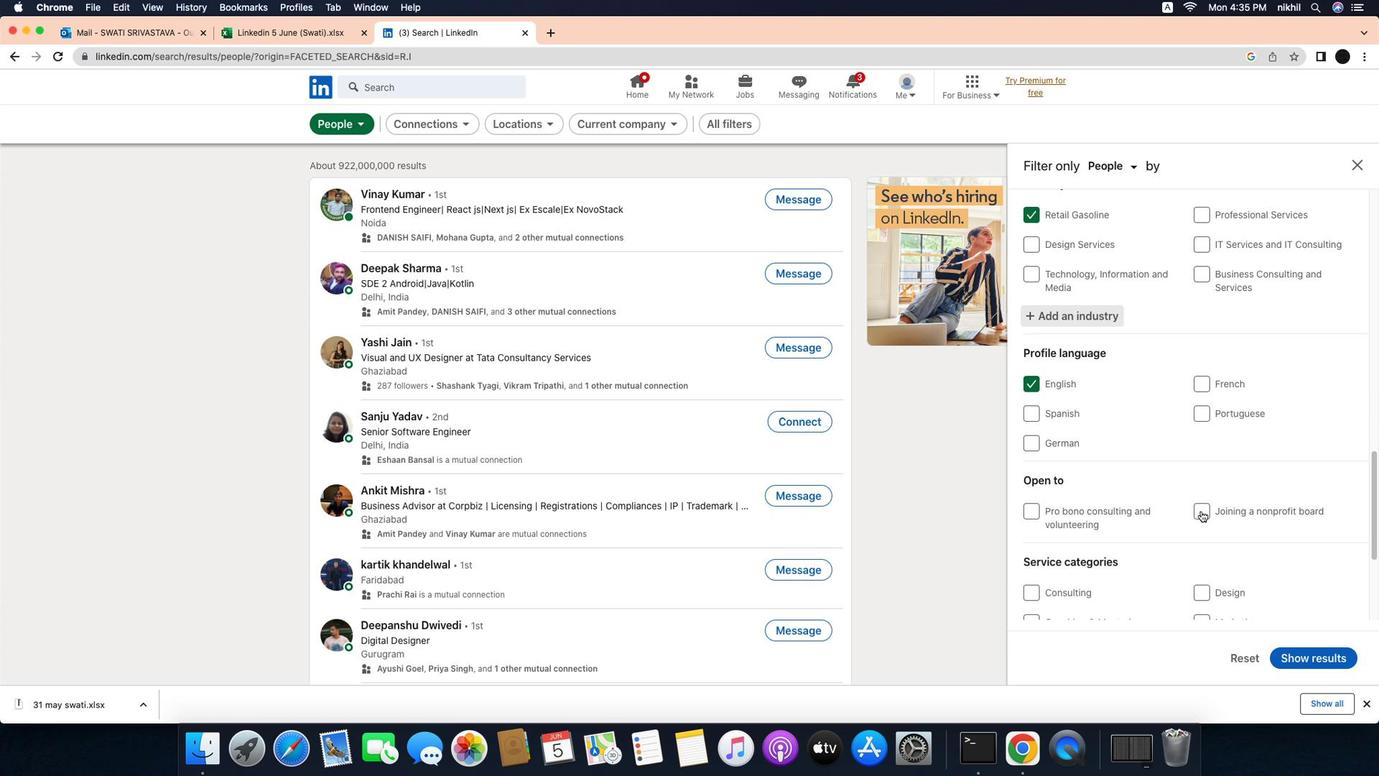 
Action: Mouse scrolled (1243, 506) with delta (-37, -38)
Screenshot: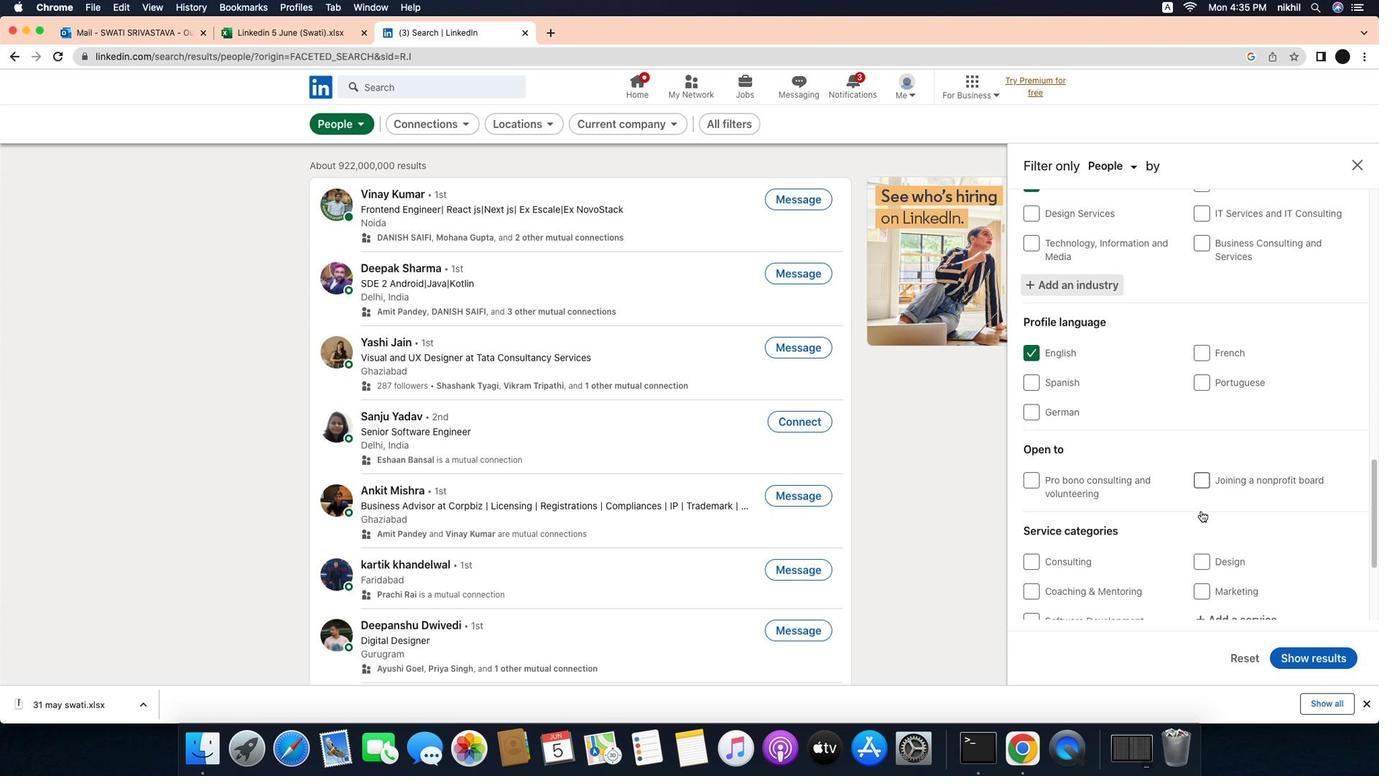 
Action: Mouse scrolled (1243, 506) with delta (-37, -39)
Screenshot: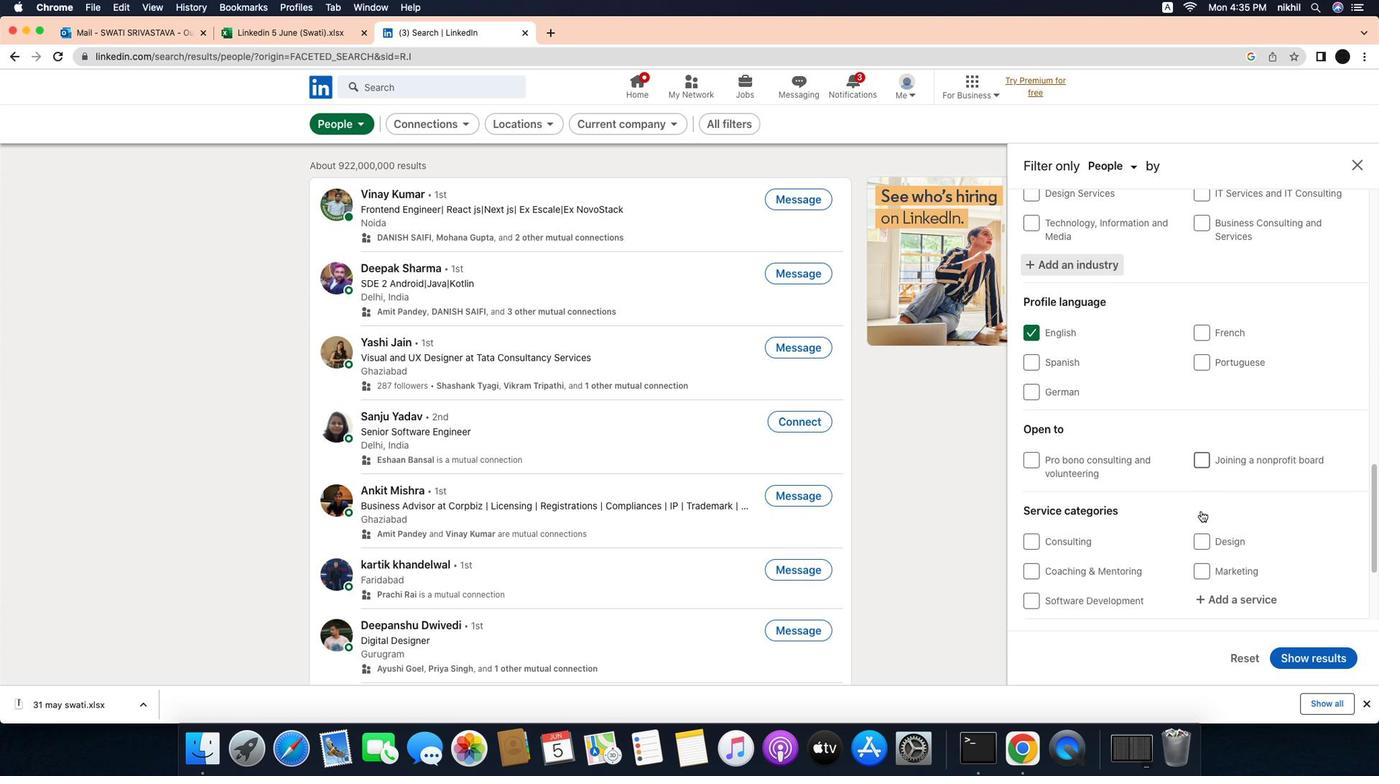 
Action: Mouse moved to (1243, 505)
Screenshot: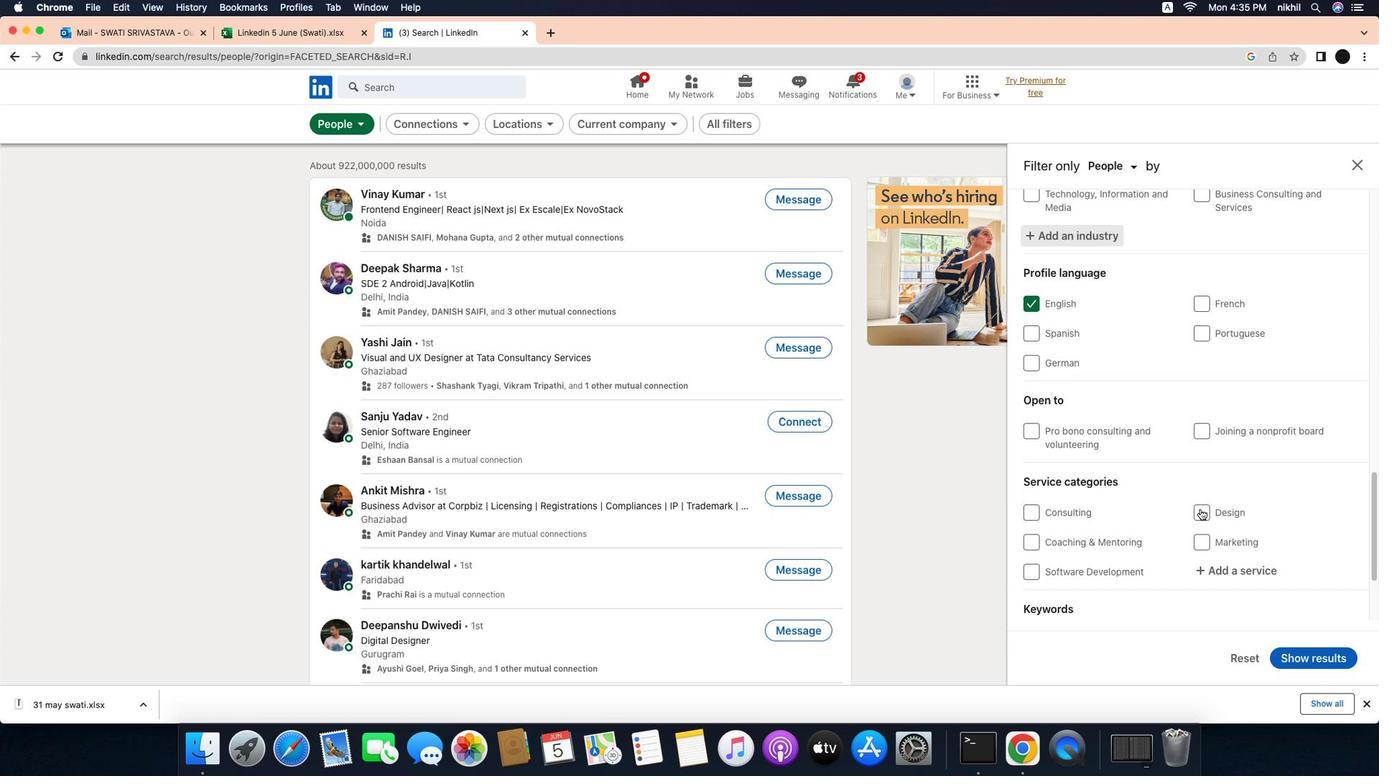 
Action: Mouse scrolled (1243, 505) with delta (-37, -38)
Screenshot: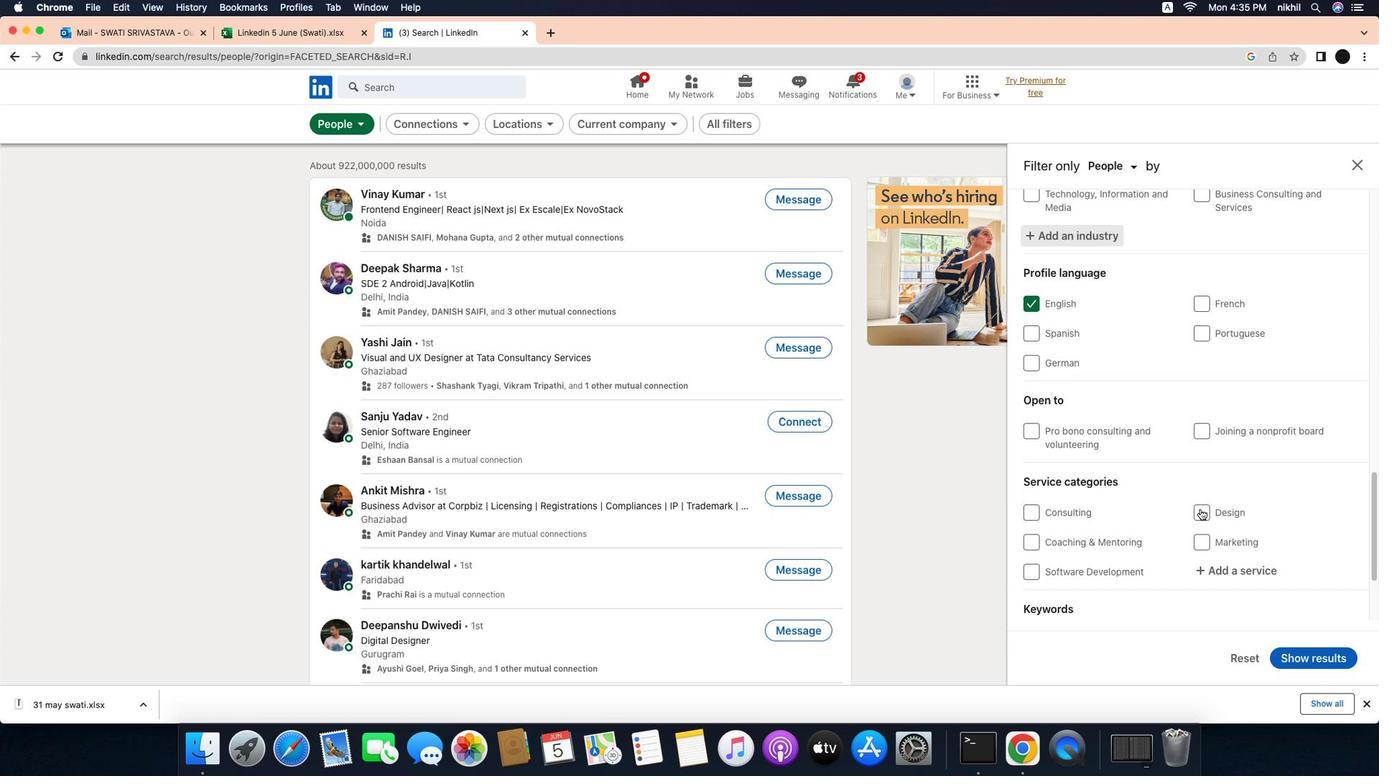 
Action: Mouse moved to (1243, 505)
Screenshot: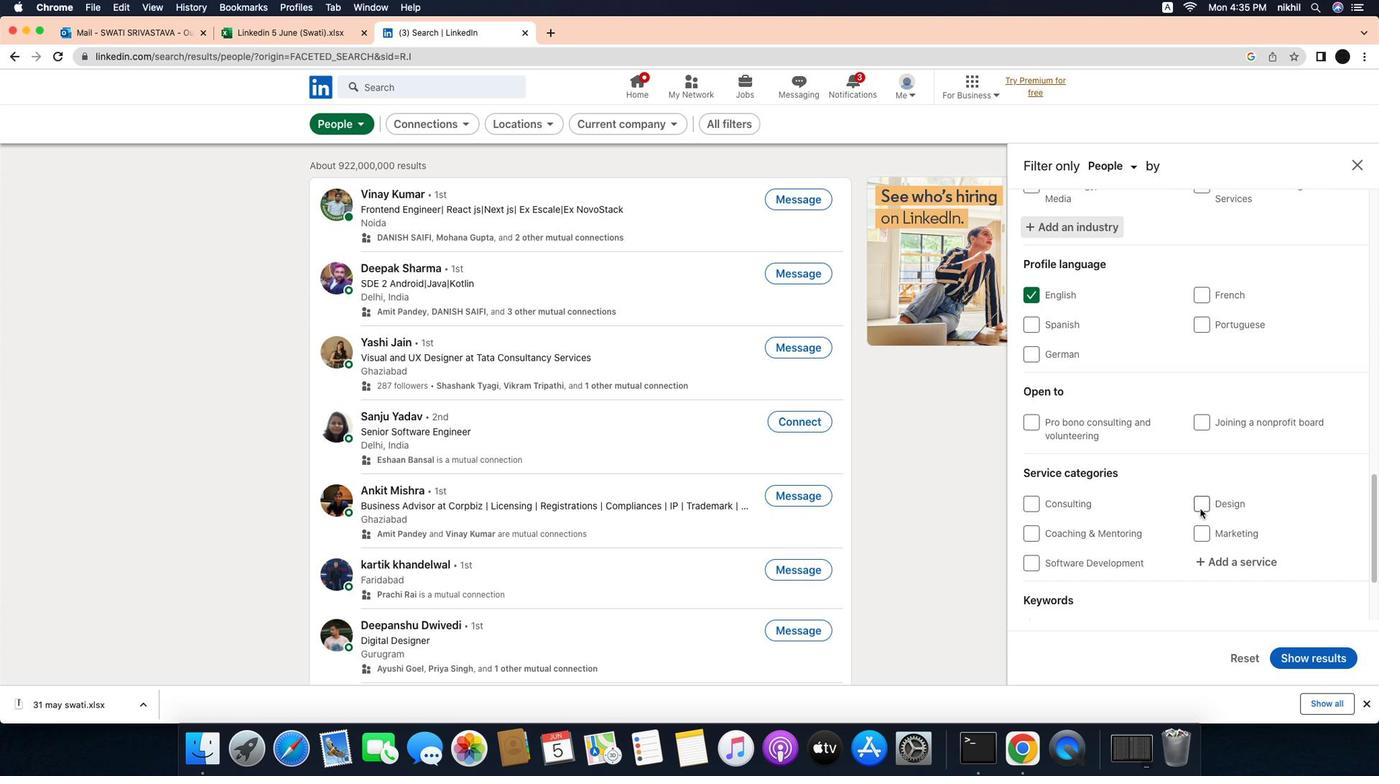 
Action: Mouse scrolled (1243, 505) with delta (-37, -38)
Screenshot: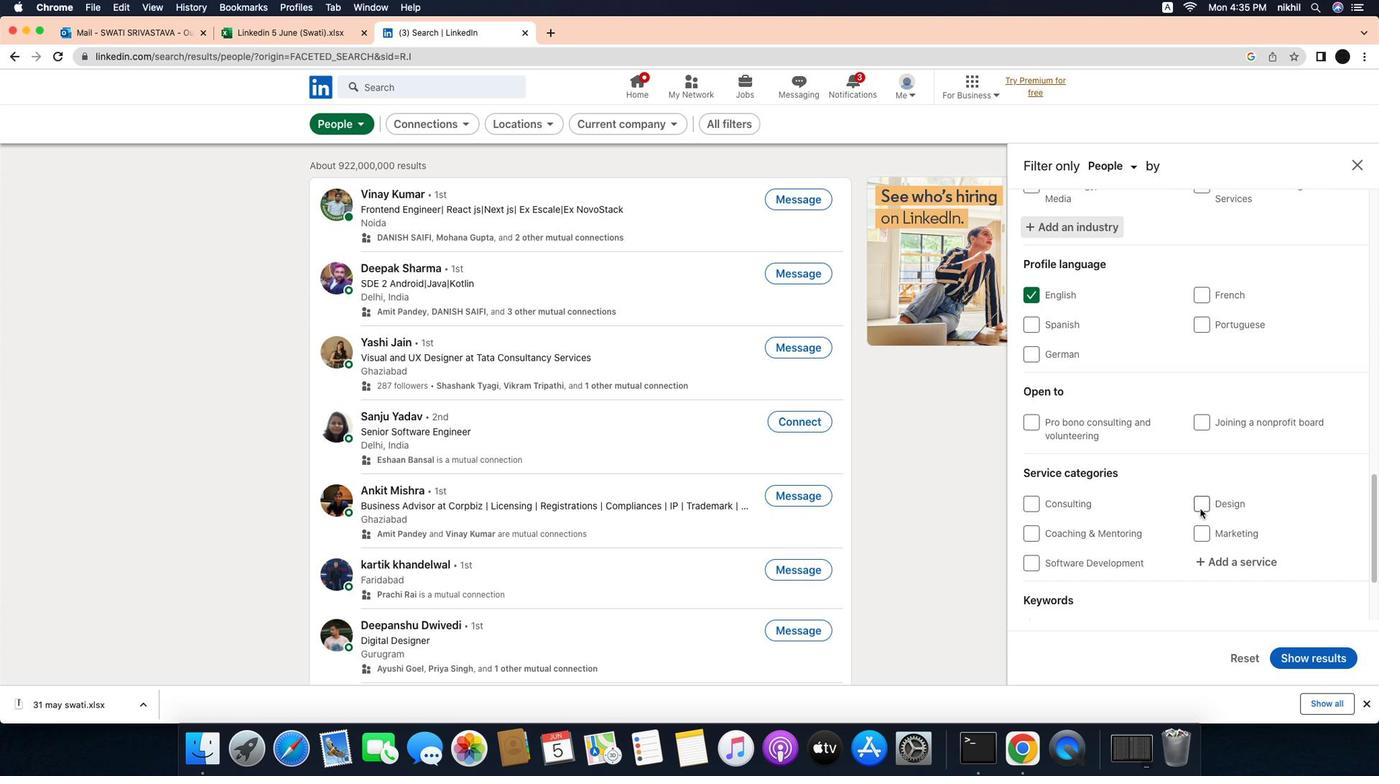 
Action: Mouse moved to (1243, 505)
Screenshot: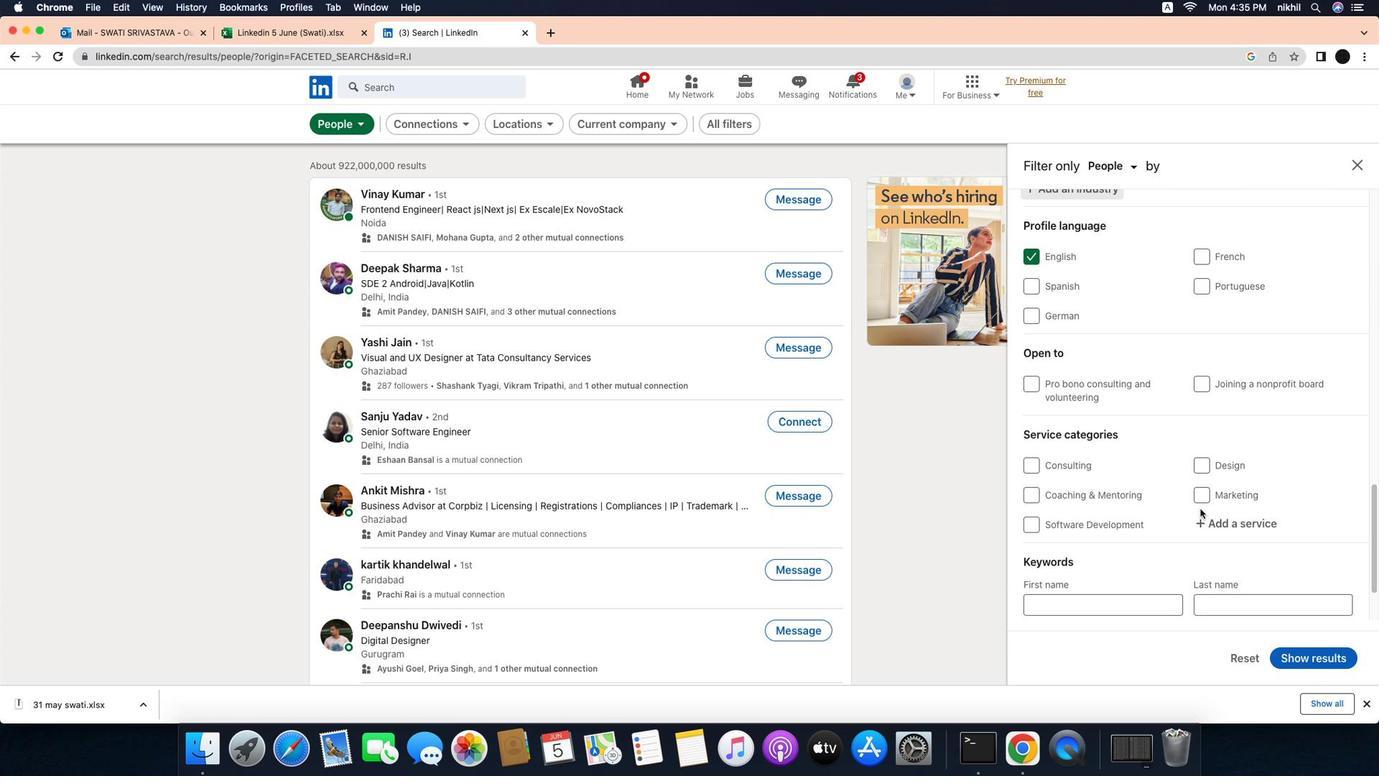 
Action: Mouse scrolled (1243, 505) with delta (-37, -38)
Screenshot: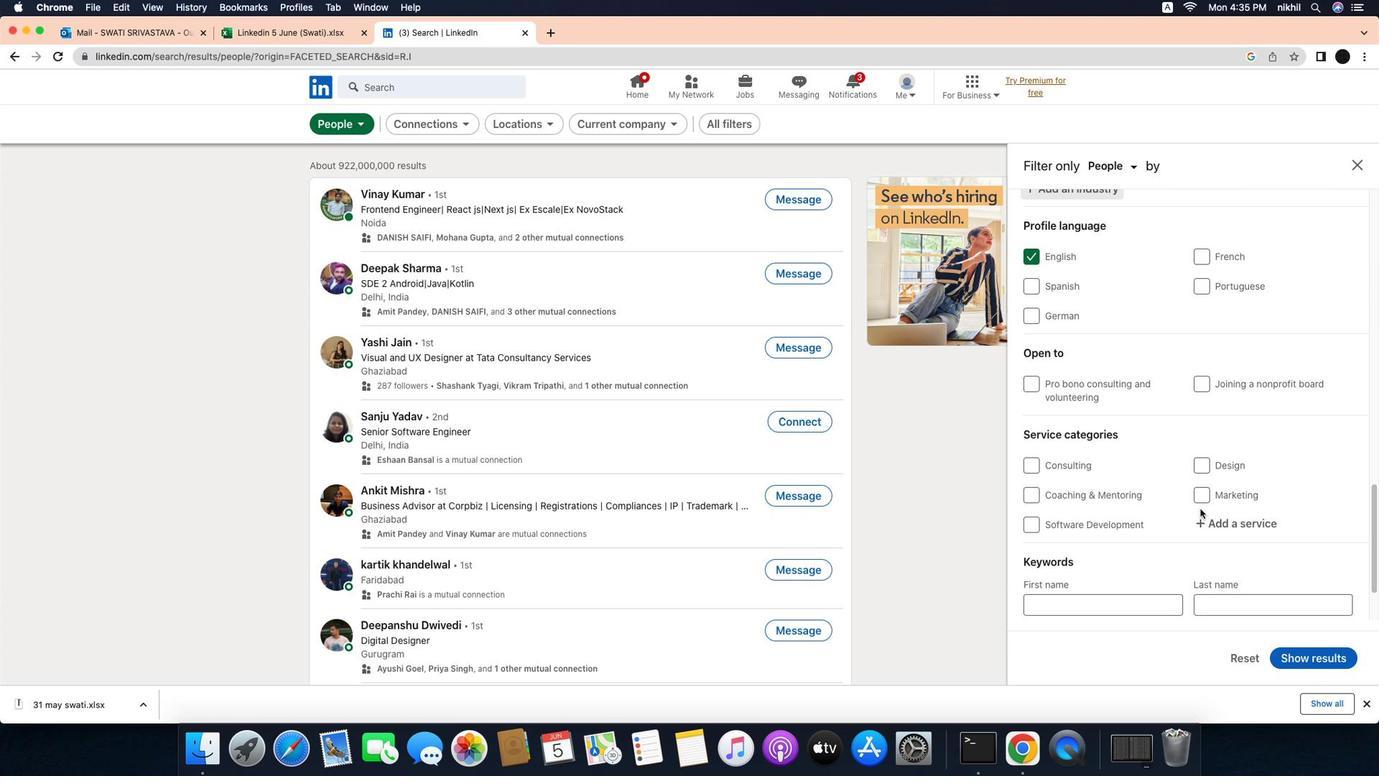 
Action: Mouse moved to (1262, 503)
Screenshot: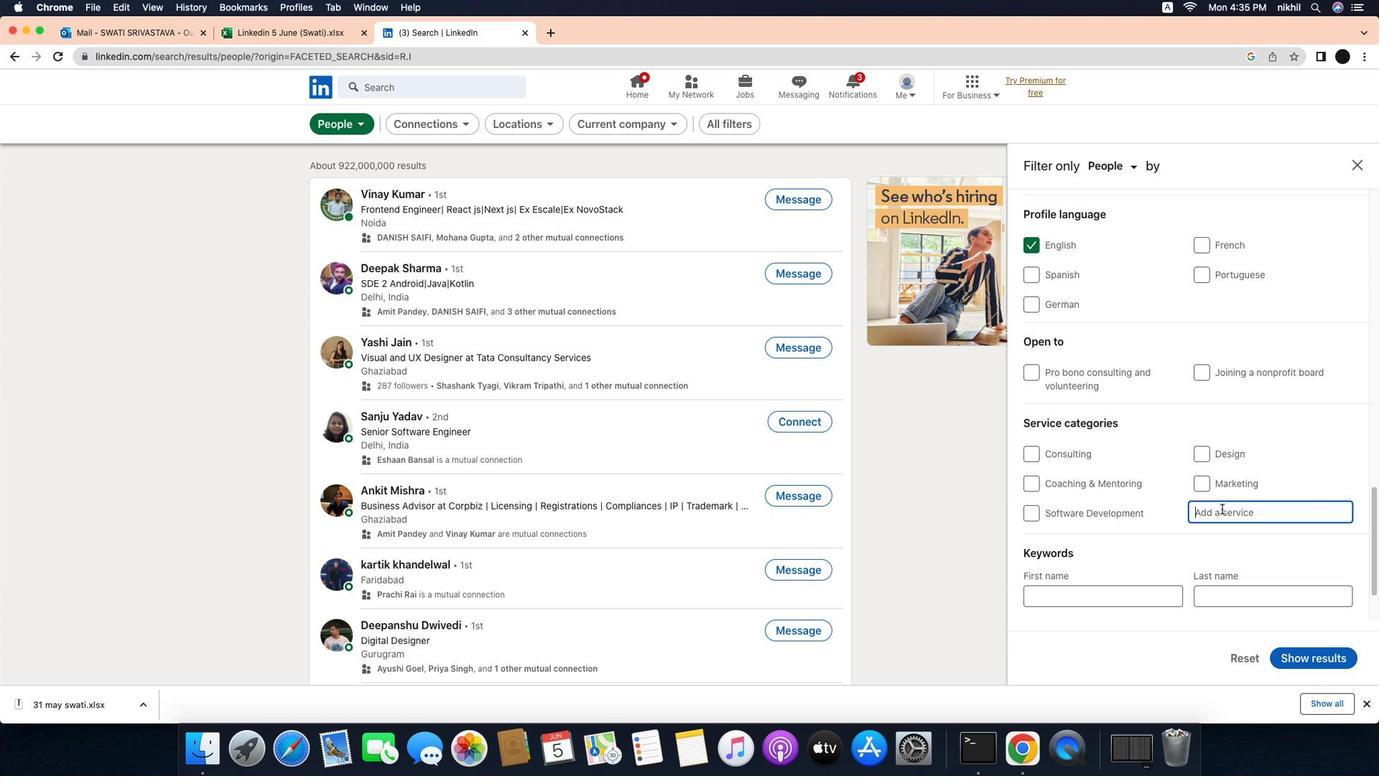 
Action: Mouse pressed left at (1262, 503)
Screenshot: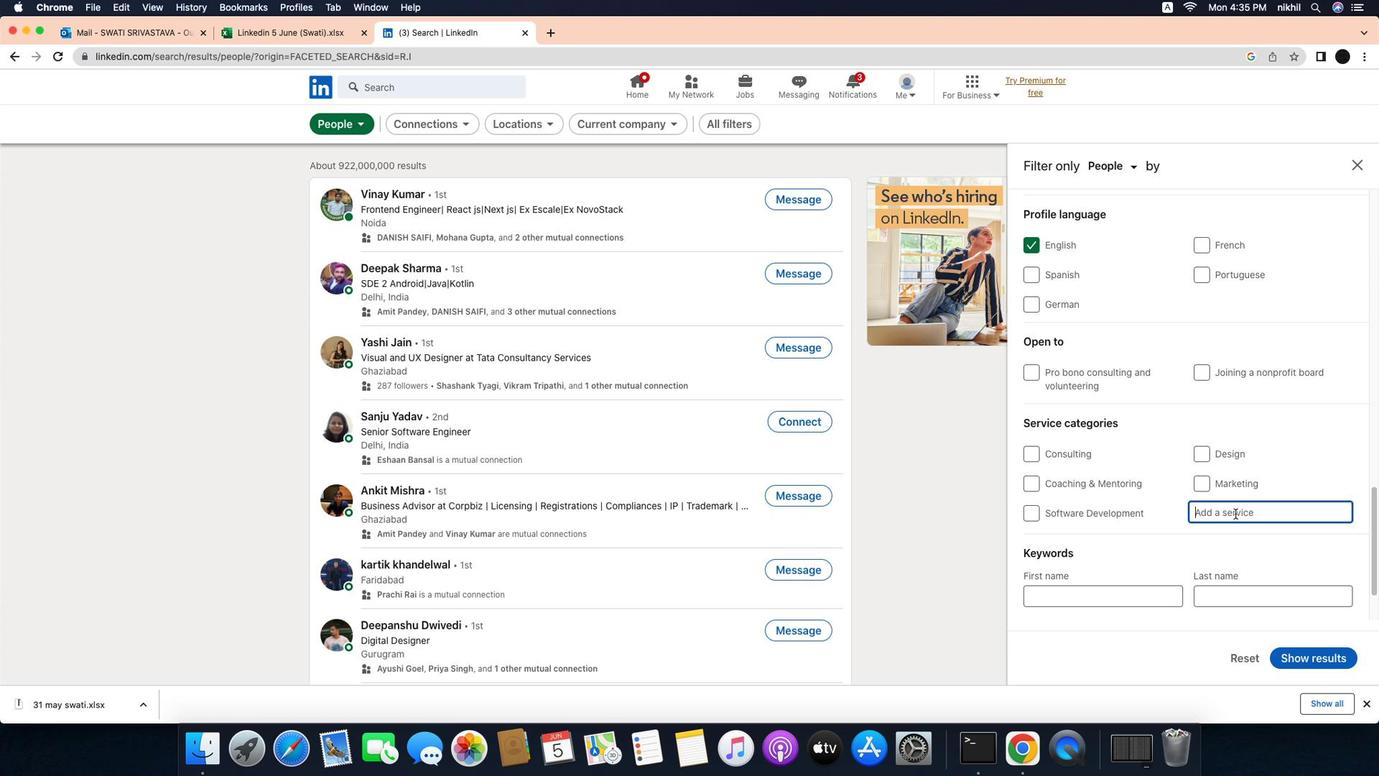 
Action: Mouse moved to (1295, 510)
Screenshot: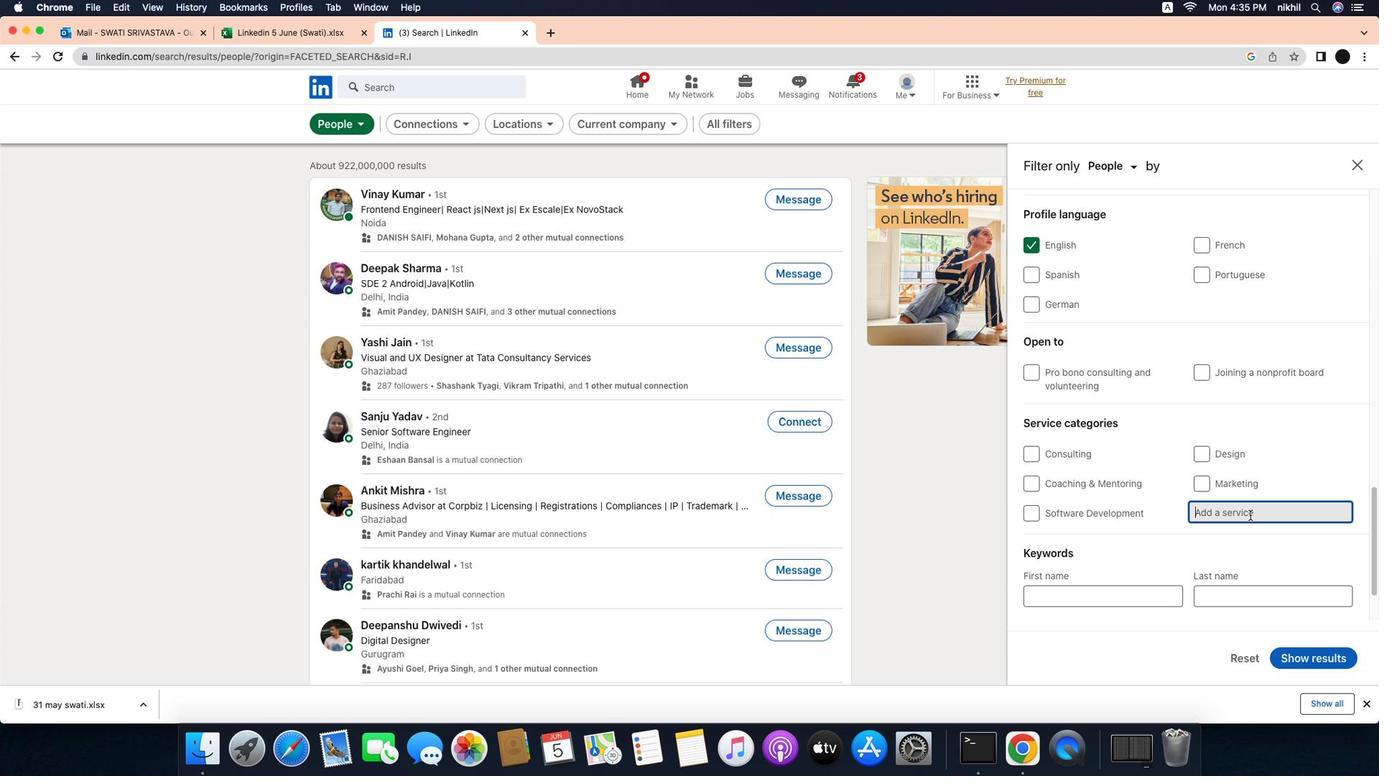 
Action: Mouse pressed left at (1295, 510)
Screenshot: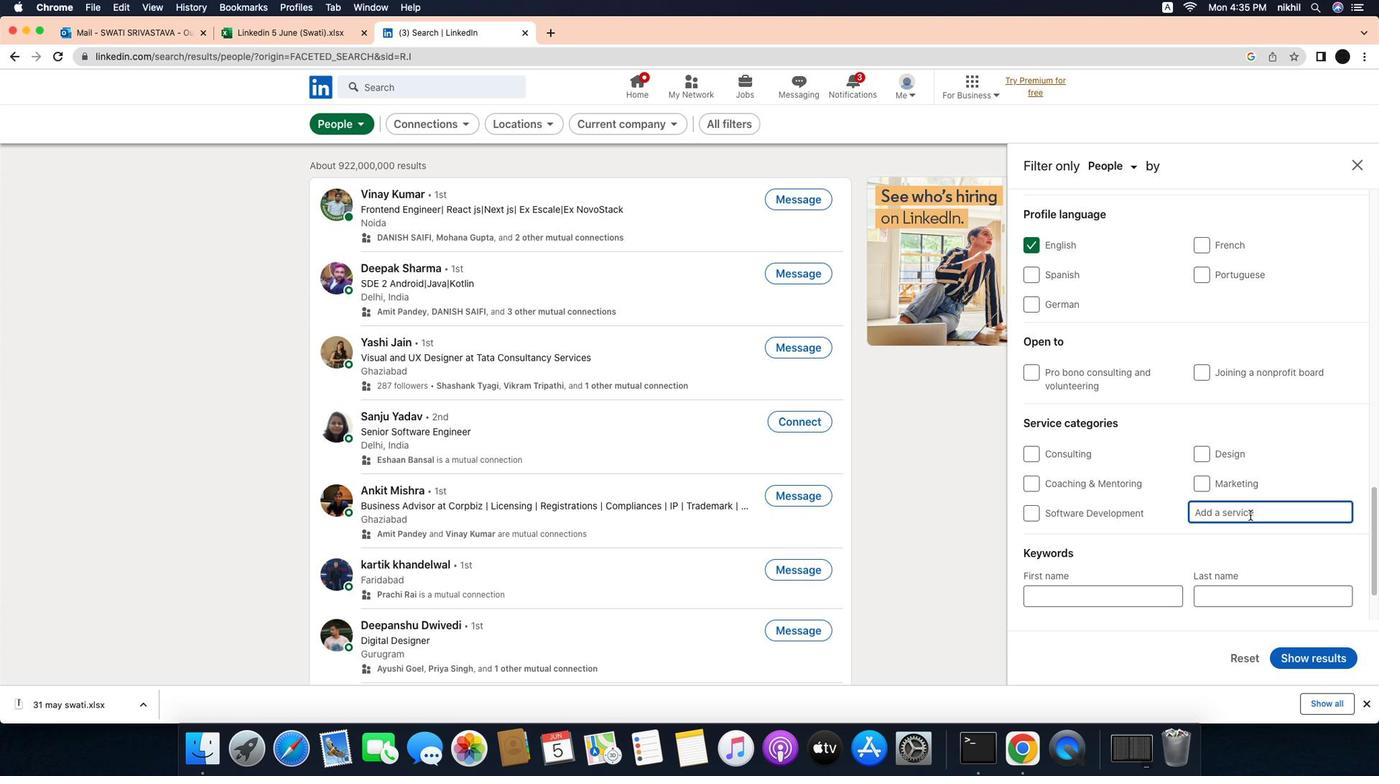 
Action: Key pressed Key.caps_lock'T'Key.caps_lock'y''p''i''n''g'
Screenshot: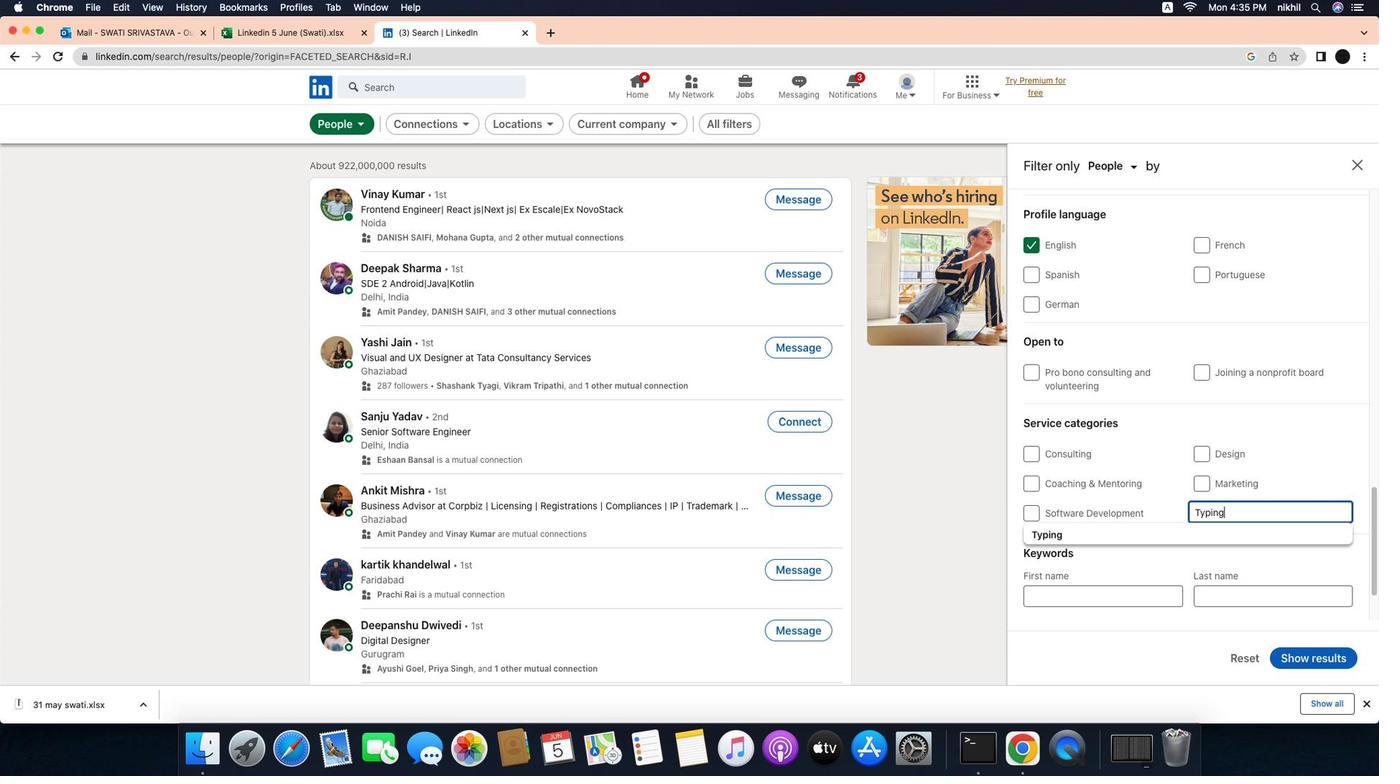 
Action: Mouse moved to (1251, 529)
Screenshot: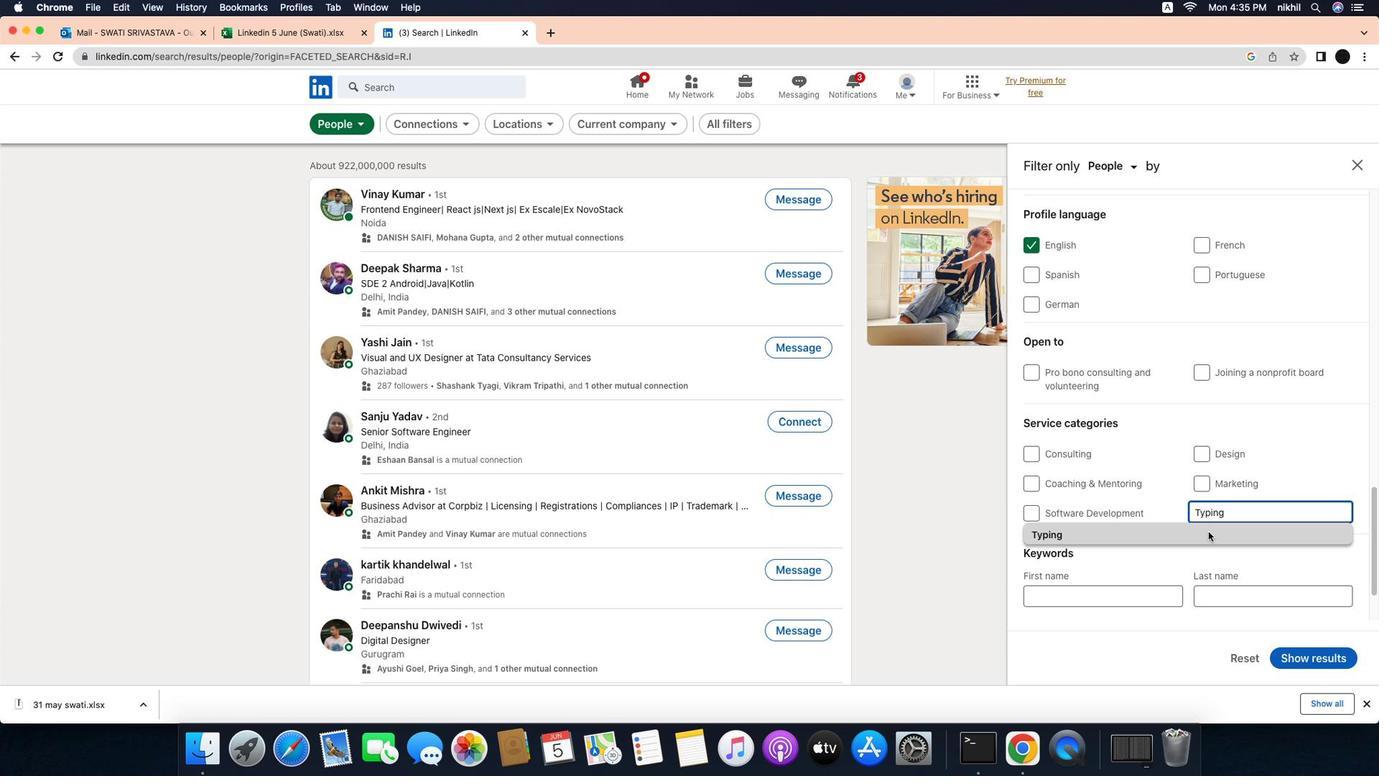 
Action: Mouse pressed left at (1251, 529)
Screenshot: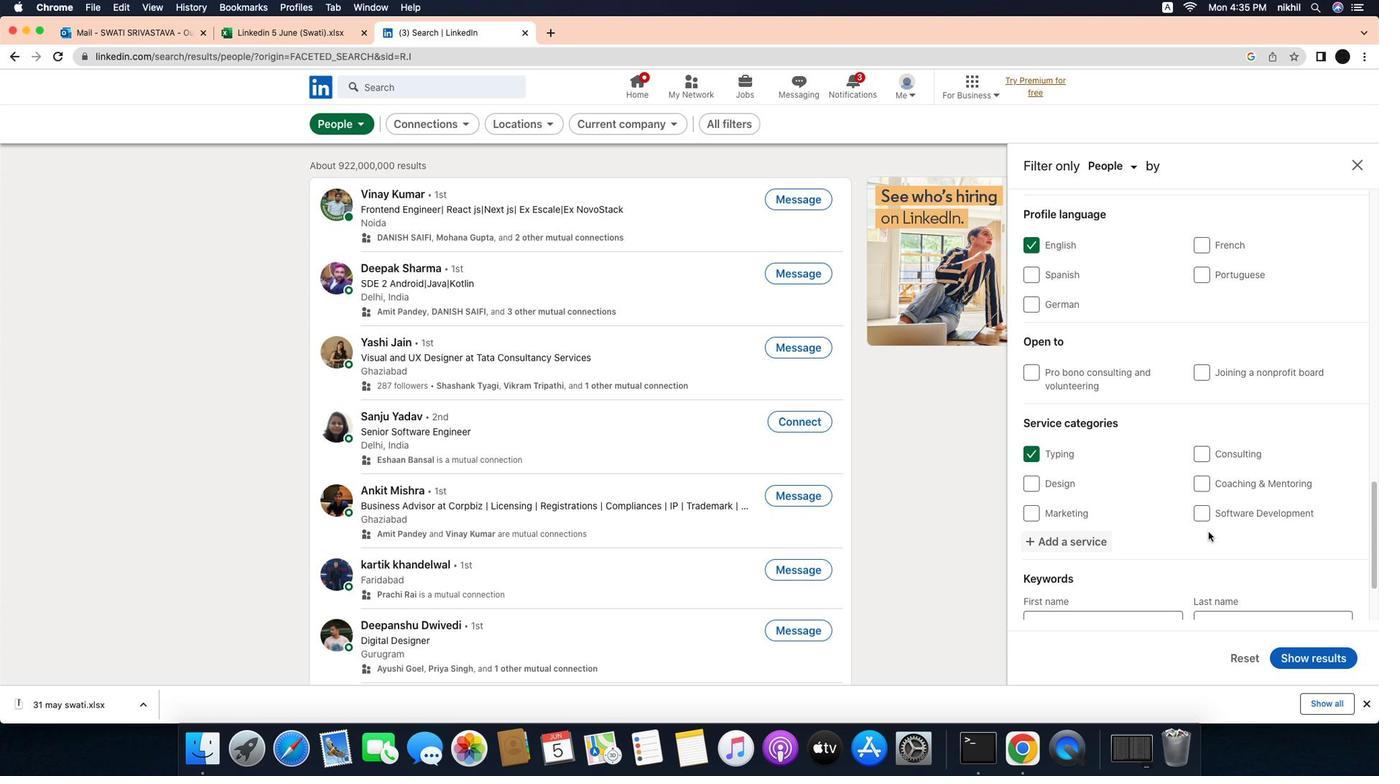 
Action: Mouse moved to (1238, 531)
Screenshot: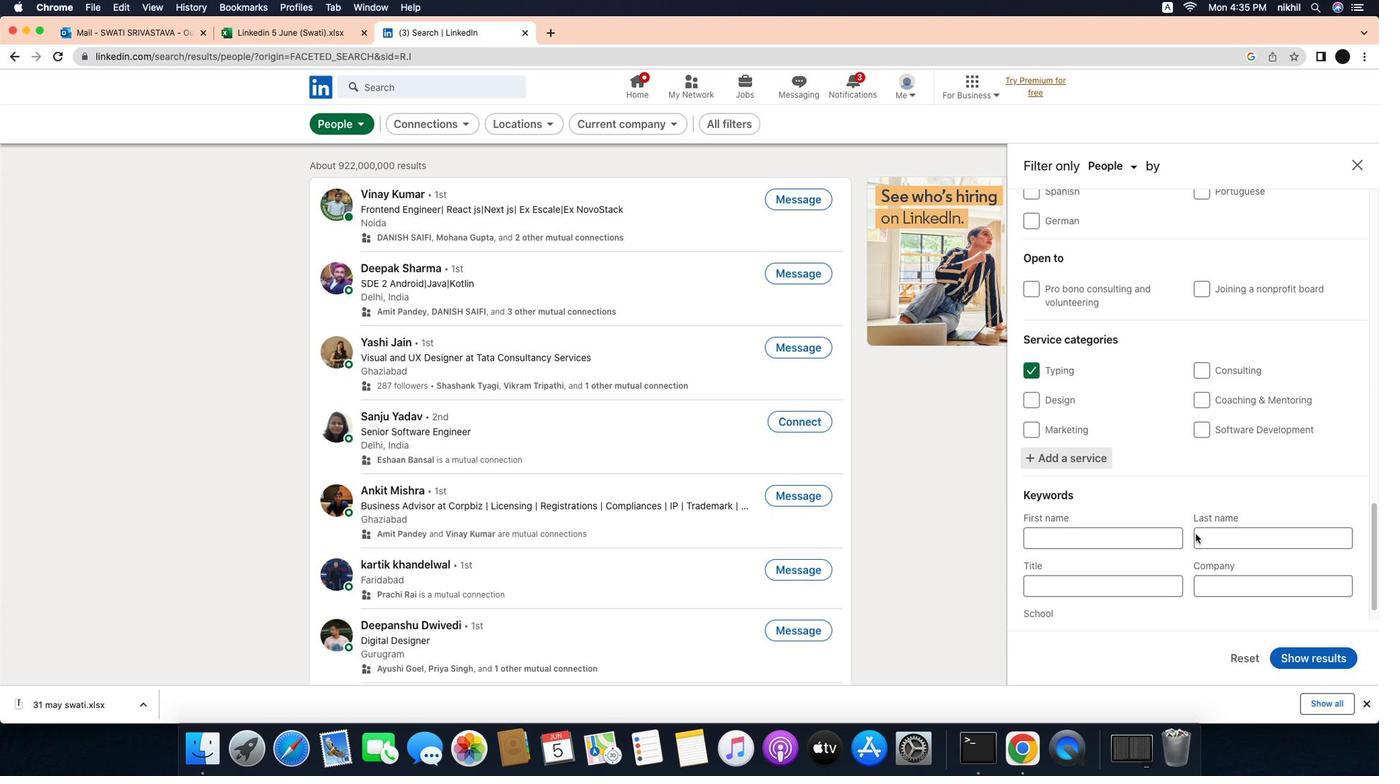 
Action: Mouse scrolled (1238, 531) with delta (-37, -38)
Screenshot: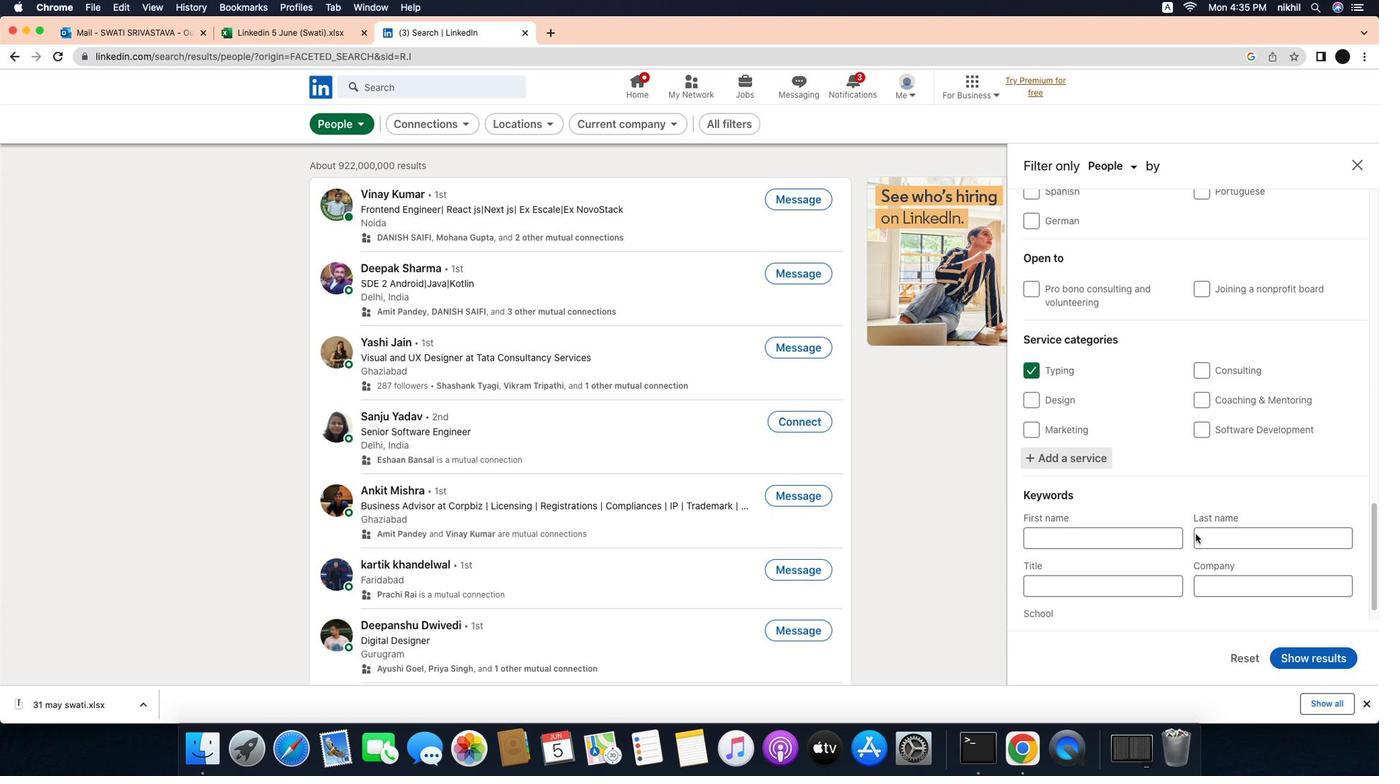 
Action: Mouse scrolled (1238, 531) with delta (-37, -38)
Screenshot: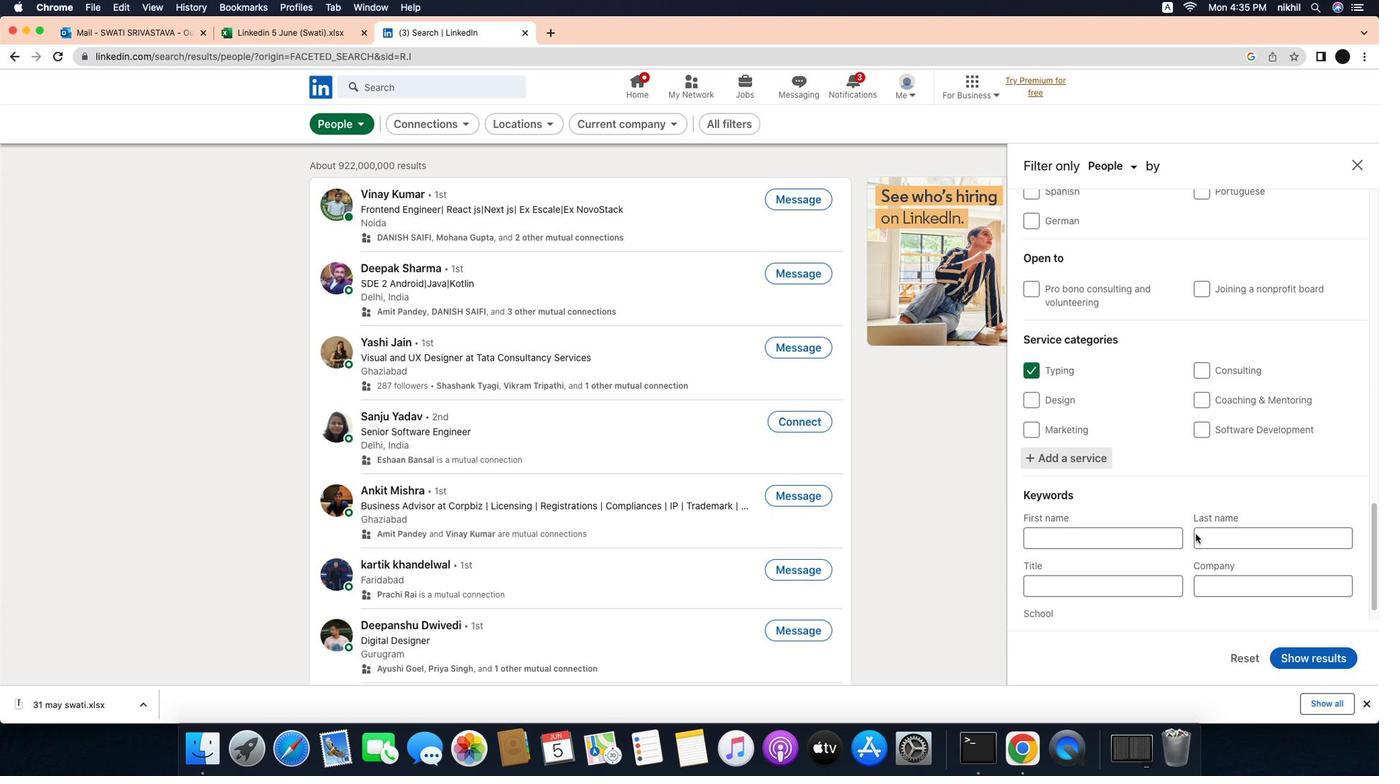 
Action: Mouse moved to (1238, 531)
Screenshot: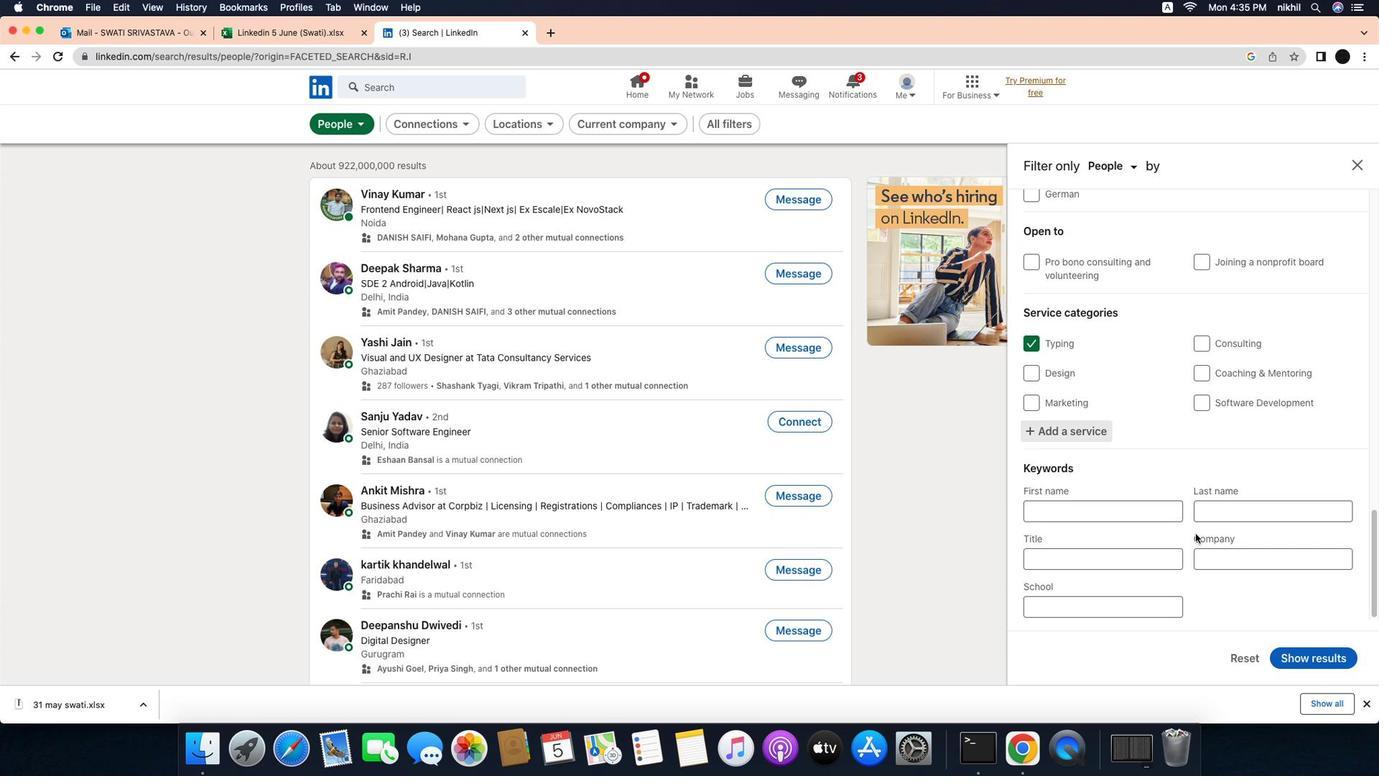 
Action: Mouse scrolled (1238, 531) with delta (-37, -39)
Screenshot: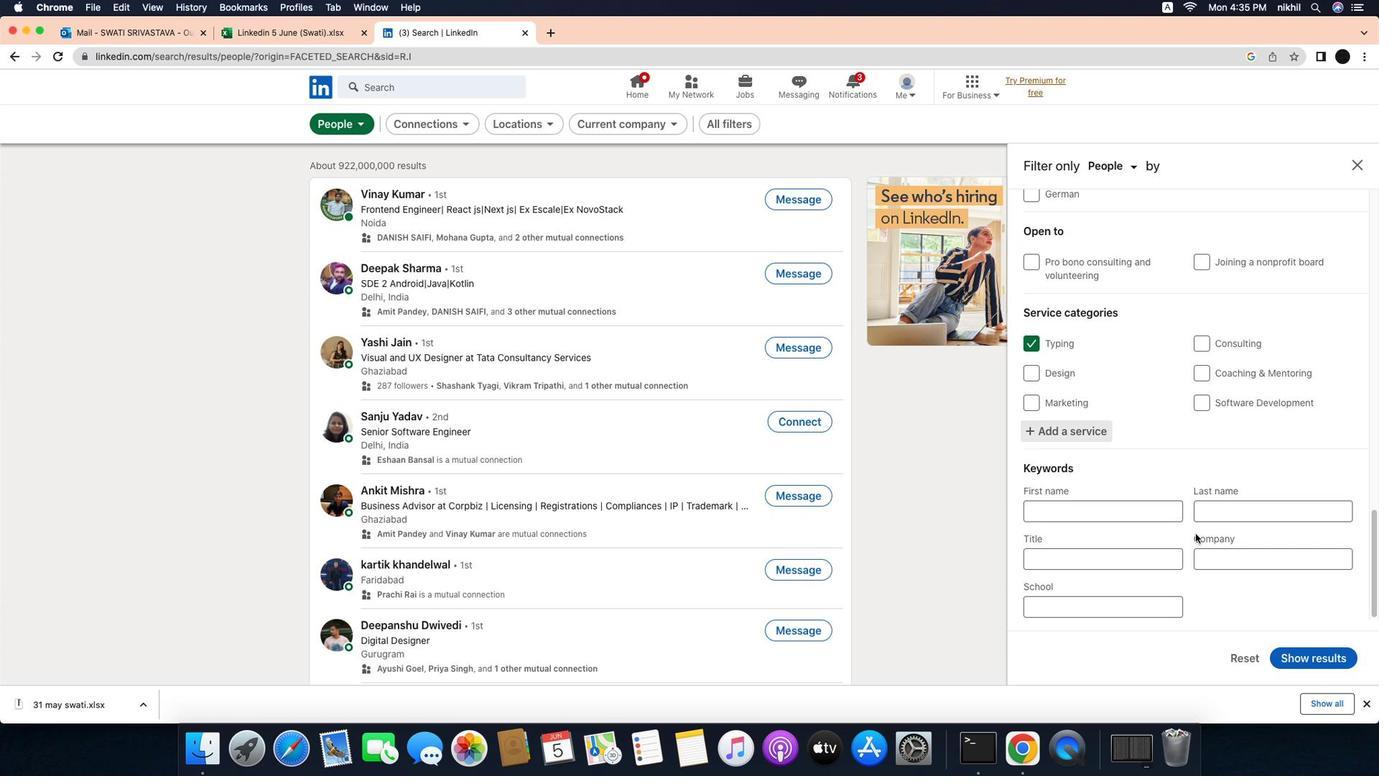 
Action: Mouse moved to (1238, 531)
Screenshot: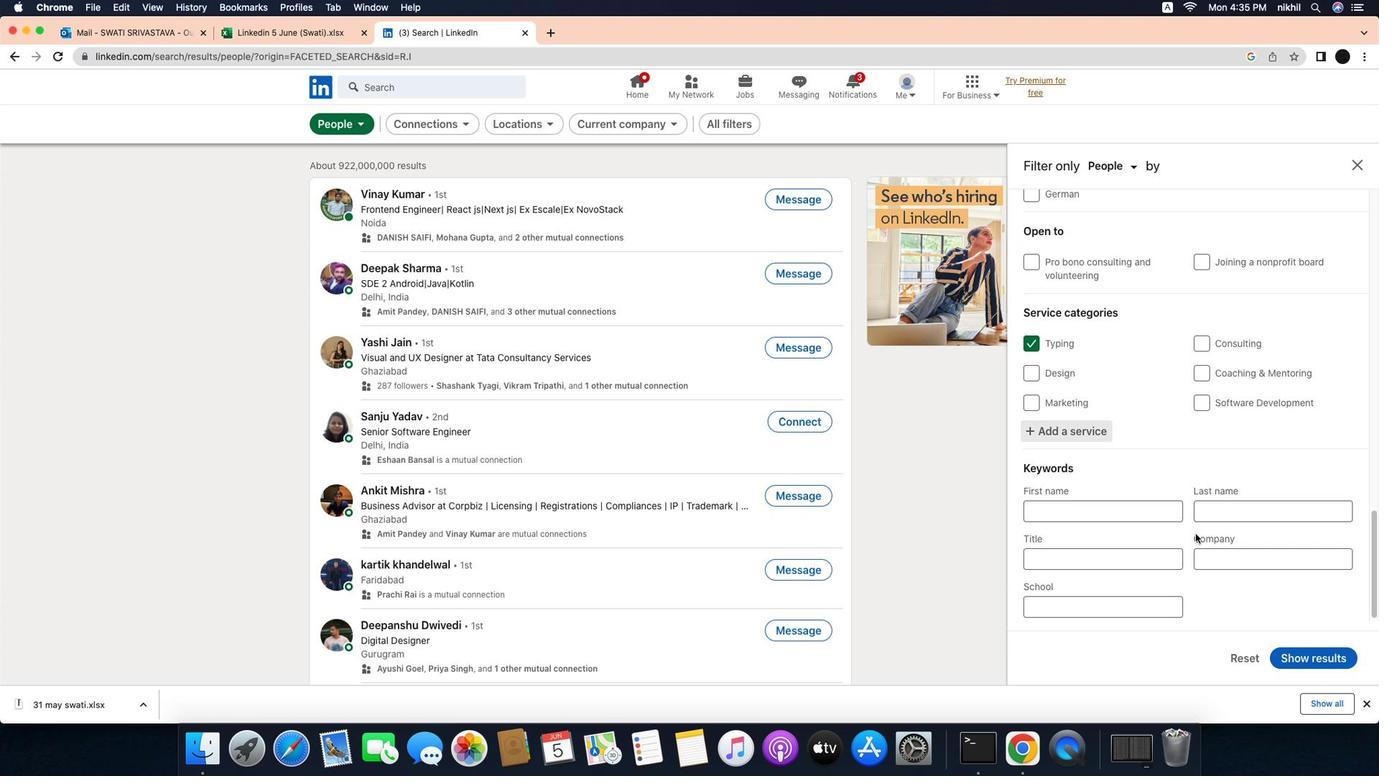 
Action: Mouse scrolled (1238, 531) with delta (-37, -40)
Screenshot: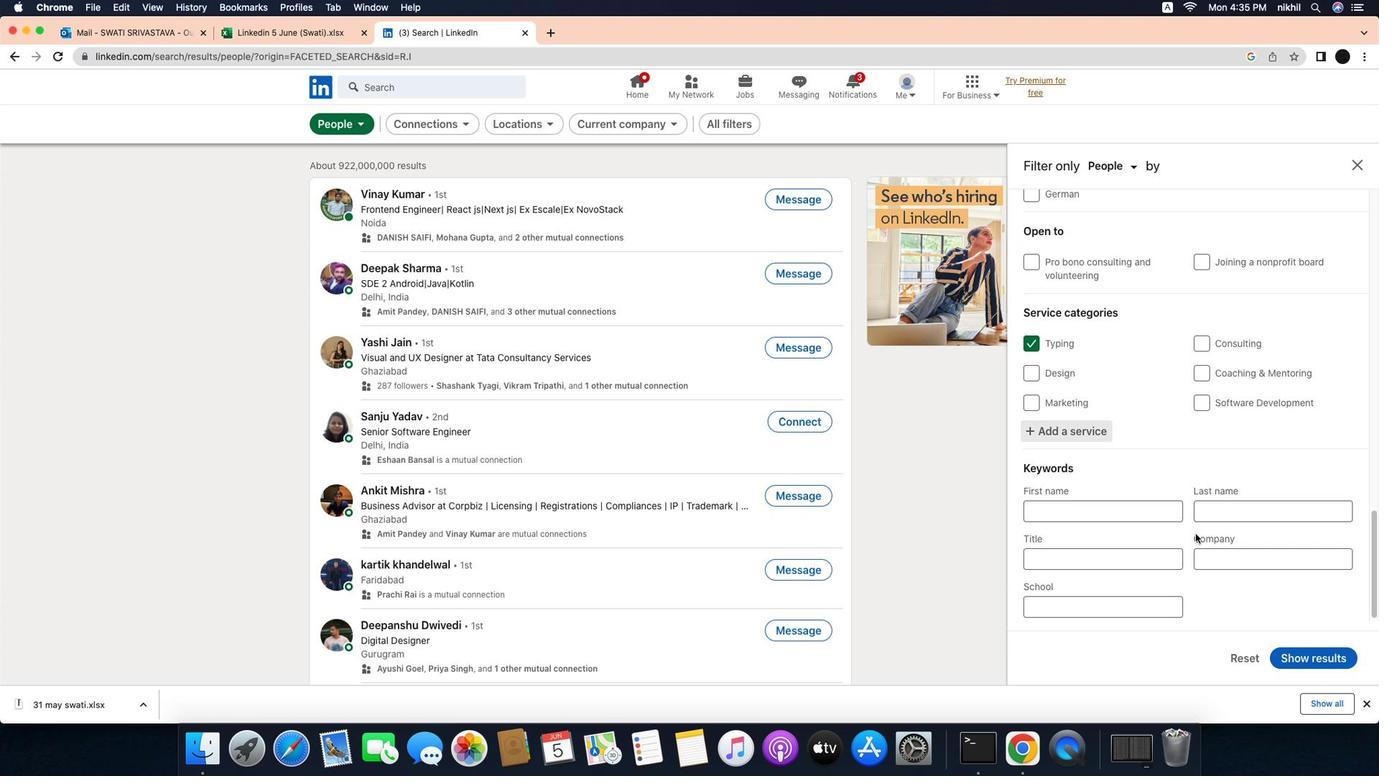 
Action: Mouse moved to (1100, 564)
Screenshot: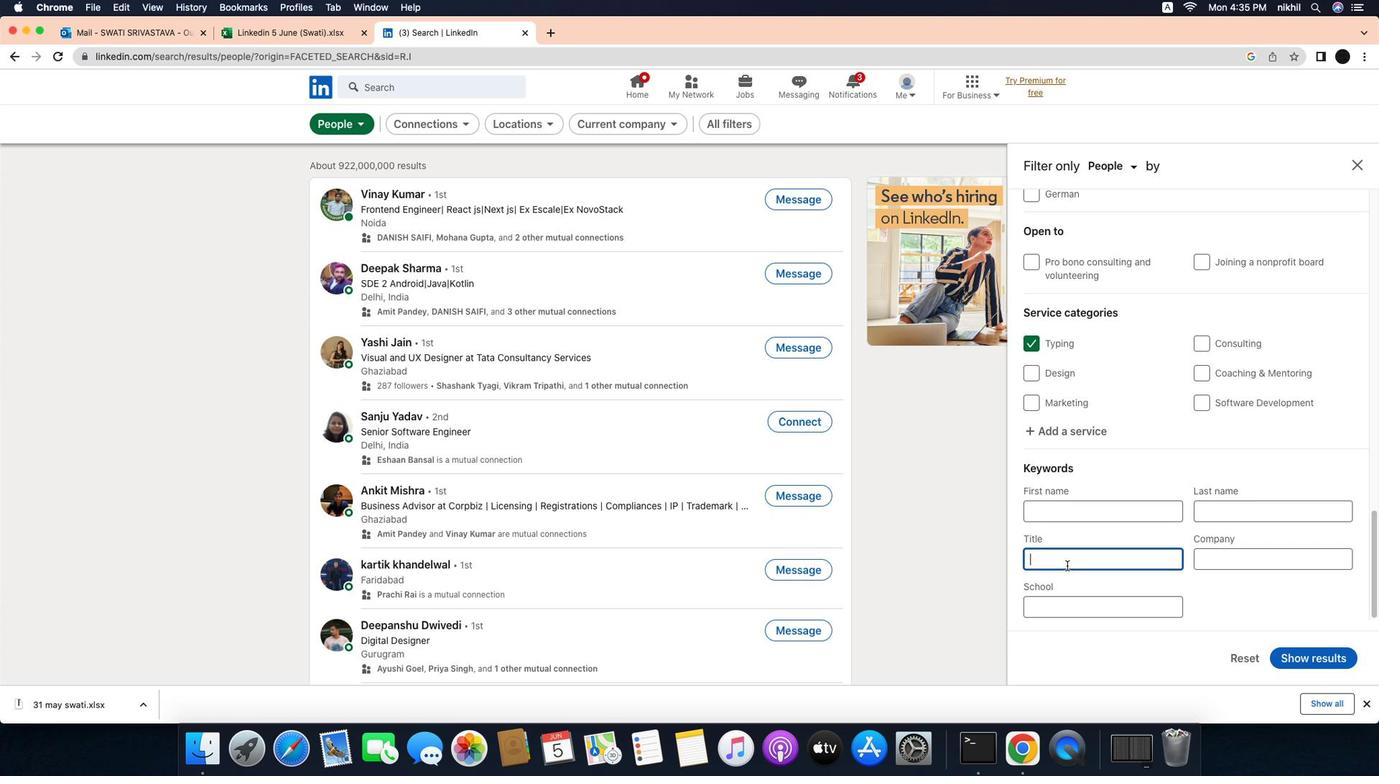 
Action: Mouse pressed left at (1100, 564)
Screenshot: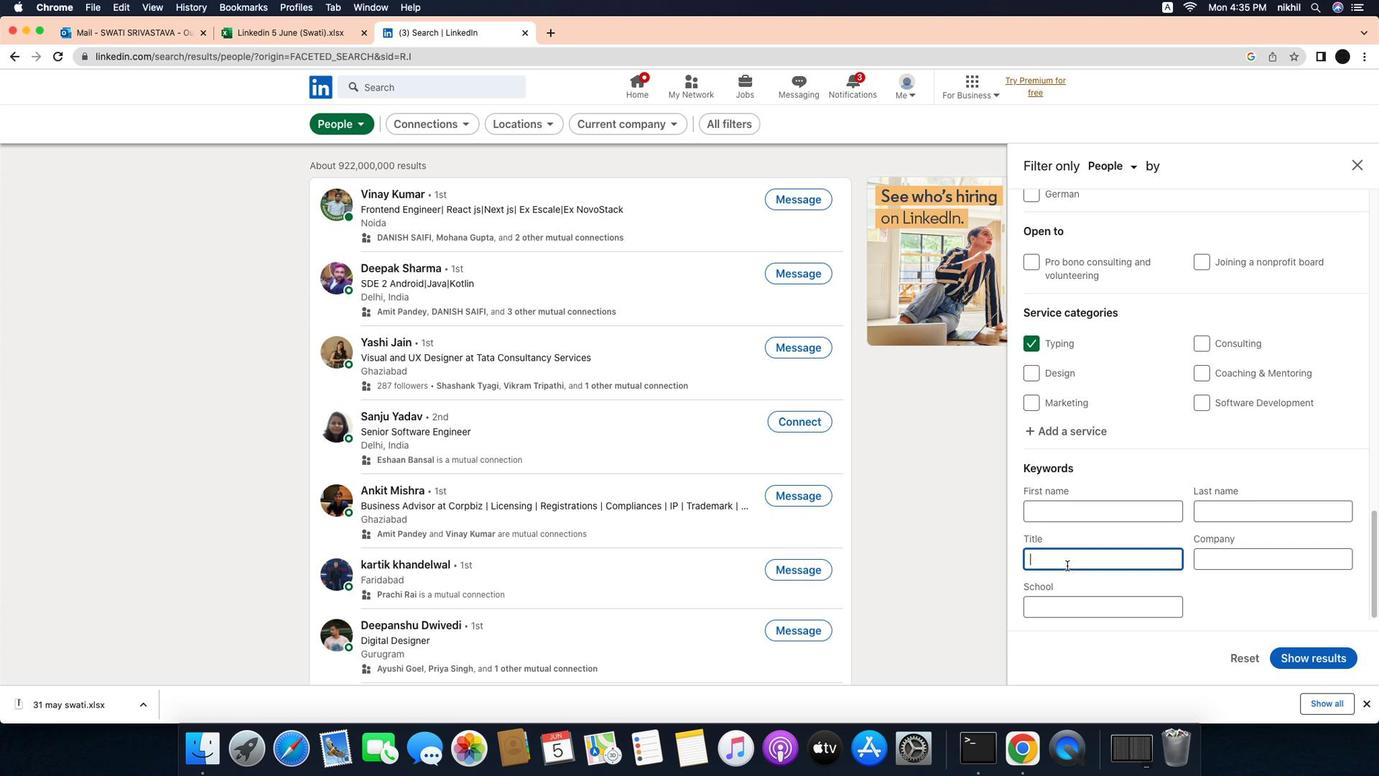 
Action: Key pressed Key.caps_lock'T'Key.caps_lock'r''u''c''k'Key.spaceKey.caps_lock'D'Key.caps_lock'r''i''v''e''r'
Screenshot: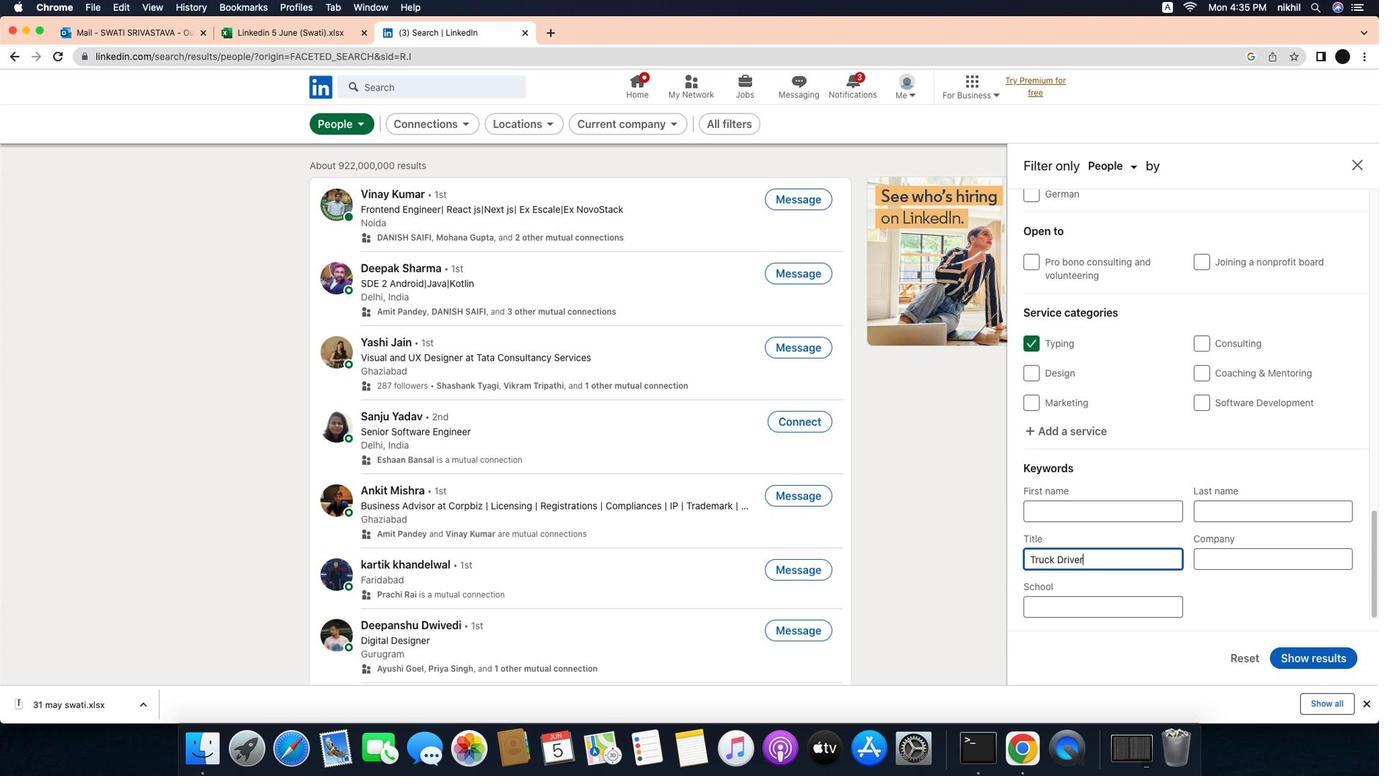 
Action: Mouse moved to (1344, 661)
Screenshot: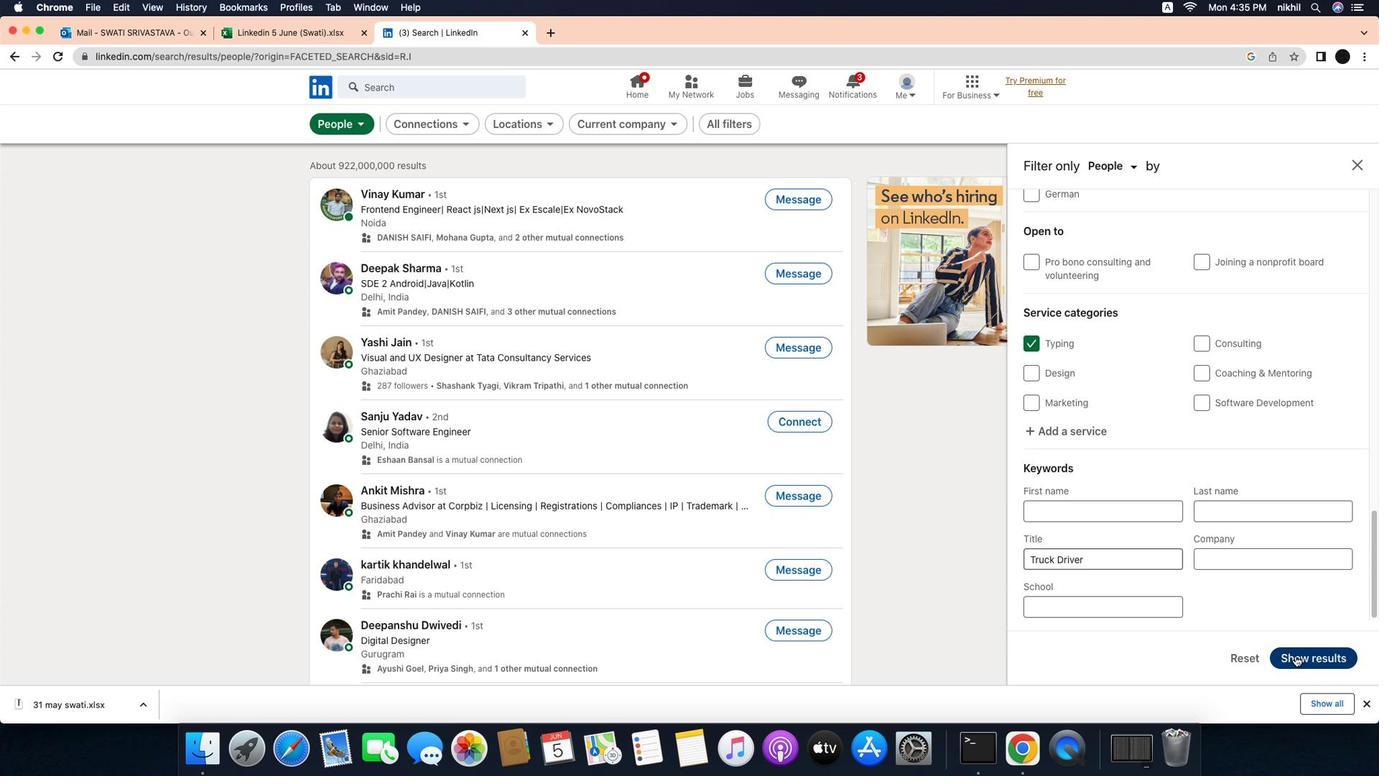 
Action: Mouse pressed left at (1344, 661)
Screenshot: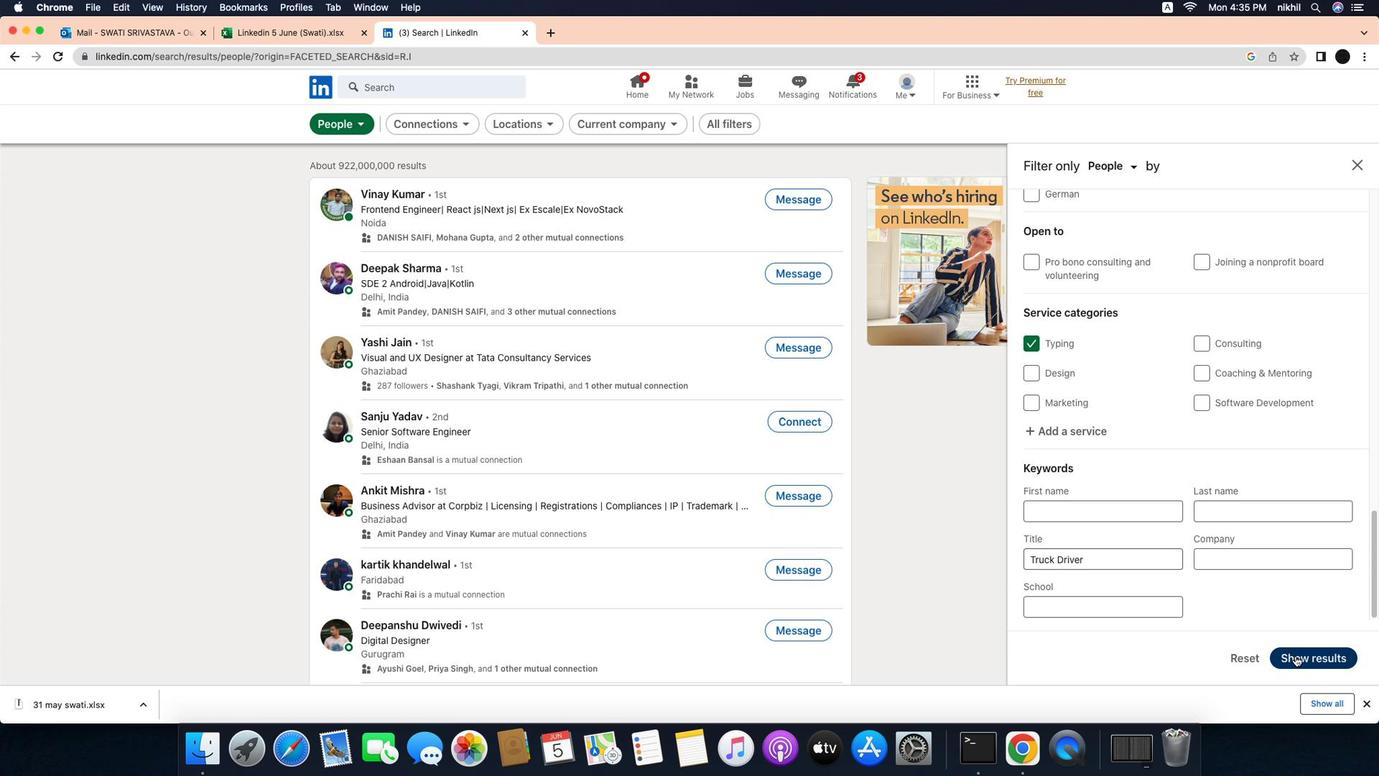 
Action: Mouse moved to (991, 385)
Screenshot: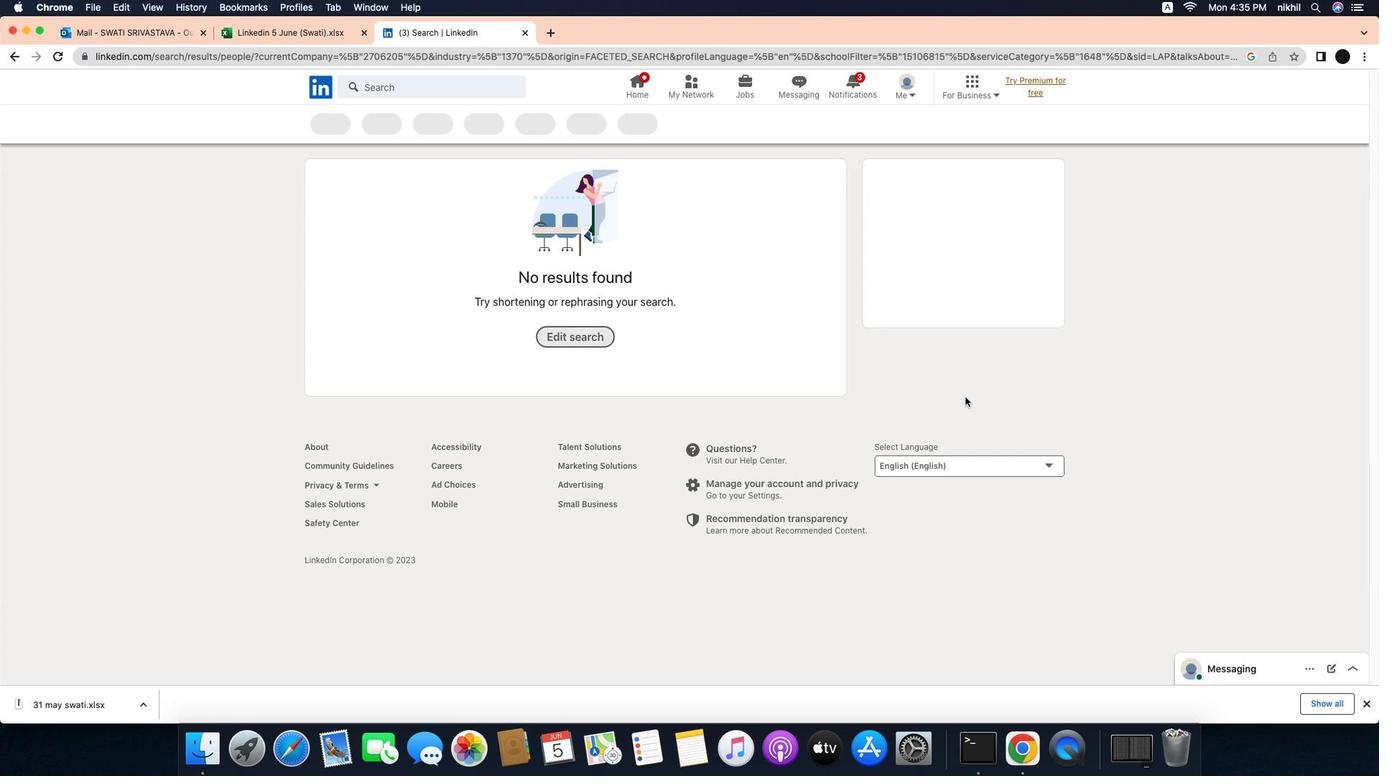 
